 Task: Look for space in Fountainebleau, United States from 6th September, 2023 to 12th September, 2023 for 4 adults in price range Rs.10000 to Rs.14000. Place can be private room with 4 bedrooms having 4 beds and 4 bathrooms. Property type can be house, flat, guest house. Amenities needed are: wifi, TV, free parkinig on premises, gym, breakfast. Booking option can be shelf check-in. Required host language is English.
Action: Mouse moved to (618, 130)
Screenshot: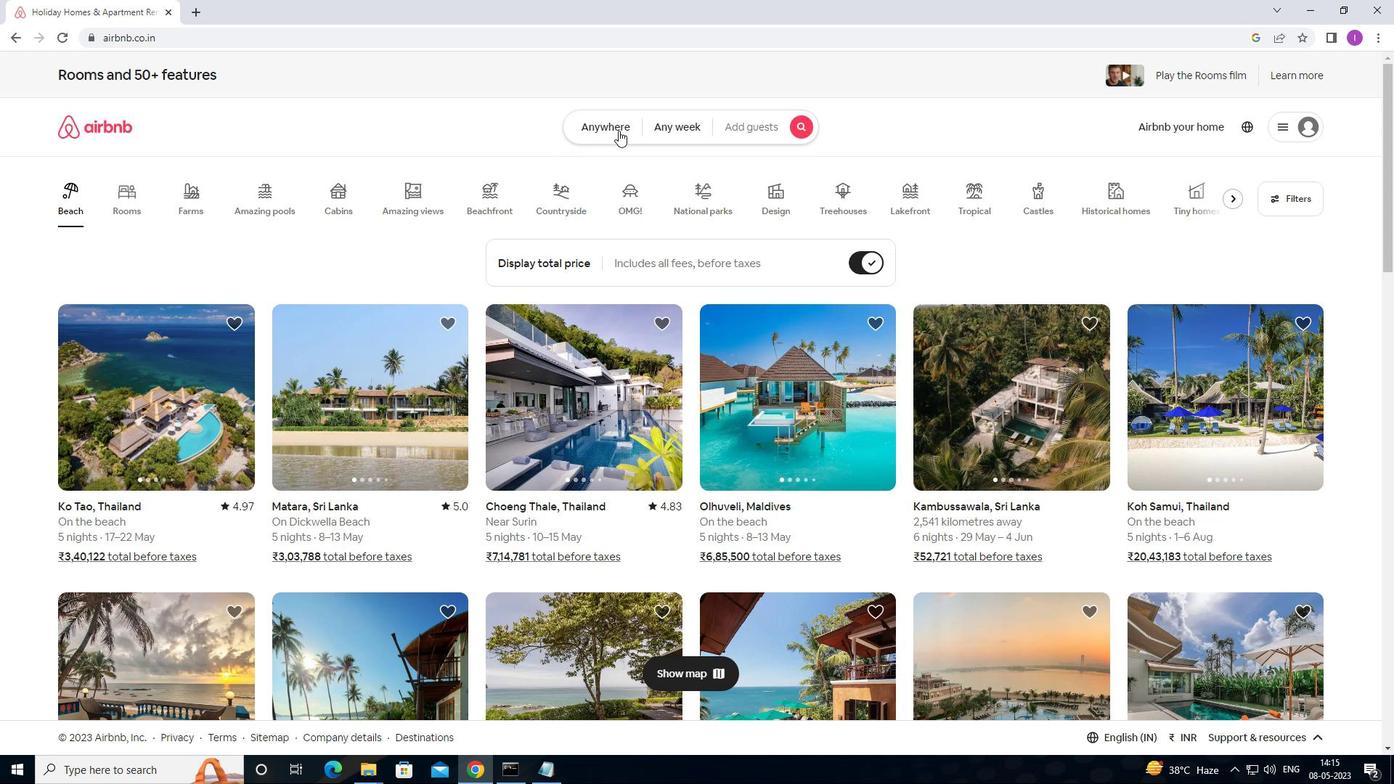 
Action: Mouse pressed left at (618, 130)
Screenshot: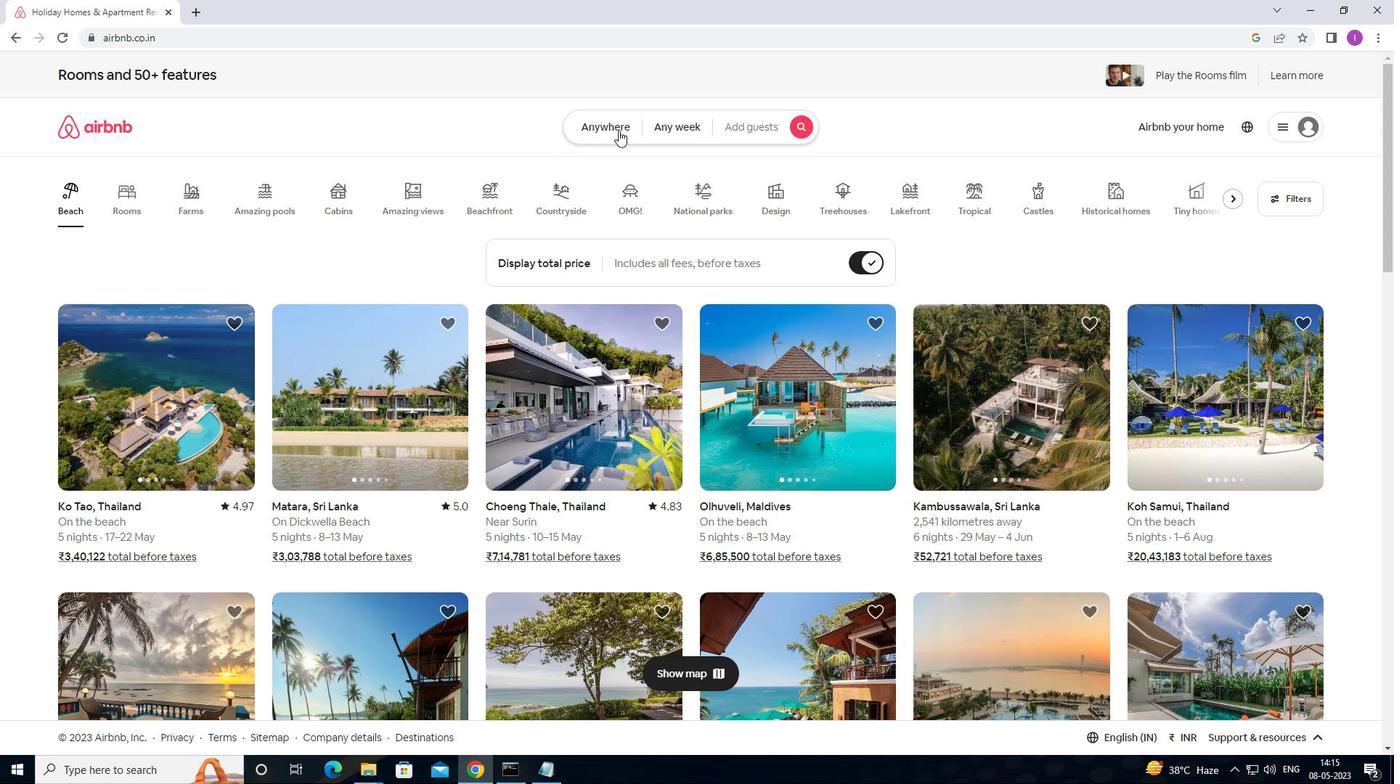 
Action: Mouse moved to (480, 191)
Screenshot: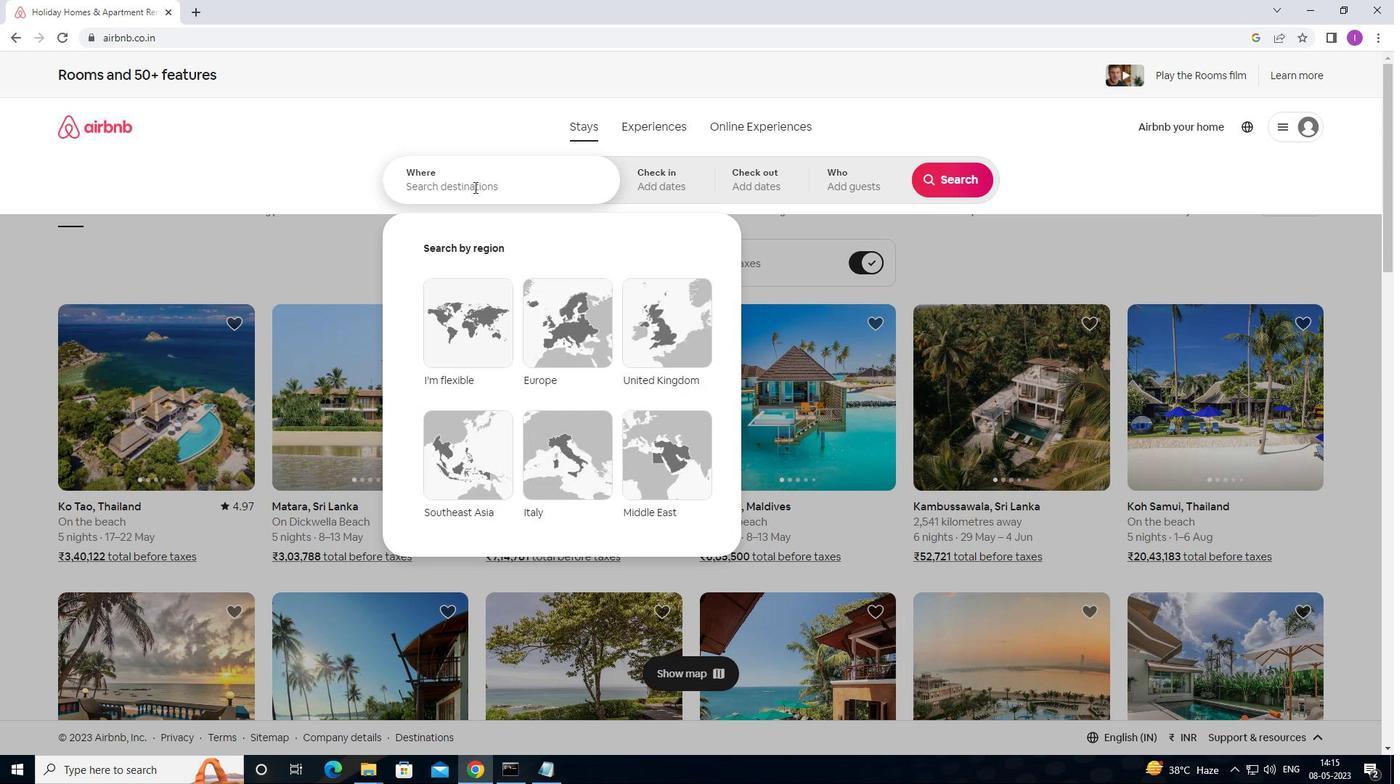 
Action: Mouse pressed left at (480, 191)
Screenshot: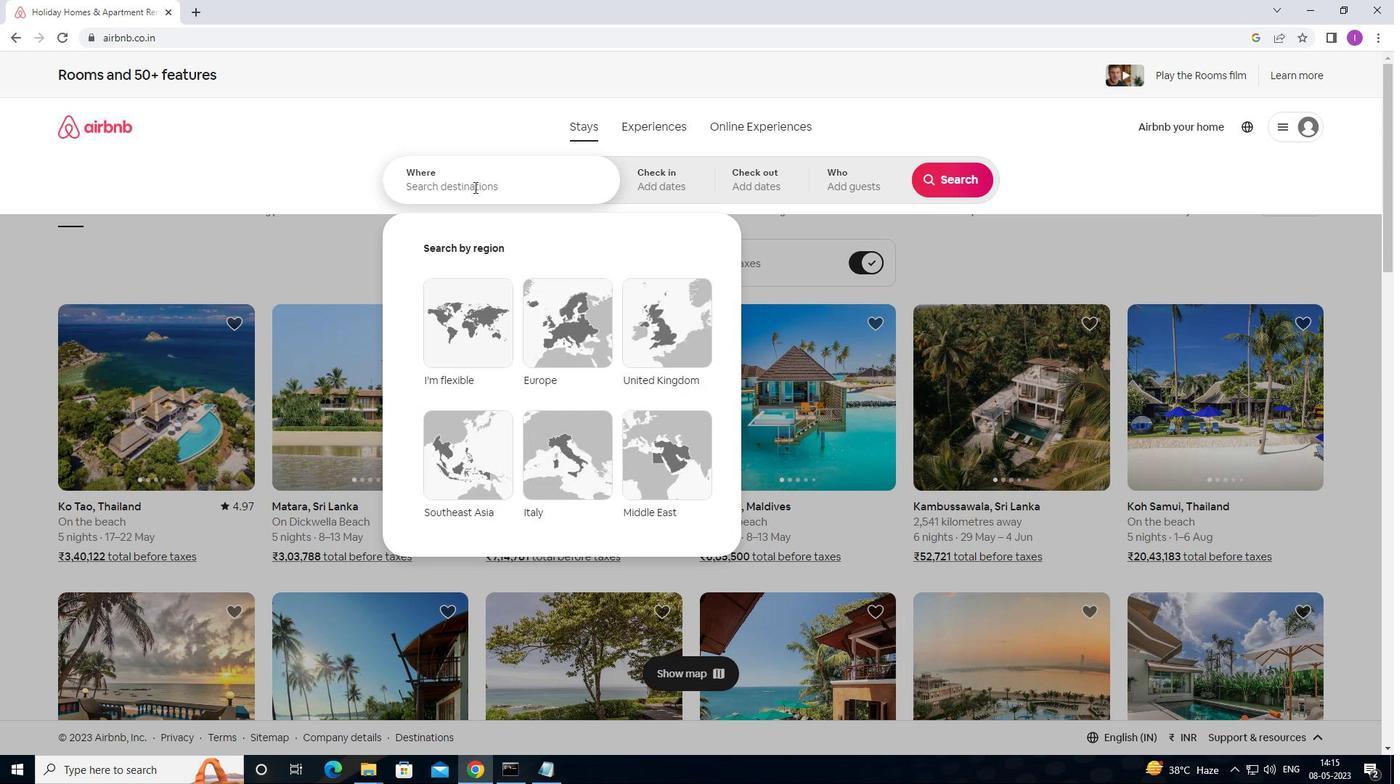 
Action: Mouse moved to (801, 51)
Screenshot: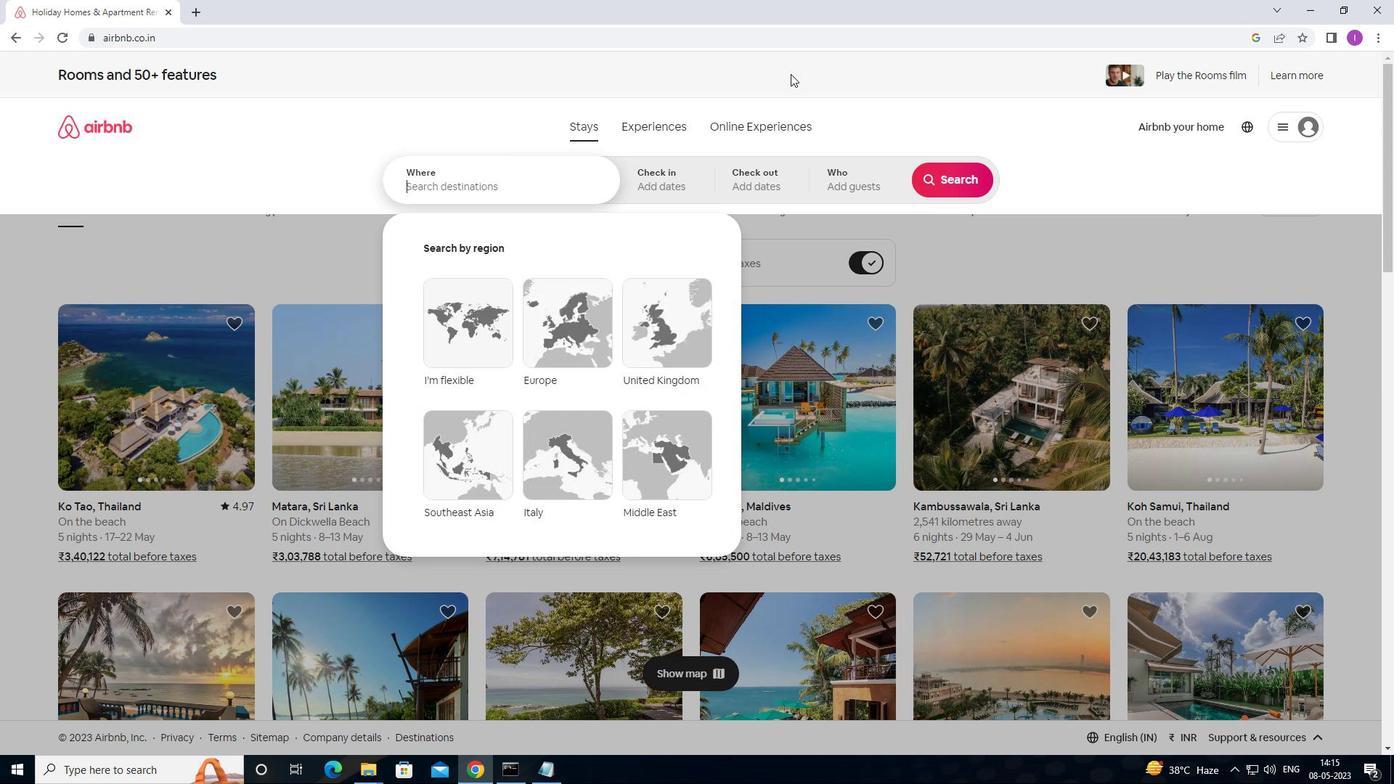 
Action: Key pressed <Key.shift><Key.shift><Key.shift>FOUNTAINEBLEAU,<Key.shift>UNITED<Key.space>STATES
Screenshot: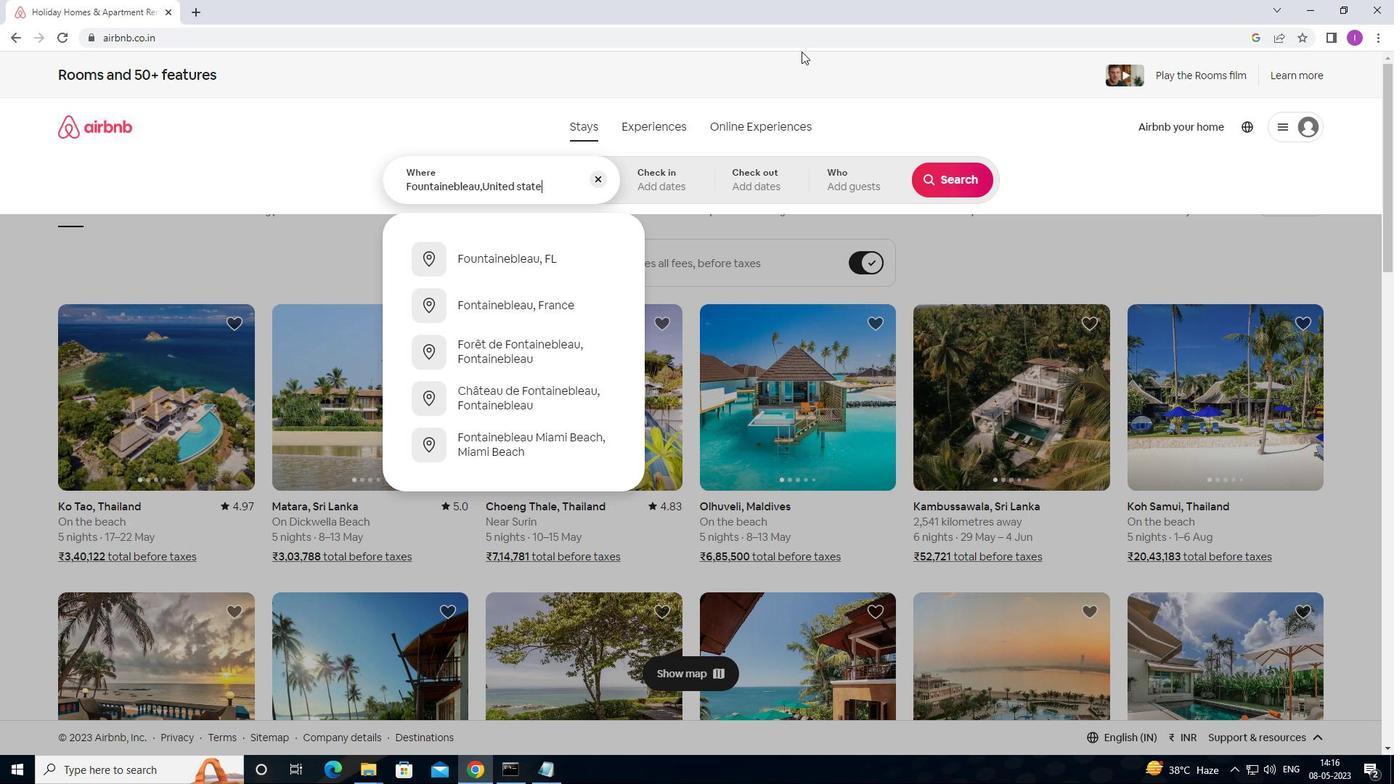 
Action: Mouse moved to (661, 179)
Screenshot: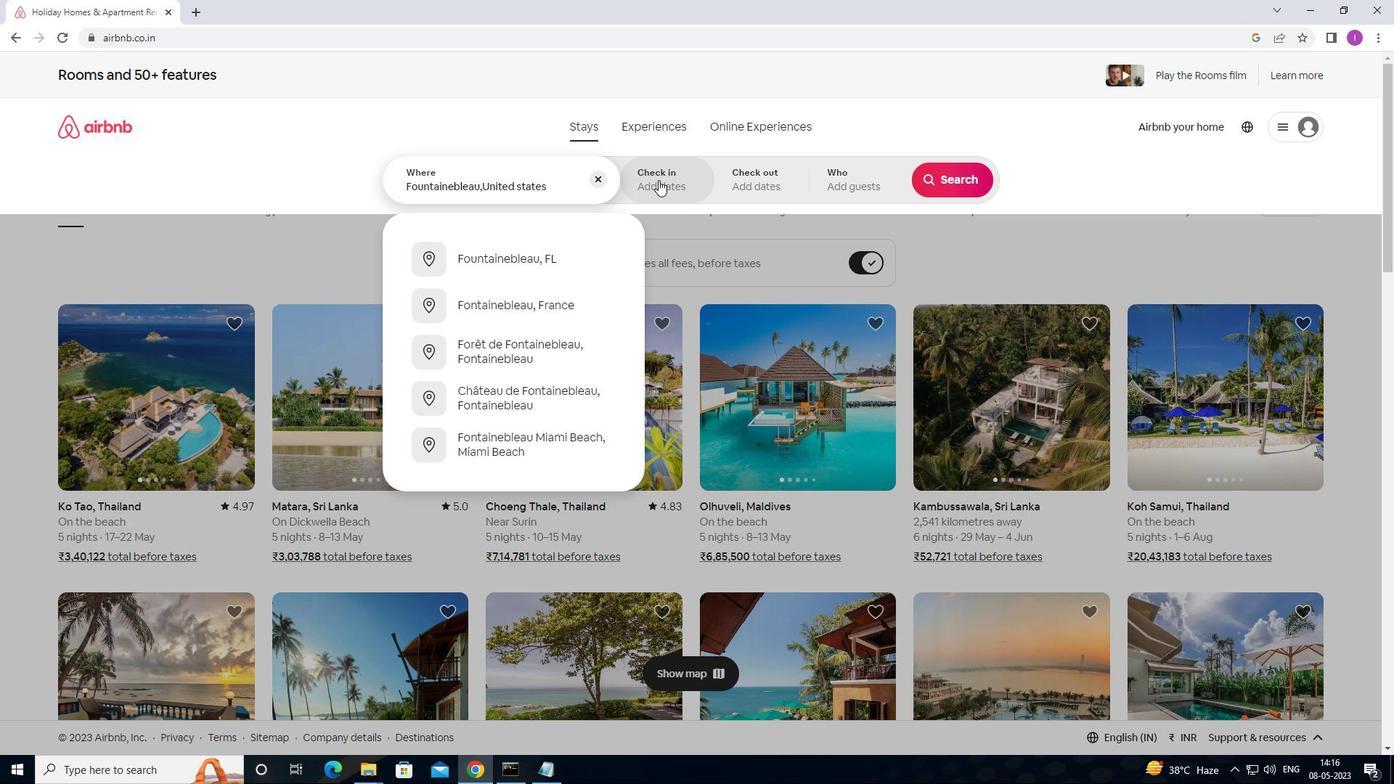 
Action: Mouse pressed left at (661, 179)
Screenshot: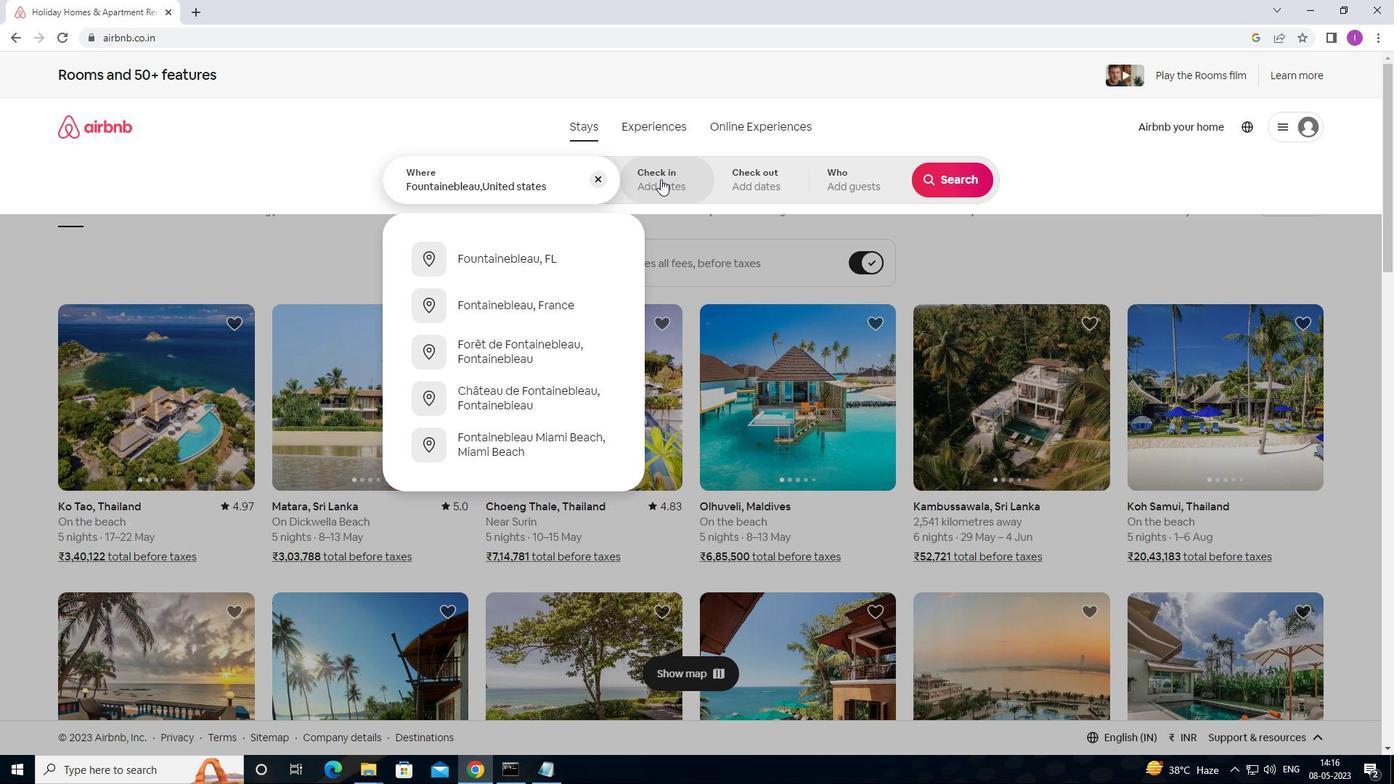 
Action: Mouse moved to (949, 294)
Screenshot: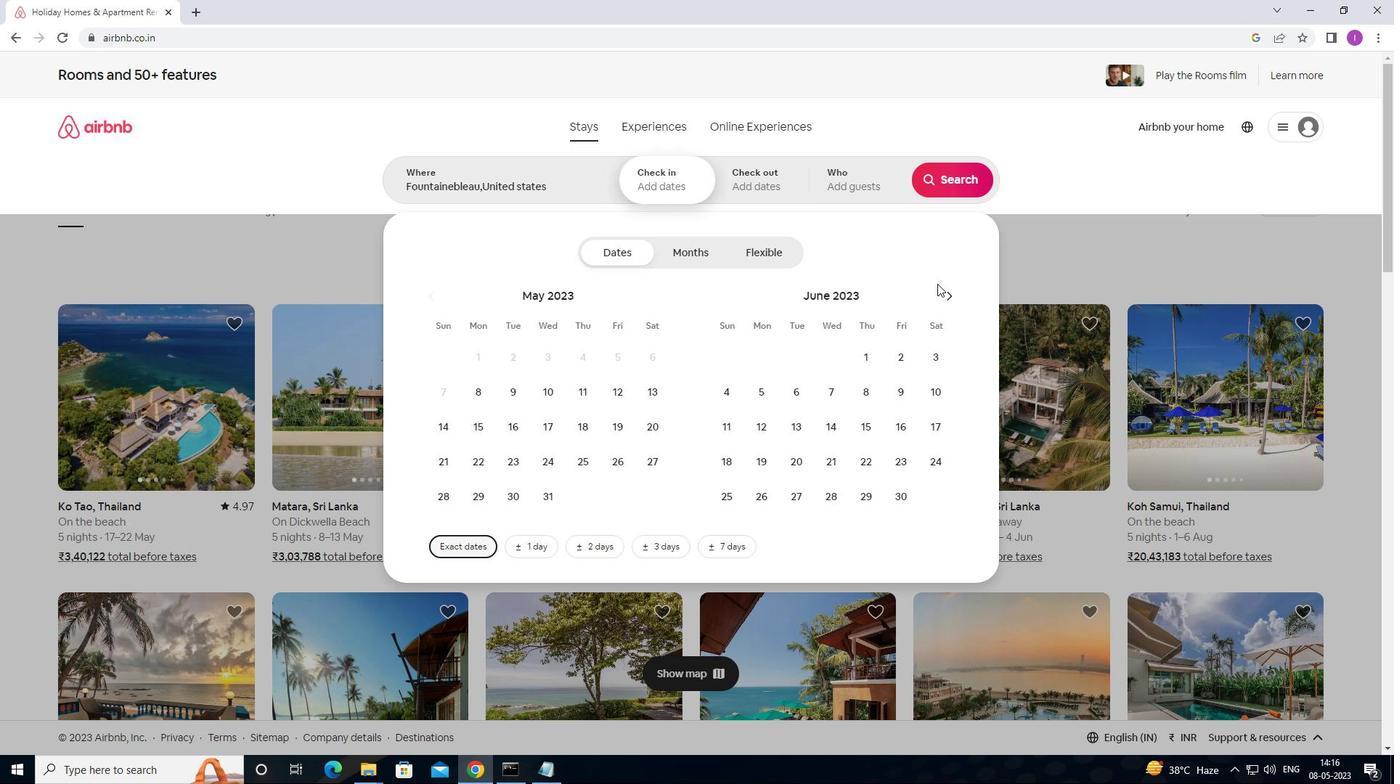 
Action: Mouse pressed left at (949, 294)
Screenshot: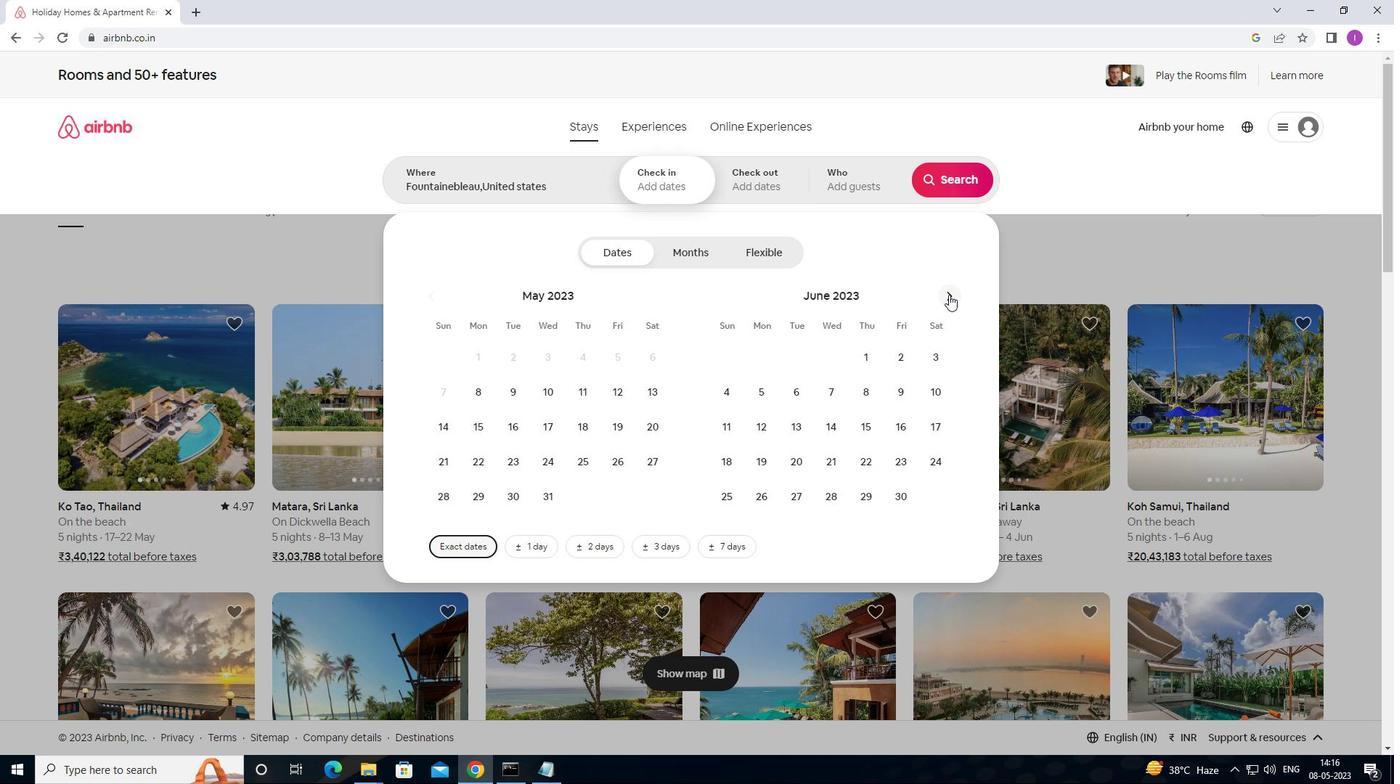 
Action: Mouse moved to (950, 292)
Screenshot: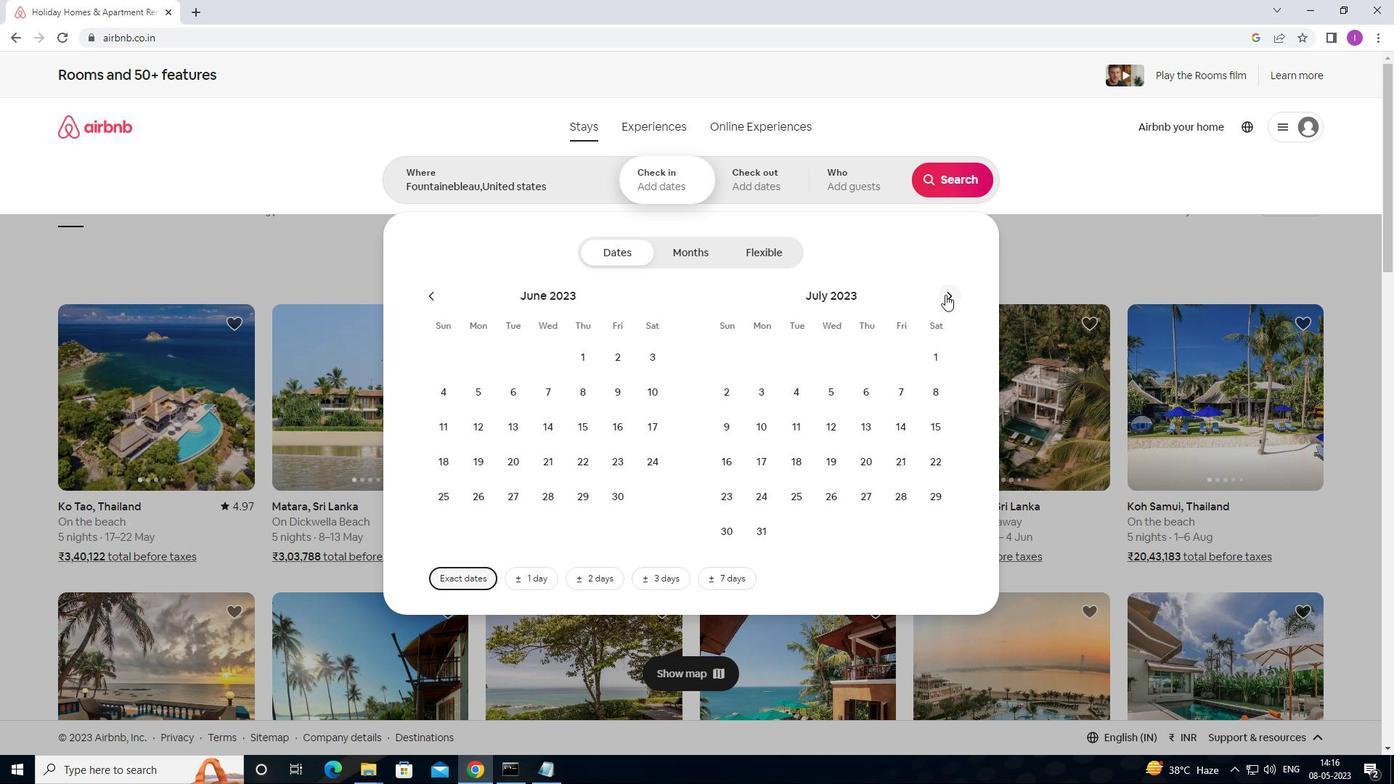 
Action: Mouse pressed left at (950, 292)
Screenshot: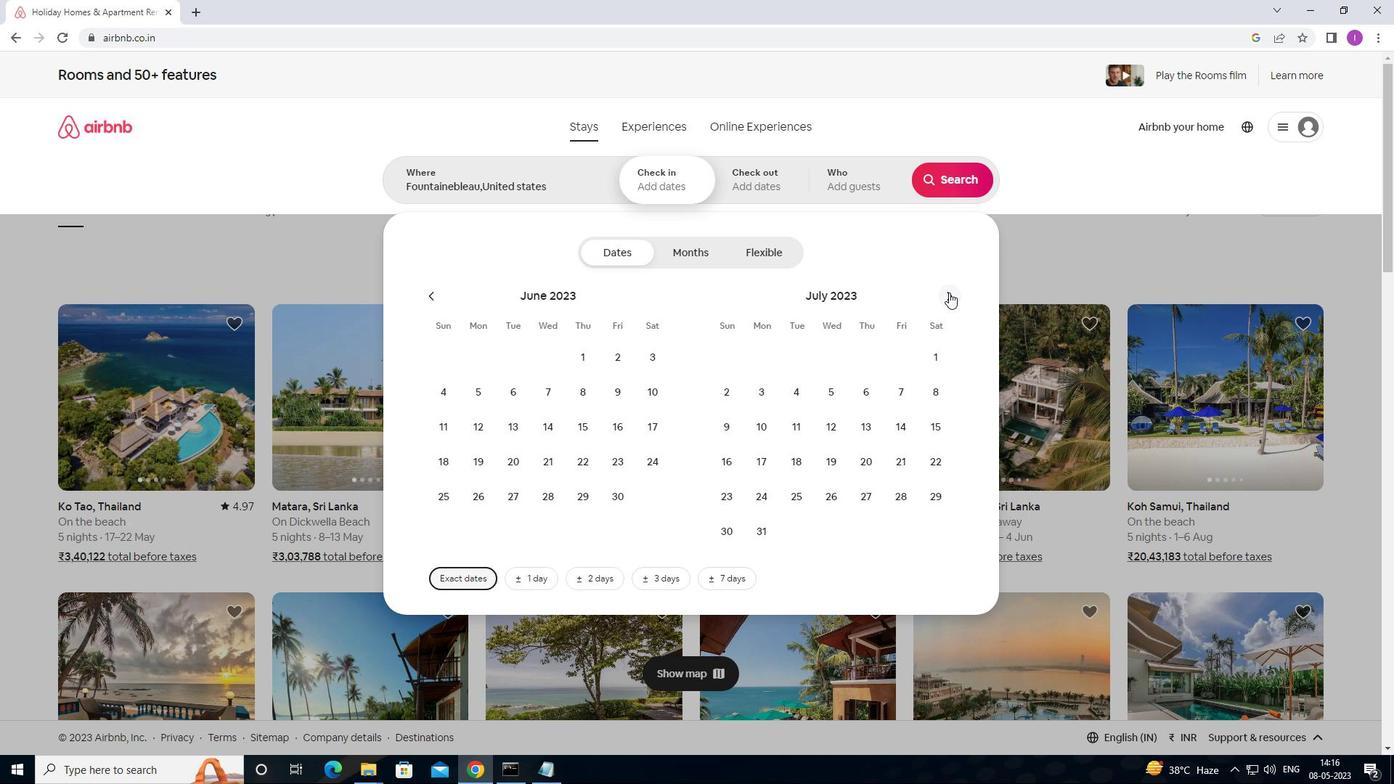 
Action: Mouse pressed left at (950, 292)
Screenshot: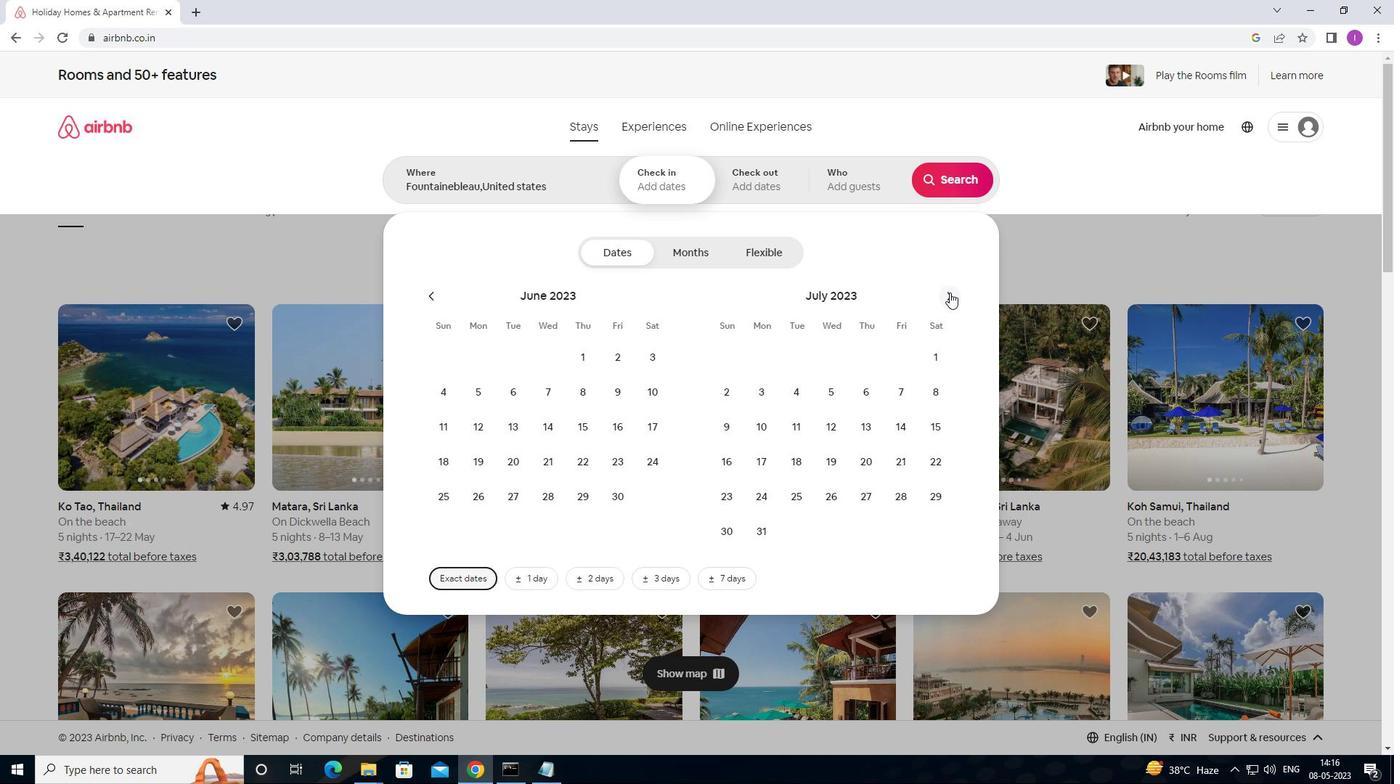 
Action: Mouse moved to (832, 394)
Screenshot: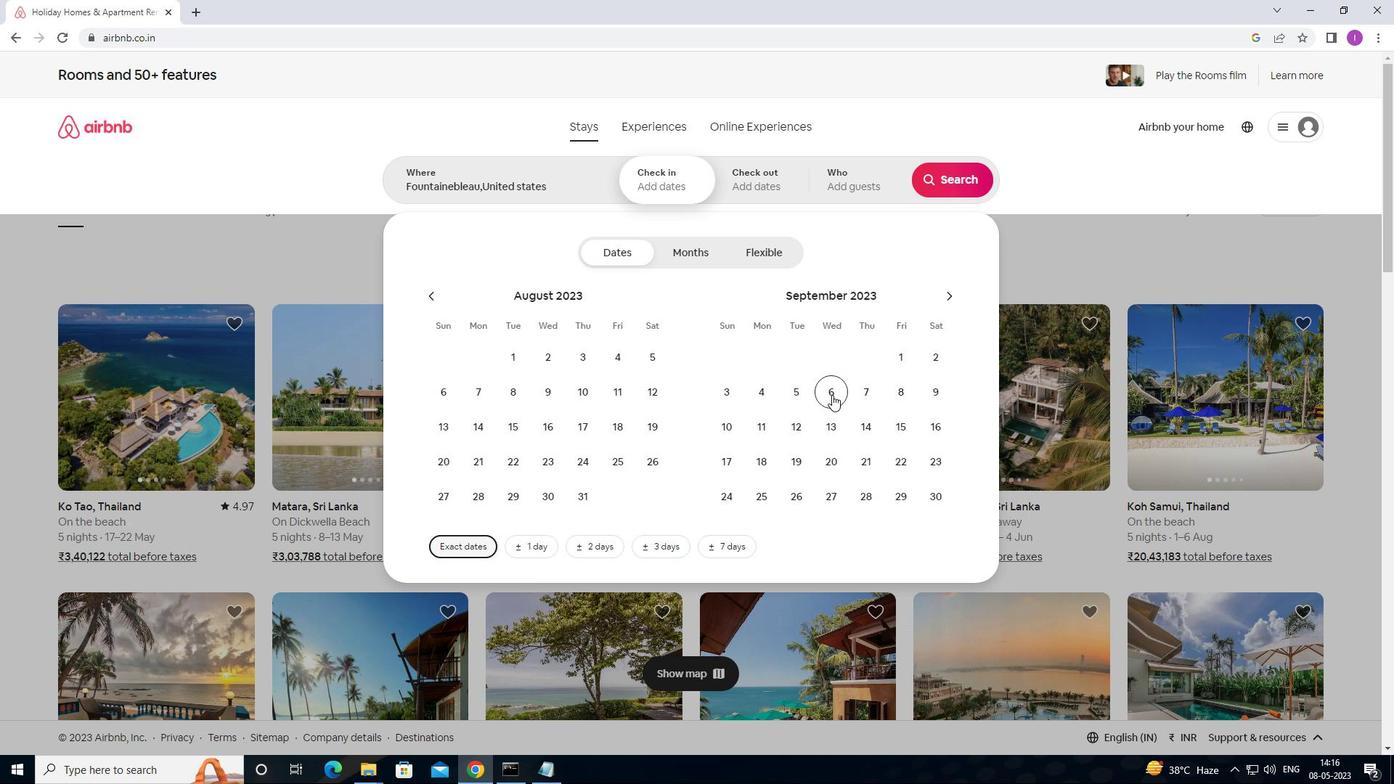 
Action: Mouse pressed left at (832, 394)
Screenshot: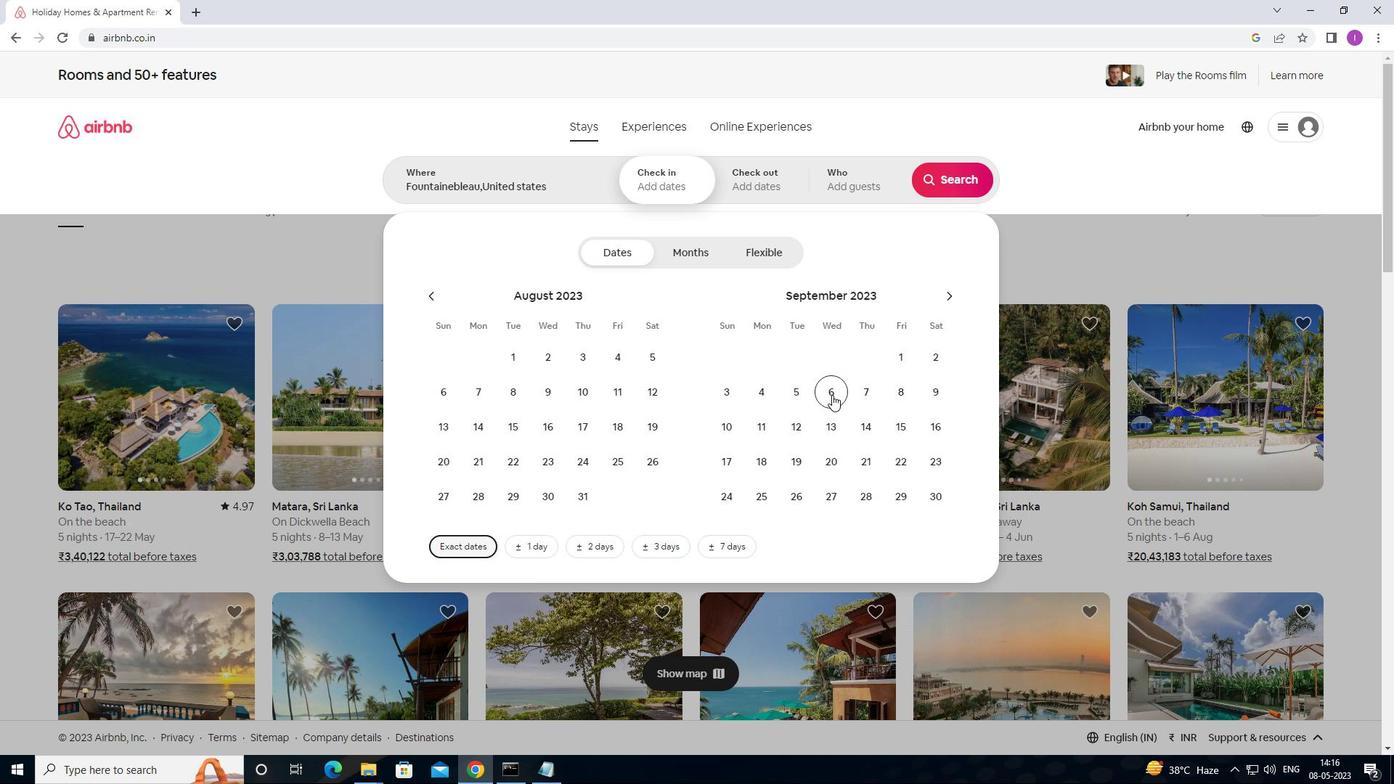 
Action: Mouse moved to (801, 427)
Screenshot: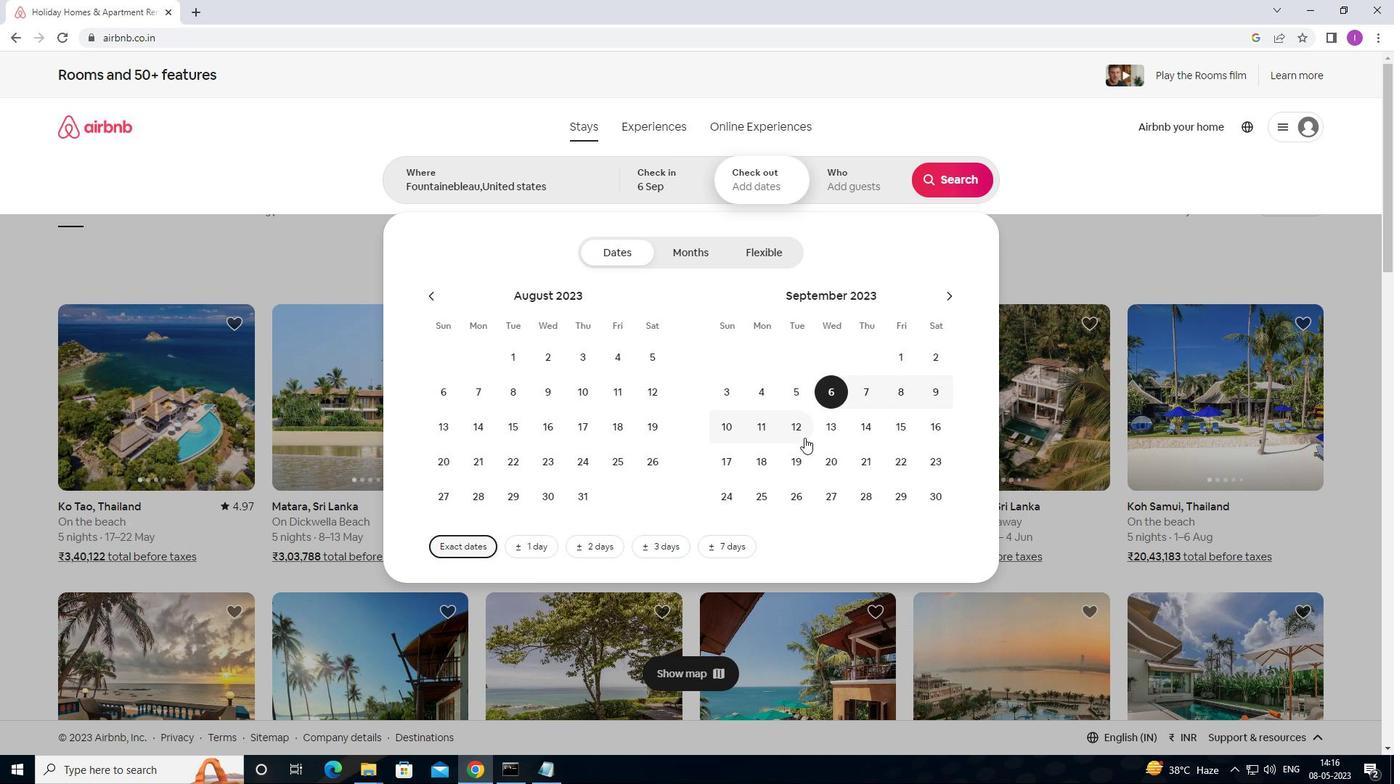 
Action: Mouse pressed left at (801, 427)
Screenshot: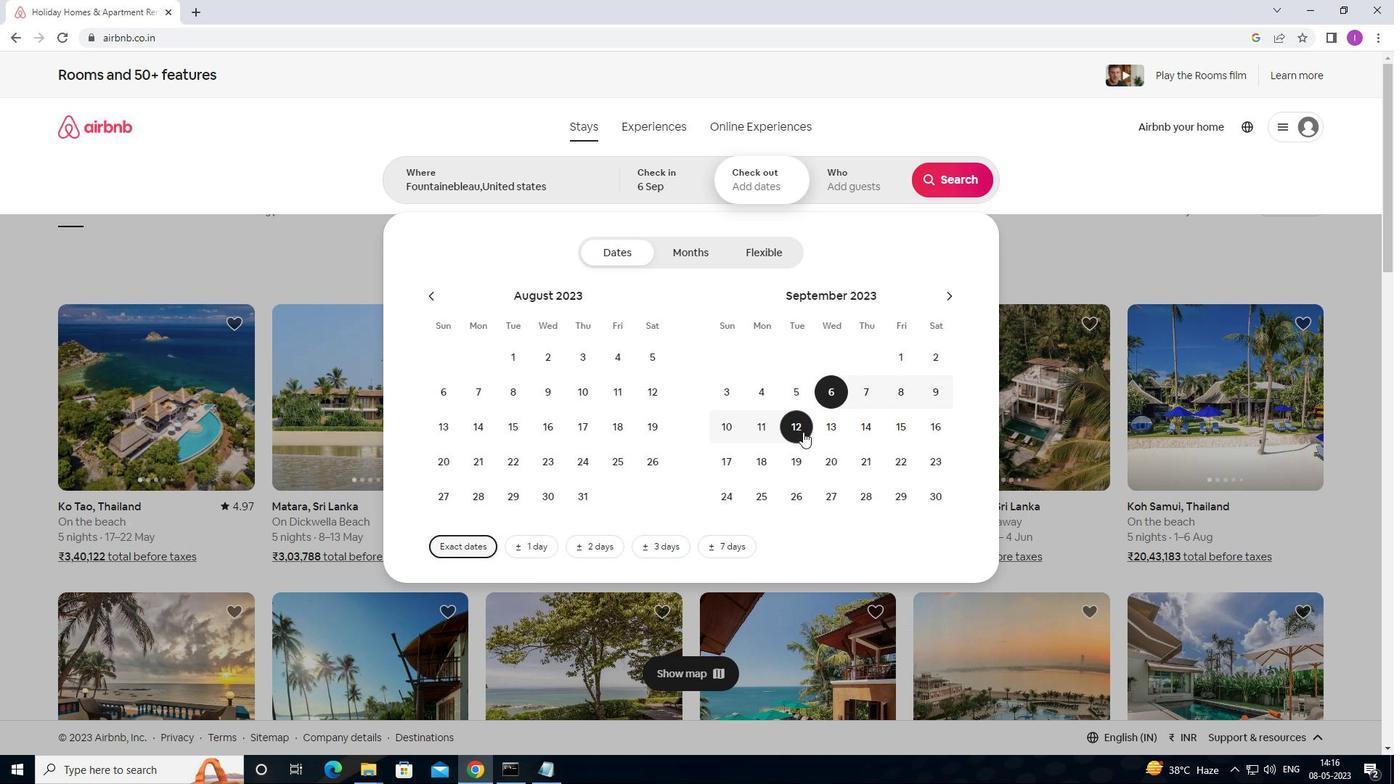 
Action: Mouse moved to (834, 180)
Screenshot: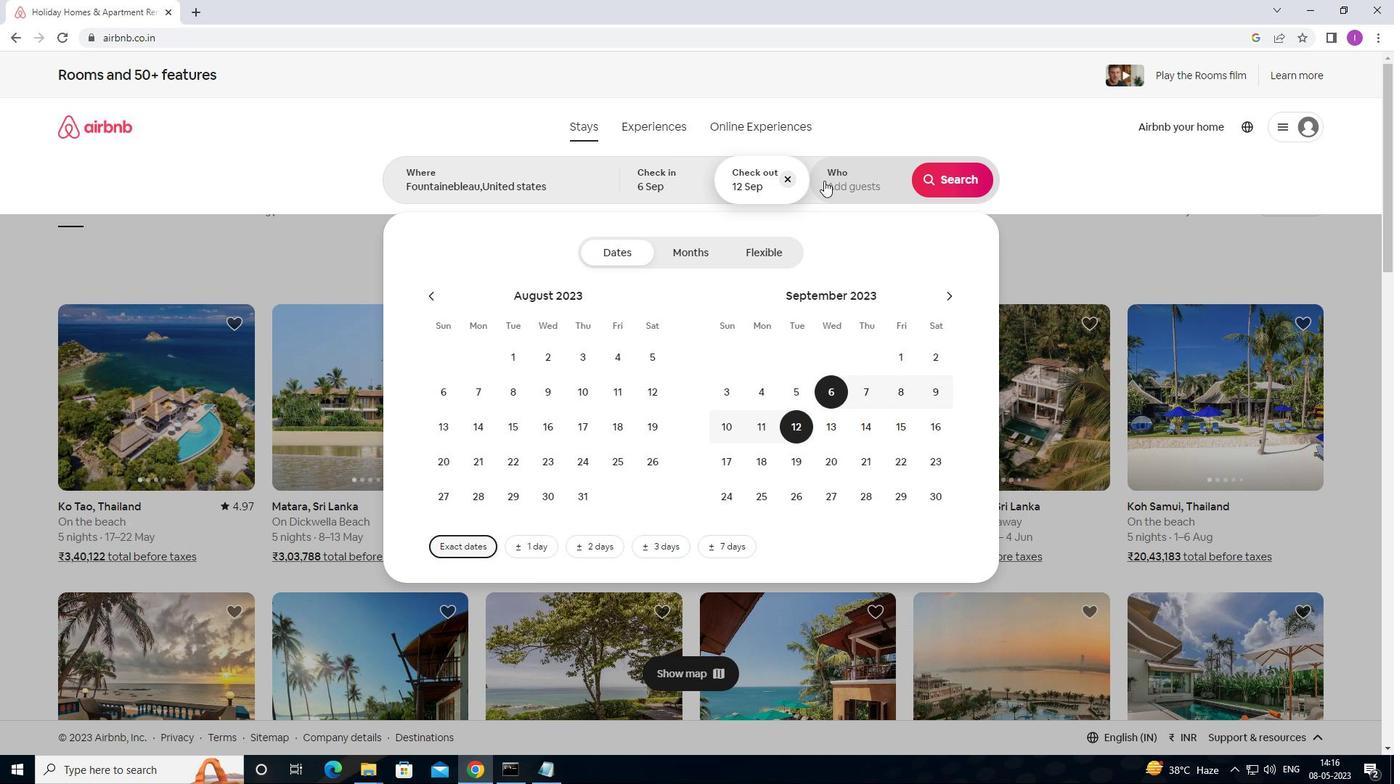 
Action: Mouse pressed left at (834, 180)
Screenshot: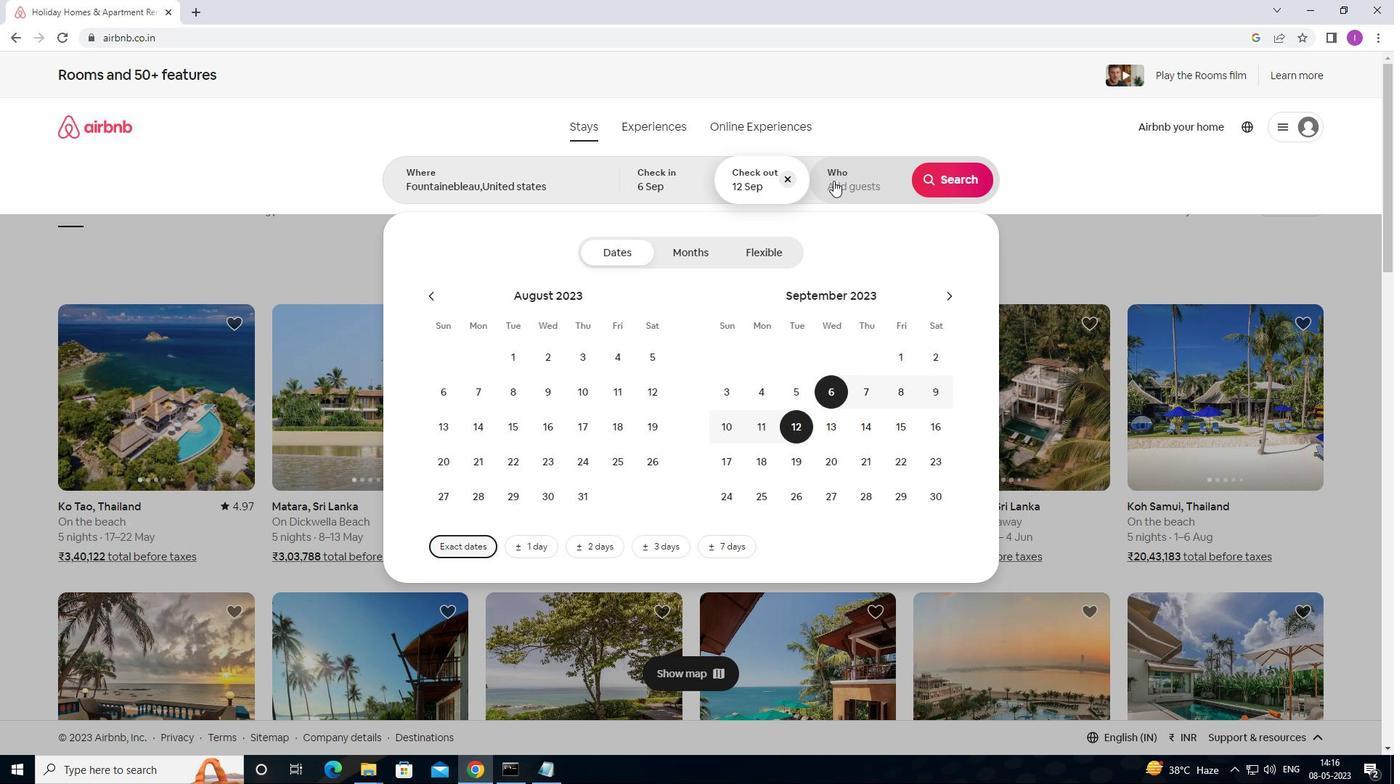 
Action: Mouse moved to (953, 253)
Screenshot: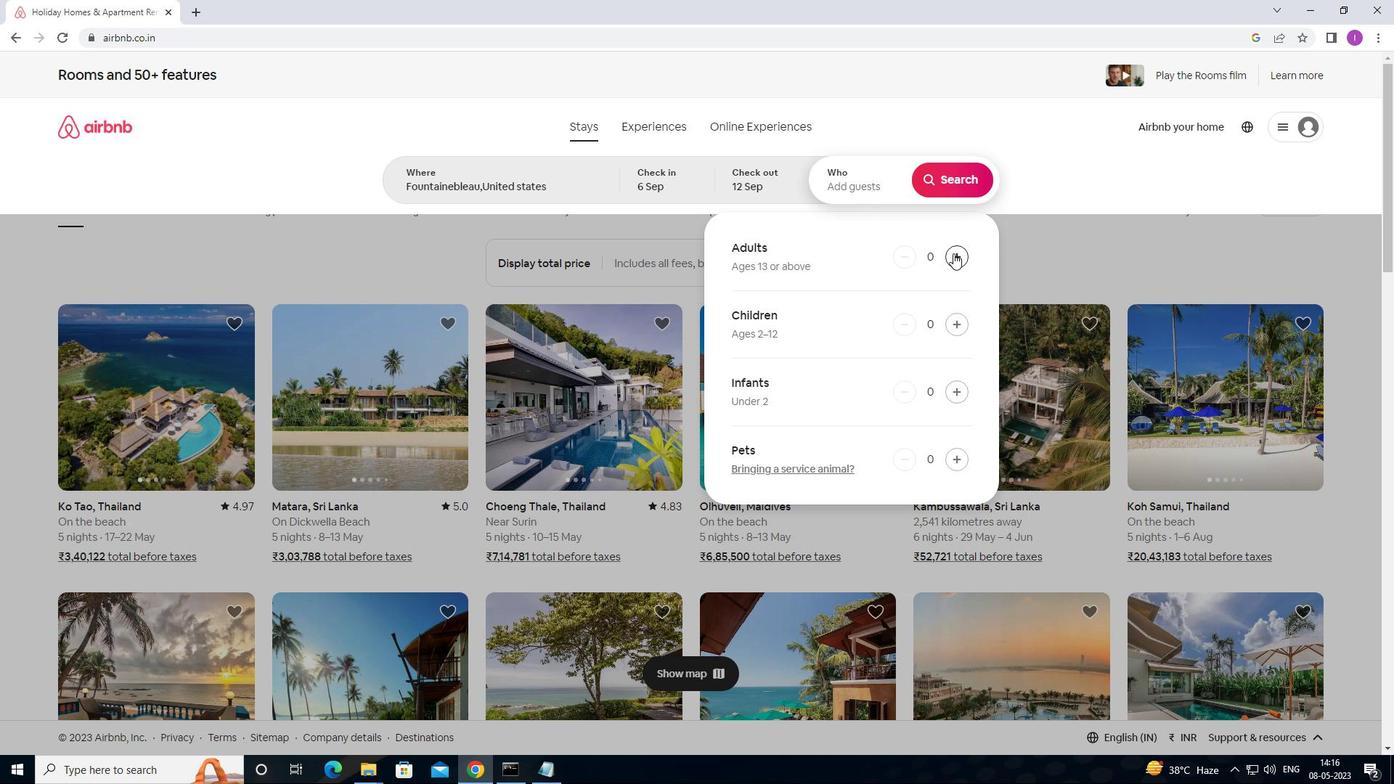 
Action: Mouse pressed left at (953, 253)
Screenshot: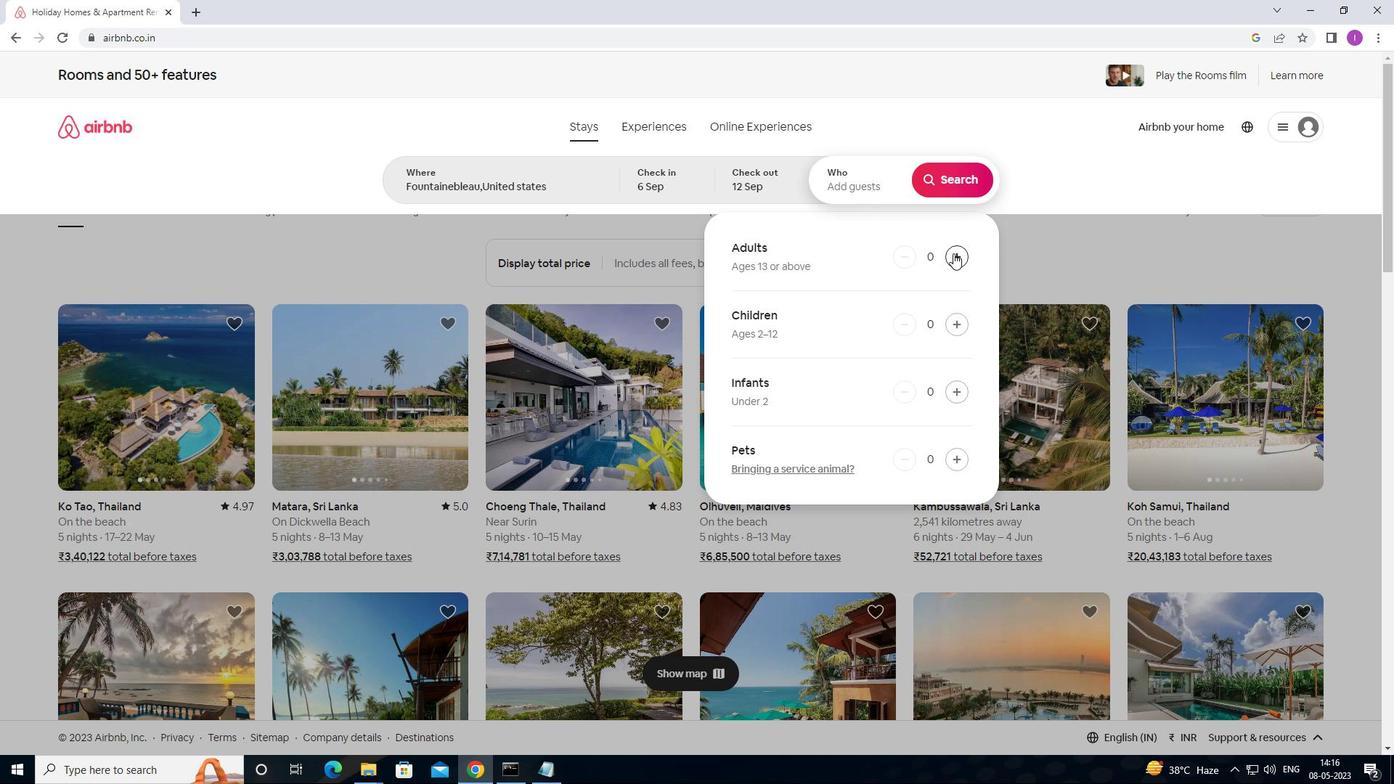 
Action: Mouse moved to (954, 253)
Screenshot: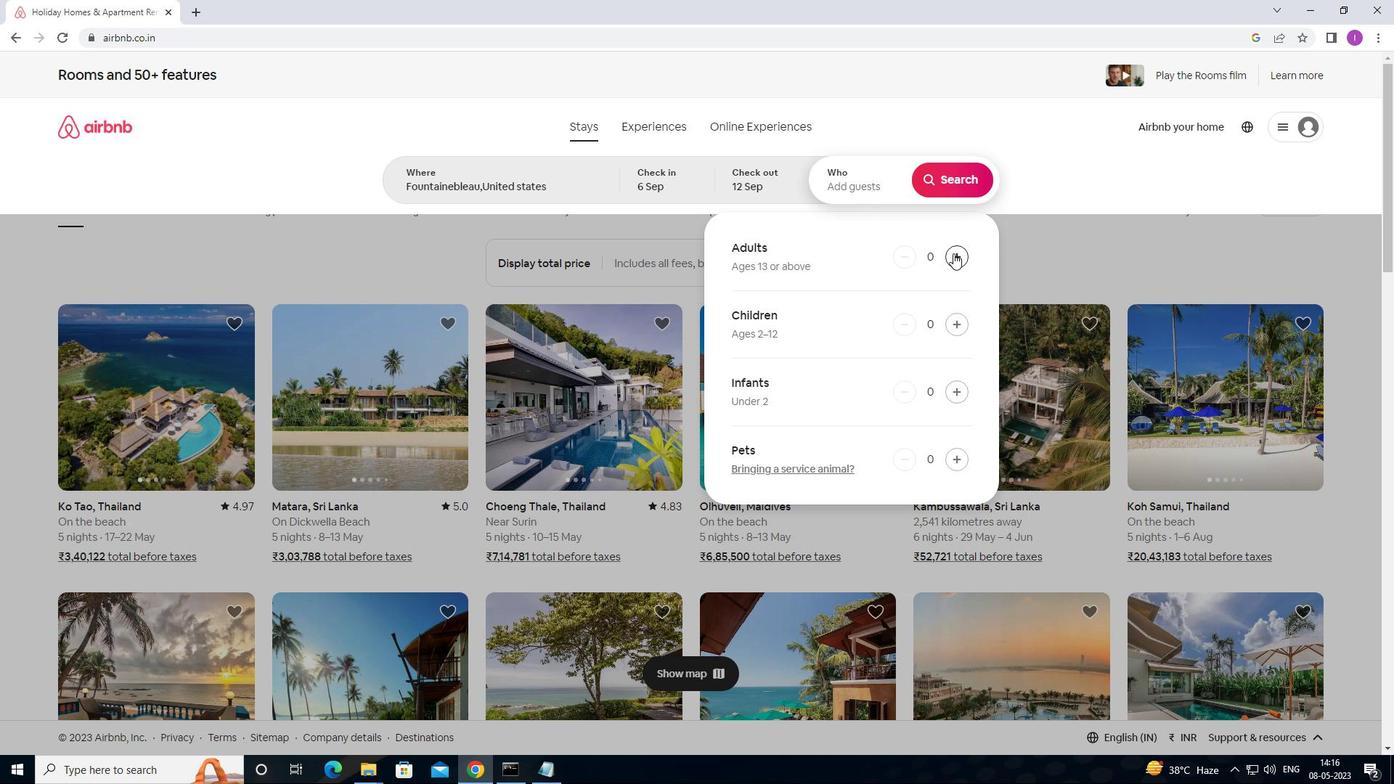 
Action: Mouse pressed left at (954, 253)
Screenshot: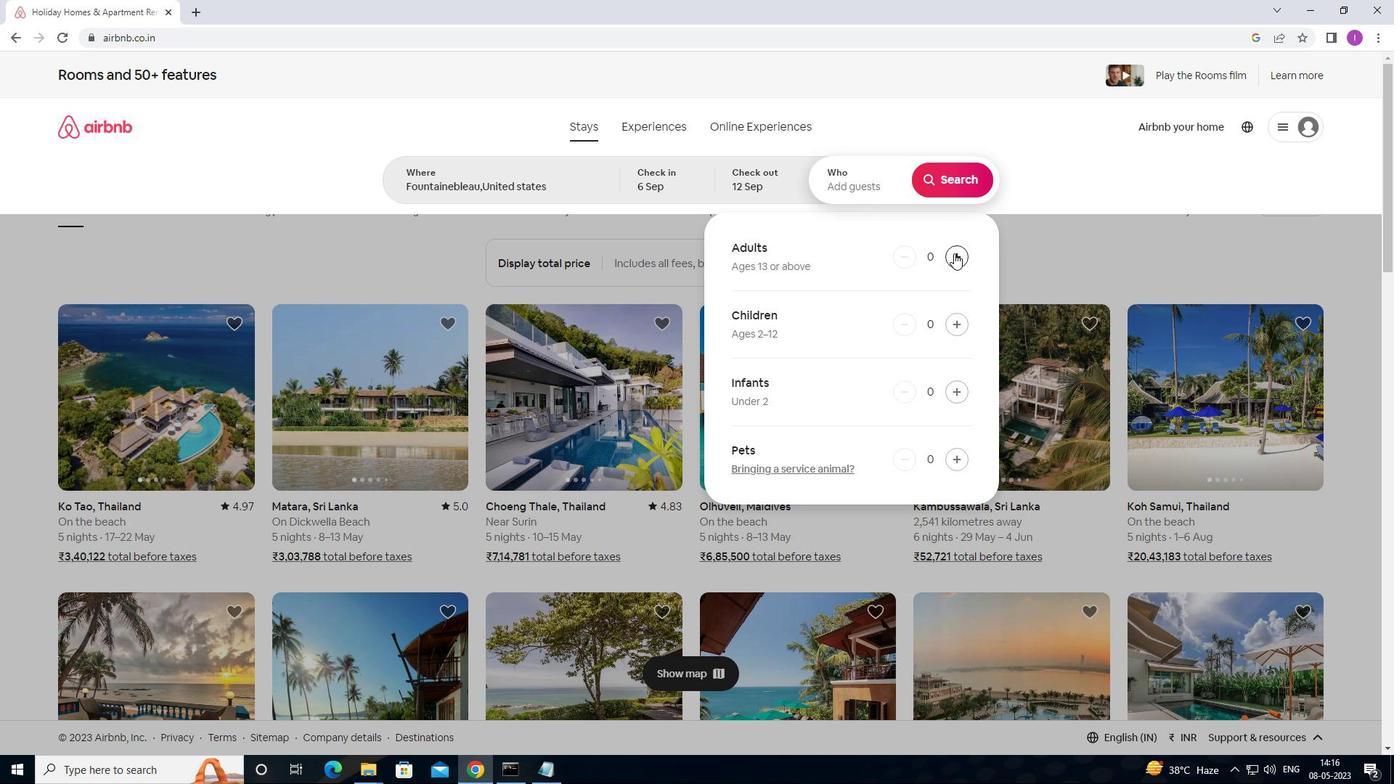 
Action: Mouse pressed left at (954, 253)
Screenshot: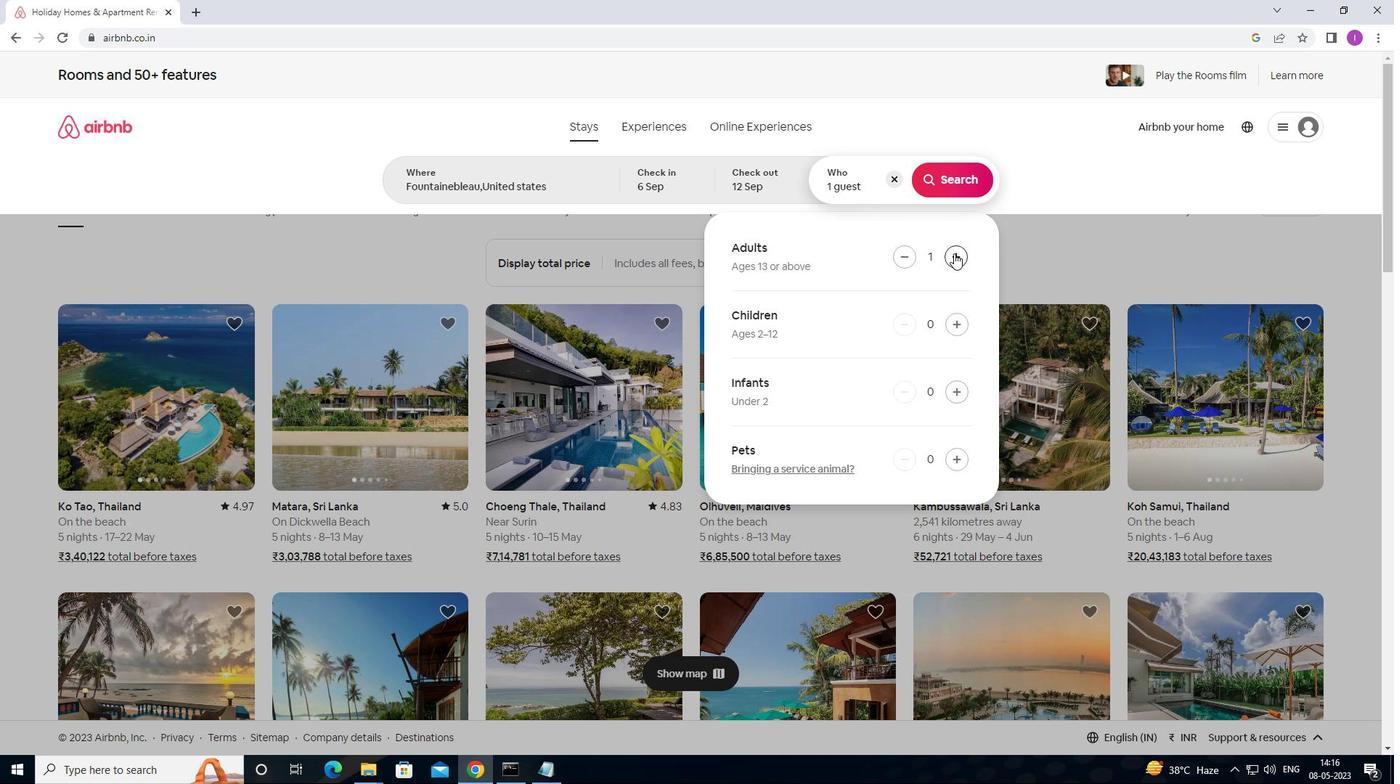 
Action: Mouse moved to (959, 256)
Screenshot: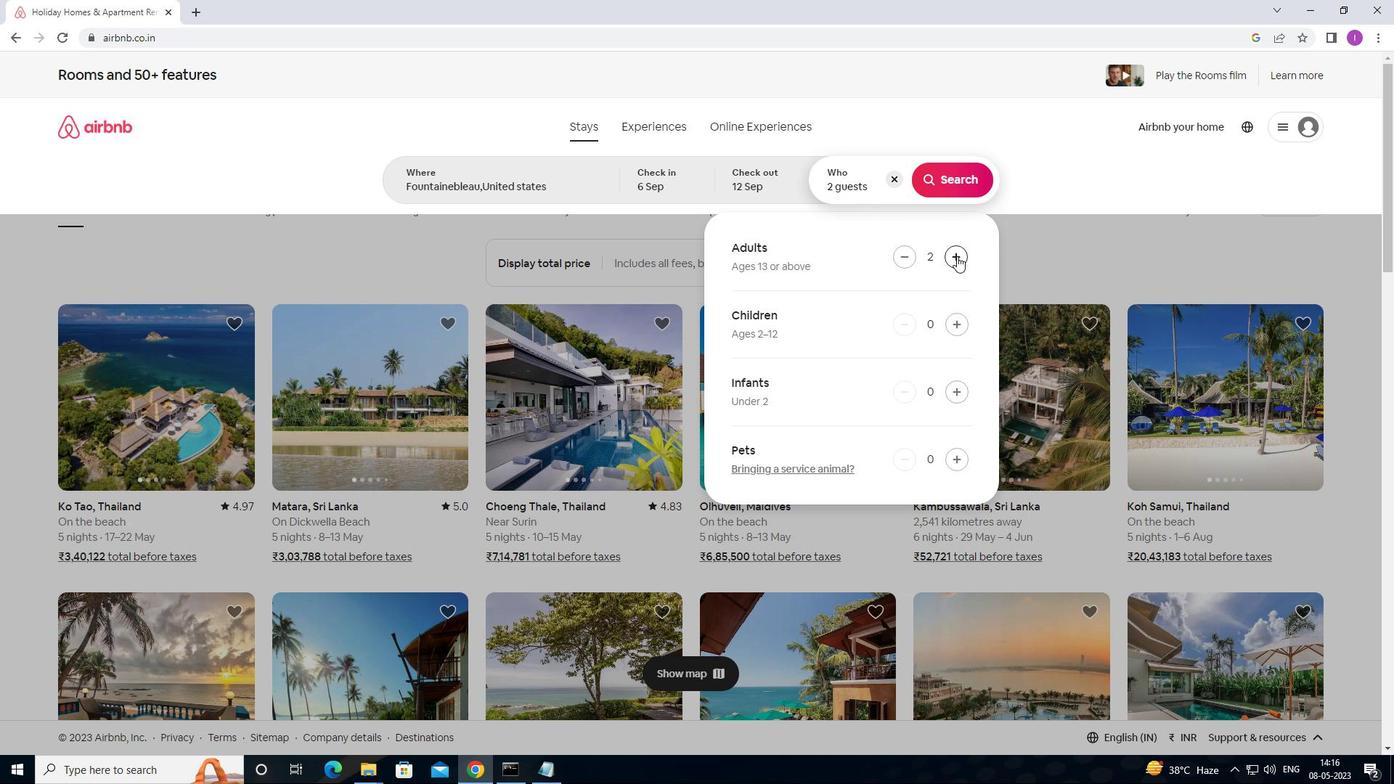 
Action: Mouse pressed left at (959, 256)
Screenshot: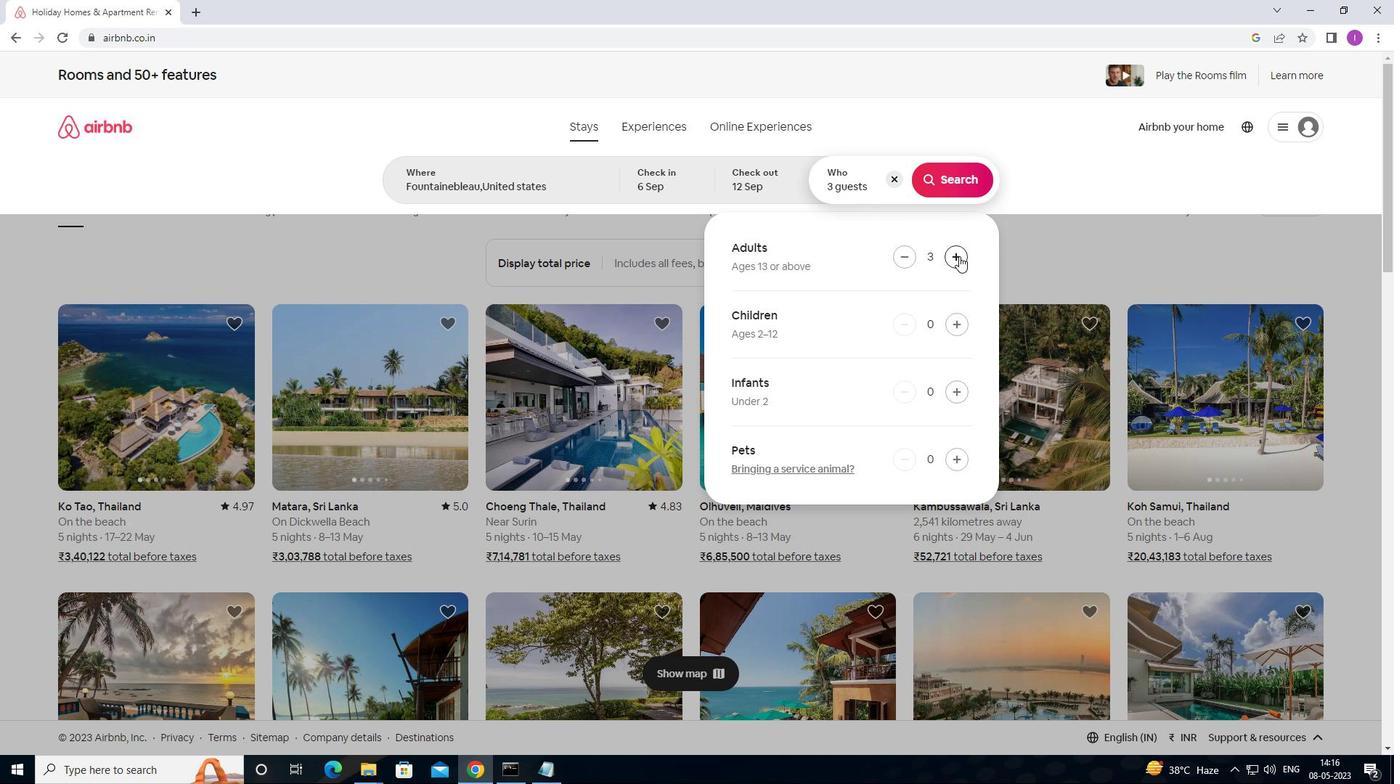 
Action: Mouse pressed left at (959, 256)
Screenshot: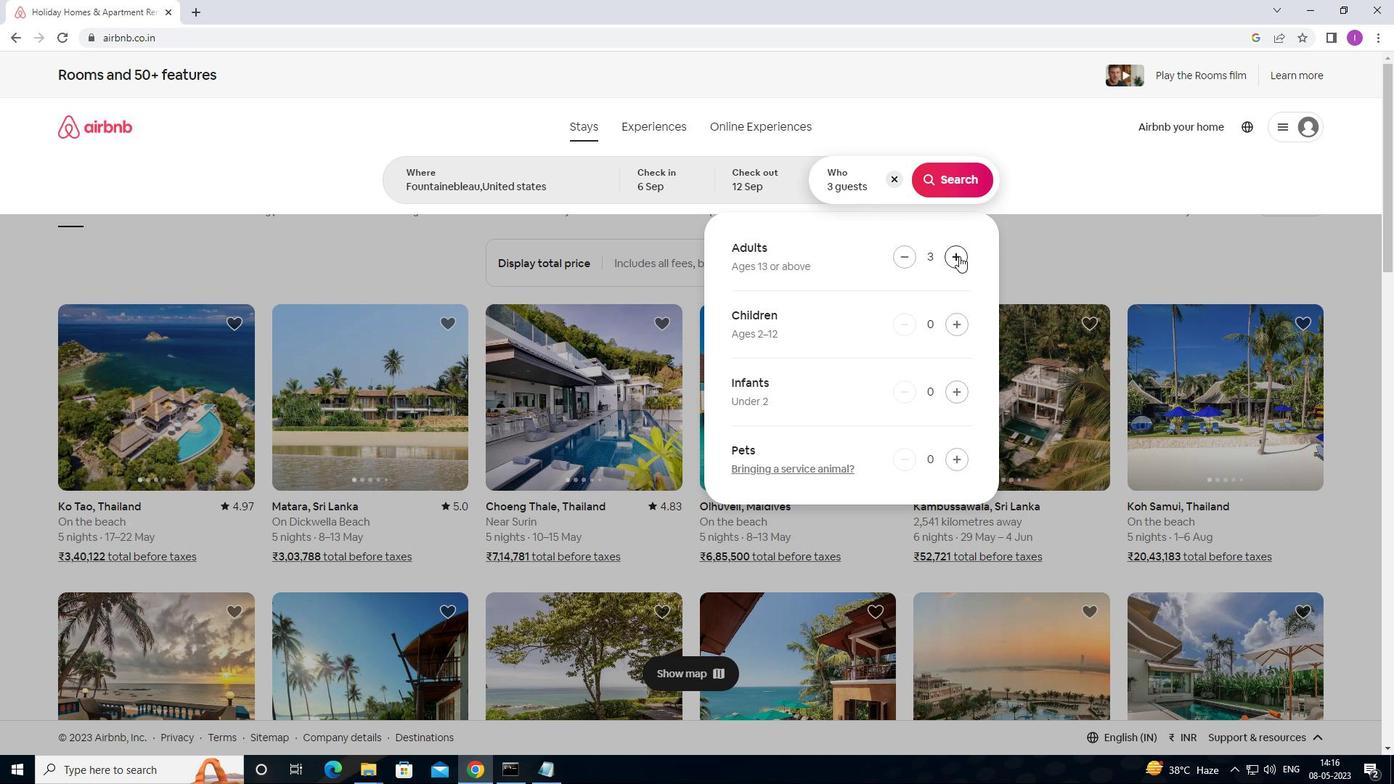 
Action: Mouse moved to (900, 257)
Screenshot: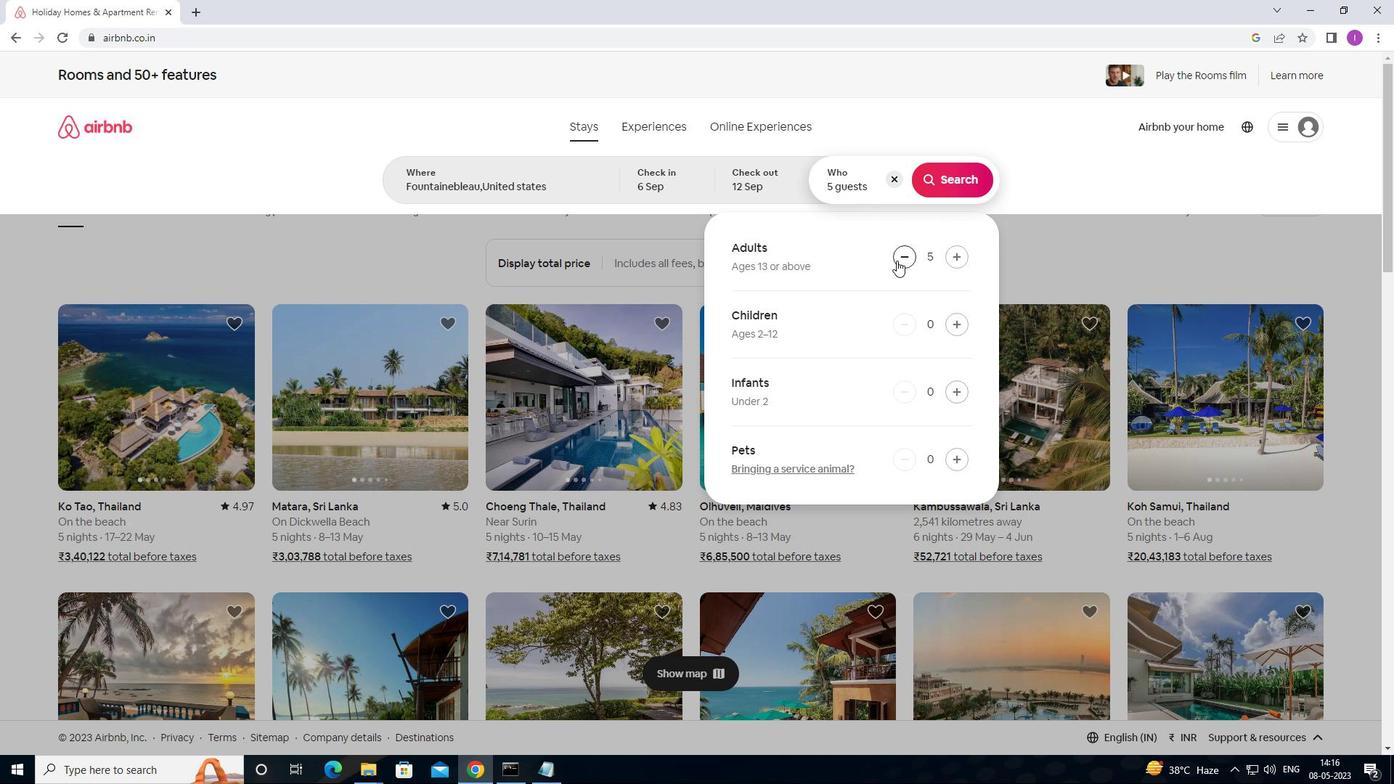 
Action: Mouse pressed left at (900, 257)
Screenshot: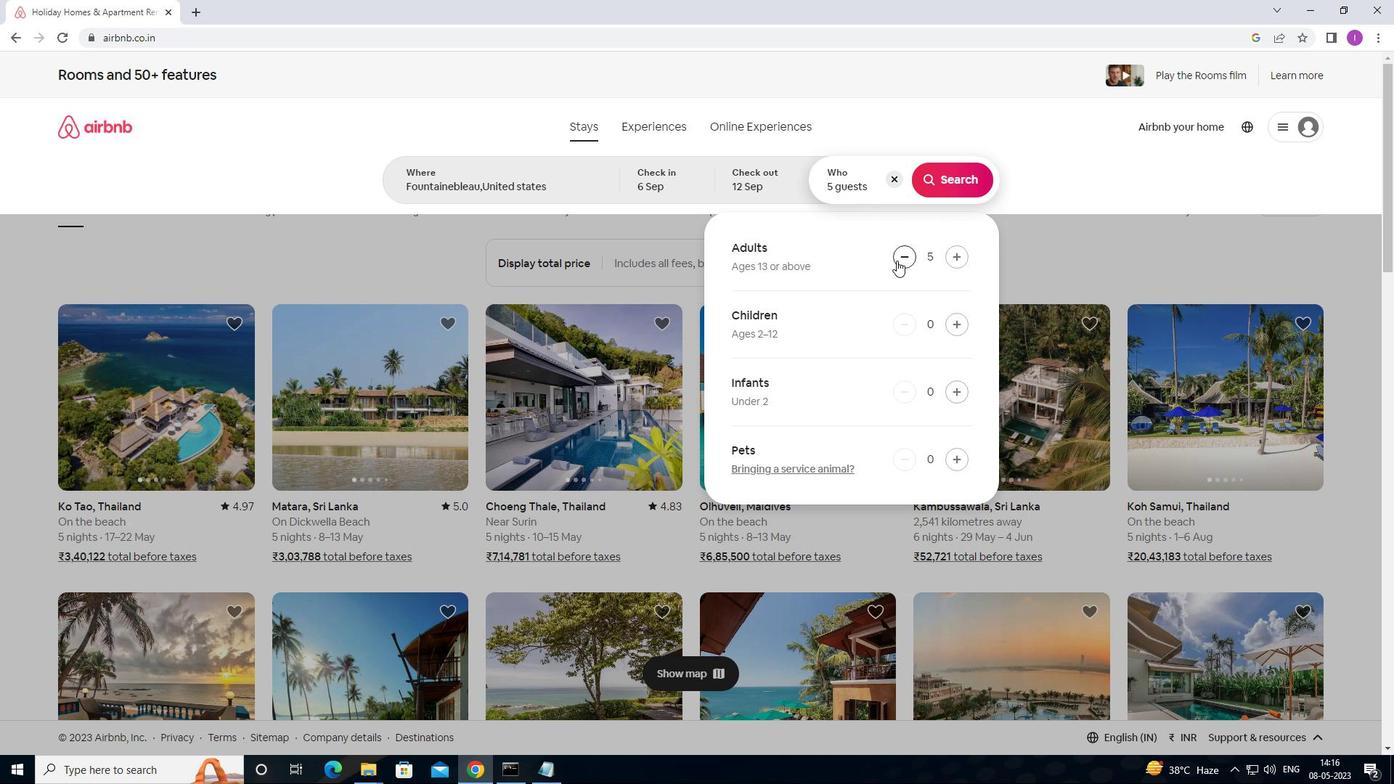 
Action: Mouse moved to (963, 191)
Screenshot: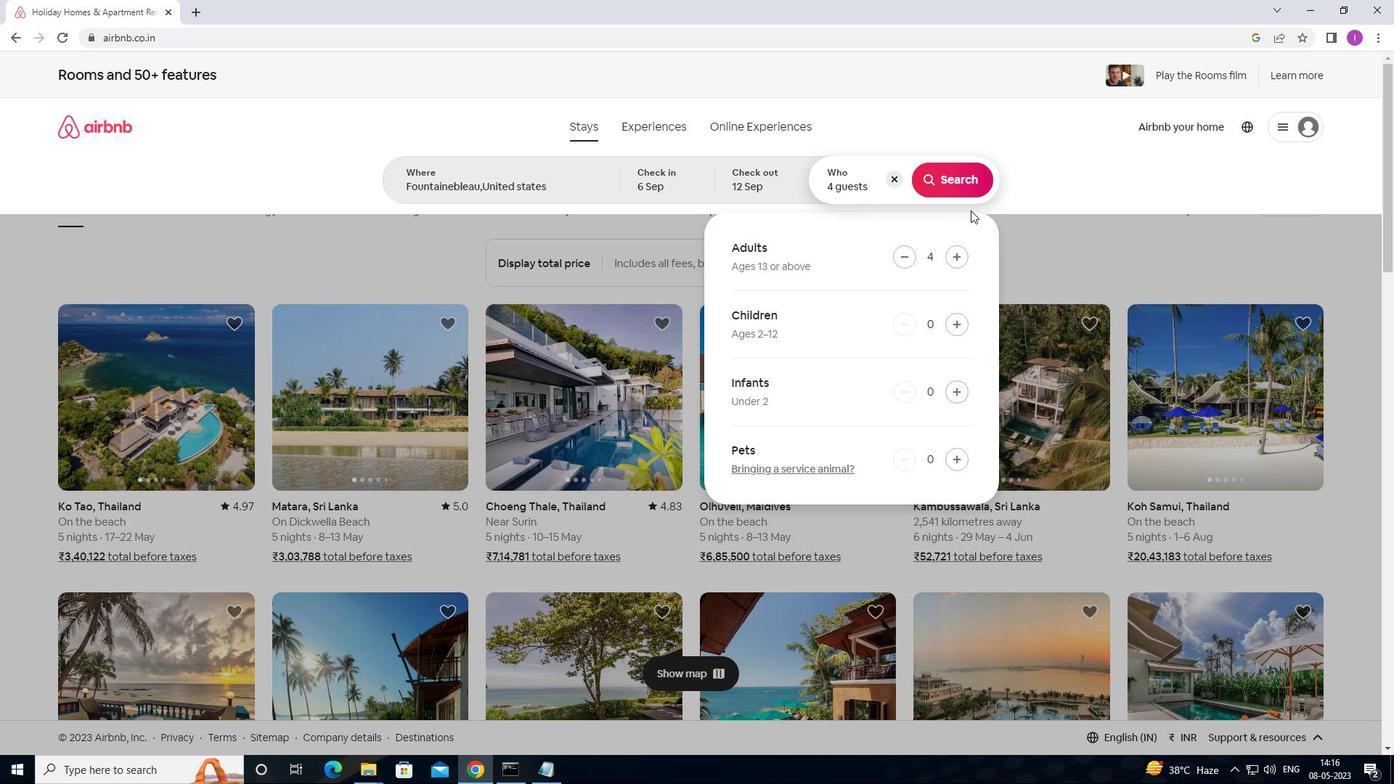 
Action: Mouse pressed left at (963, 191)
Screenshot: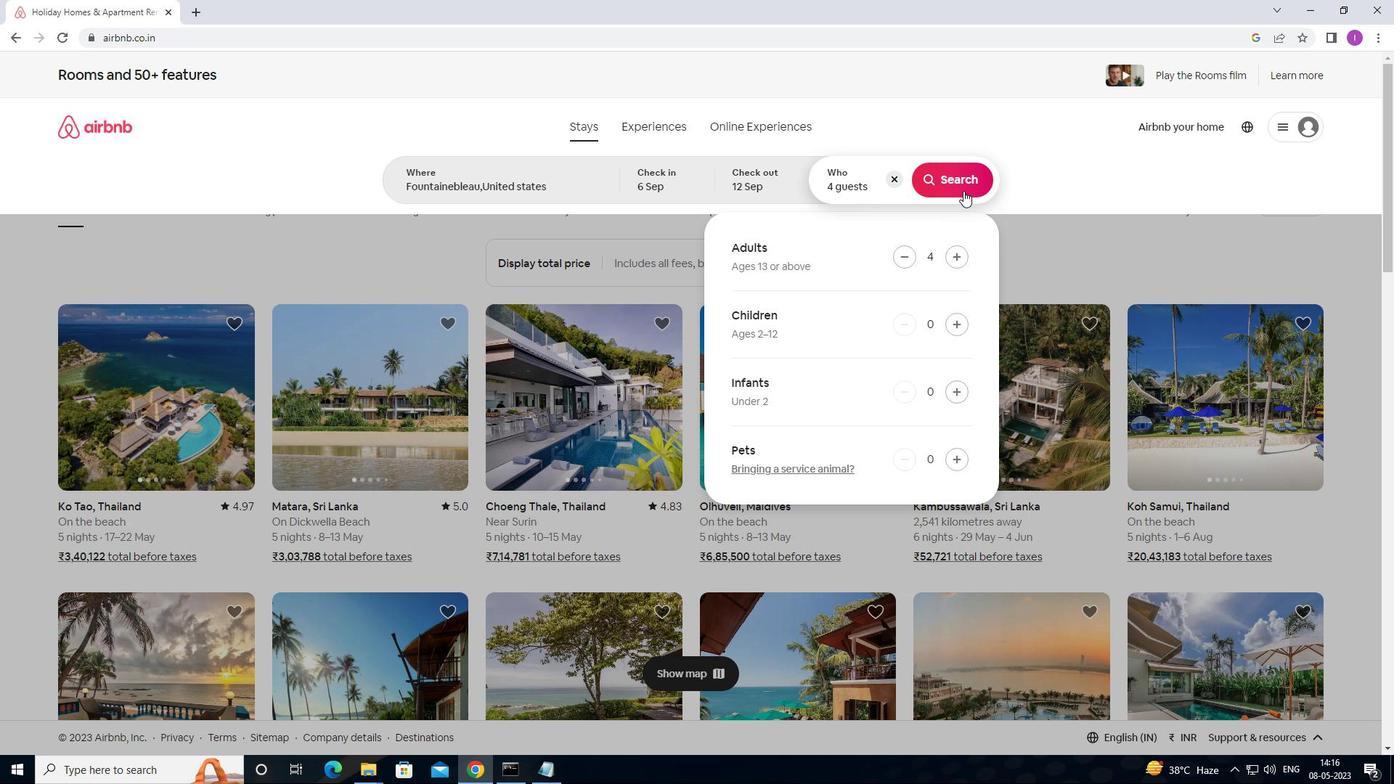 
Action: Mouse moved to (1314, 140)
Screenshot: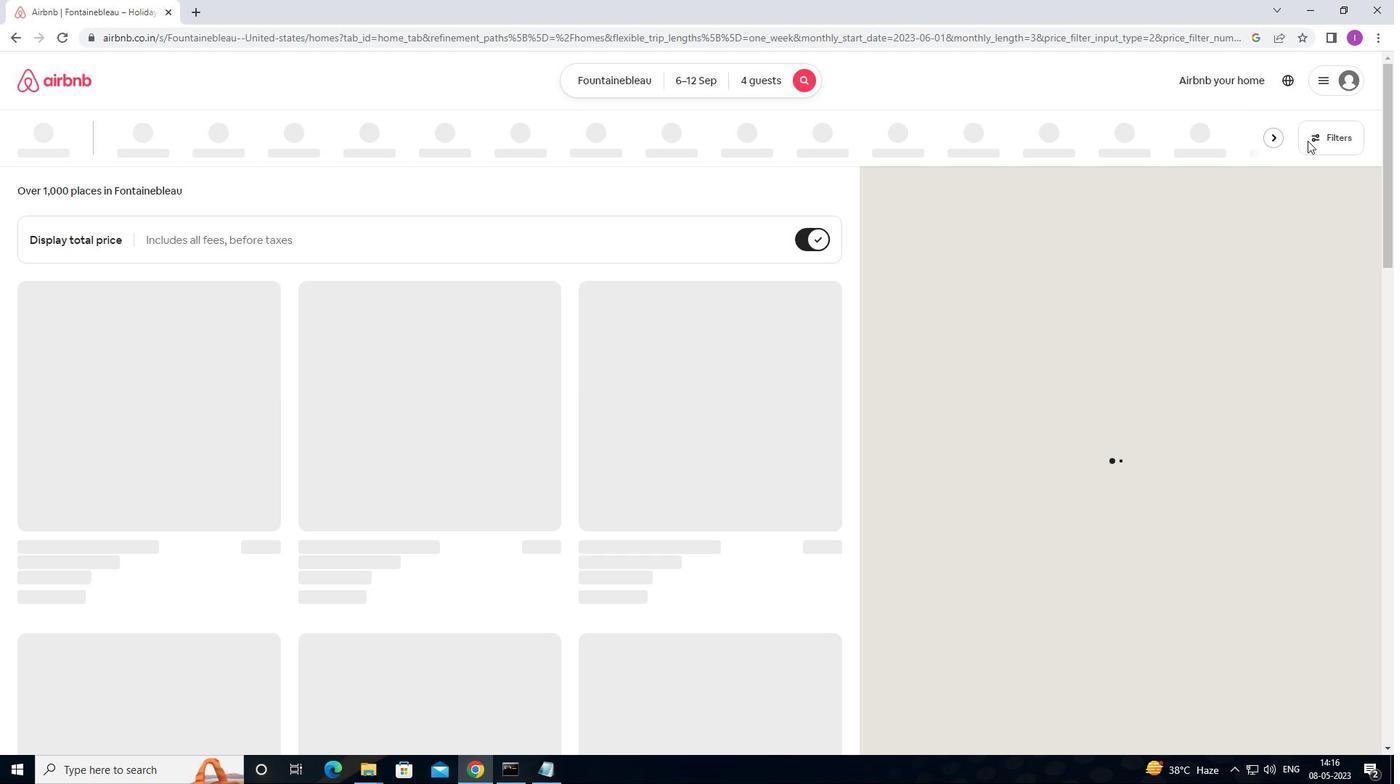 
Action: Mouse pressed left at (1314, 140)
Screenshot: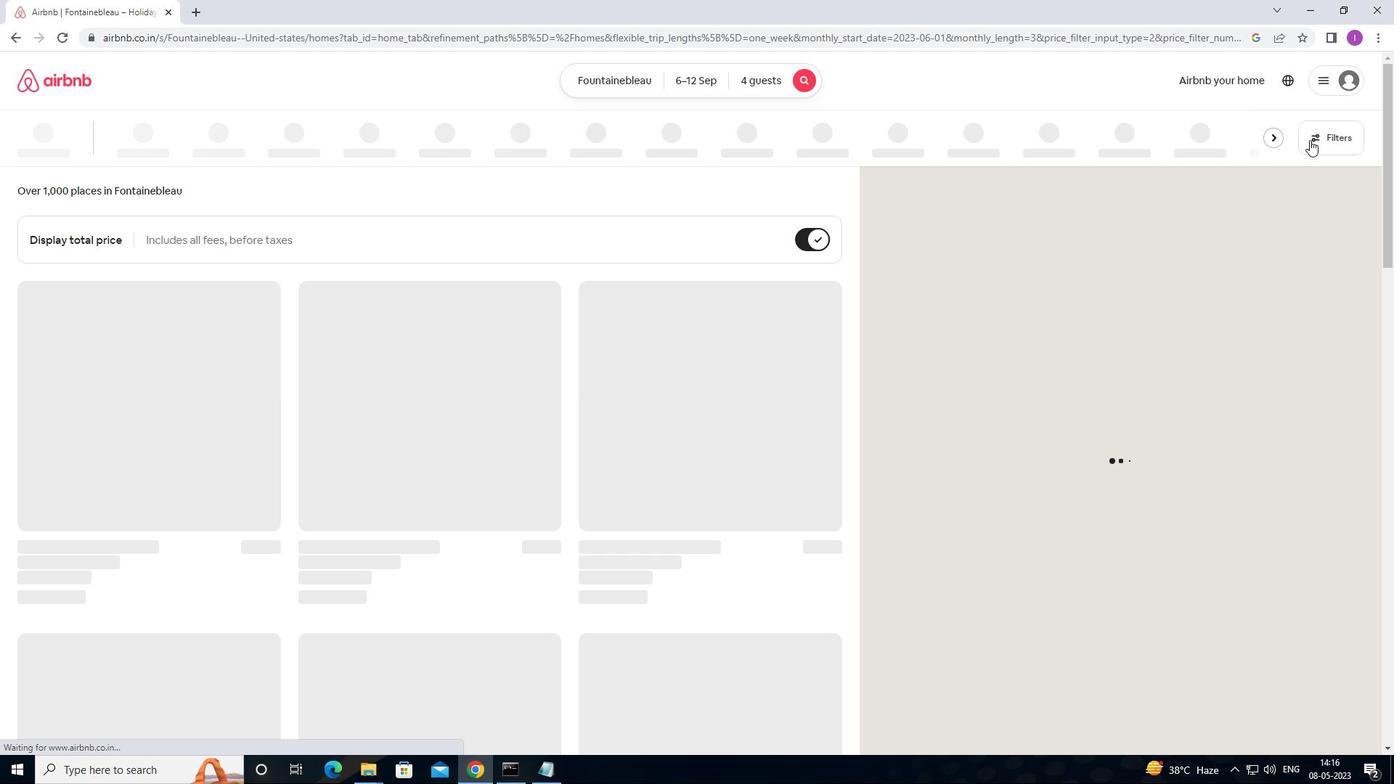 
Action: Mouse moved to (524, 490)
Screenshot: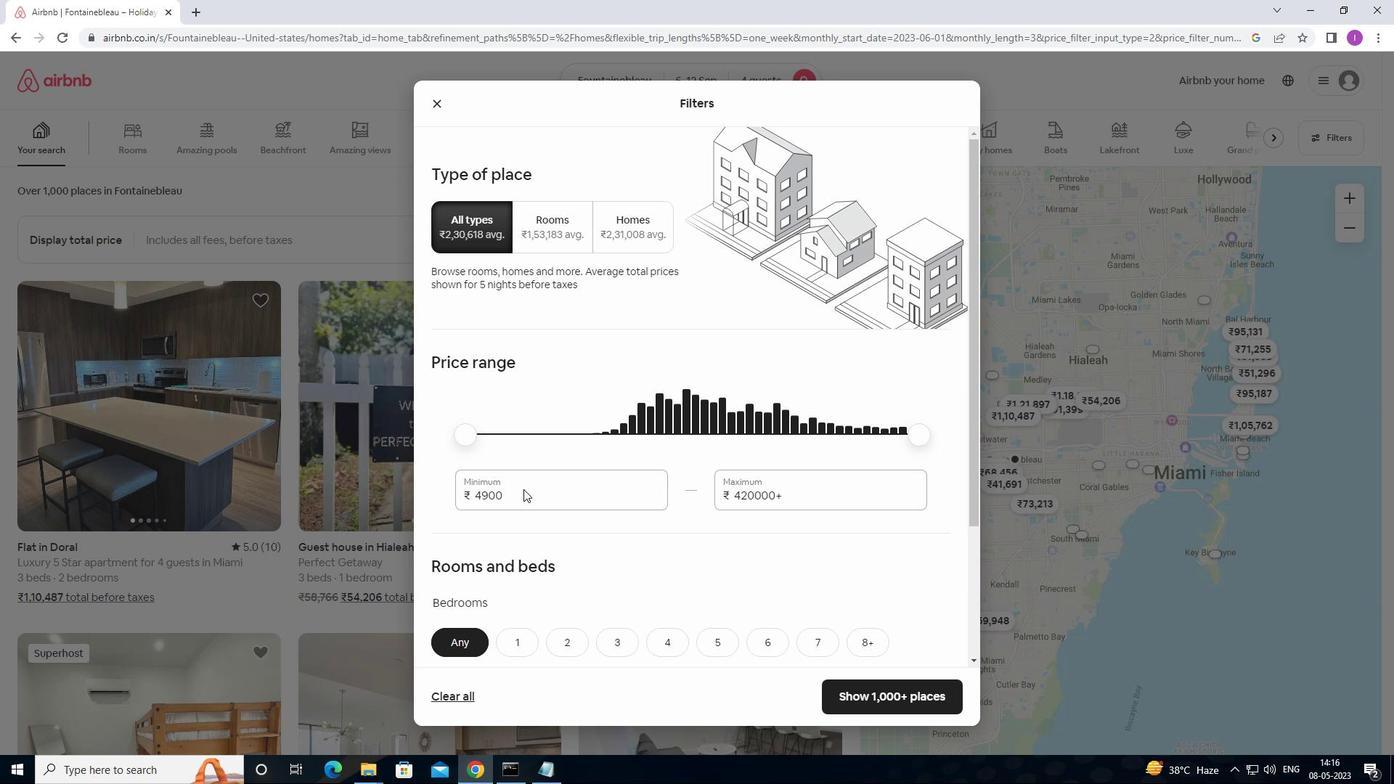 
Action: Mouse pressed left at (524, 490)
Screenshot: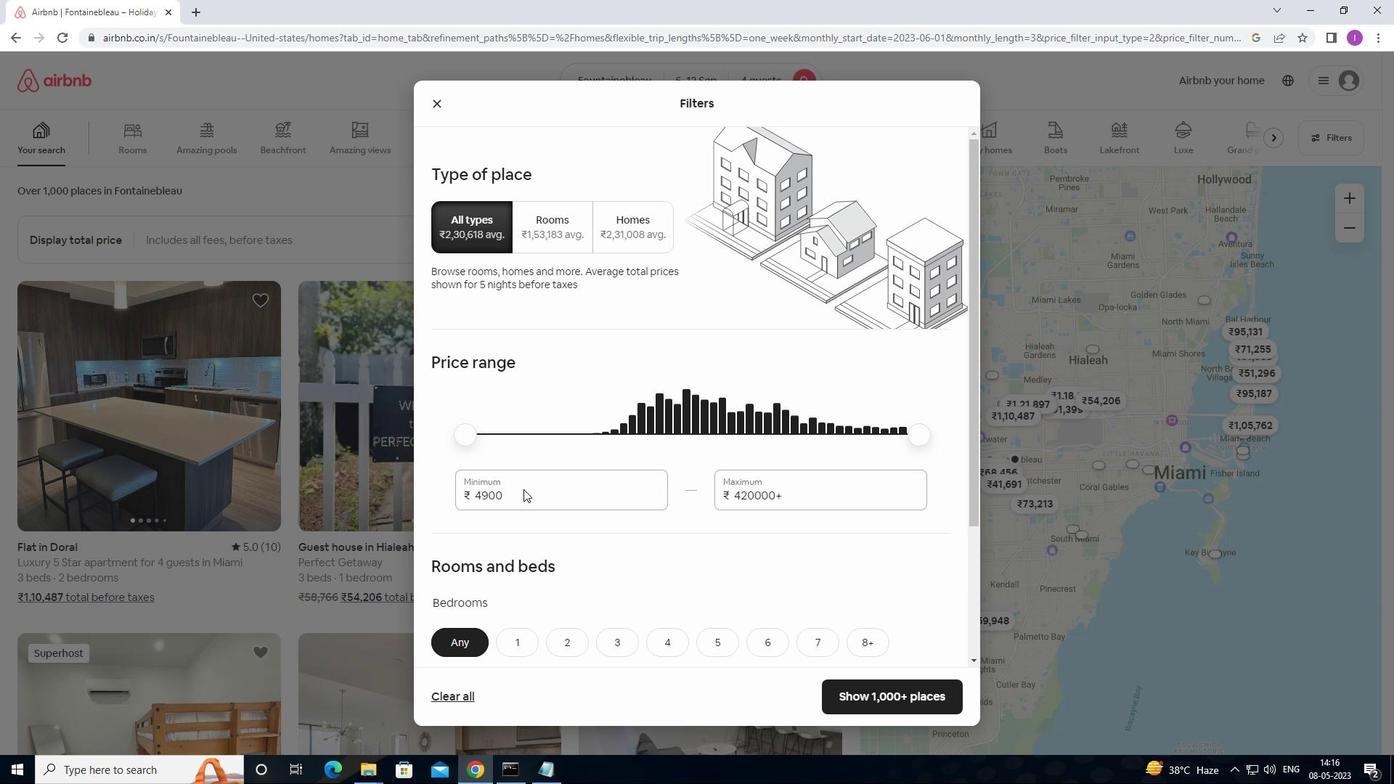 
Action: Mouse moved to (984, 323)
Screenshot: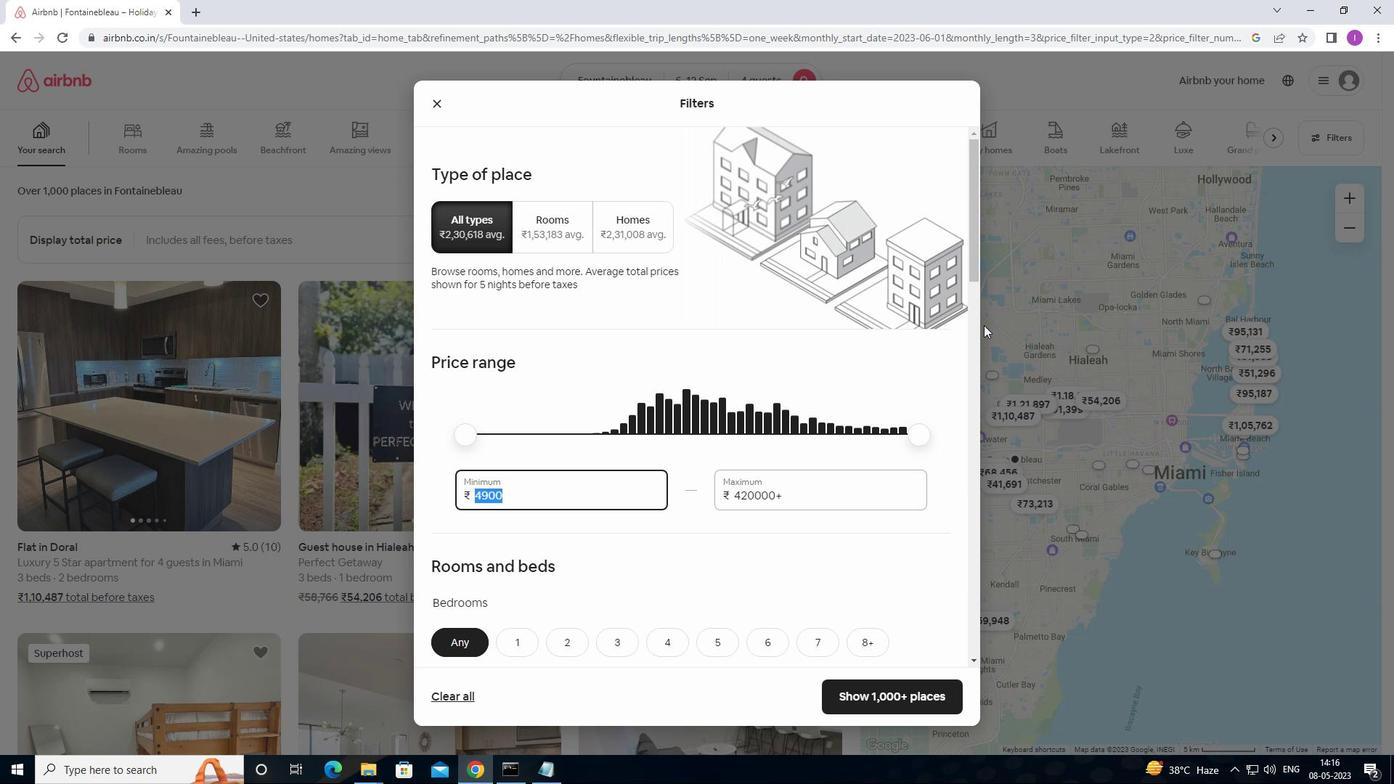 
Action: Key pressed 1
Screenshot: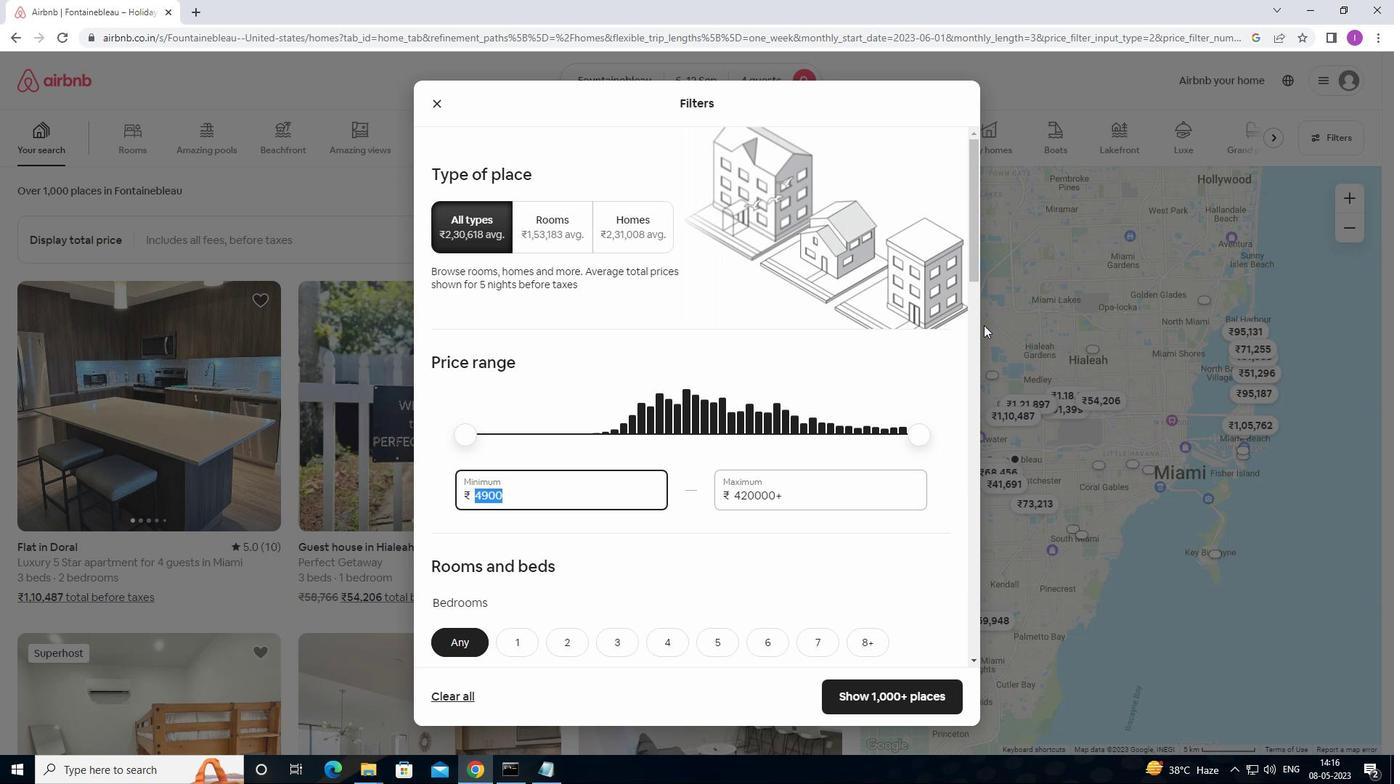 
Action: Mouse moved to (992, 310)
Screenshot: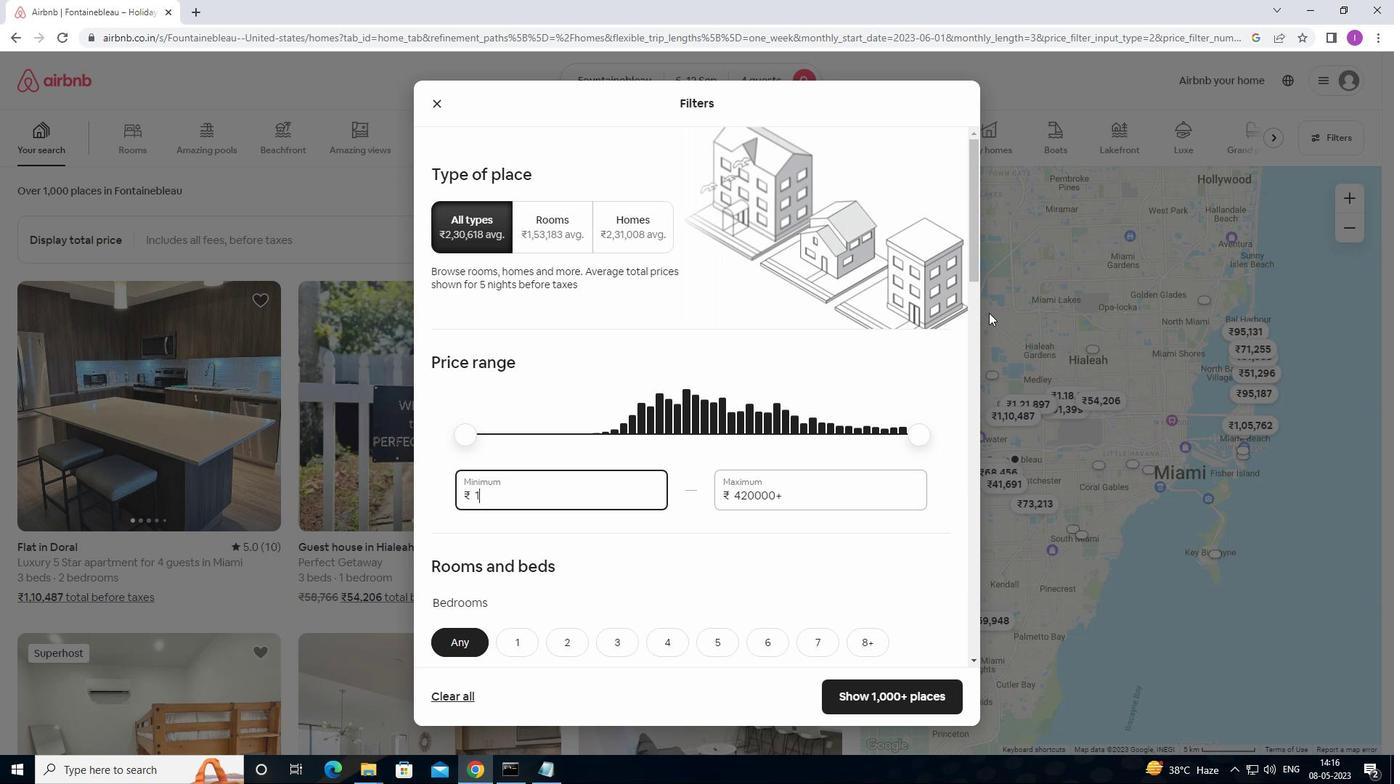 
Action: Key pressed 0
Screenshot: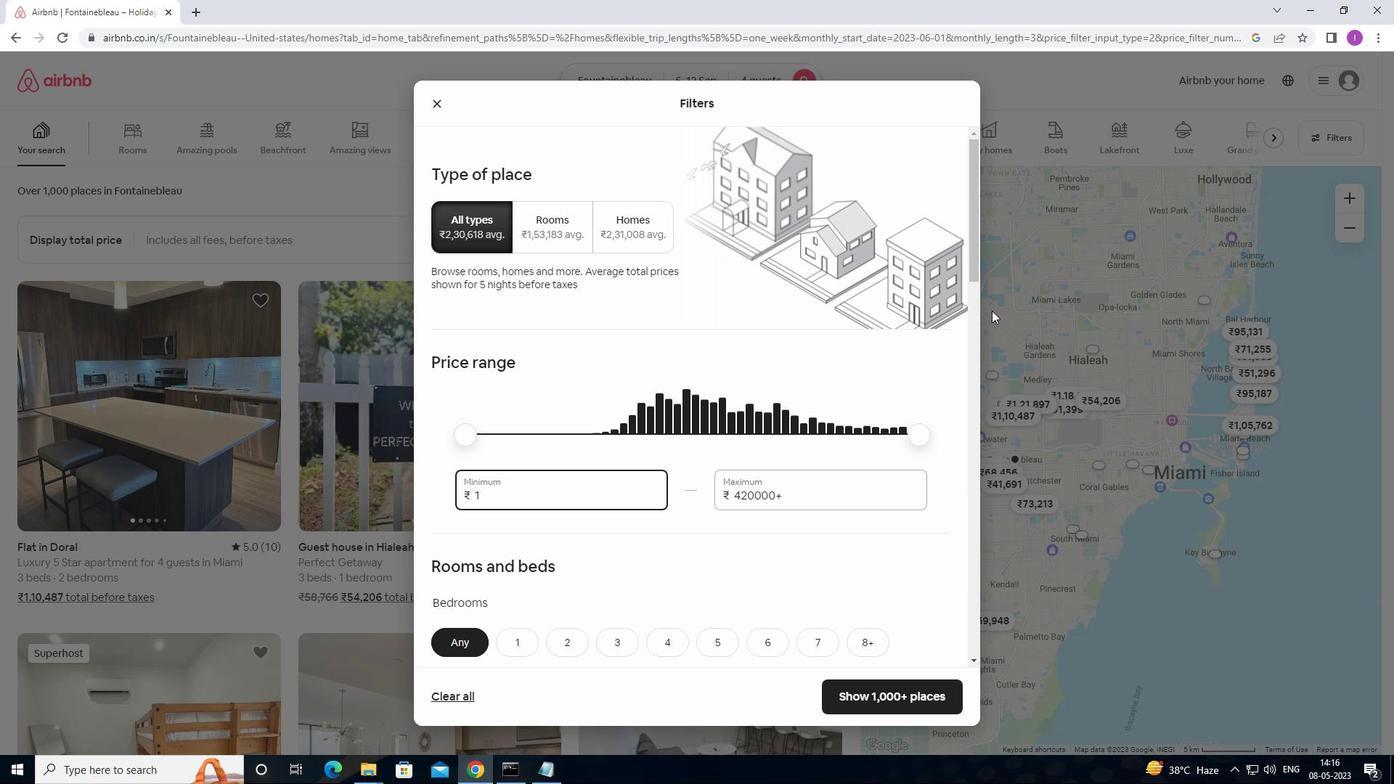 
Action: Mouse moved to (995, 305)
Screenshot: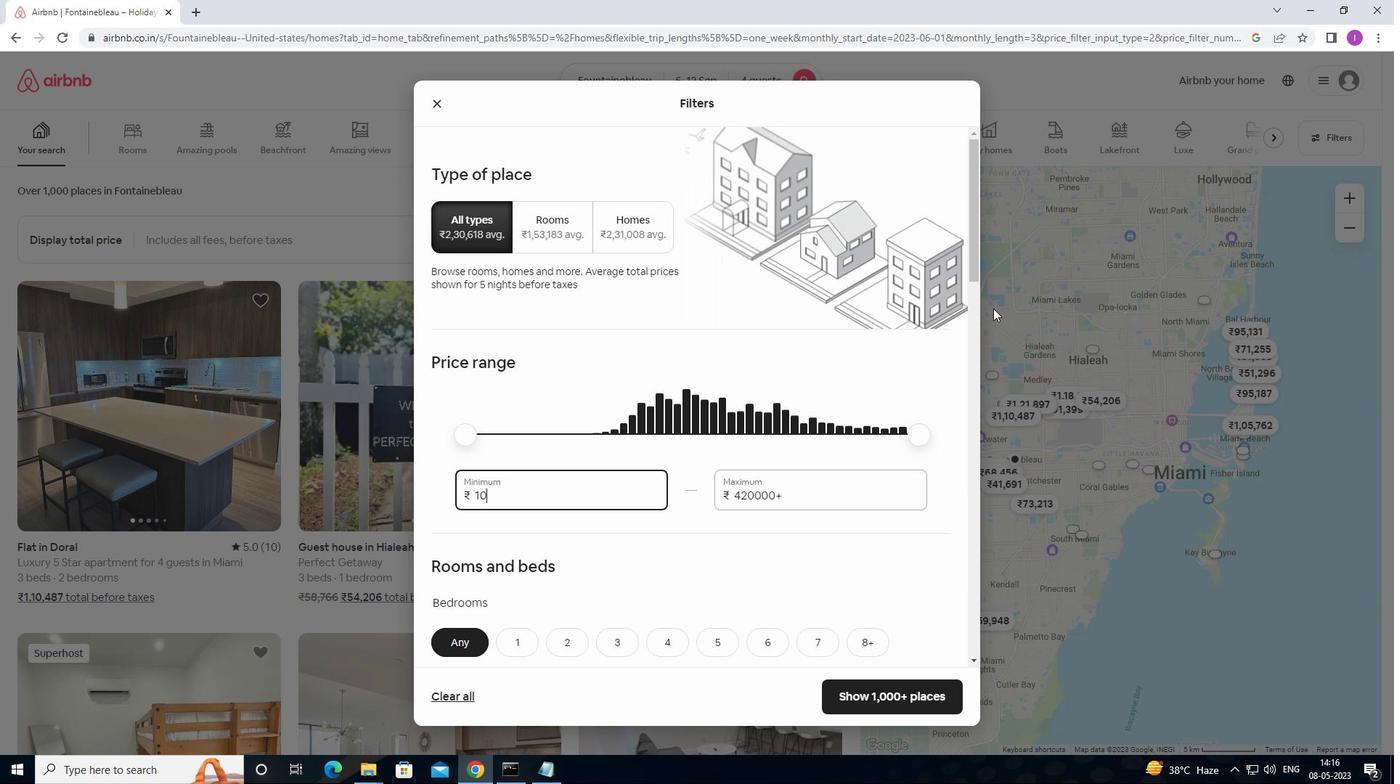 
Action: Key pressed 0
Screenshot: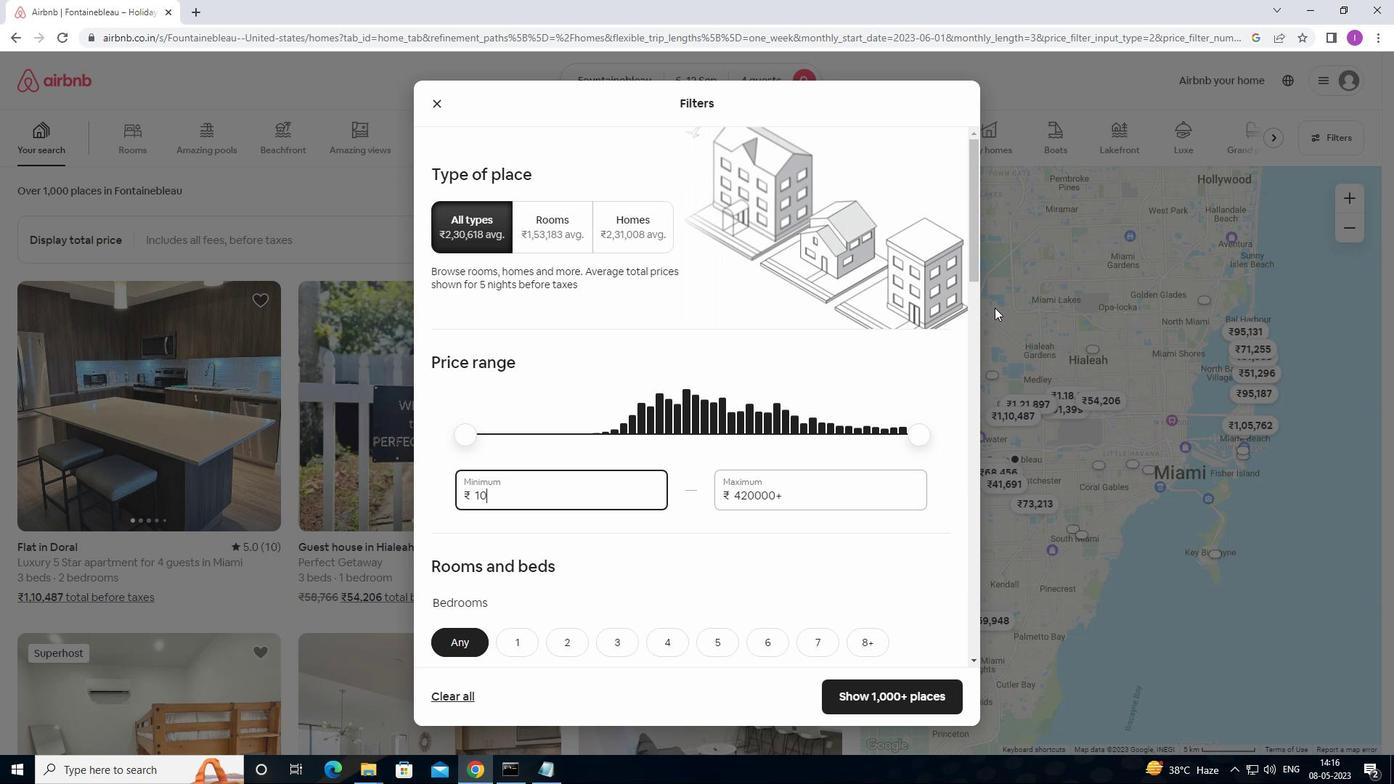 
Action: Mouse moved to (996, 305)
Screenshot: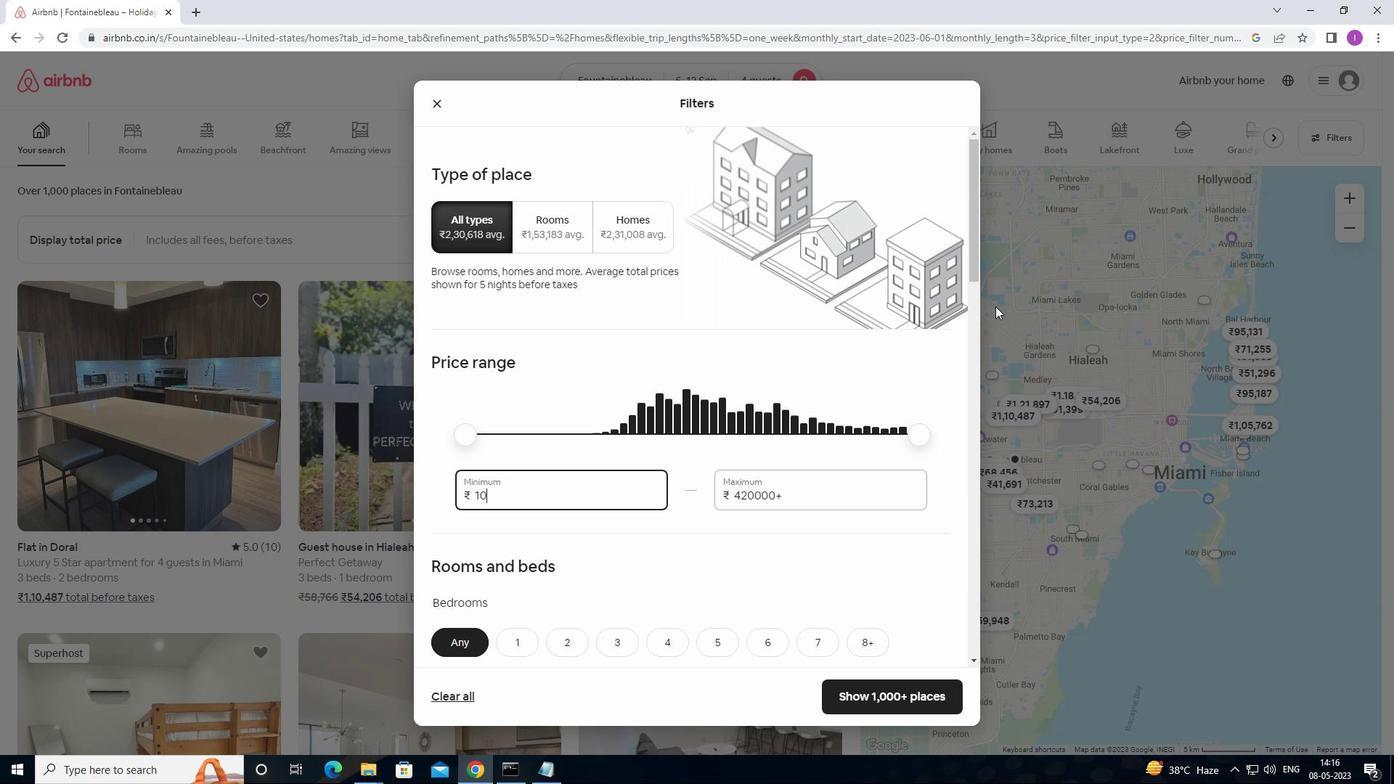 
Action: Key pressed 0
Screenshot: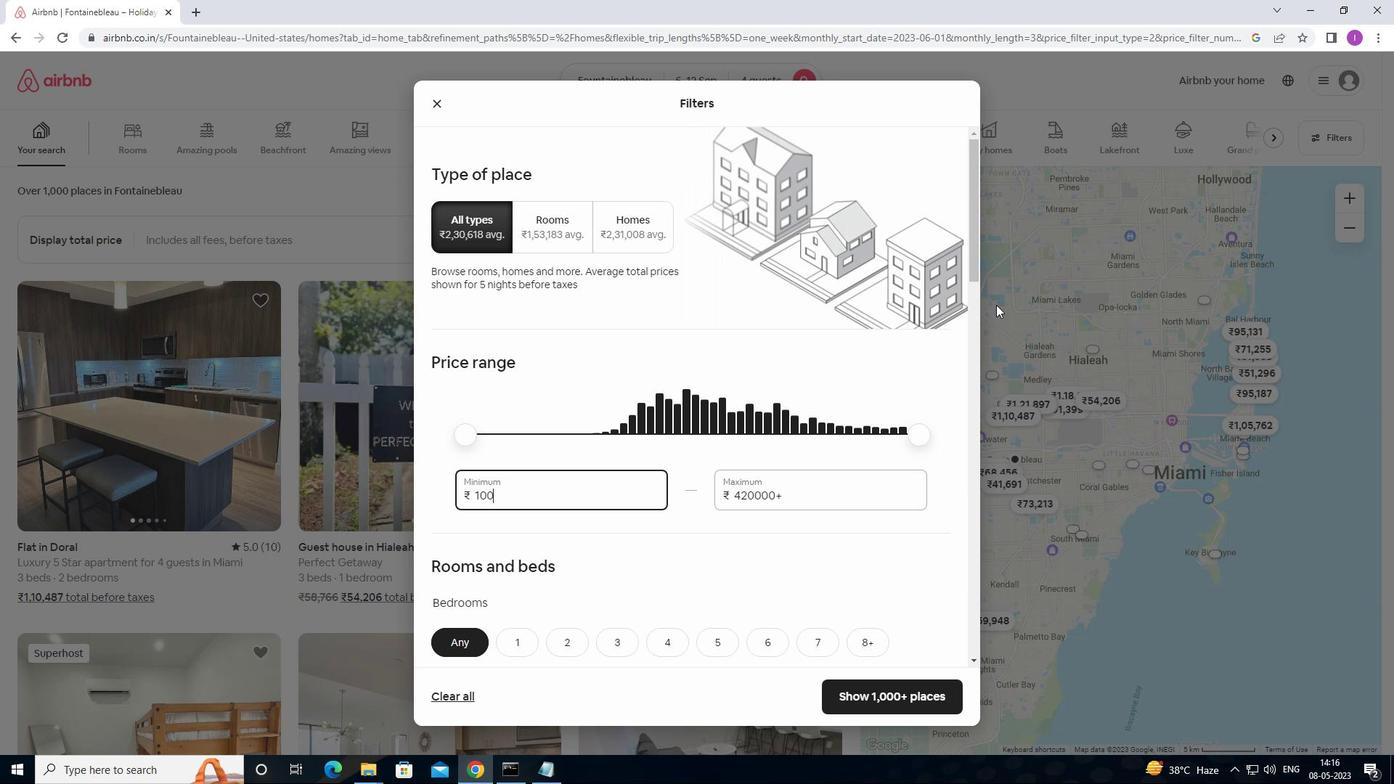 
Action: Mouse moved to (997, 304)
Screenshot: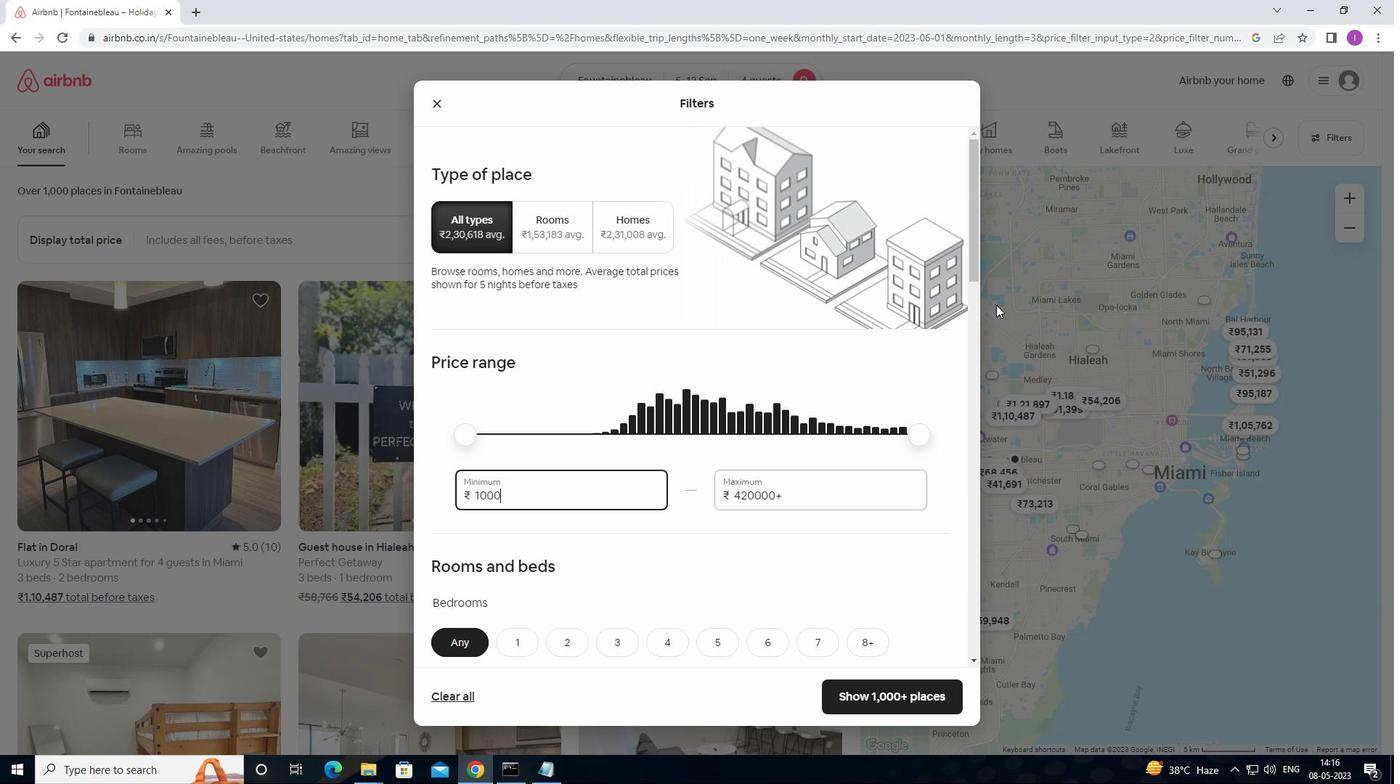 
Action: Key pressed 0
Screenshot: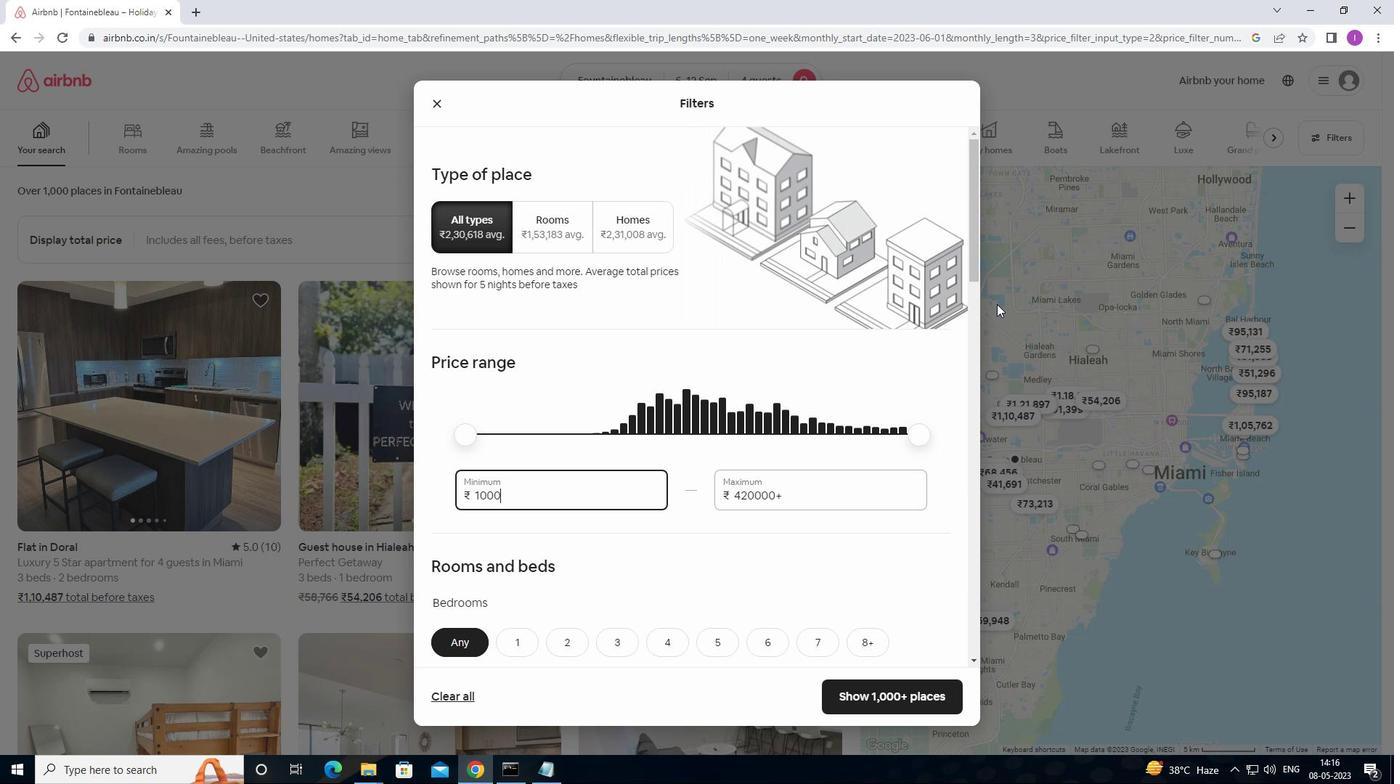 
Action: Mouse moved to (828, 485)
Screenshot: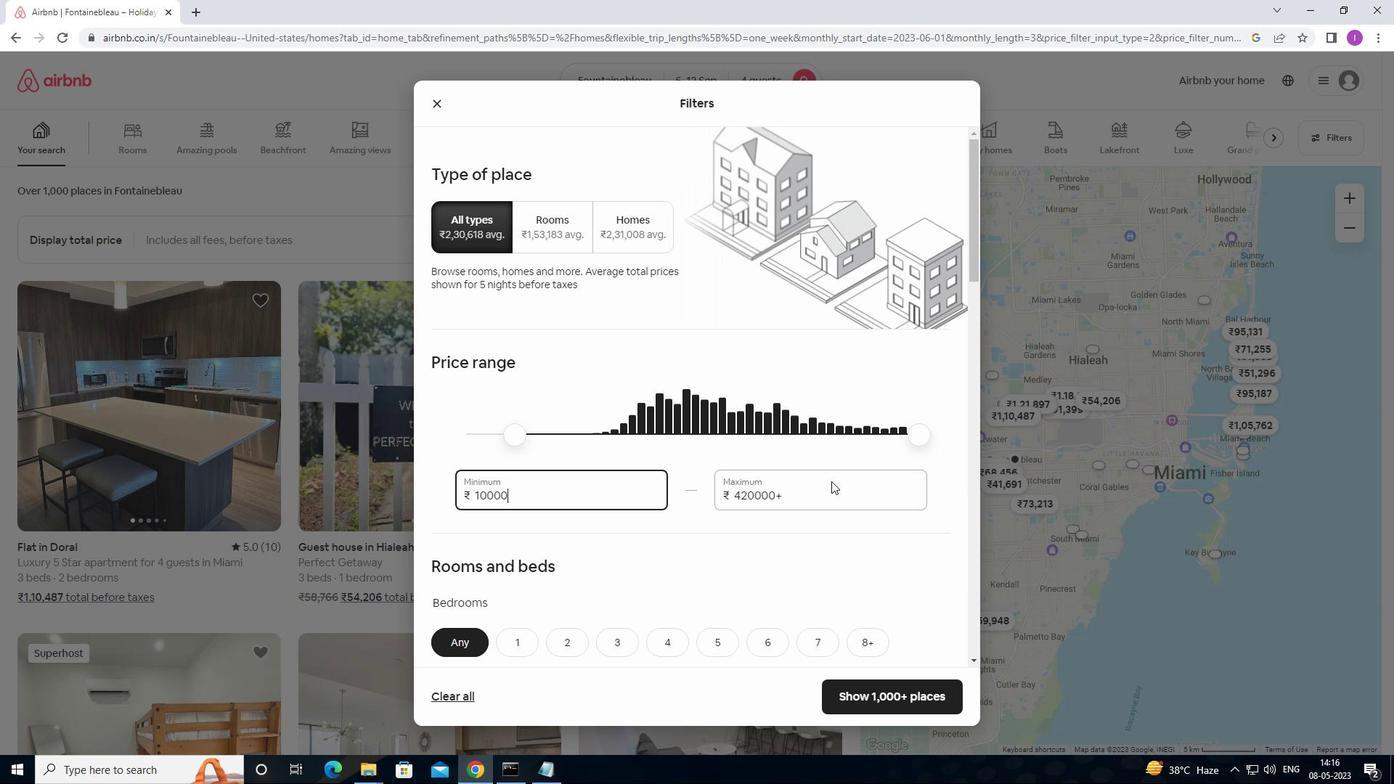 
Action: Mouse pressed left at (828, 485)
Screenshot: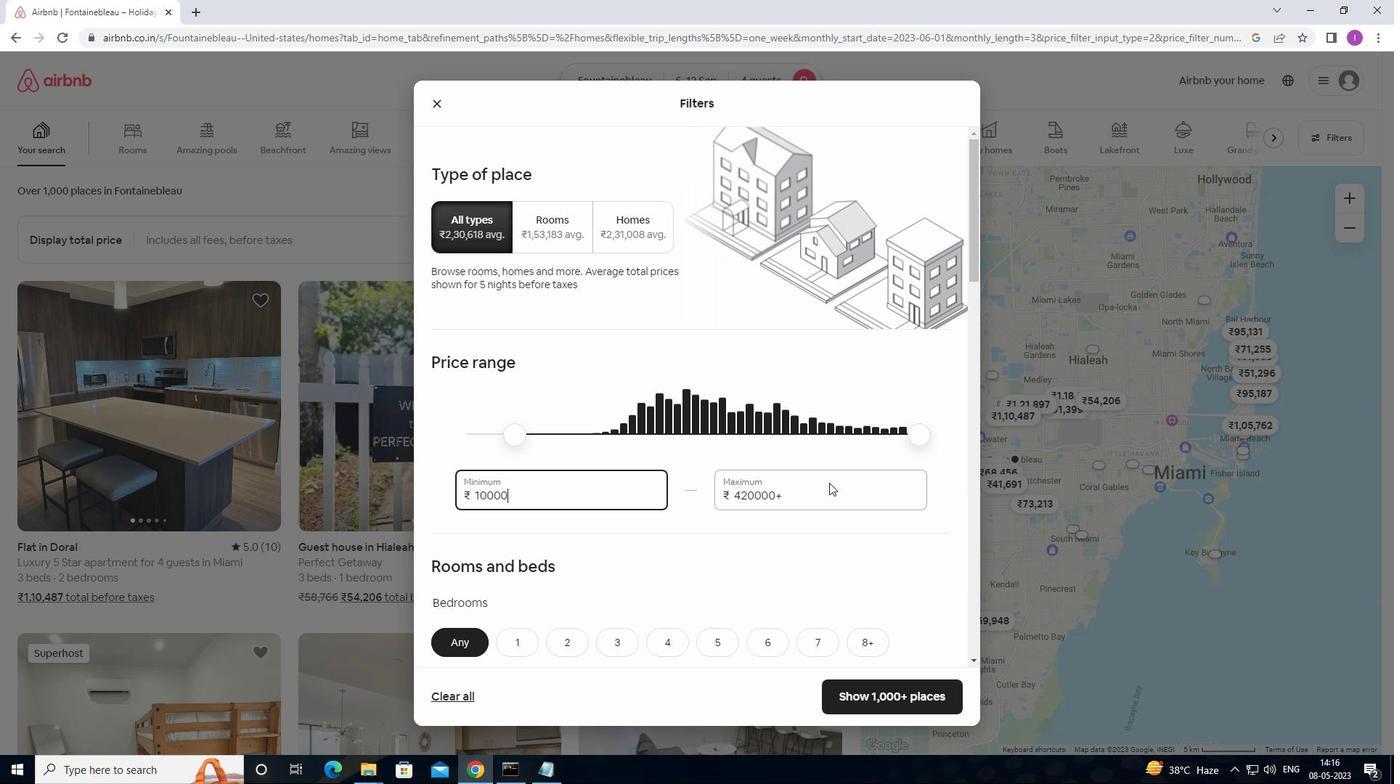 
Action: Mouse moved to (794, 472)
Screenshot: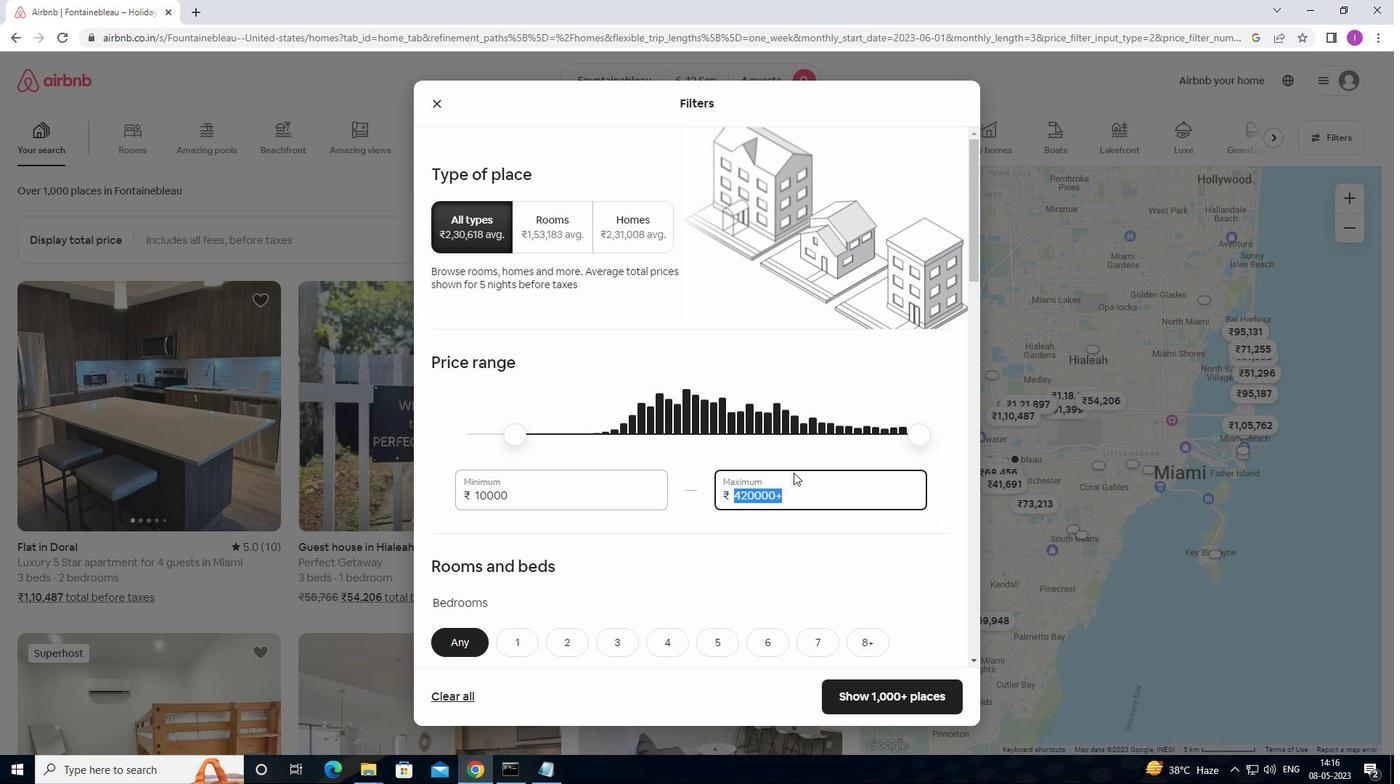 
Action: Key pressed 1
Screenshot: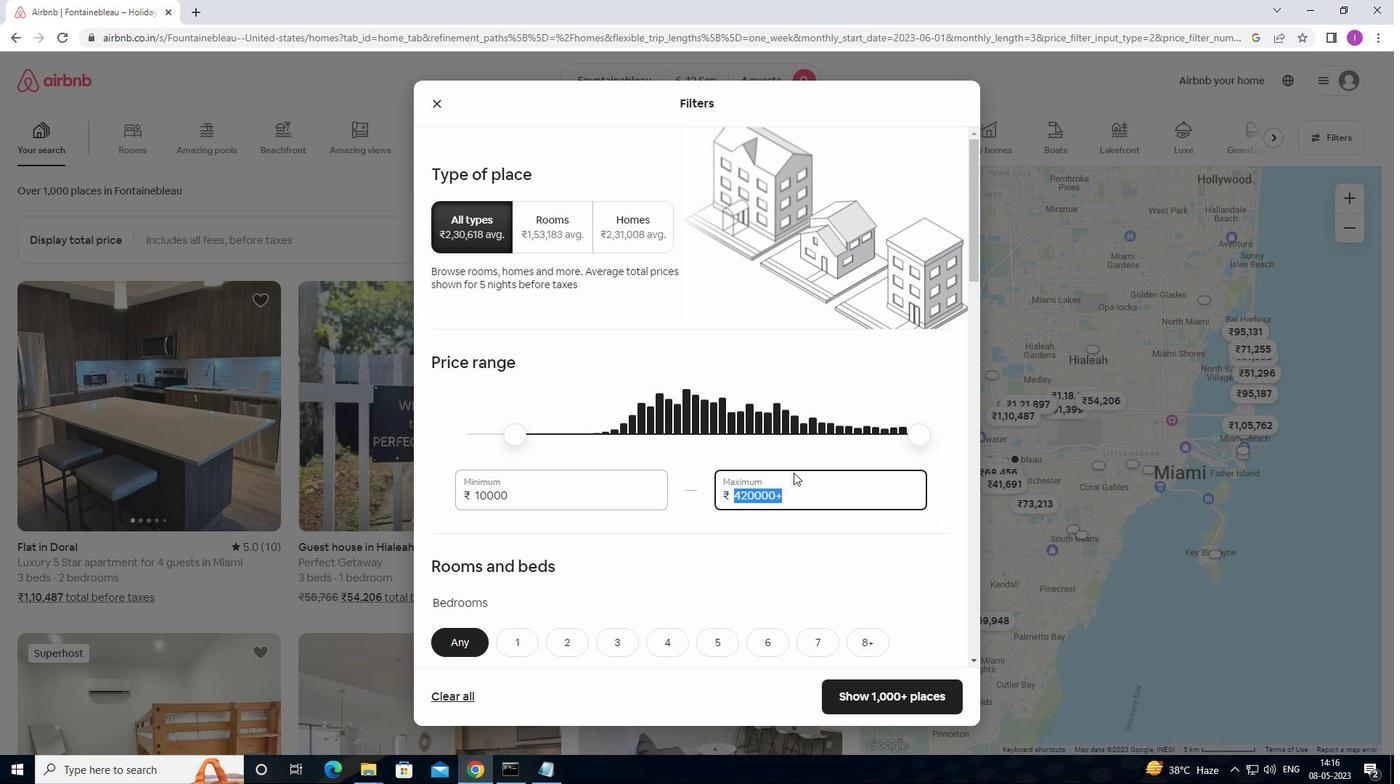 
Action: Mouse moved to (800, 465)
Screenshot: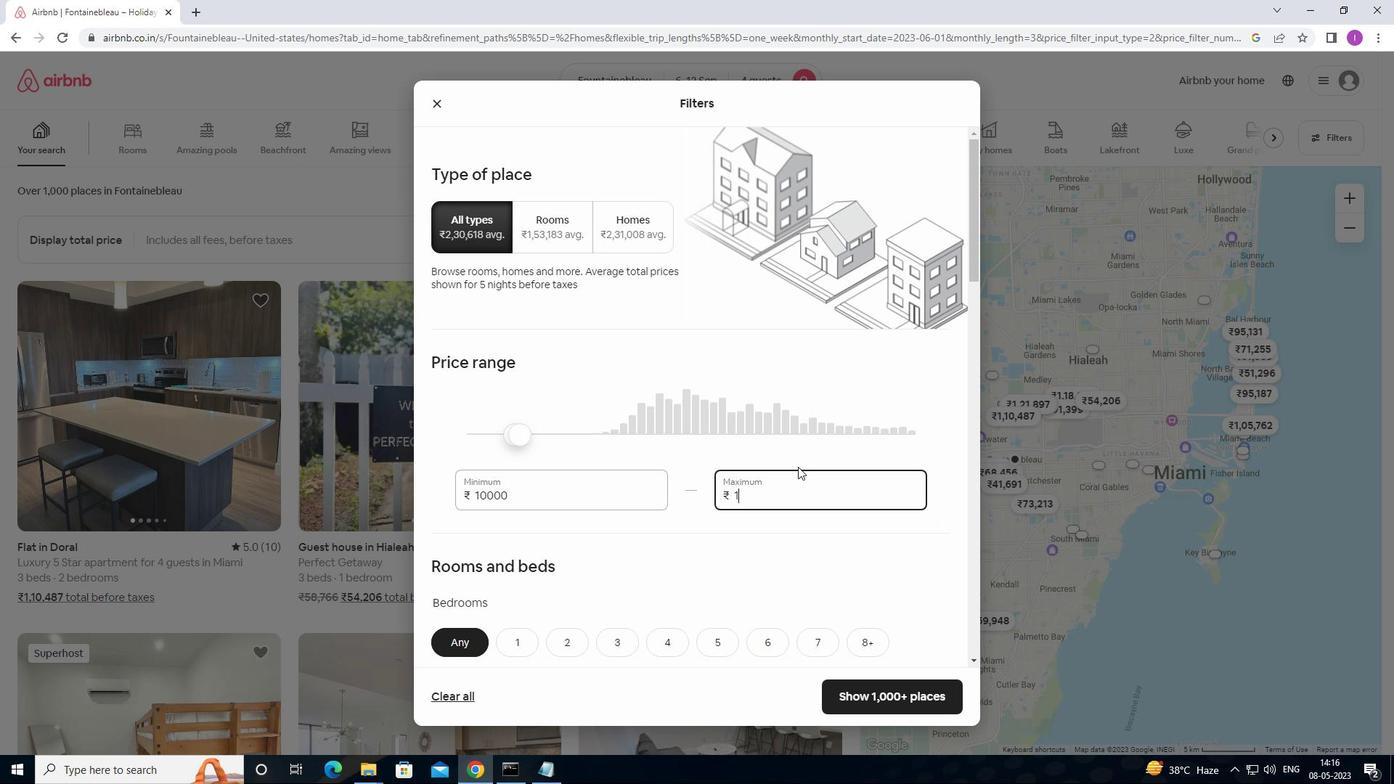 
Action: Key pressed 4
Screenshot: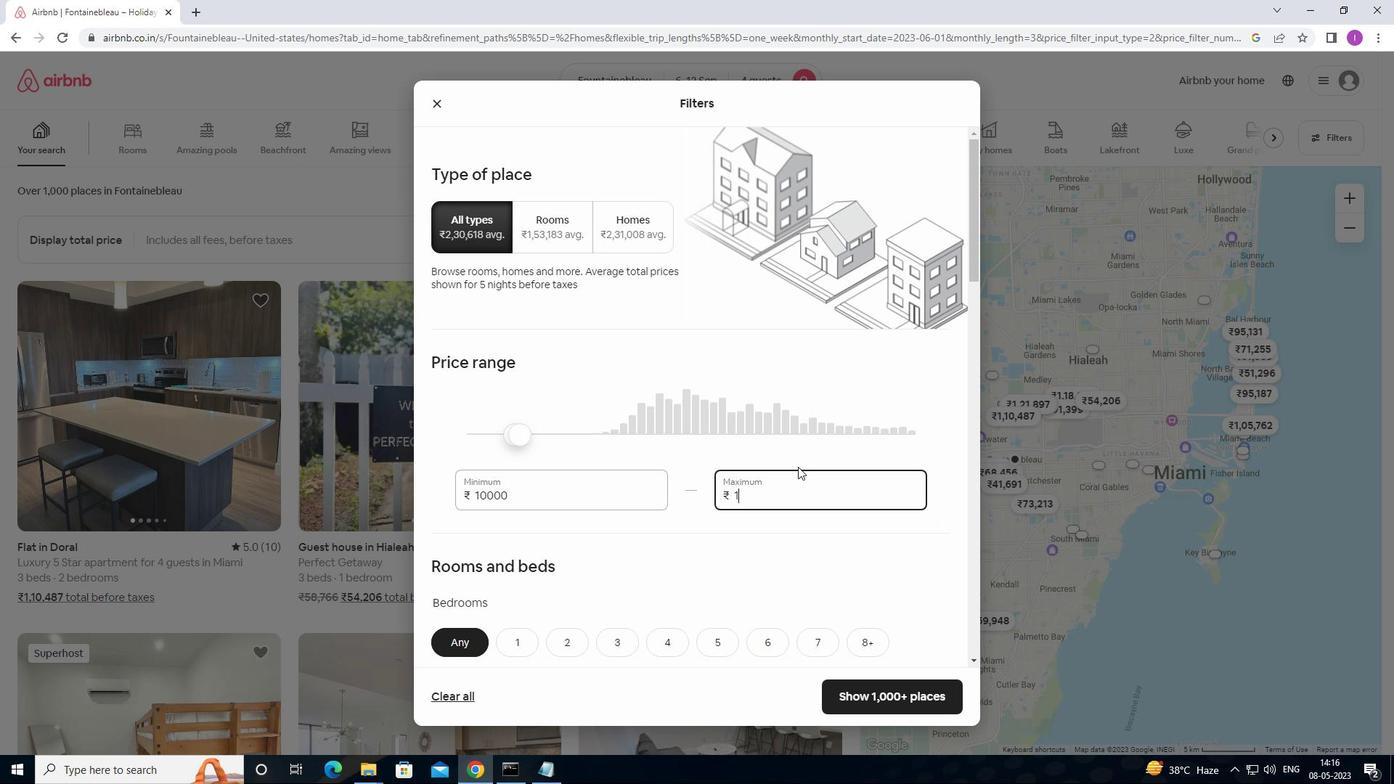 
Action: Mouse moved to (803, 459)
Screenshot: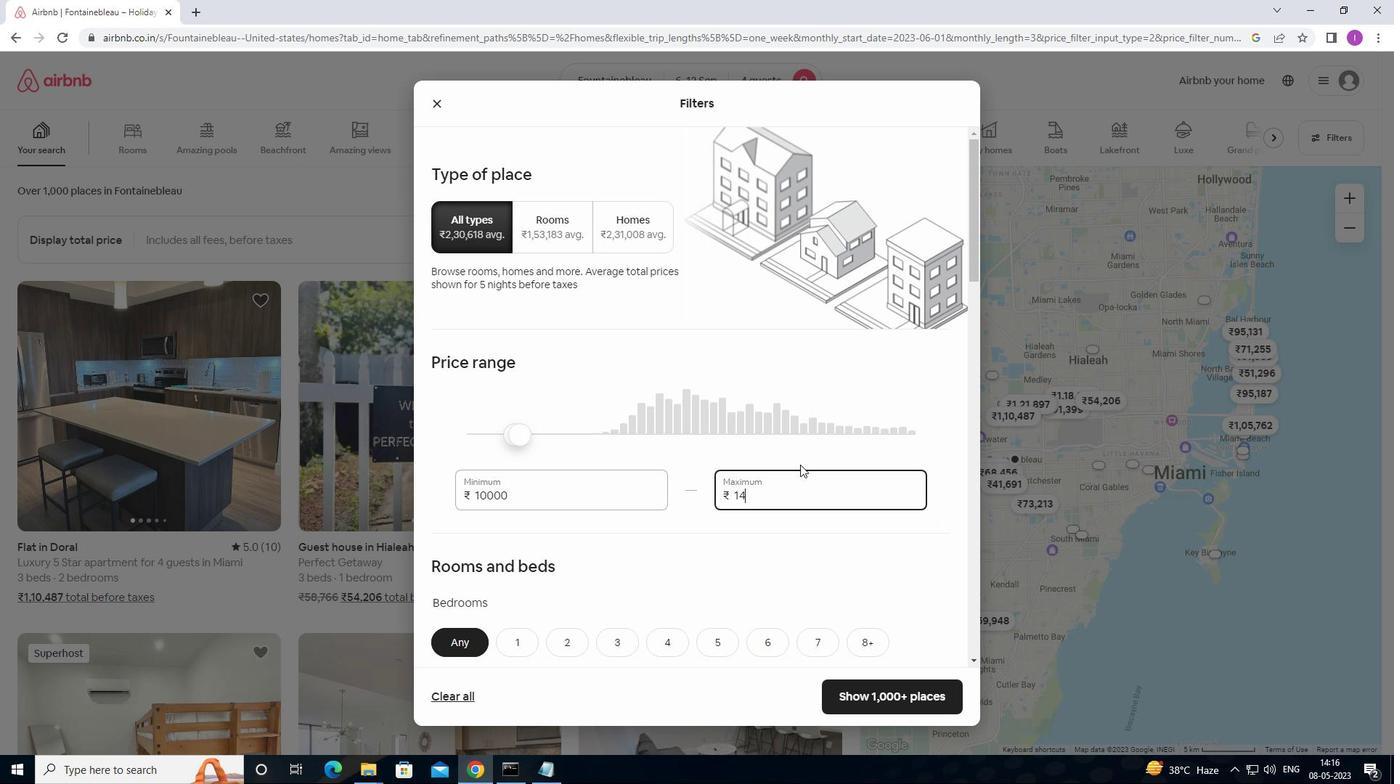 
Action: Key pressed 0
Screenshot: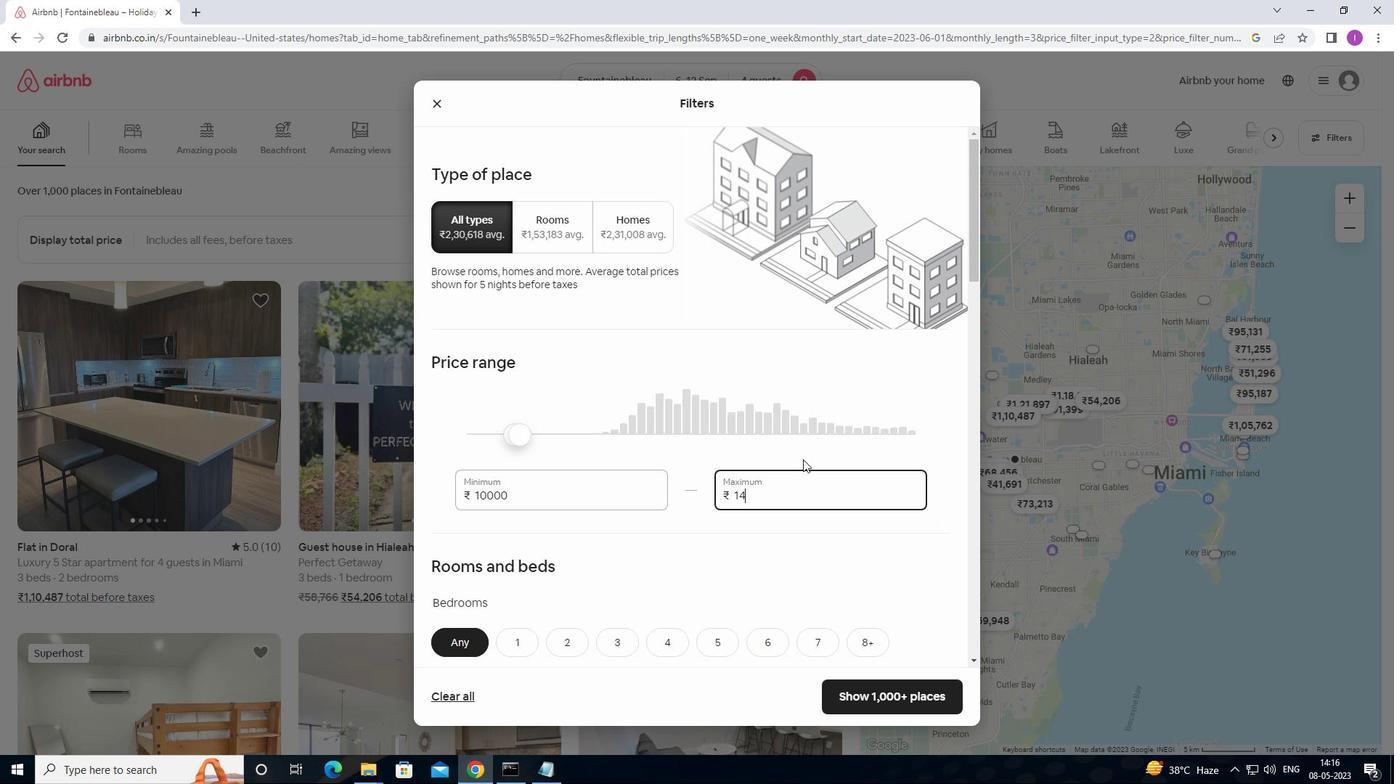 
Action: Mouse moved to (804, 459)
Screenshot: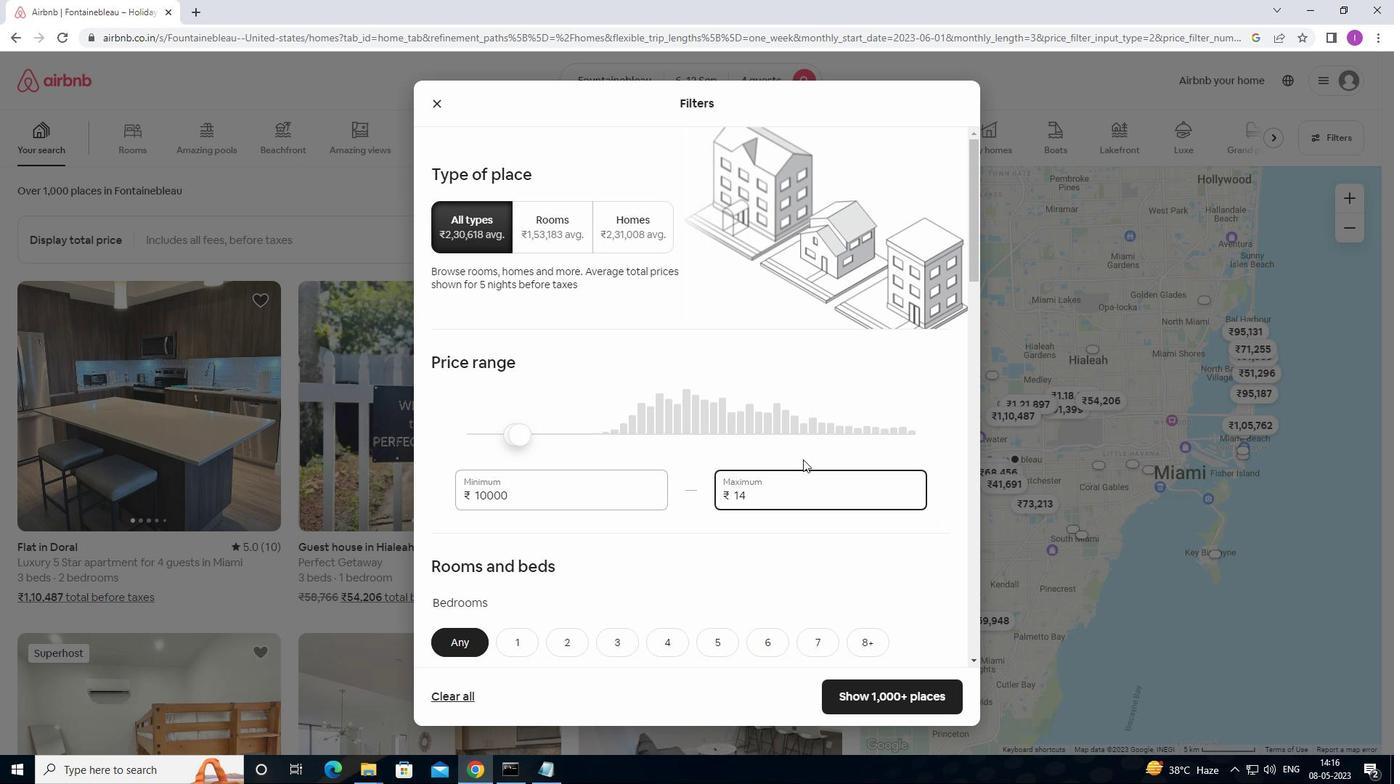 
Action: Key pressed 0
Screenshot: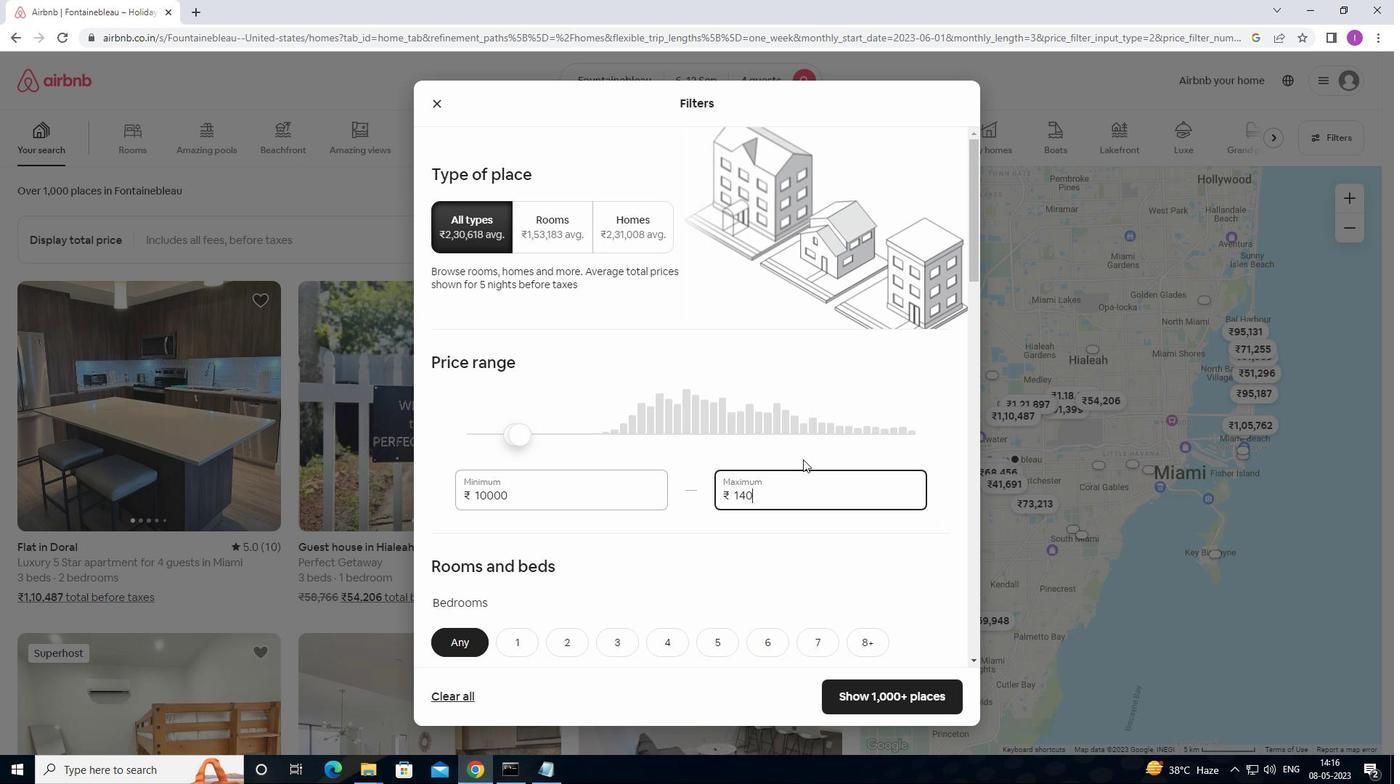 
Action: Mouse moved to (806, 457)
Screenshot: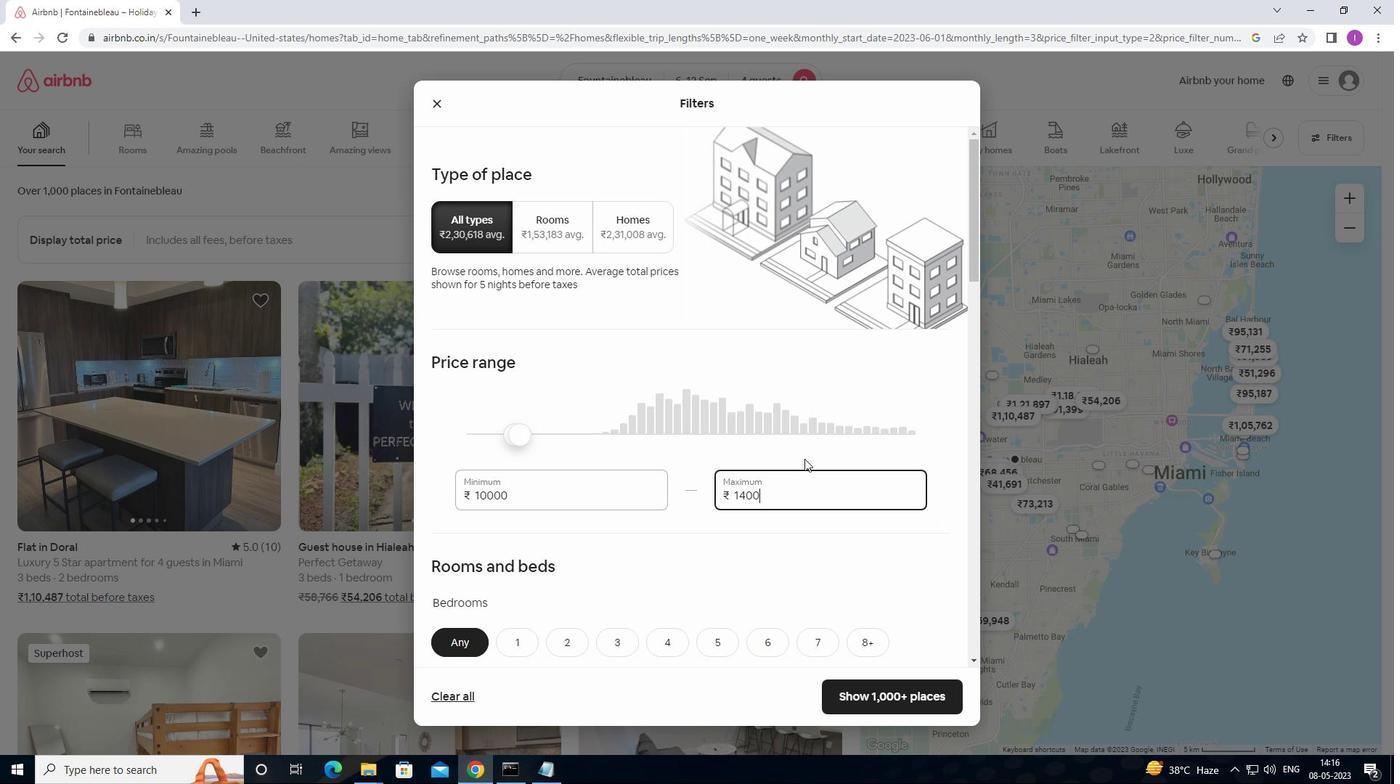 
Action: Key pressed 0
Screenshot: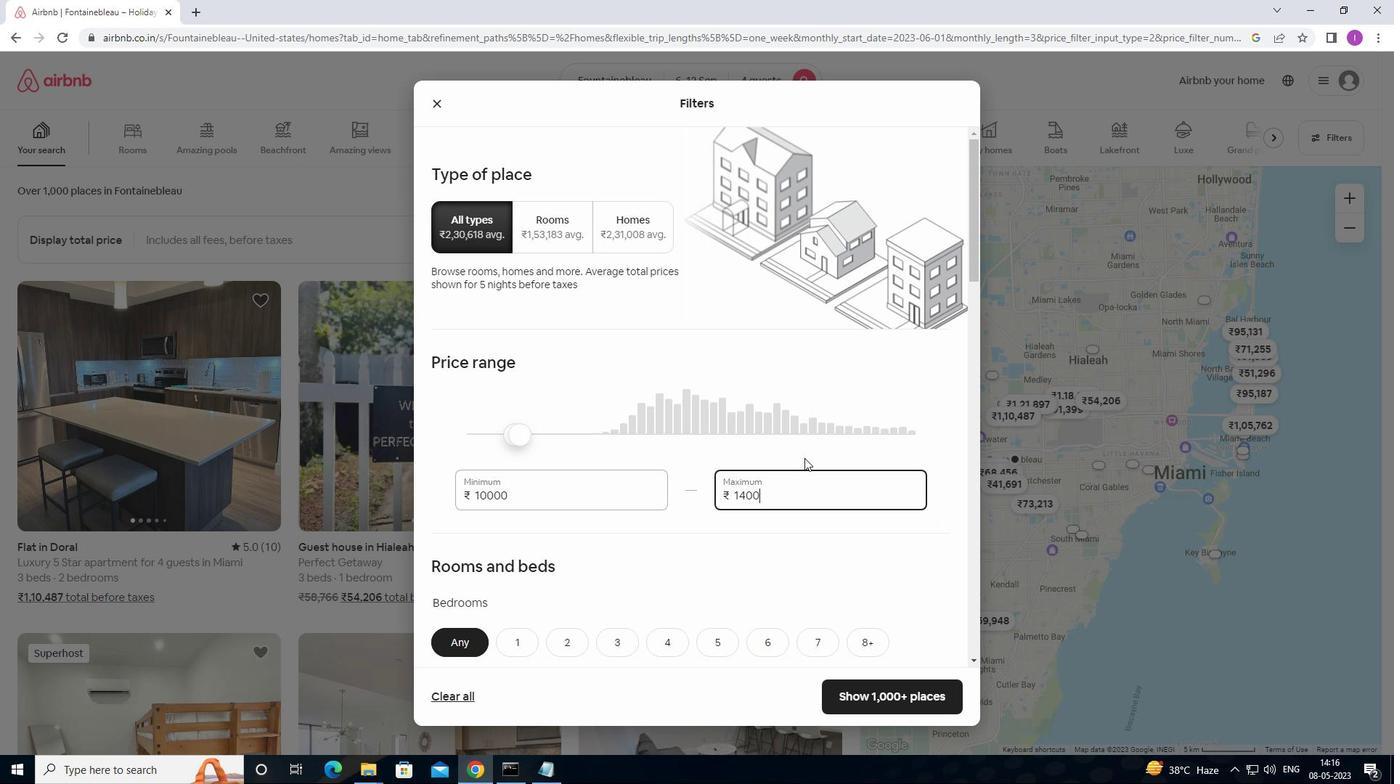 
Action: Mouse moved to (762, 477)
Screenshot: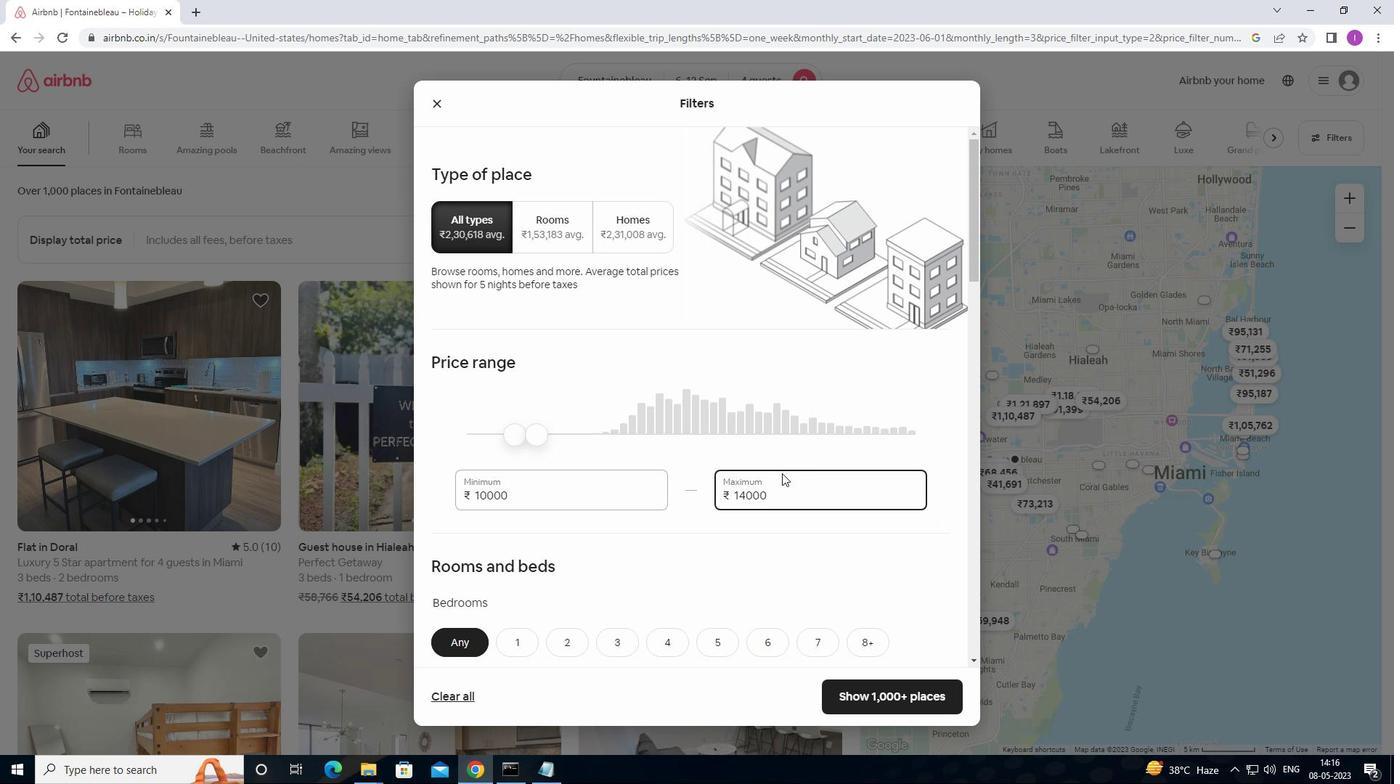 
Action: Mouse scrolled (762, 476) with delta (0, 0)
Screenshot: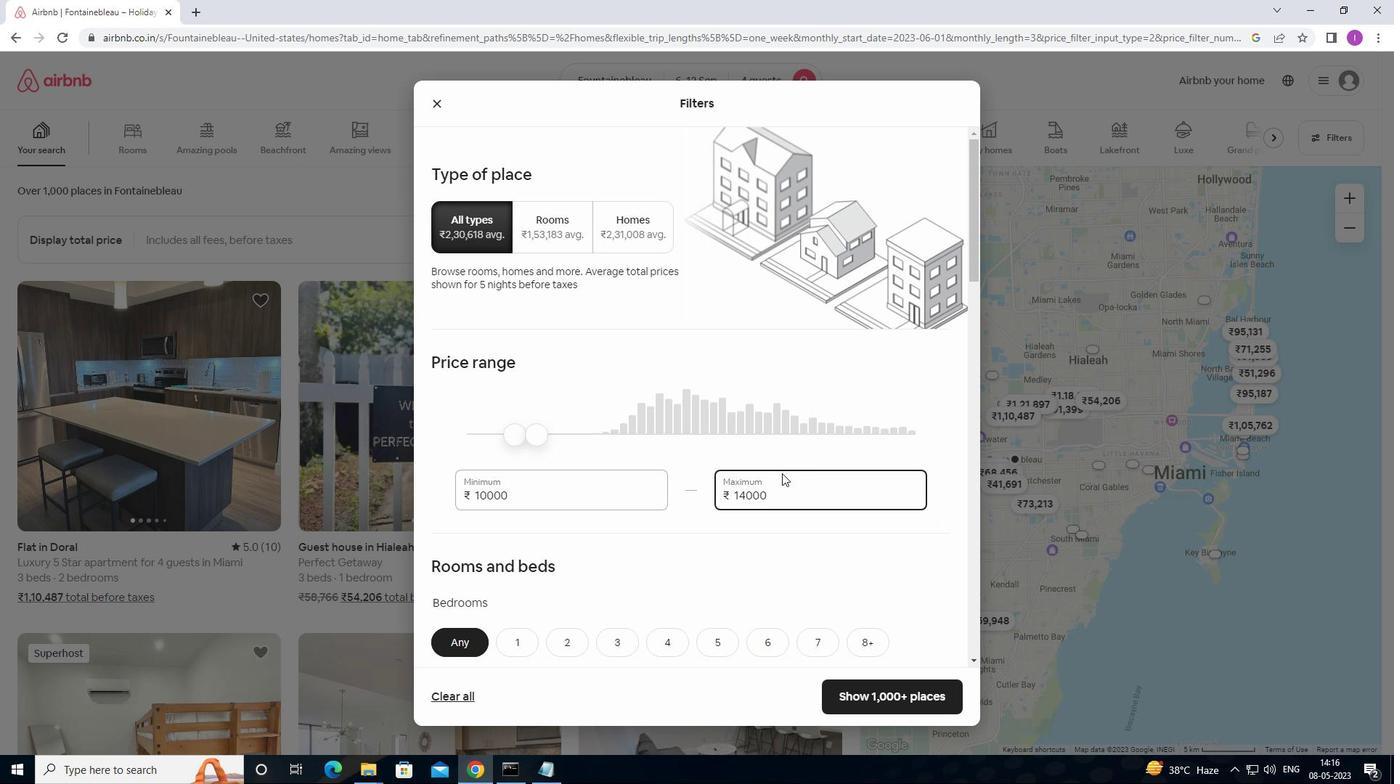 
Action: Mouse moved to (762, 477)
Screenshot: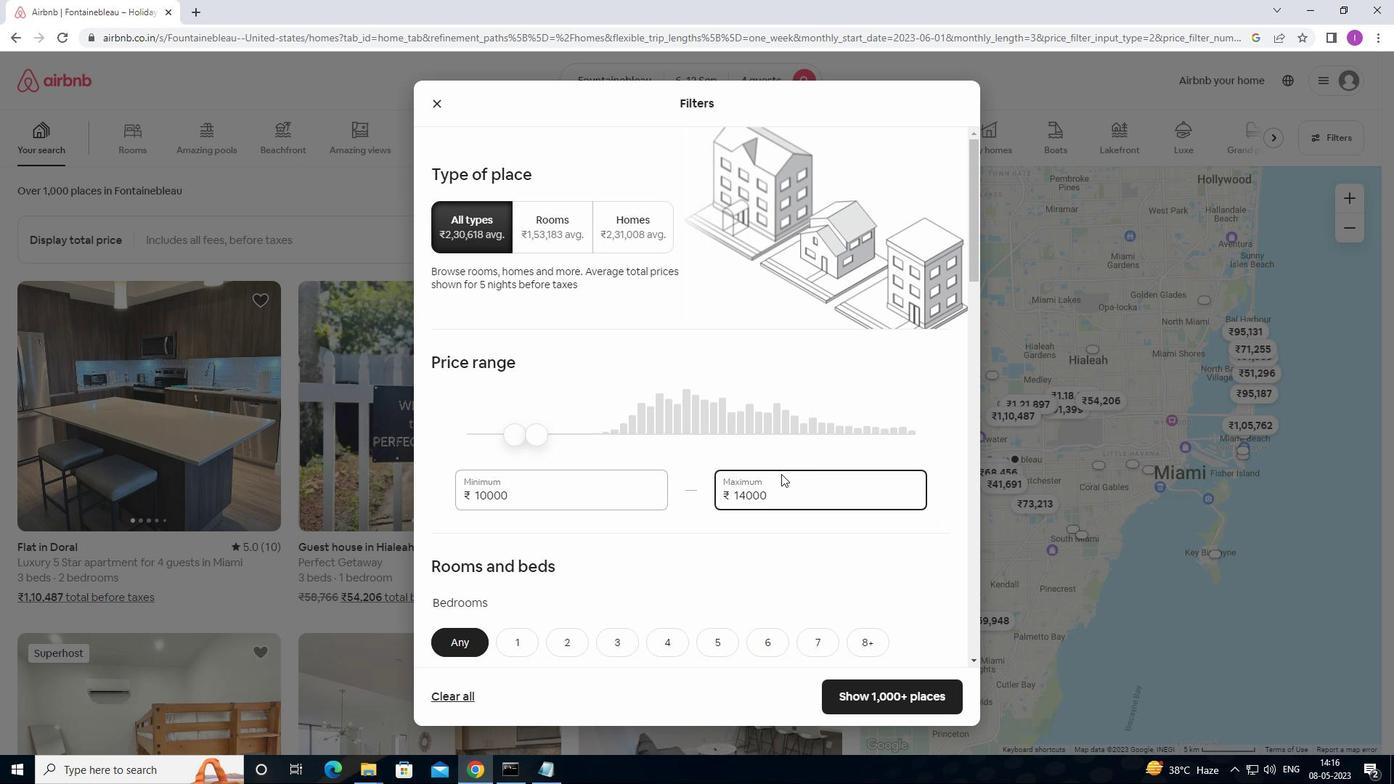 
Action: Mouse scrolled (762, 477) with delta (0, 0)
Screenshot: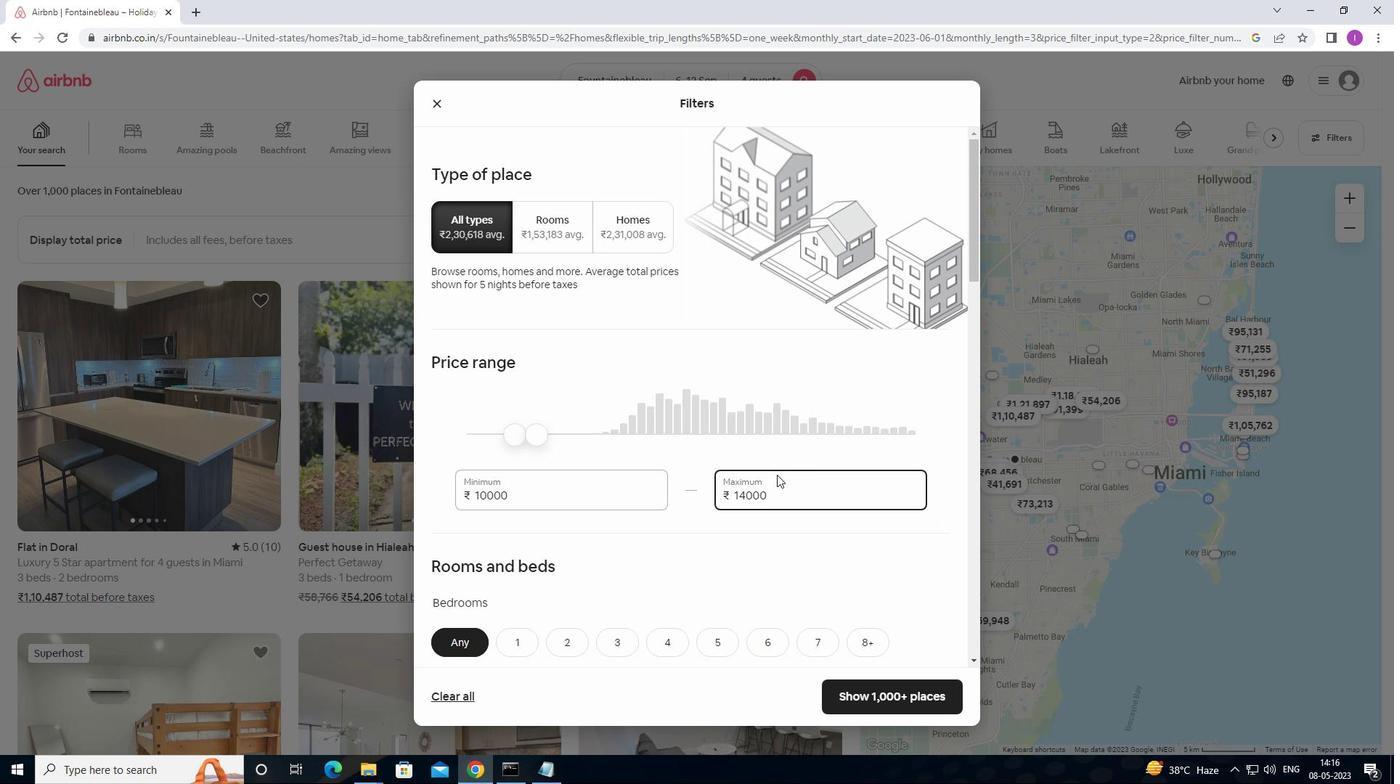 
Action: Mouse moved to (769, 458)
Screenshot: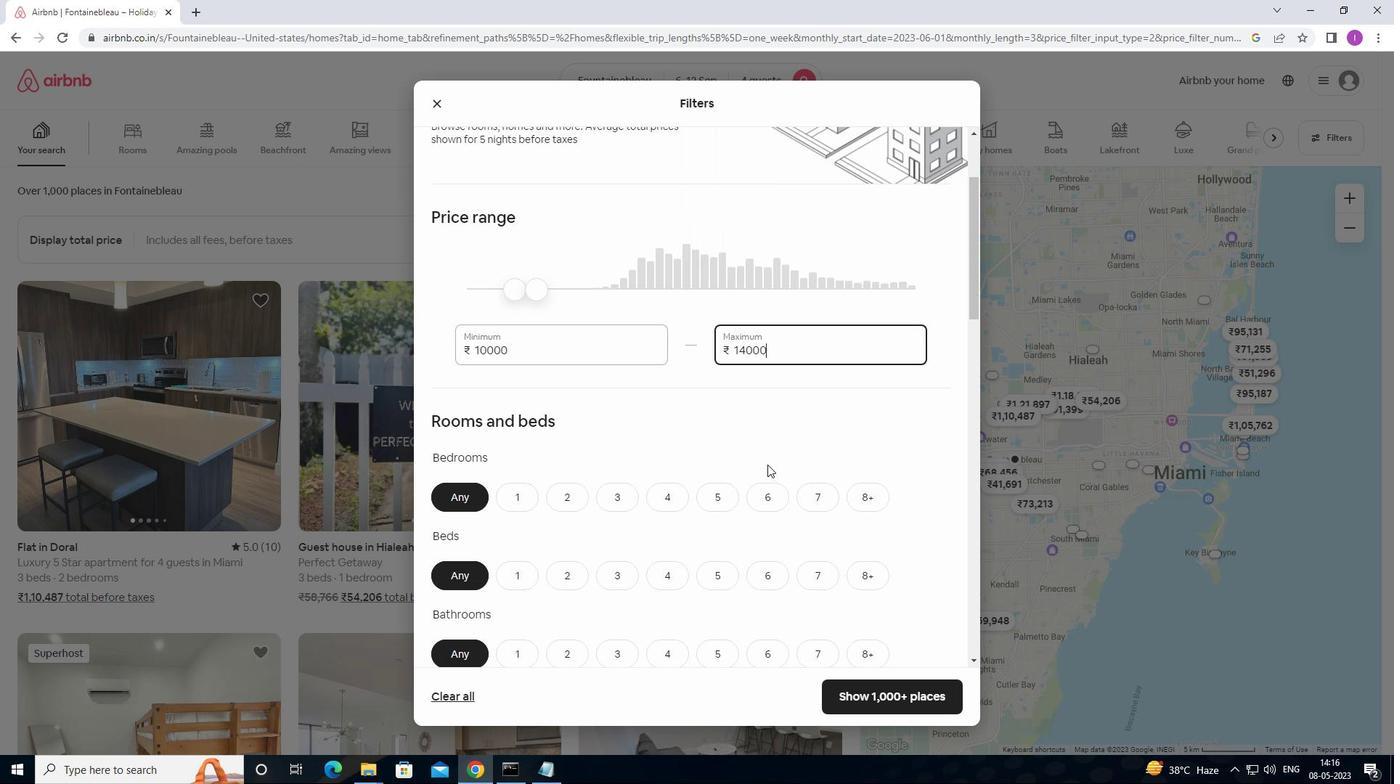 
Action: Mouse scrolled (769, 457) with delta (0, 0)
Screenshot: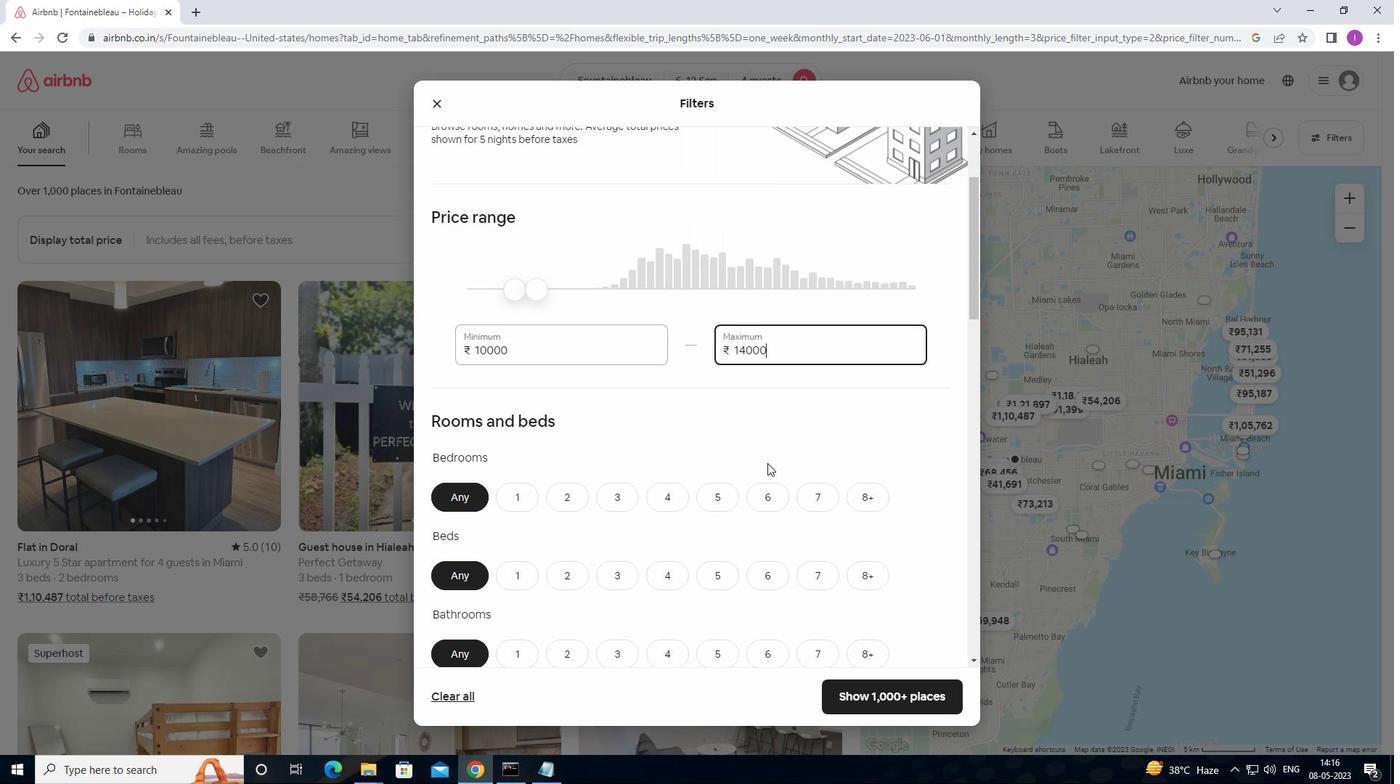 
Action: Mouse moved to (769, 454)
Screenshot: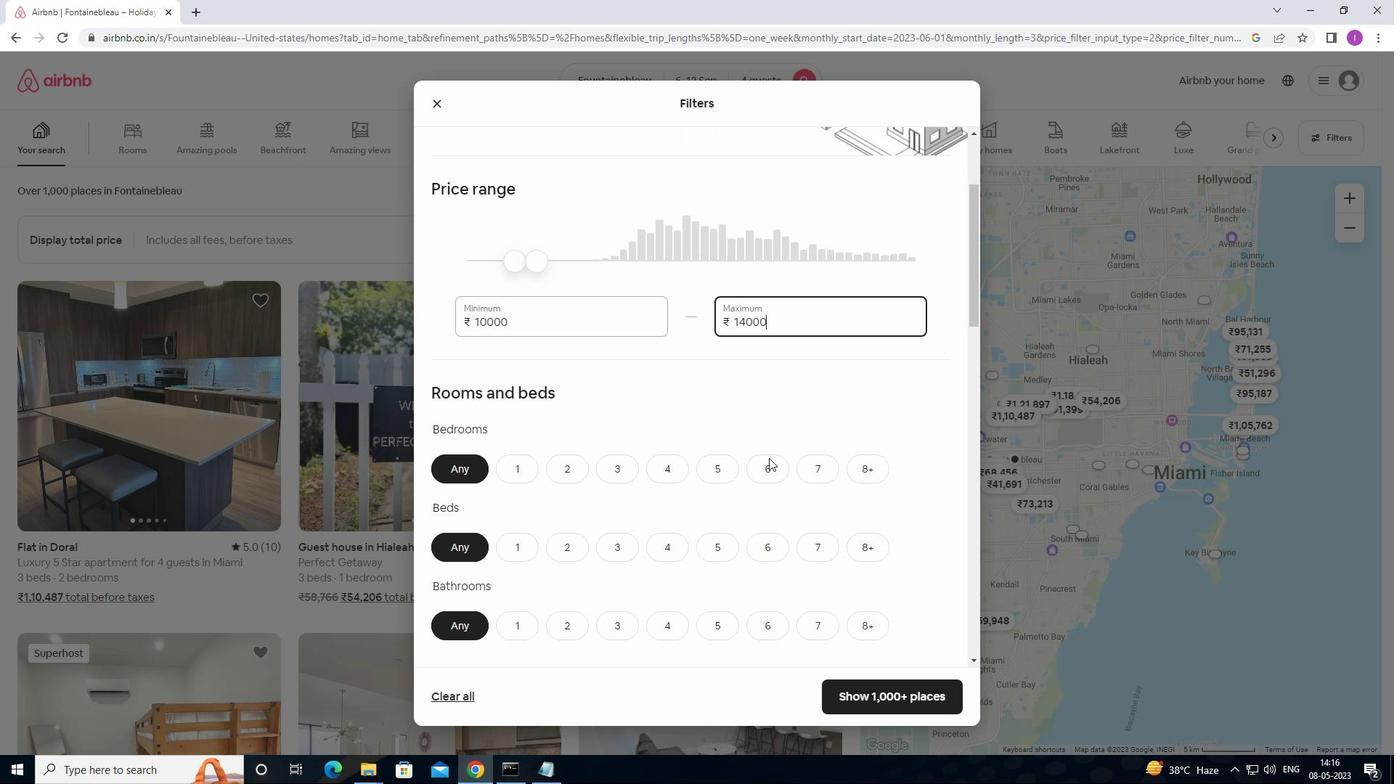 
Action: Mouse scrolled (769, 453) with delta (0, 0)
Screenshot: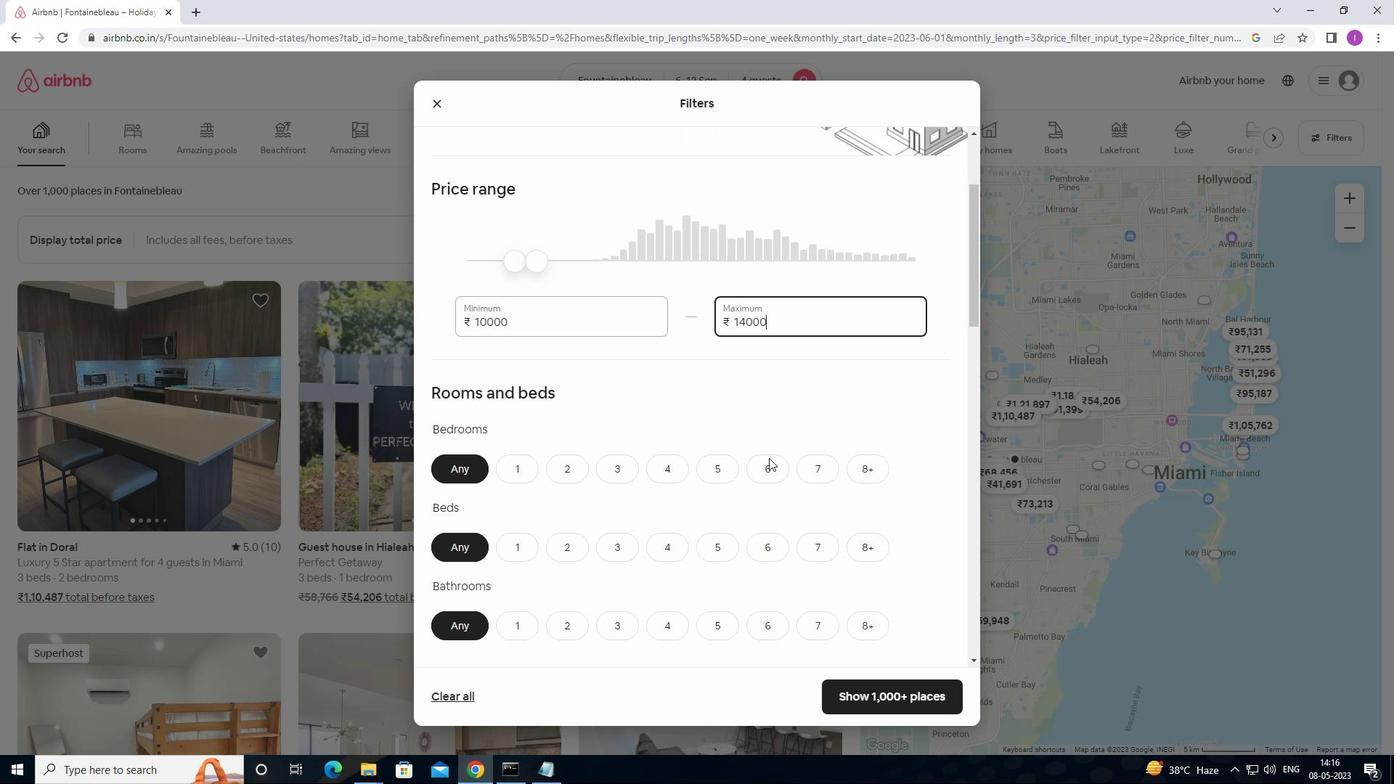 
Action: Mouse moved to (677, 345)
Screenshot: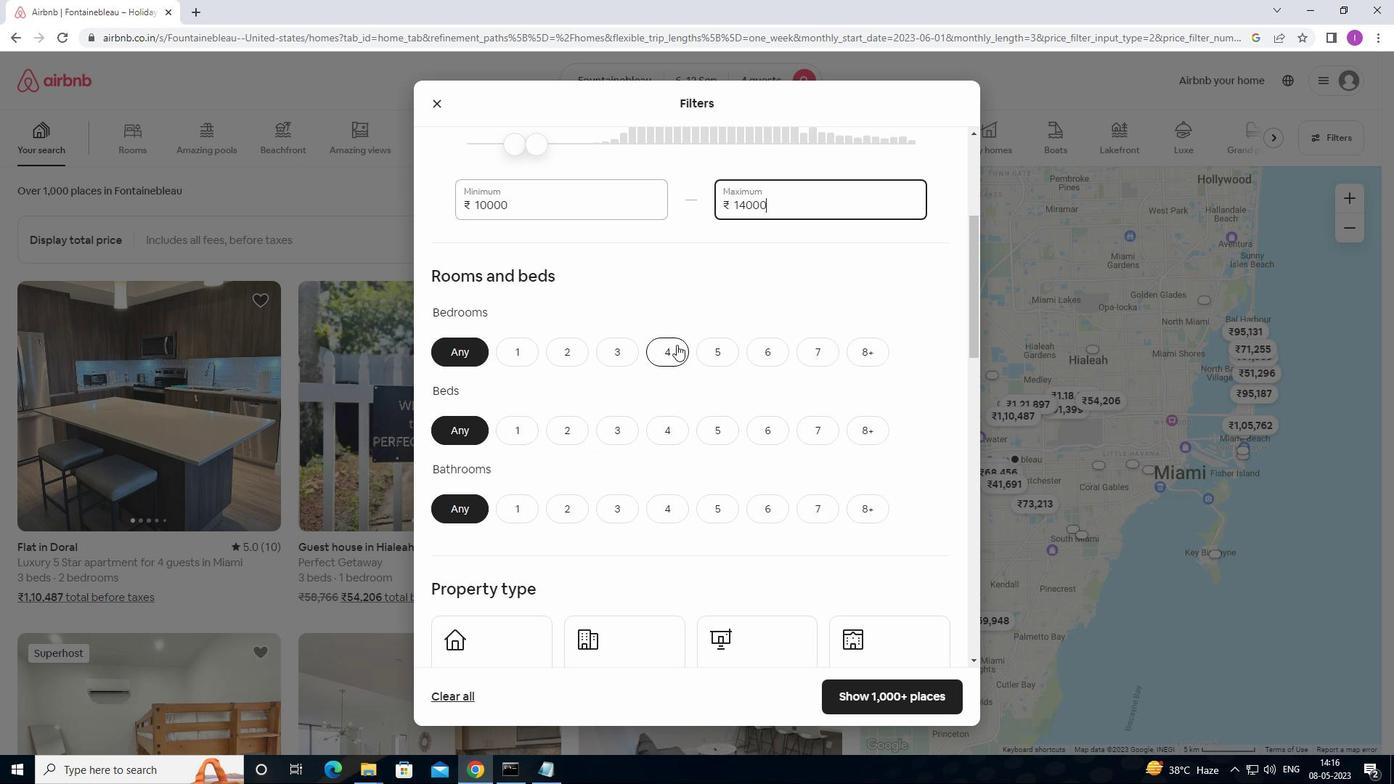 
Action: Mouse pressed left at (677, 345)
Screenshot: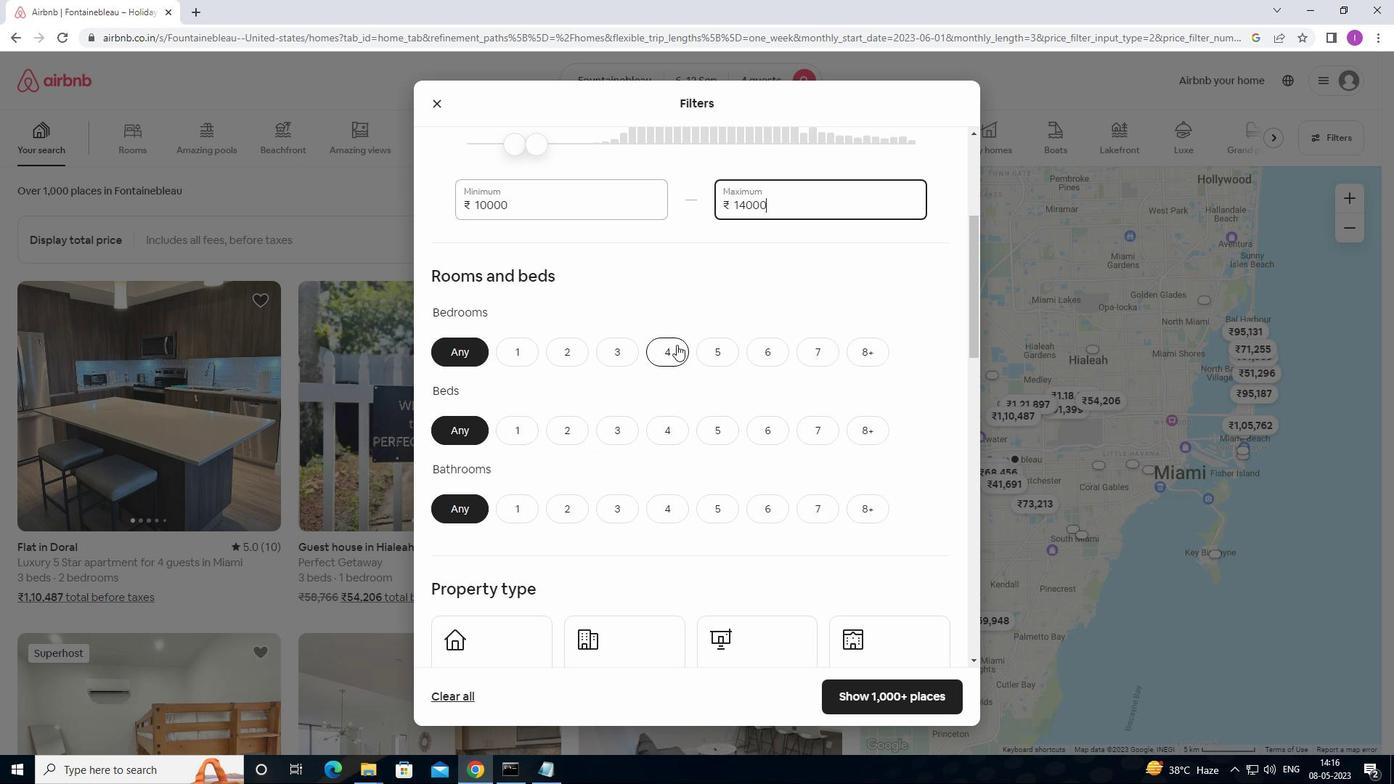 
Action: Mouse moved to (668, 422)
Screenshot: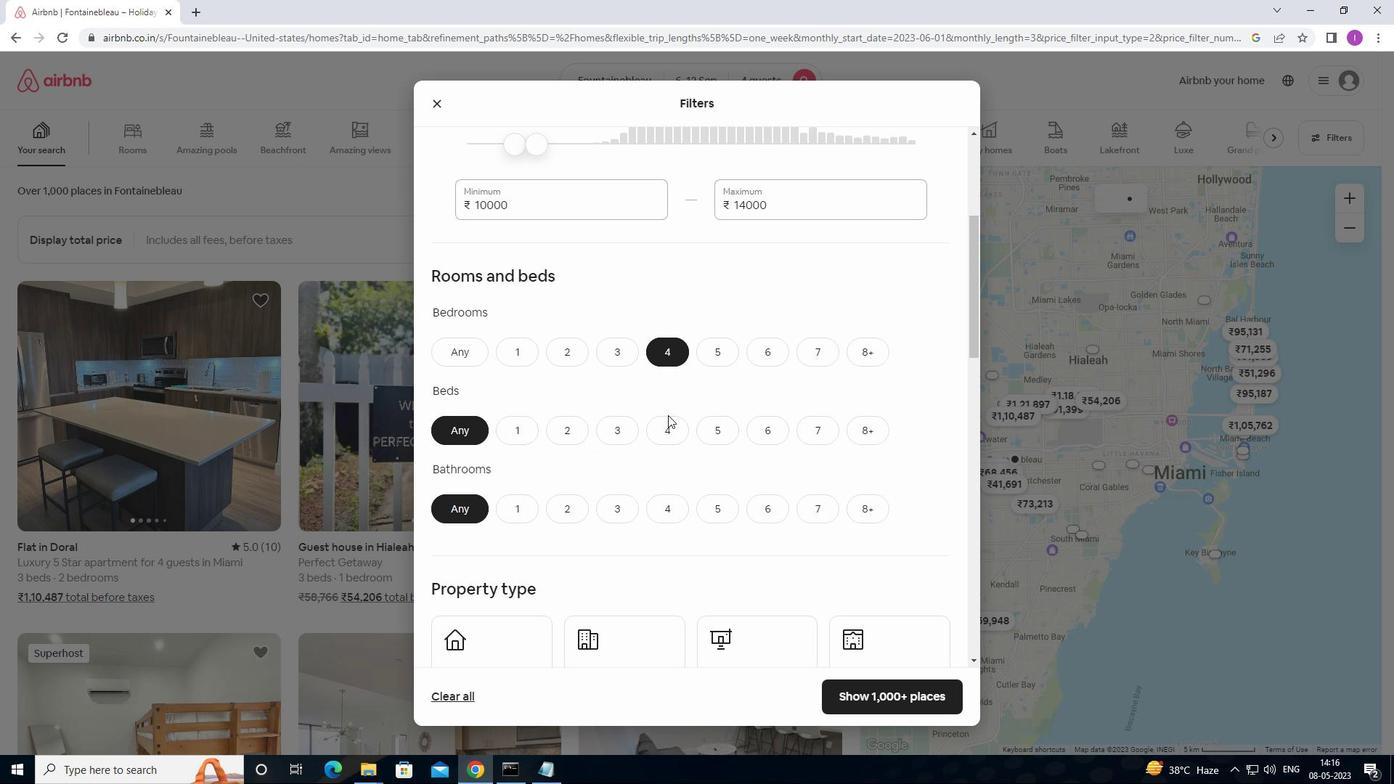 
Action: Mouse pressed left at (668, 422)
Screenshot: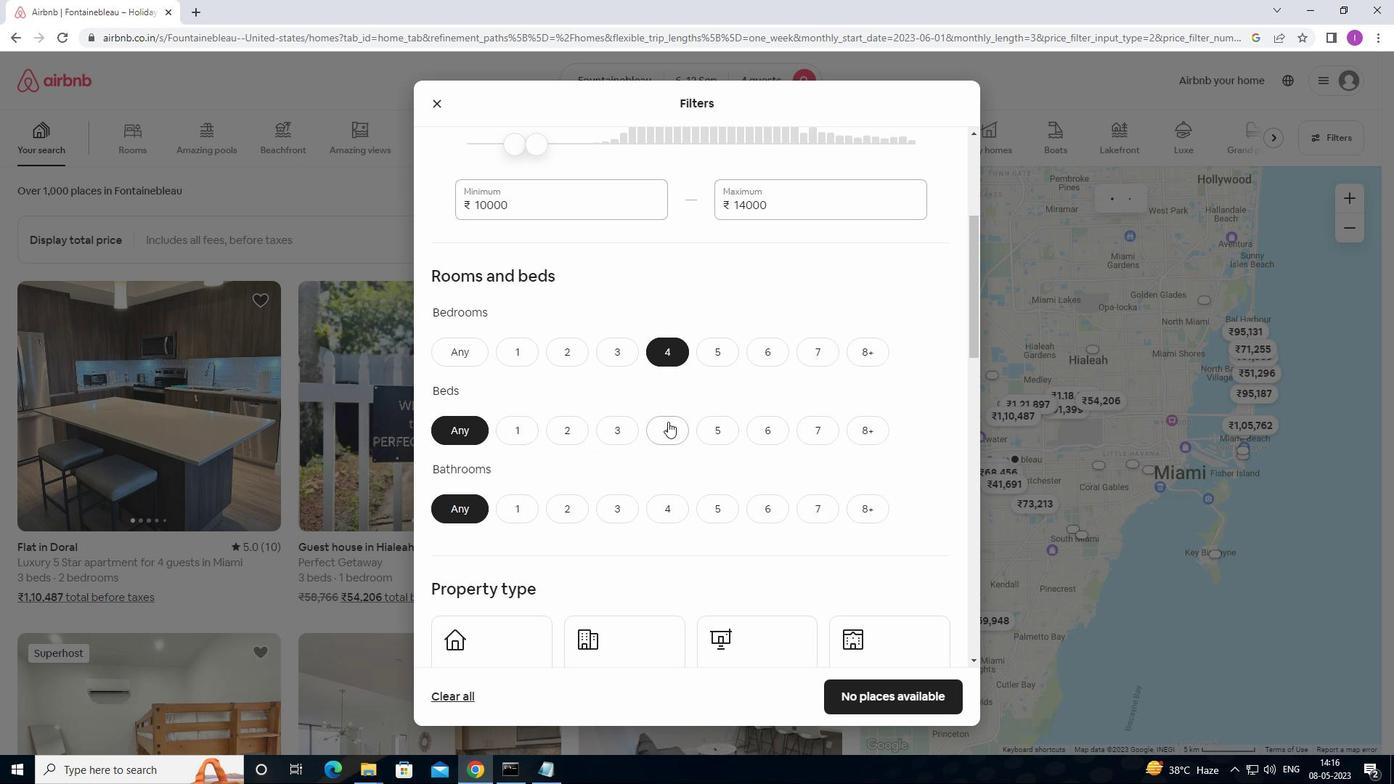 
Action: Mouse moved to (679, 504)
Screenshot: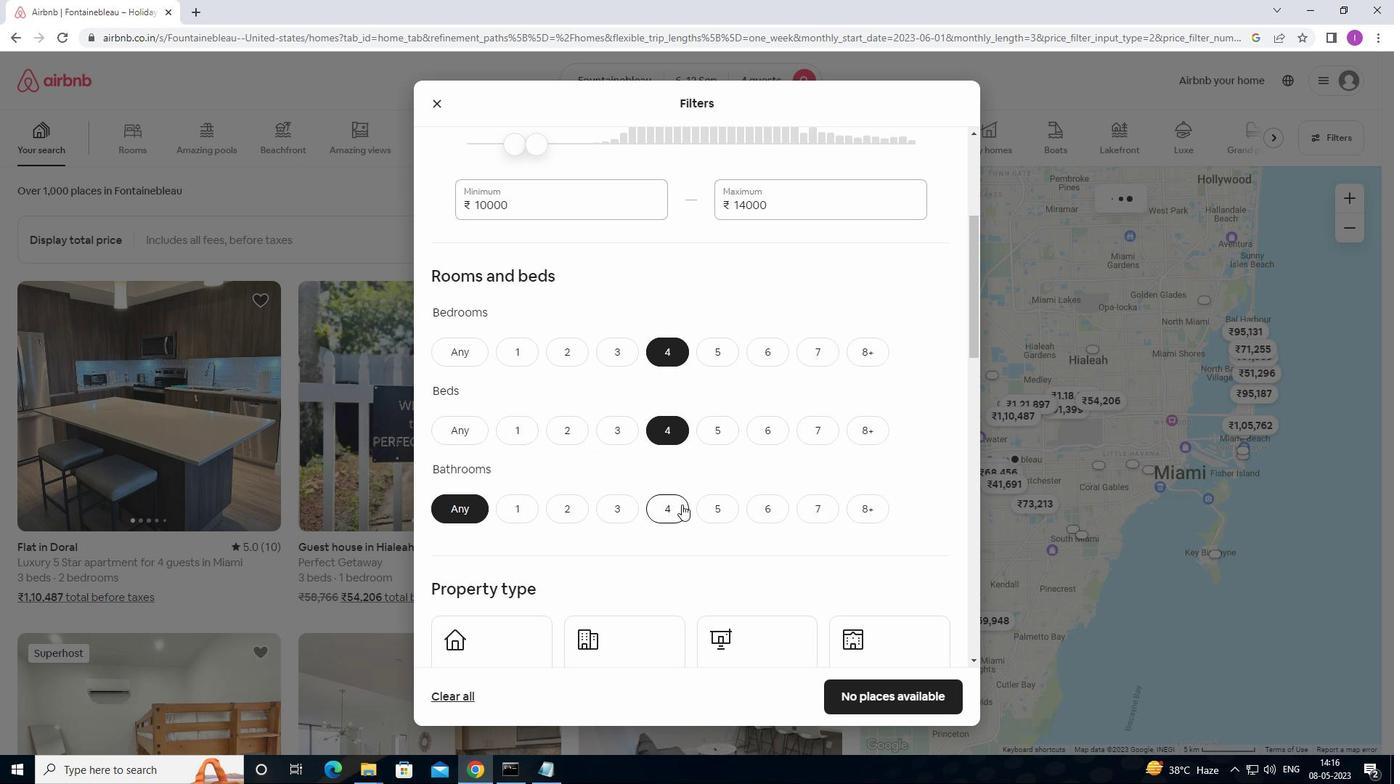 
Action: Mouse pressed left at (679, 504)
Screenshot: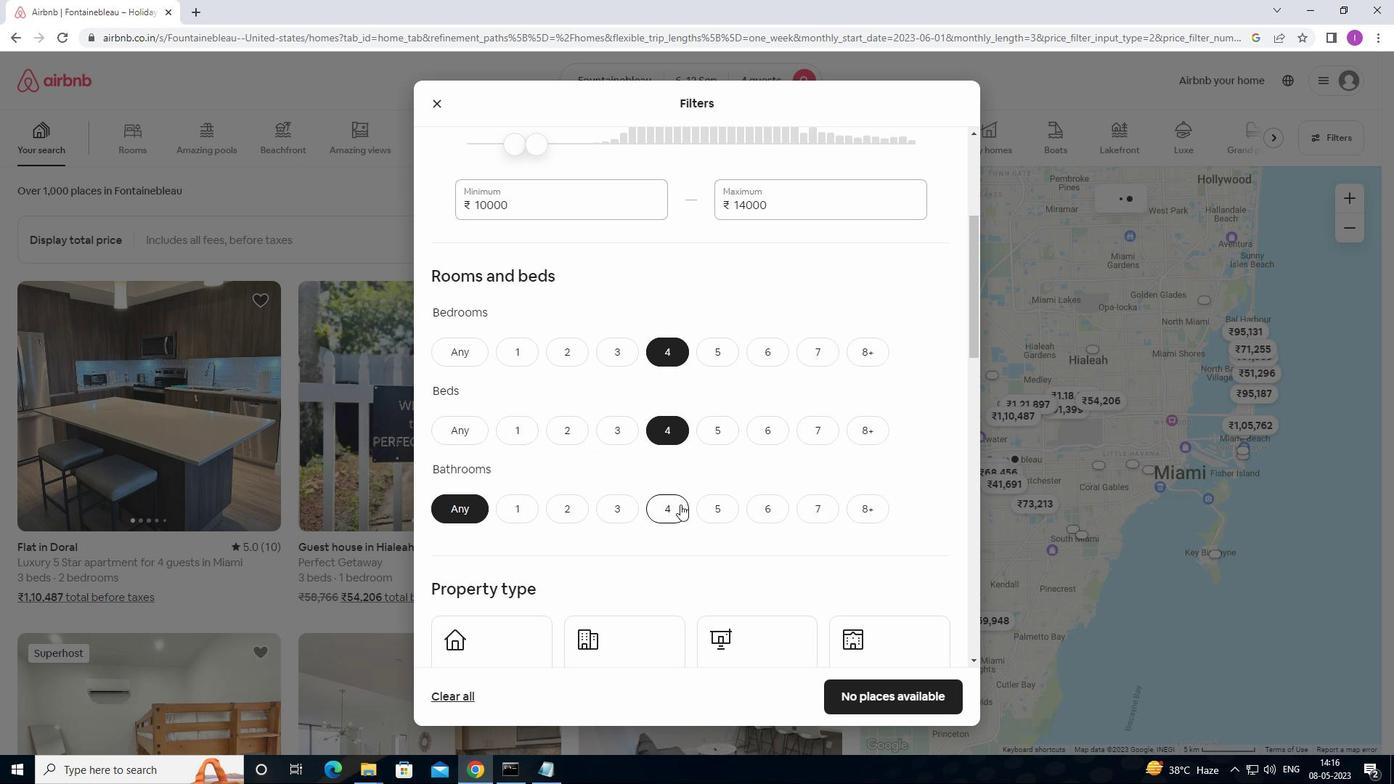 
Action: Mouse moved to (860, 384)
Screenshot: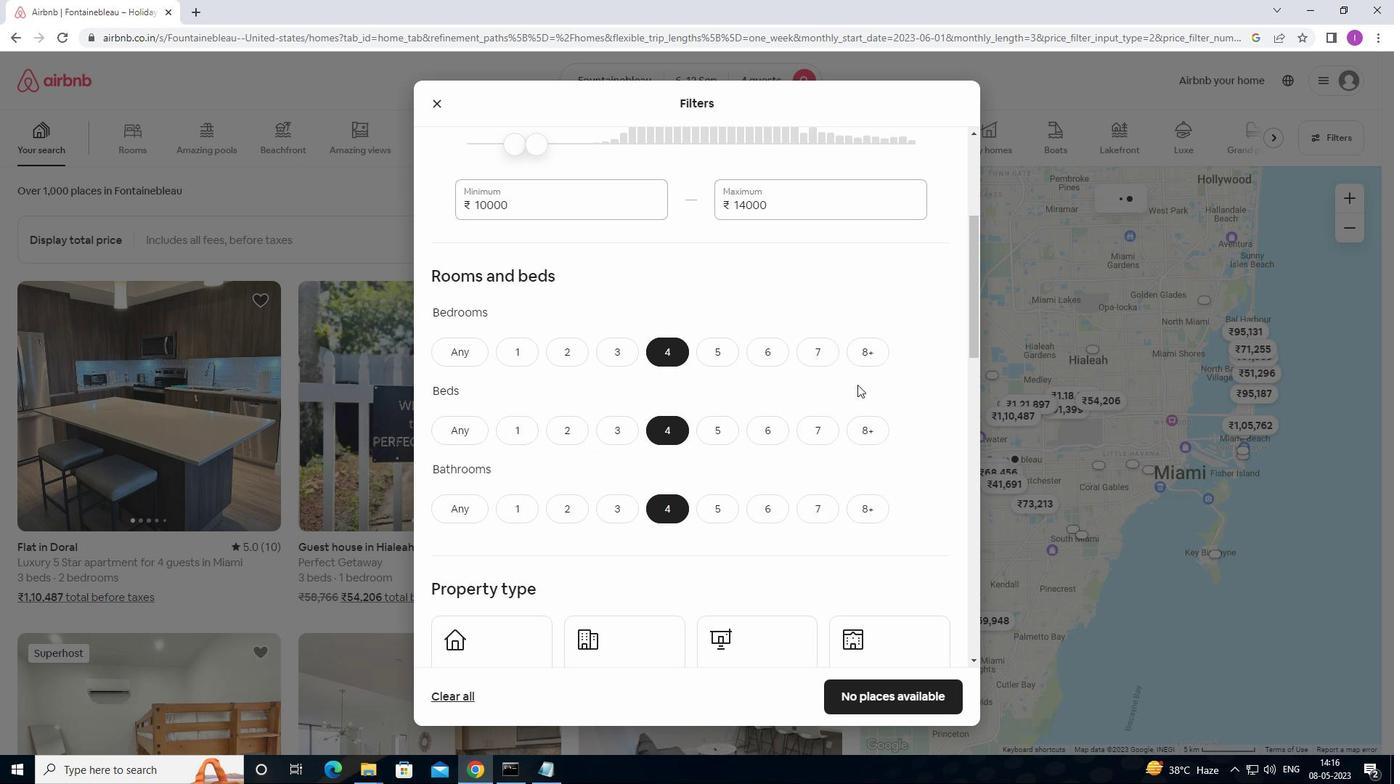 
Action: Mouse scrolled (860, 384) with delta (0, 0)
Screenshot: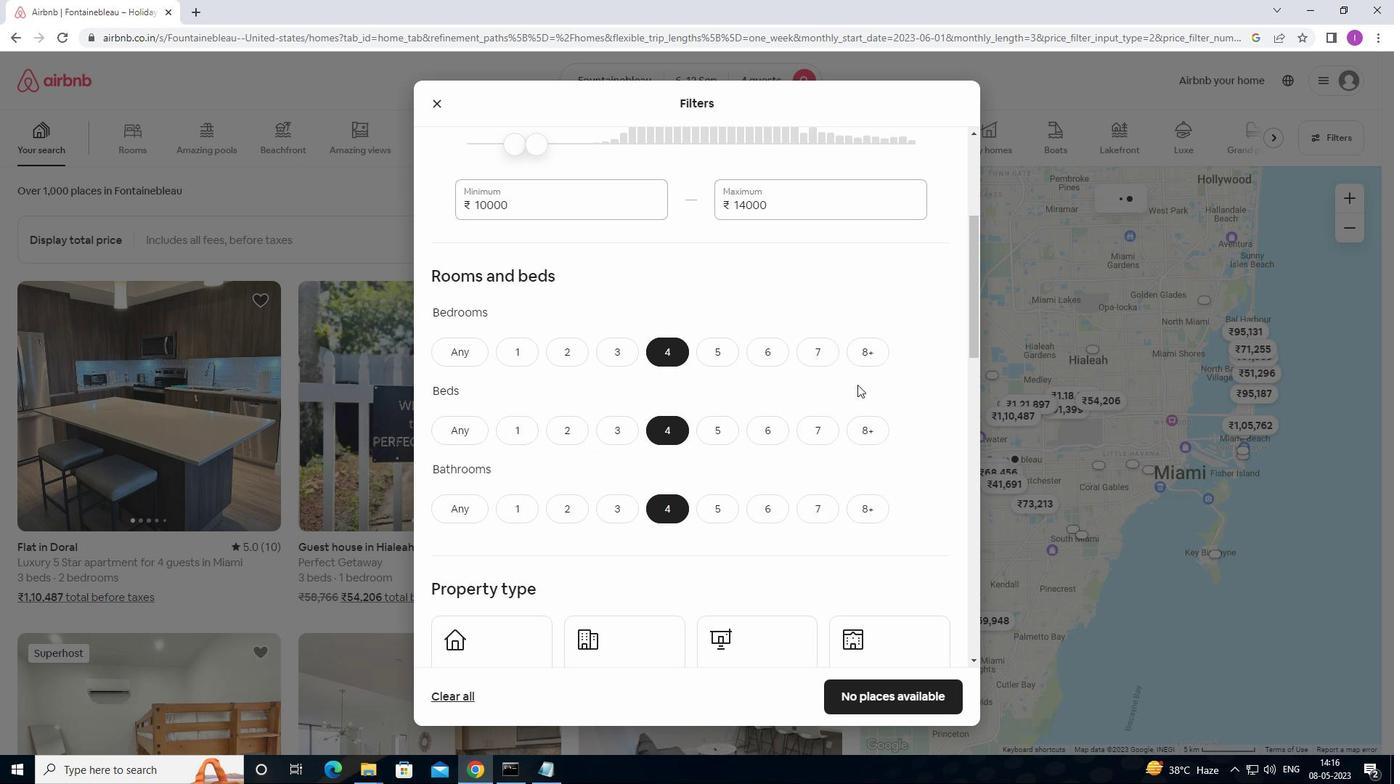 
Action: Mouse moved to (860, 384)
Screenshot: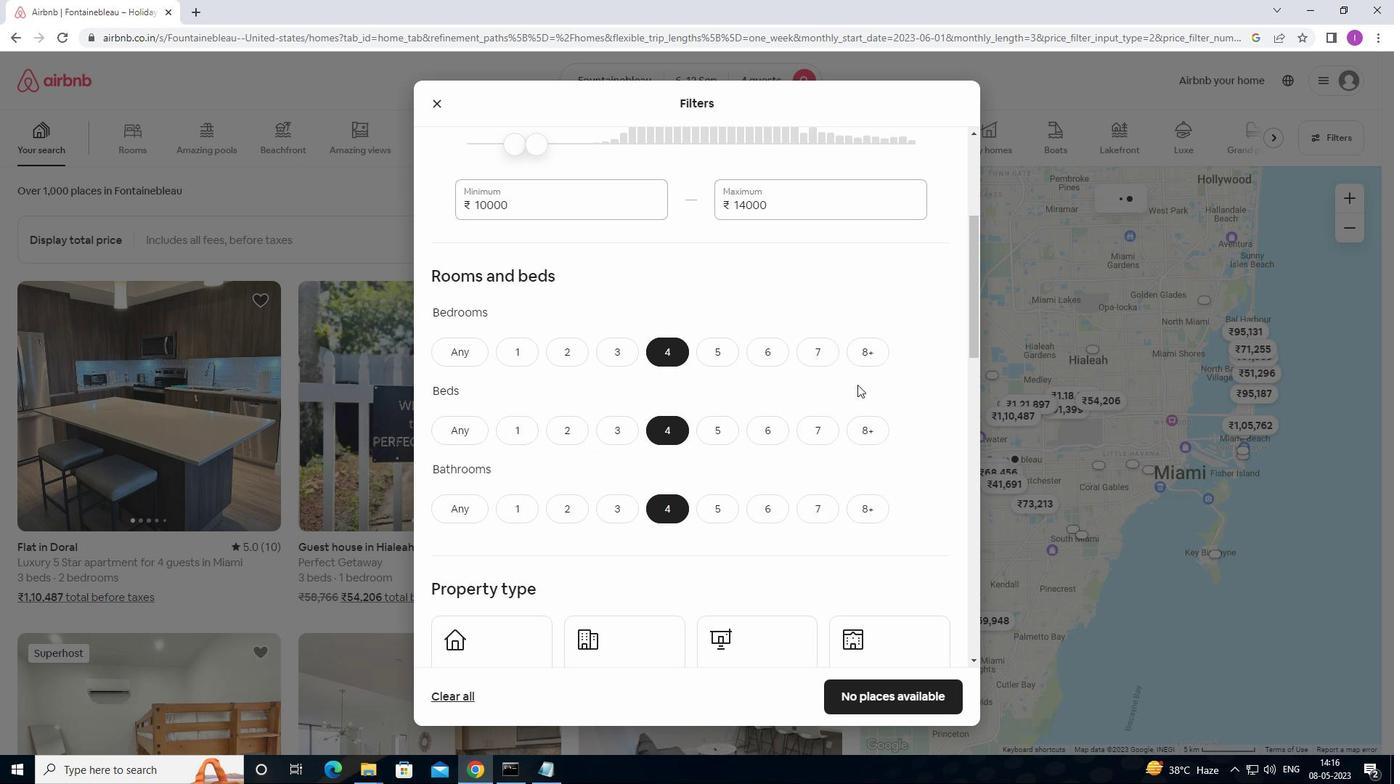 
Action: Mouse scrolled (860, 384) with delta (0, 0)
Screenshot: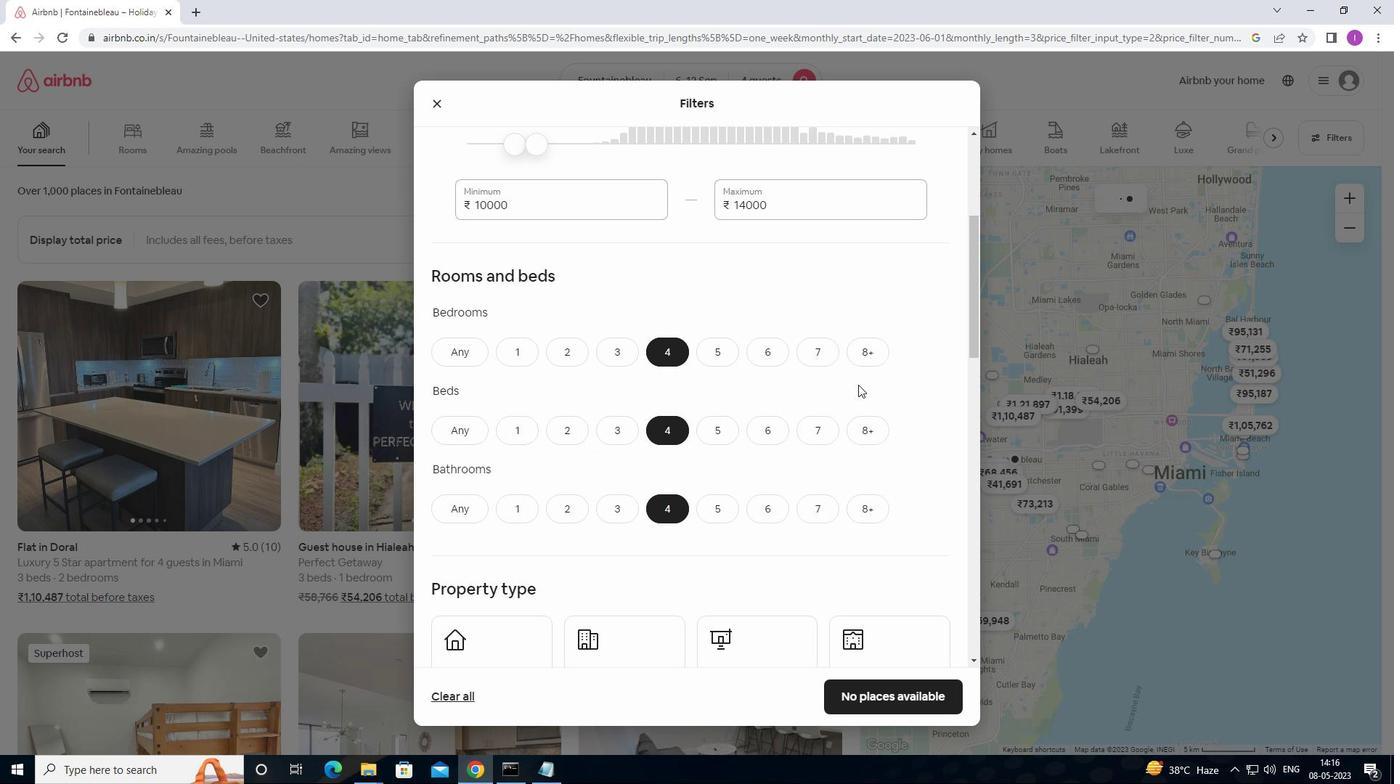 
Action: Mouse moved to (865, 398)
Screenshot: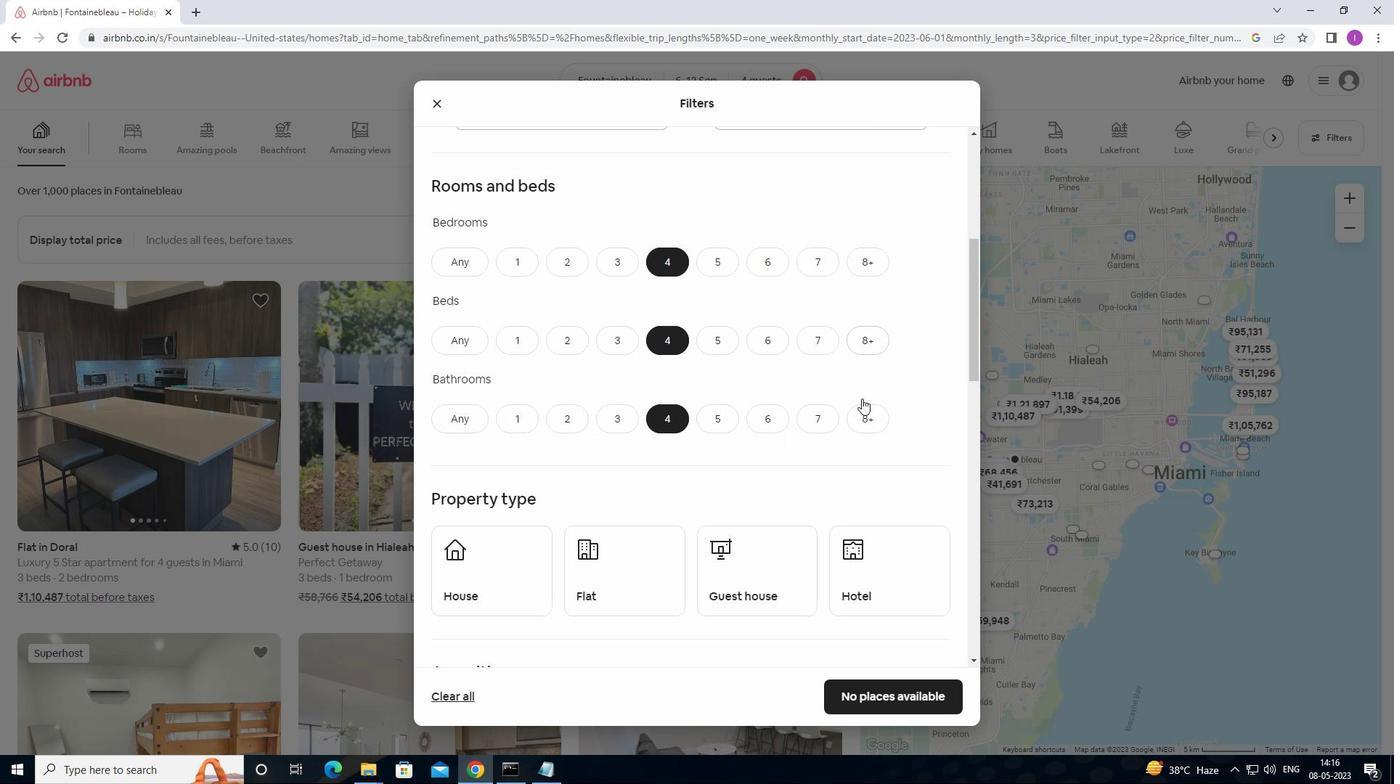 
Action: Mouse scrolled (865, 398) with delta (0, 0)
Screenshot: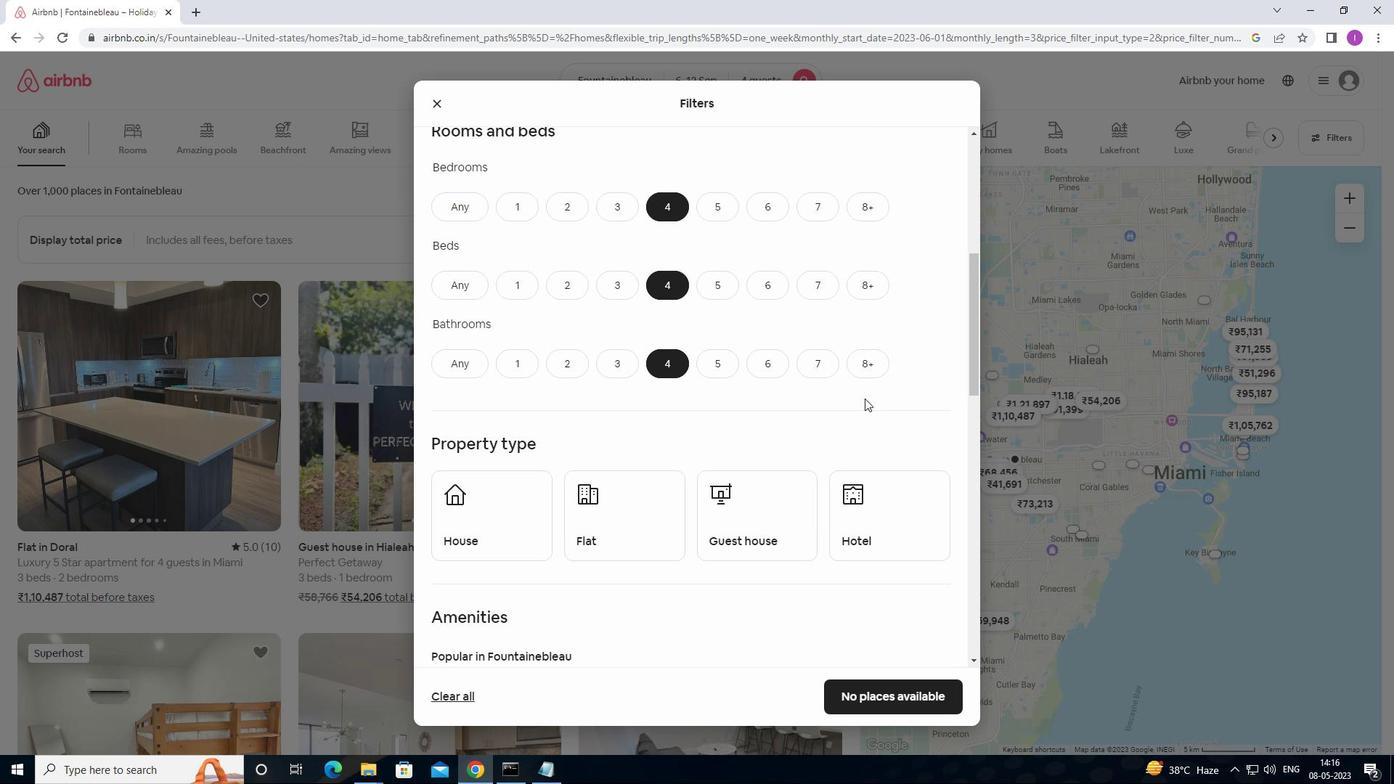 
Action: Mouse scrolled (865, 398) with delta (0, 0)
Screenshot: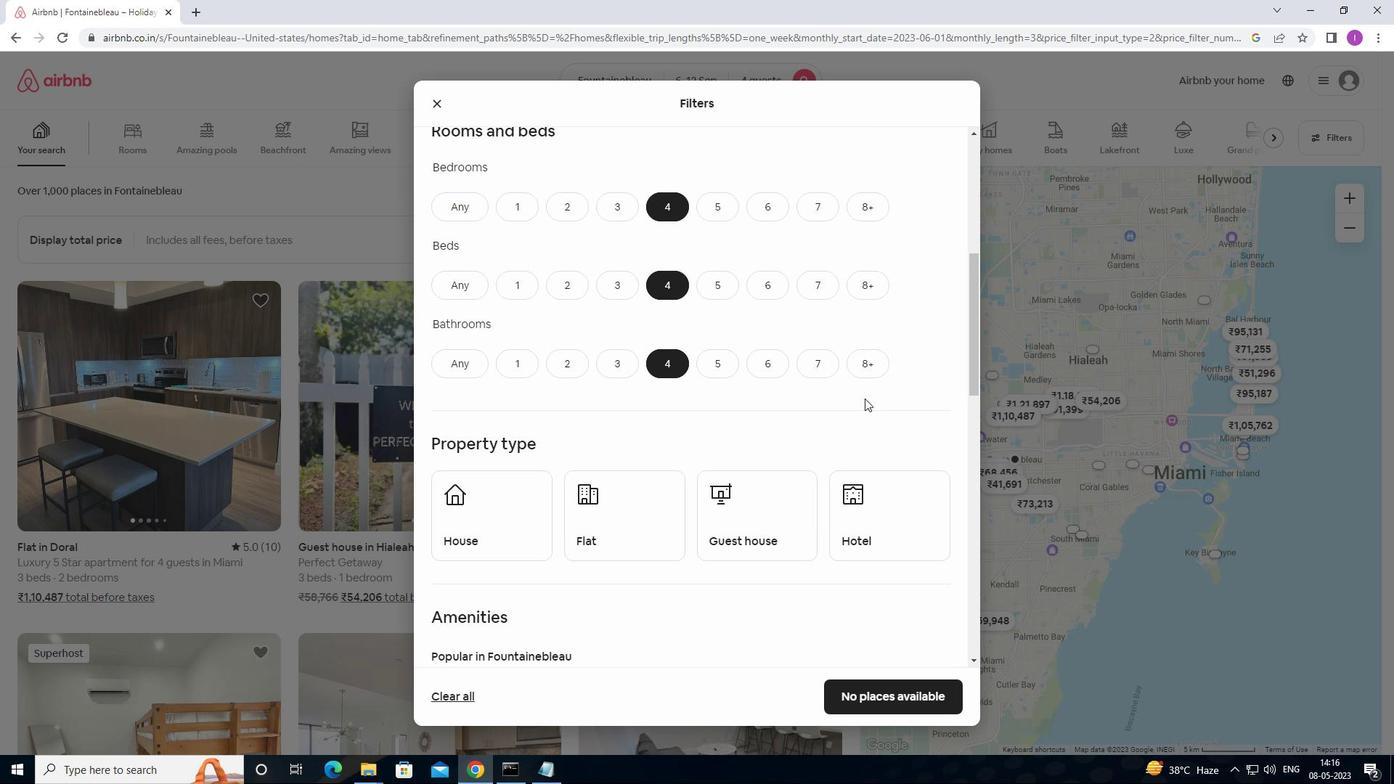 
Action: Mouse moved to (464, 390)
Screenshot: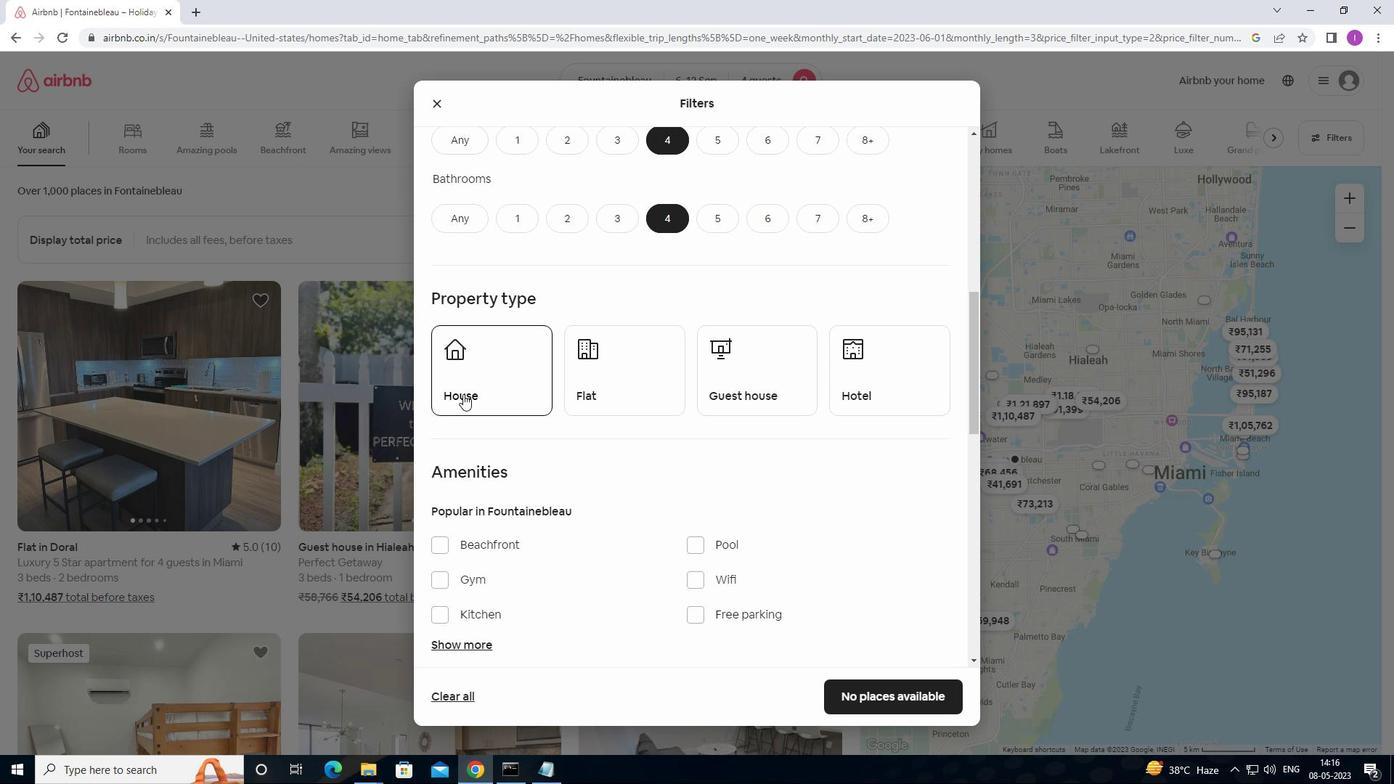 
Action: Mouse pressed left at (464, 390)
Screenshot: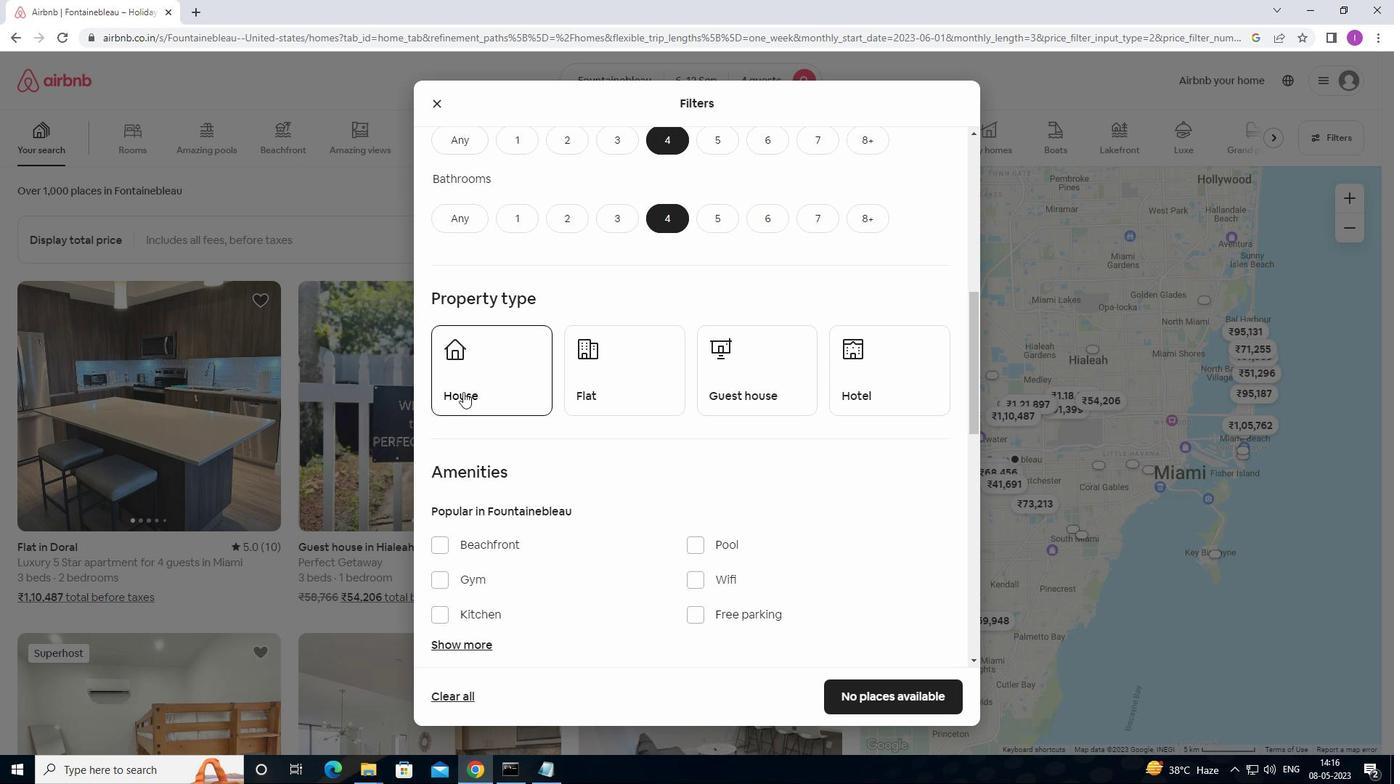 
Action: Mouse moved to (597, 386)
Screenshot: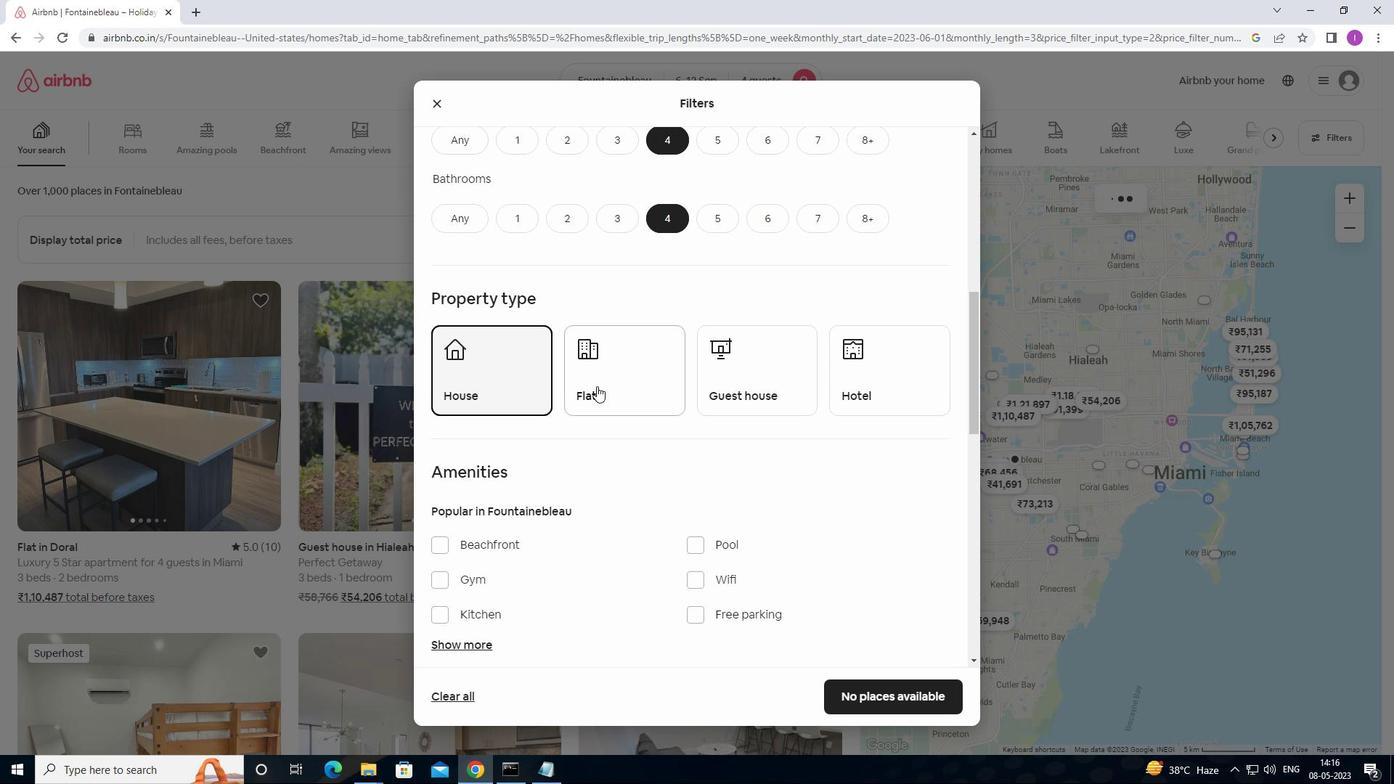 
Action: Mouse pressed left at (597, 386)
Screenshot: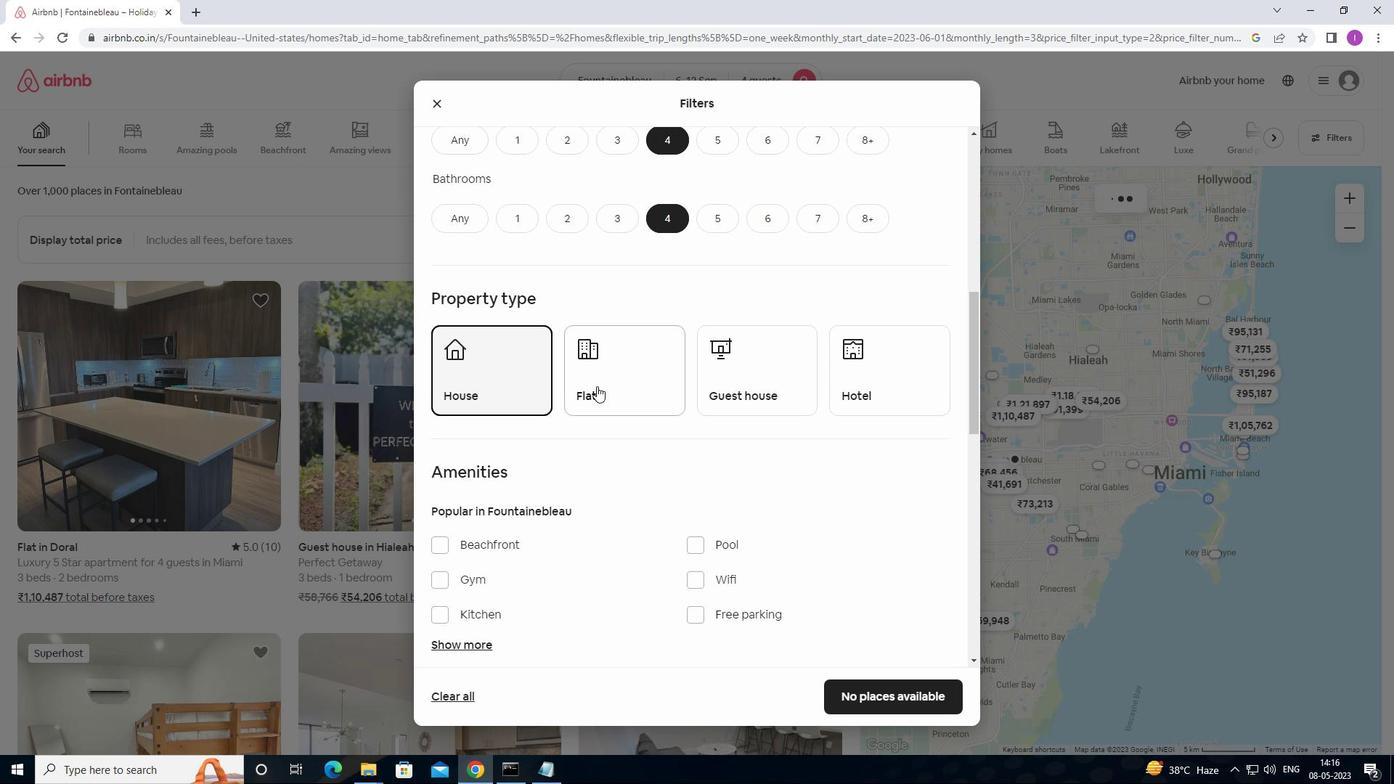 
Action: Mouse moved to (780, 400)
Screenshot: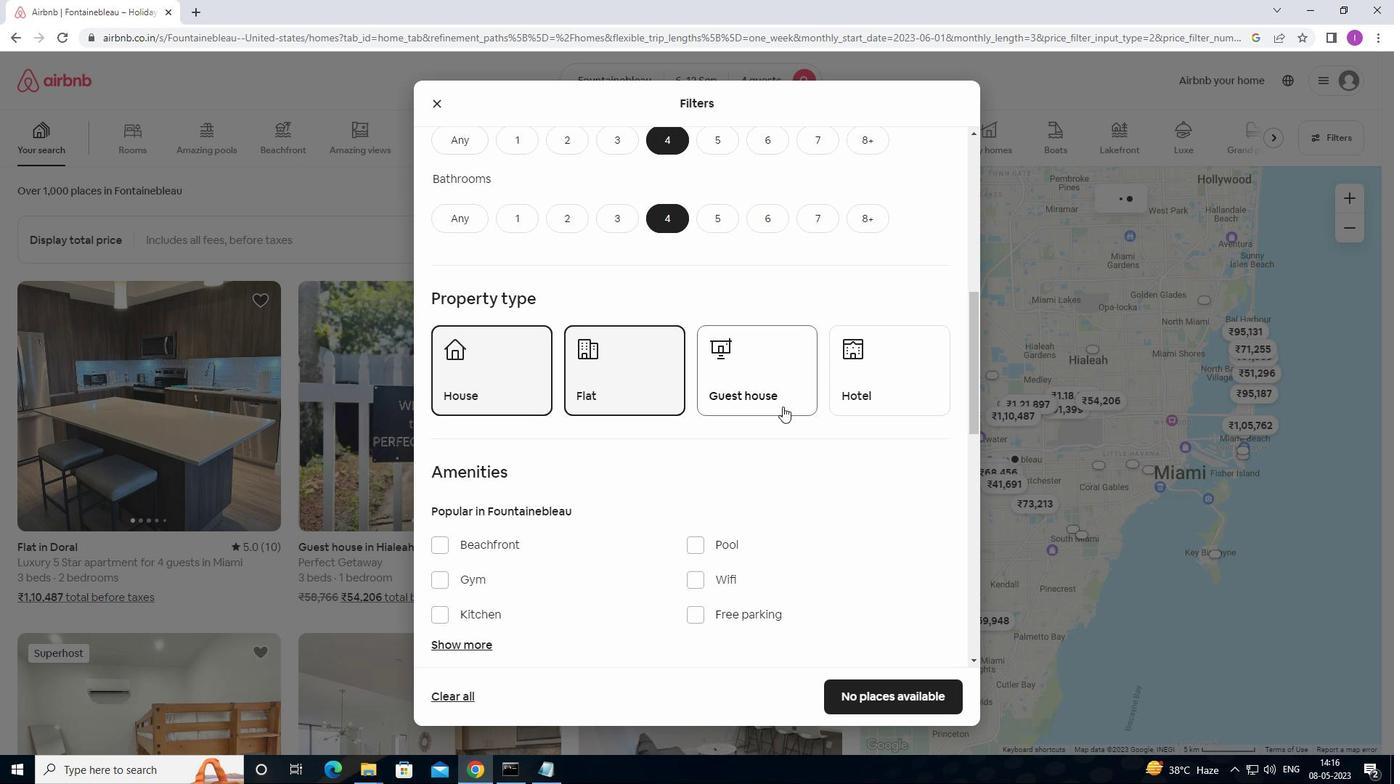 
Action: Mouse pressed left at (780, 400)
Screenshot: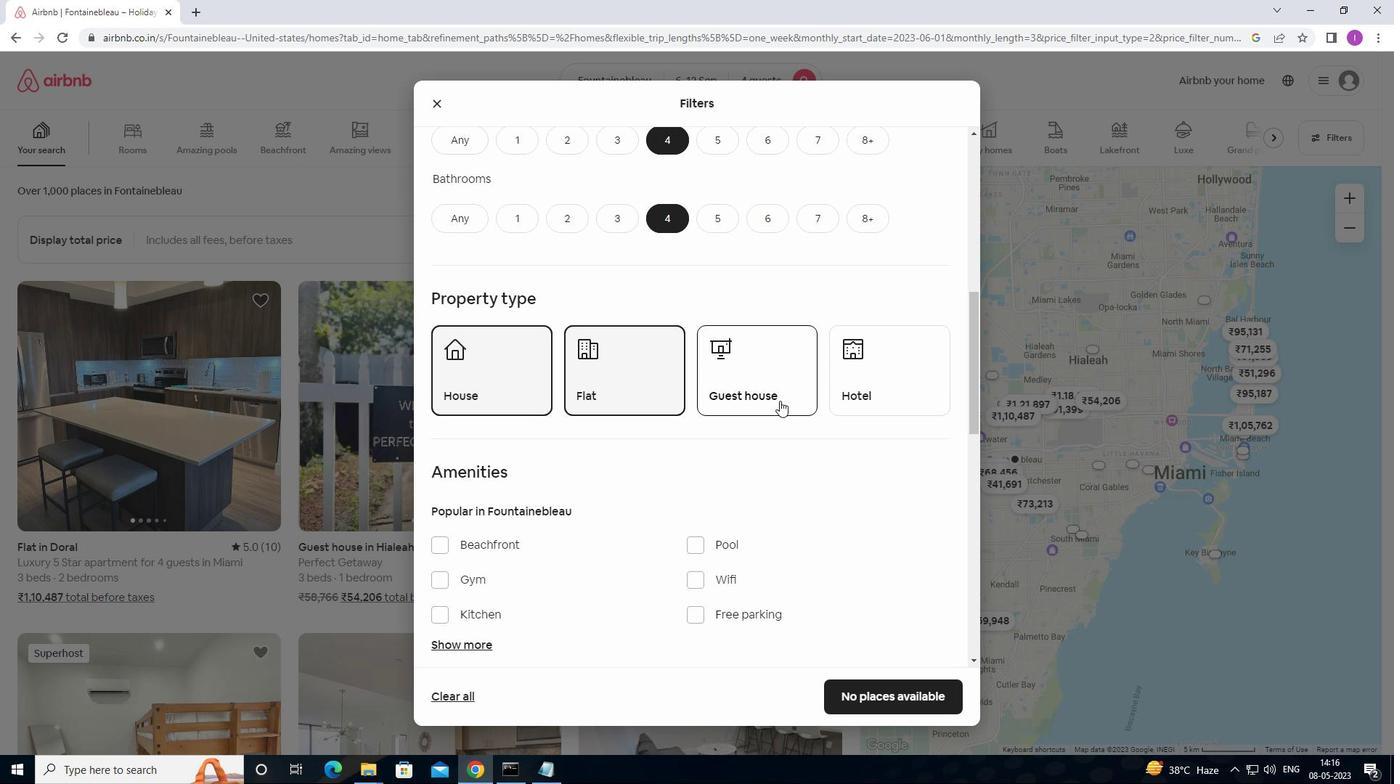 
Action: Mouse moved to (998, 375)
Screenshot: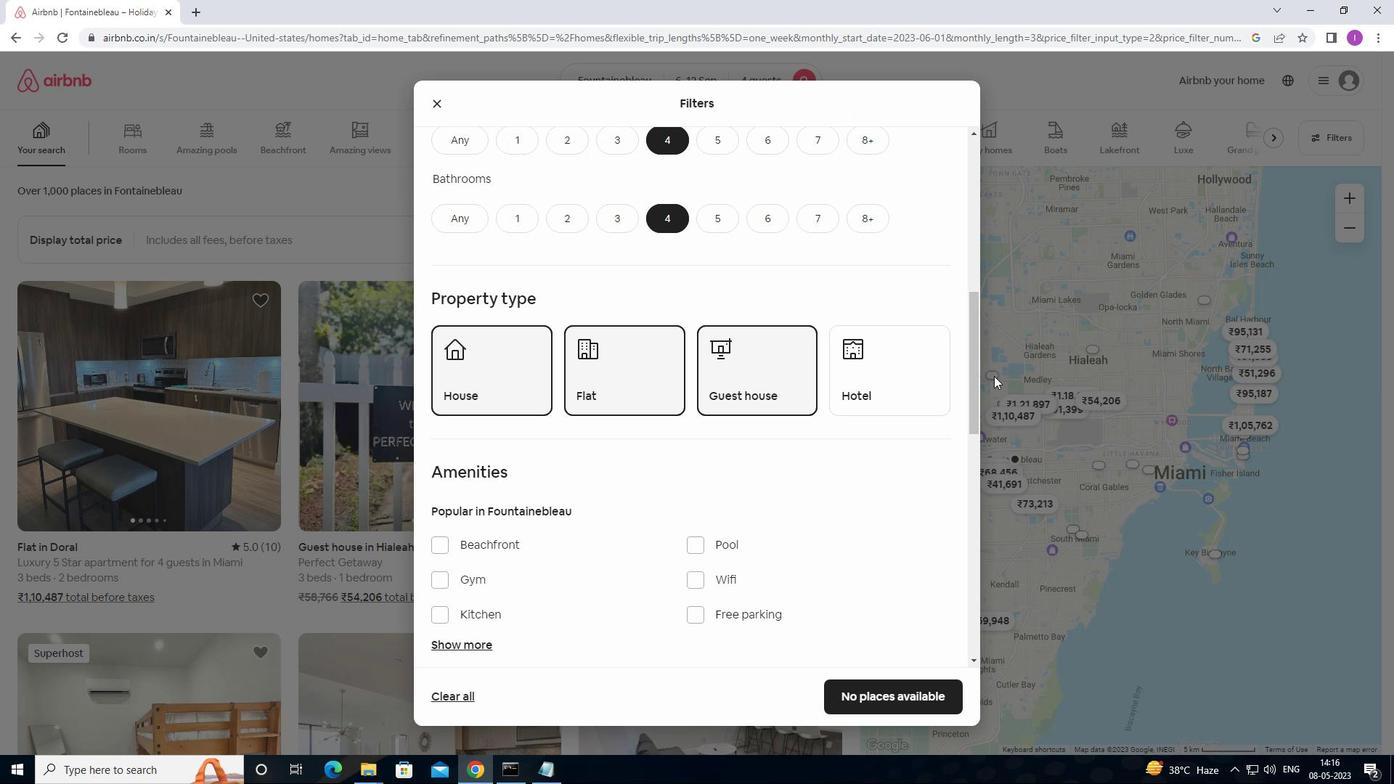 
Action: Mouse scrolled (998, 374) with delta (0, 0)
Screenshot: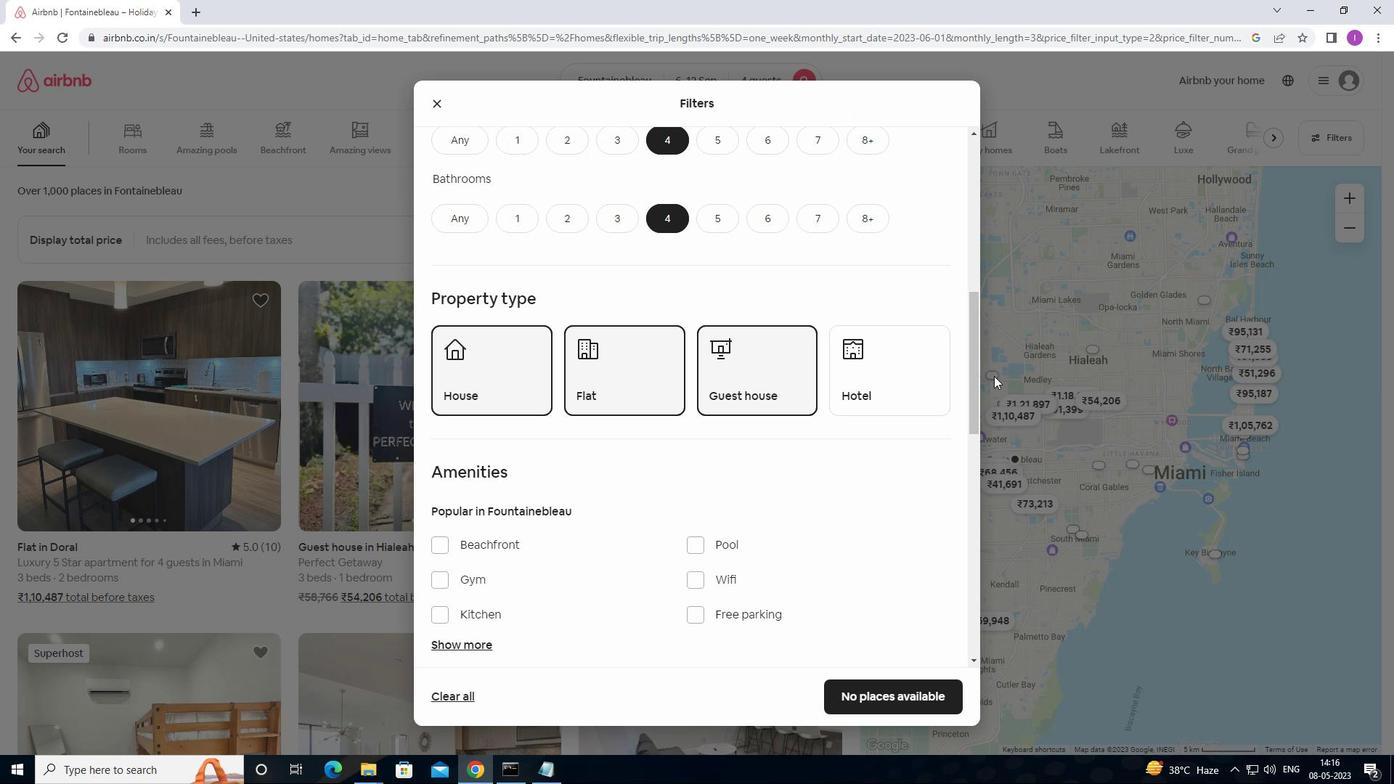 
Action: Mouse moved to (1012, 372)
Screenshot: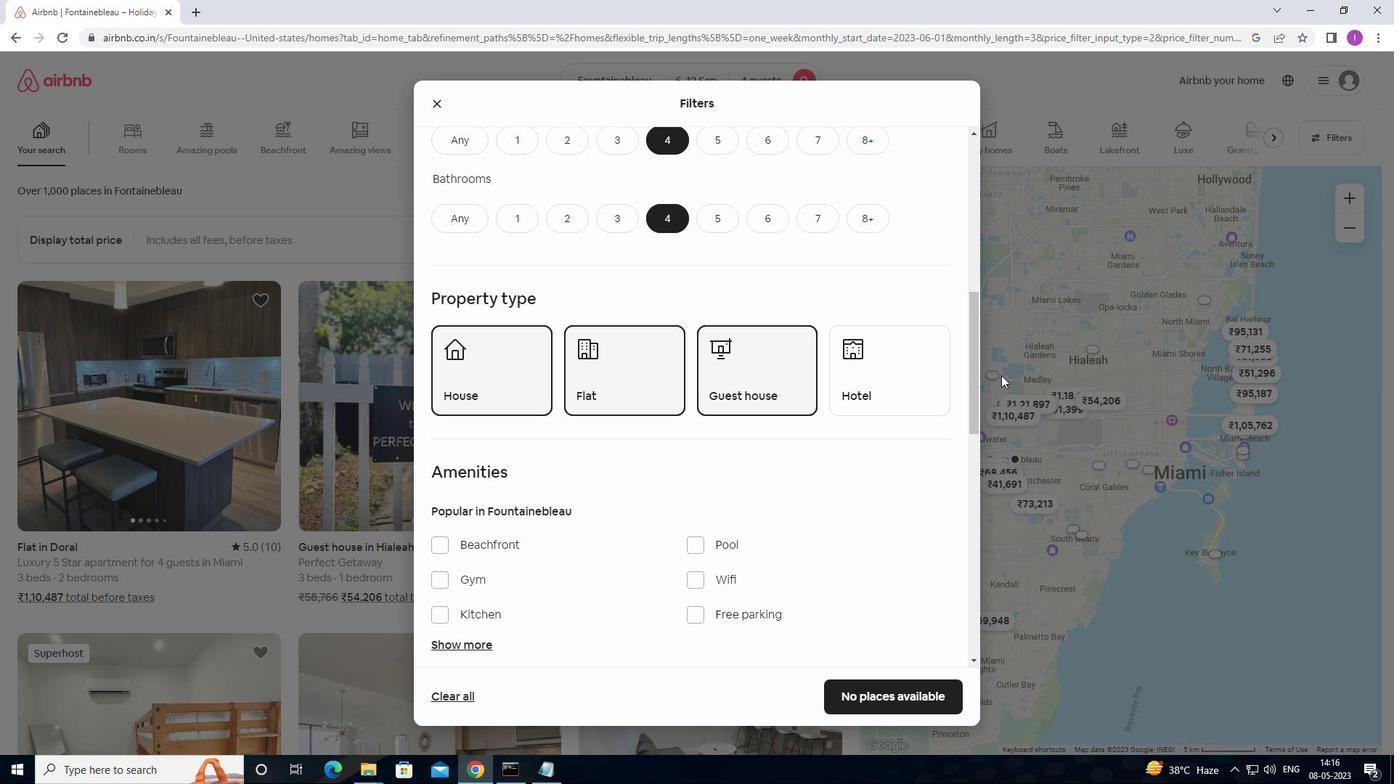 
Action: Mouse scrolled (1012, 371) with delta (0, 0)
Screenshot: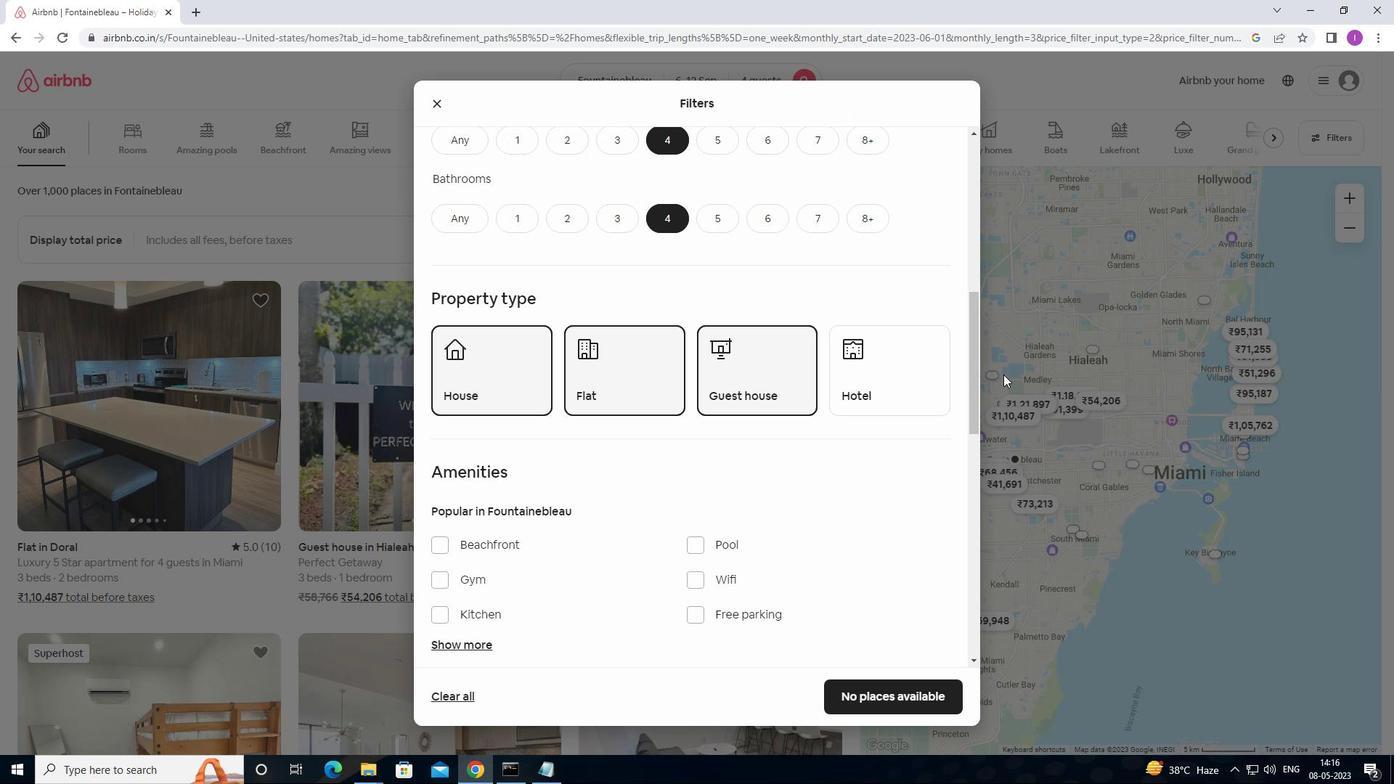 
Action: Mouse moved to (1013, 372)
Screenshot: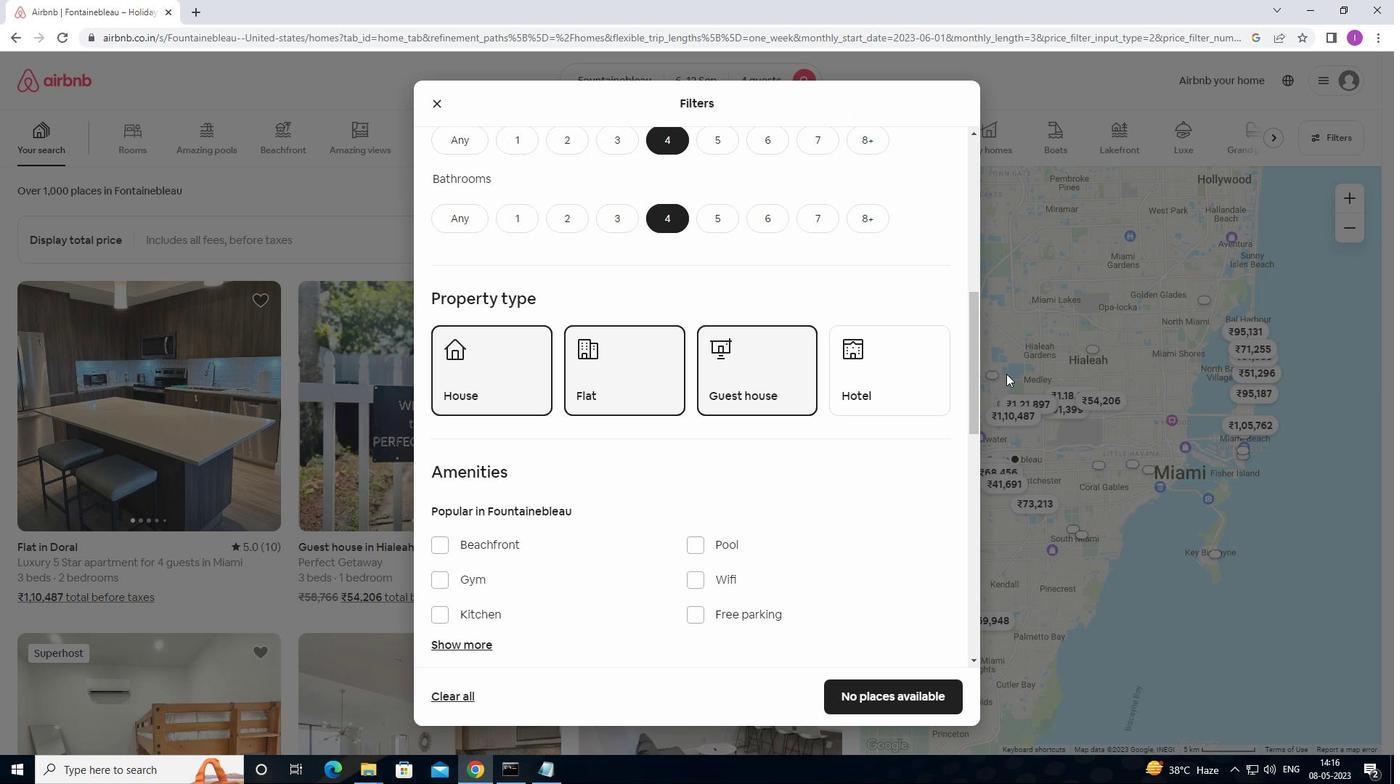 
Action: Mouse scrolled (1013, 371) with delta (0, 0)
Screenshot: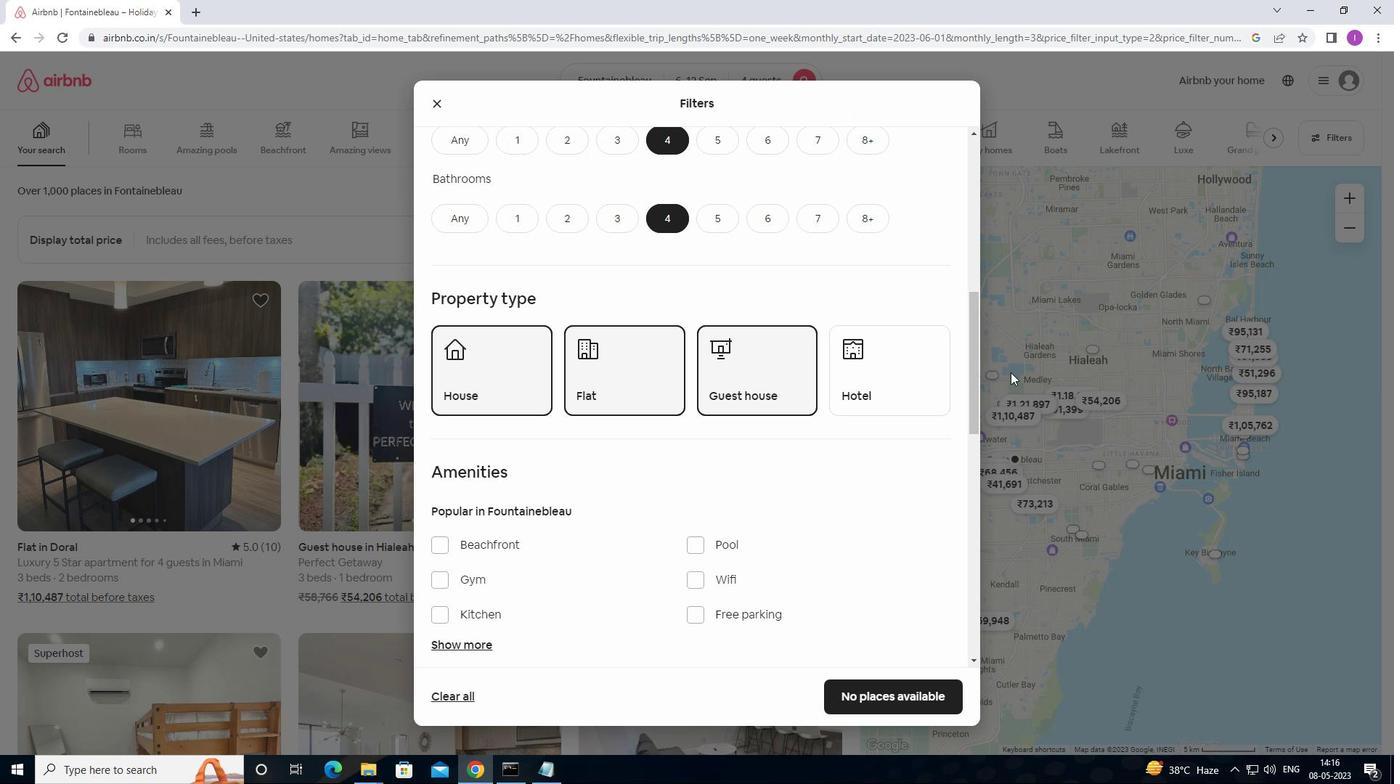 
Action: Mouse scrolled (1013, 371) with delta (0, 0)
Screenshot: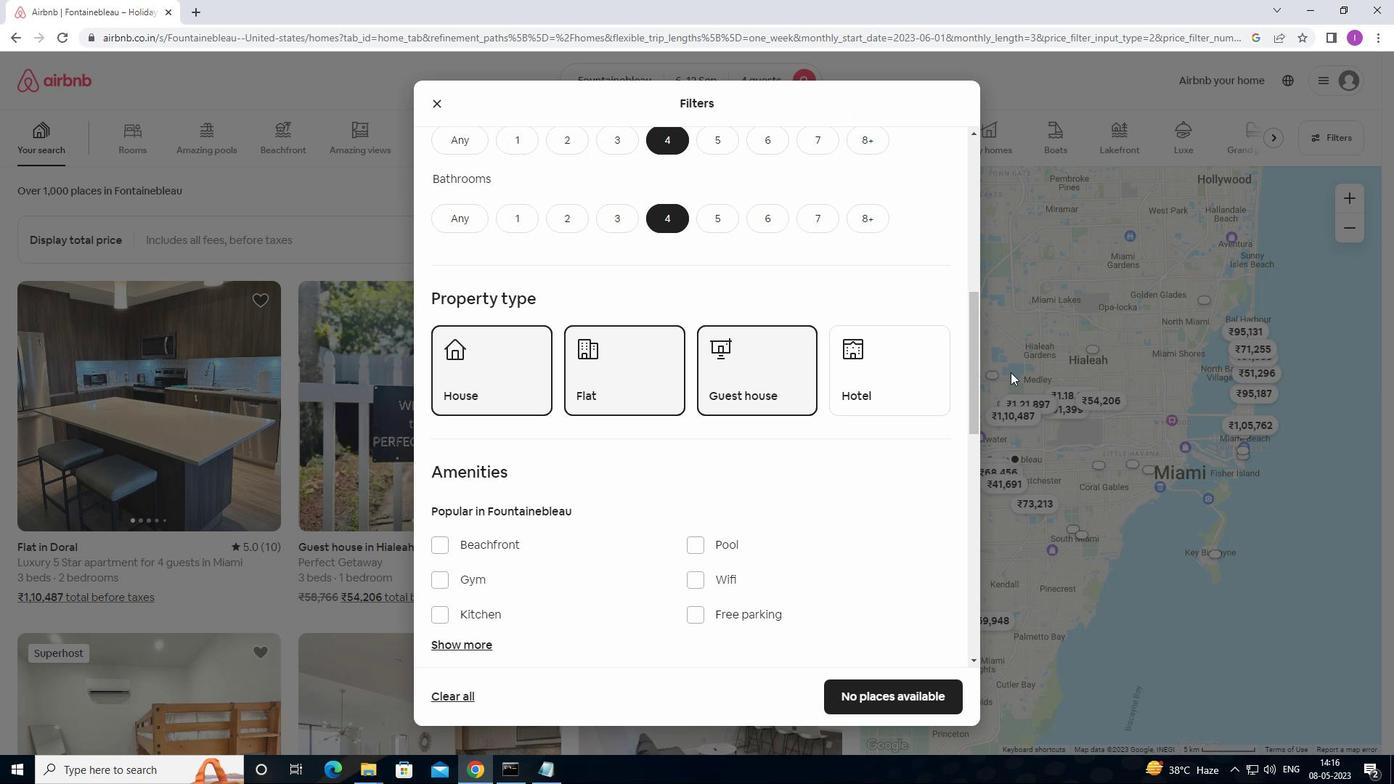 
Action: Mouse moved to (822, 402)
Screenshot: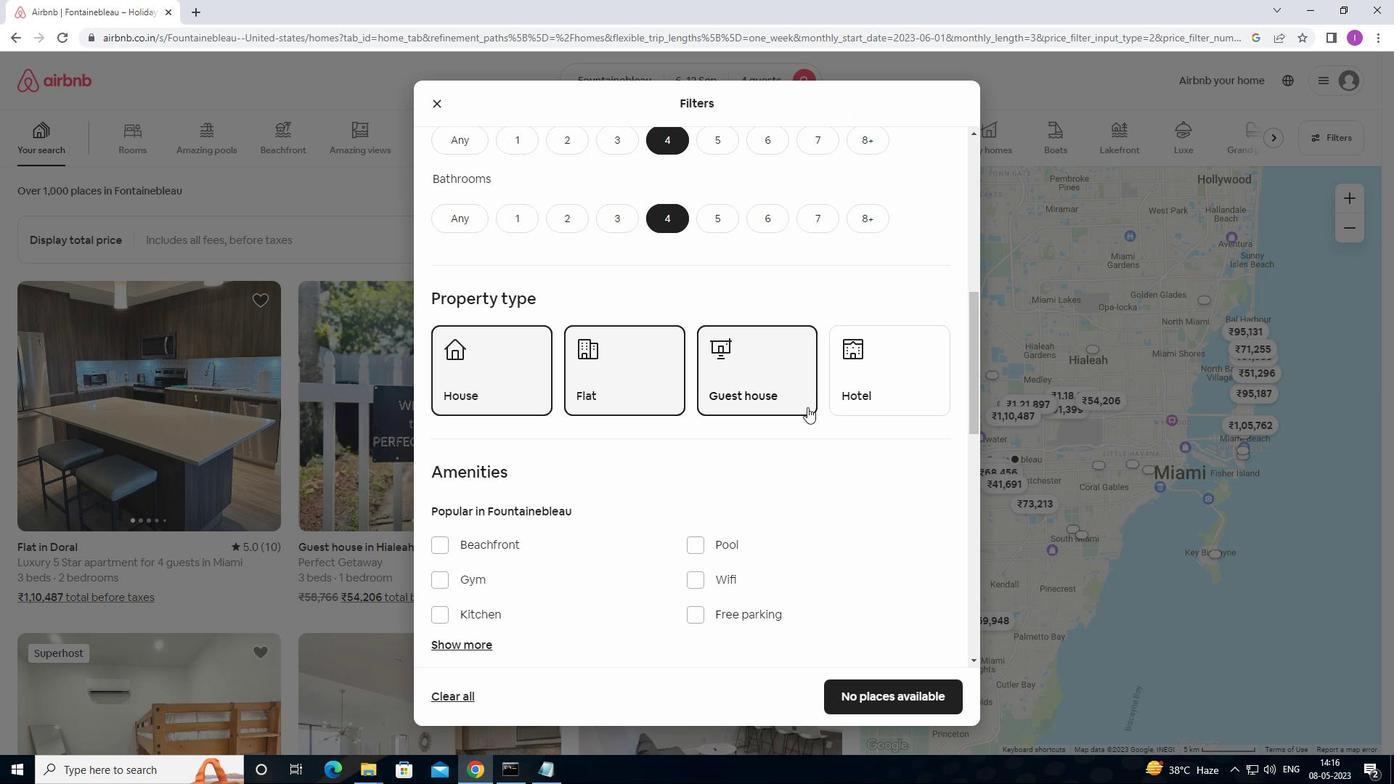
Action: Mouse scrolled (822, 401) with delta (0, 0)
Screenshot: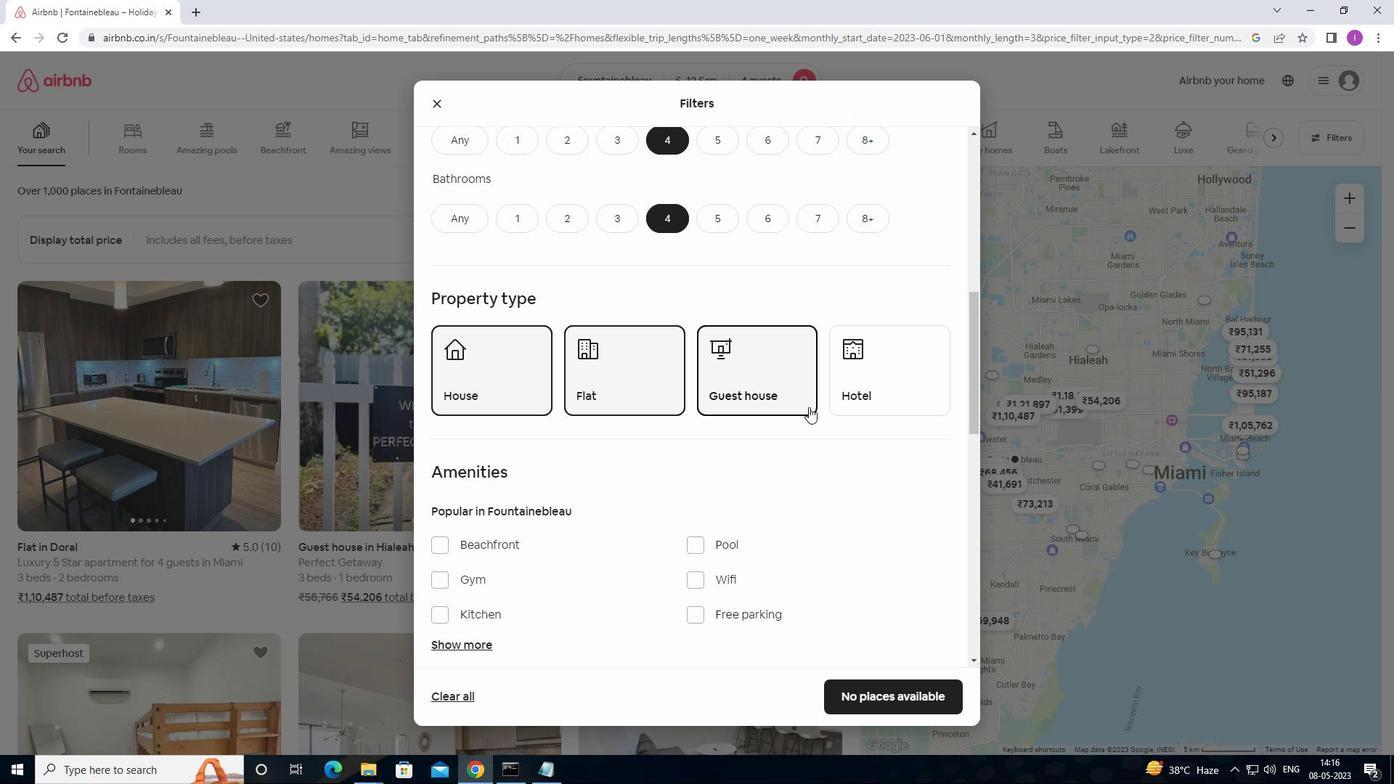 
Action: Mouse moved to (825, 404)
Screenshot: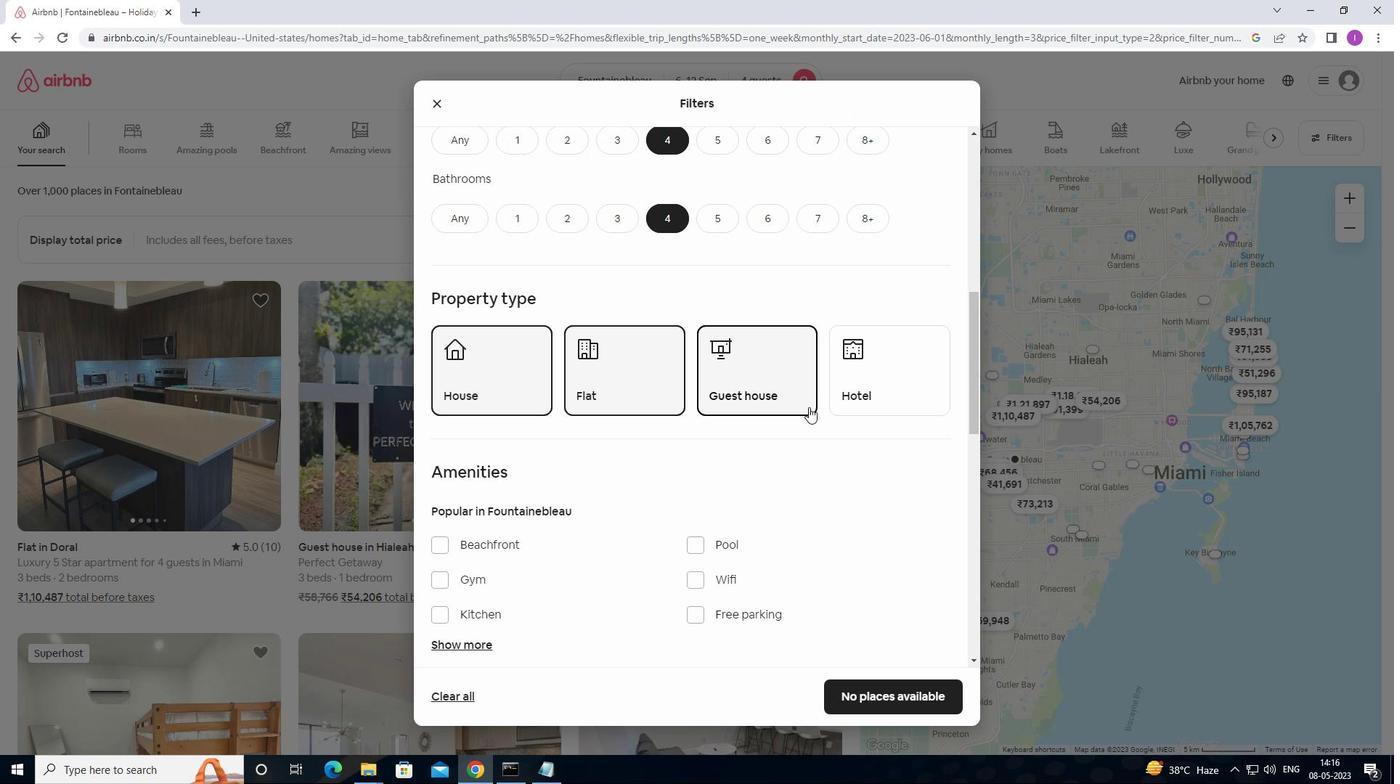 
Action: Mouse scrolled (825, 403) with delta (0, 0)
Screenshot: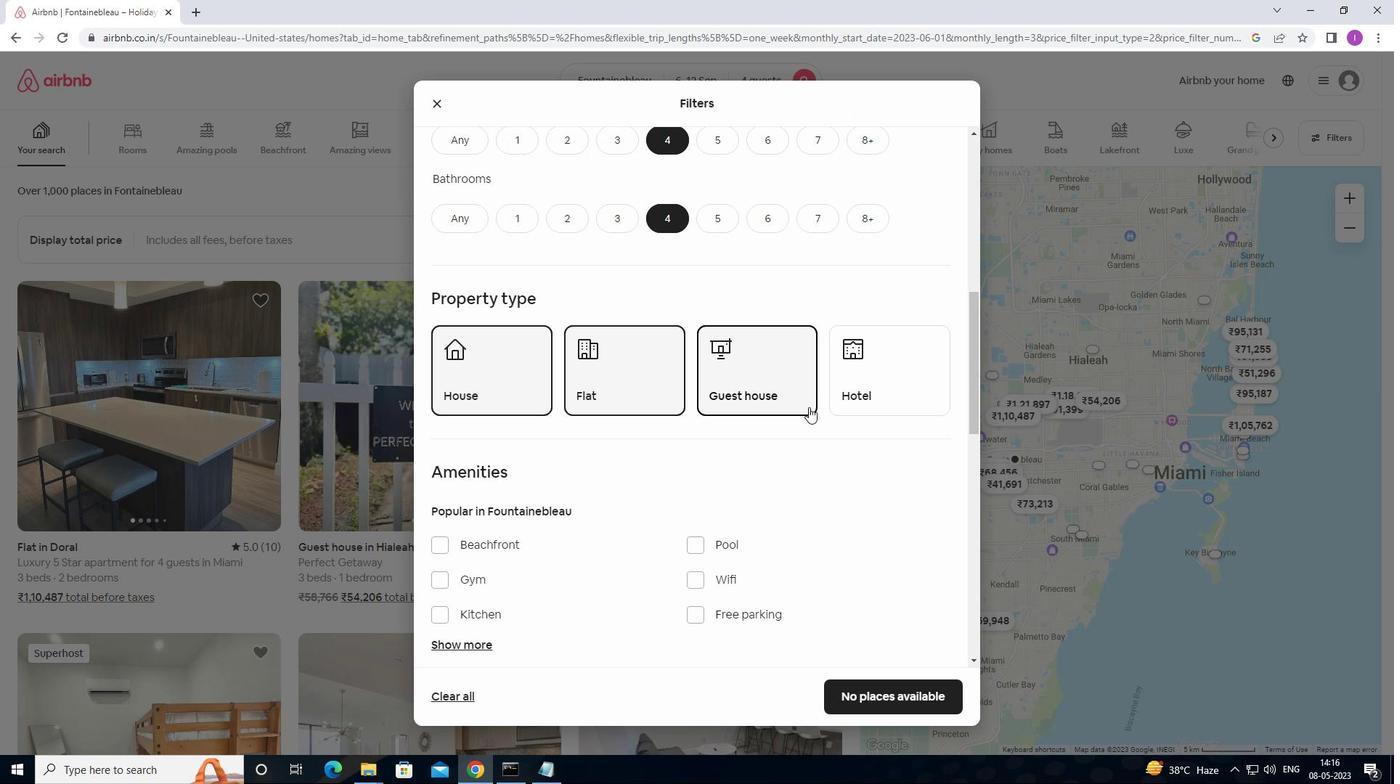 
Action: Mouse moved to (825, 405)
Screenshot: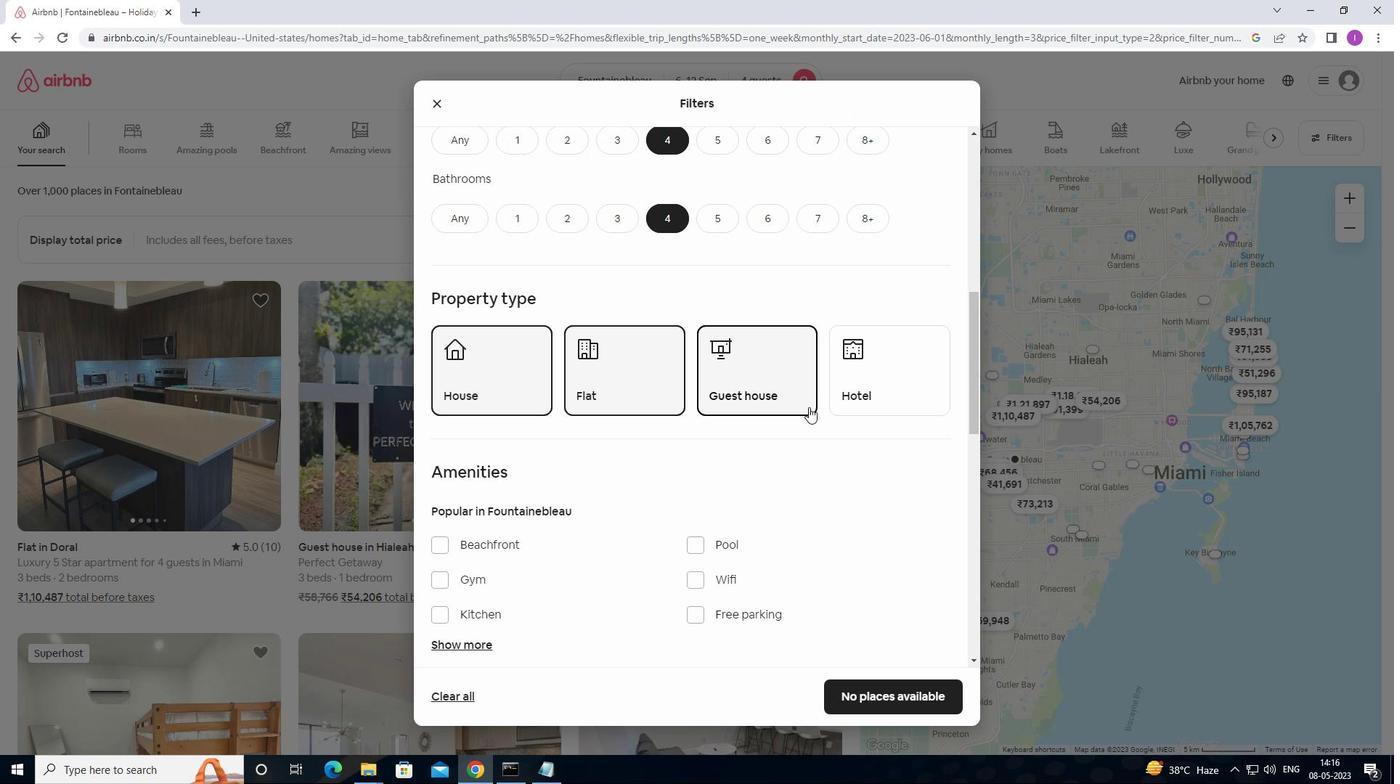 
Action: Mouse scrolled (825, 404) with delta (0, 0)
Screenshot: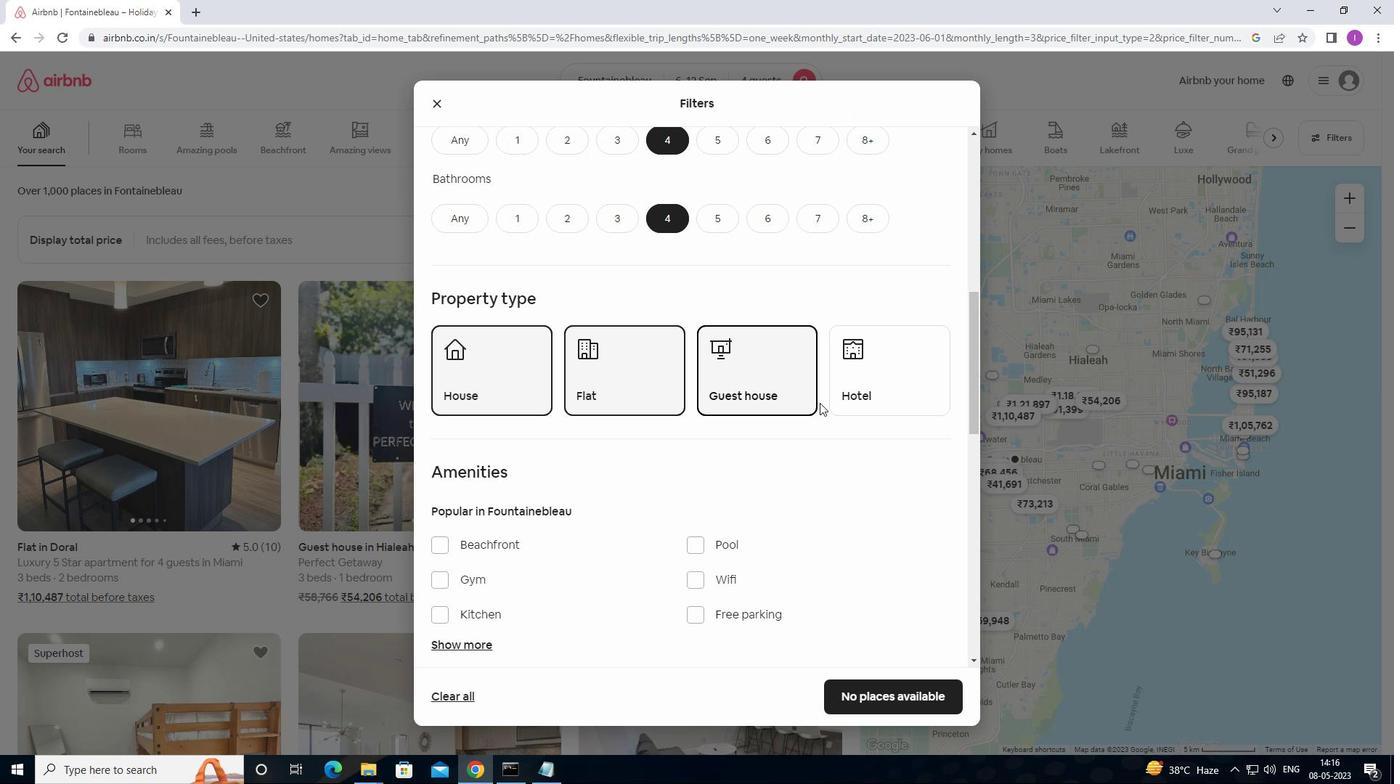 
Action: Mouse moved to (444, 364)
Screenshot: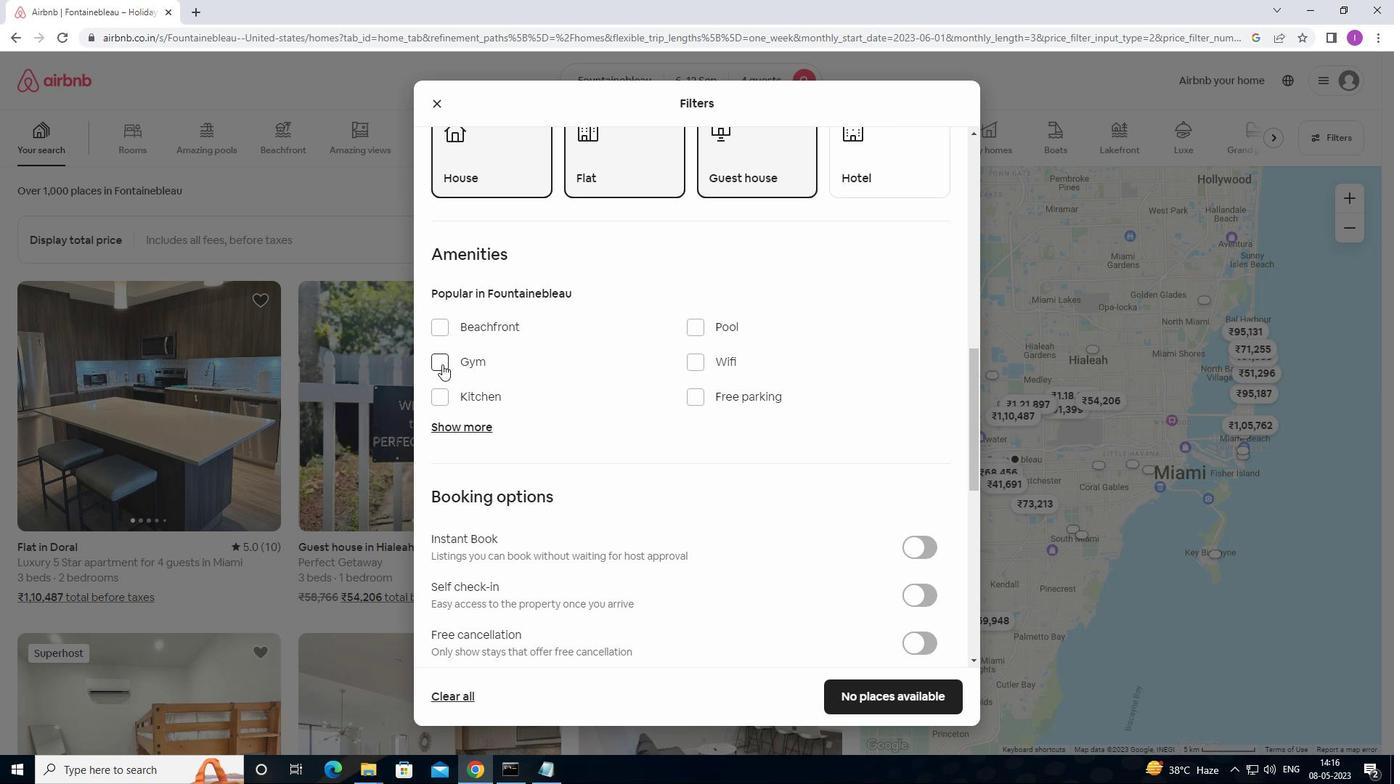 
Action: Mouse pressed left at (444, 364)
Screenshot: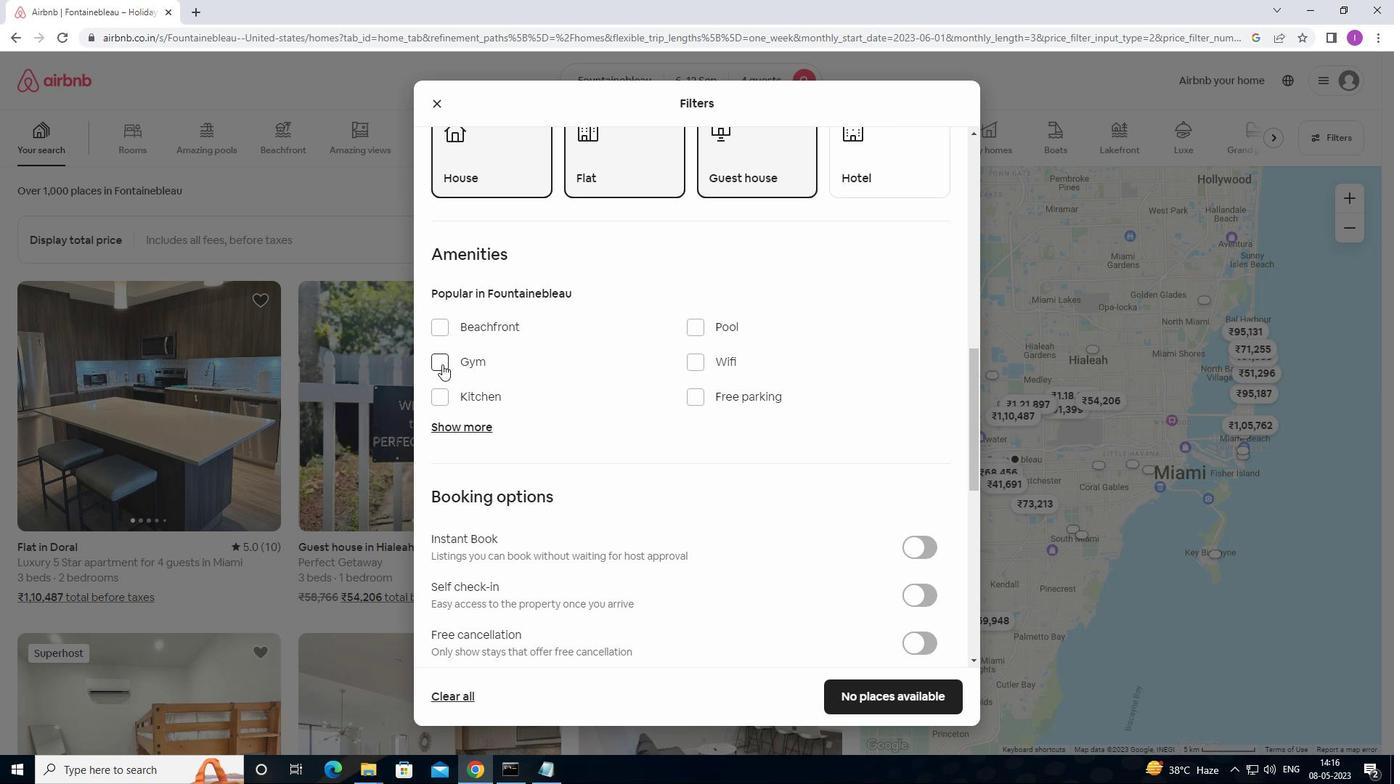 
Action: Mouse moved to (698, 363)
Screenshot: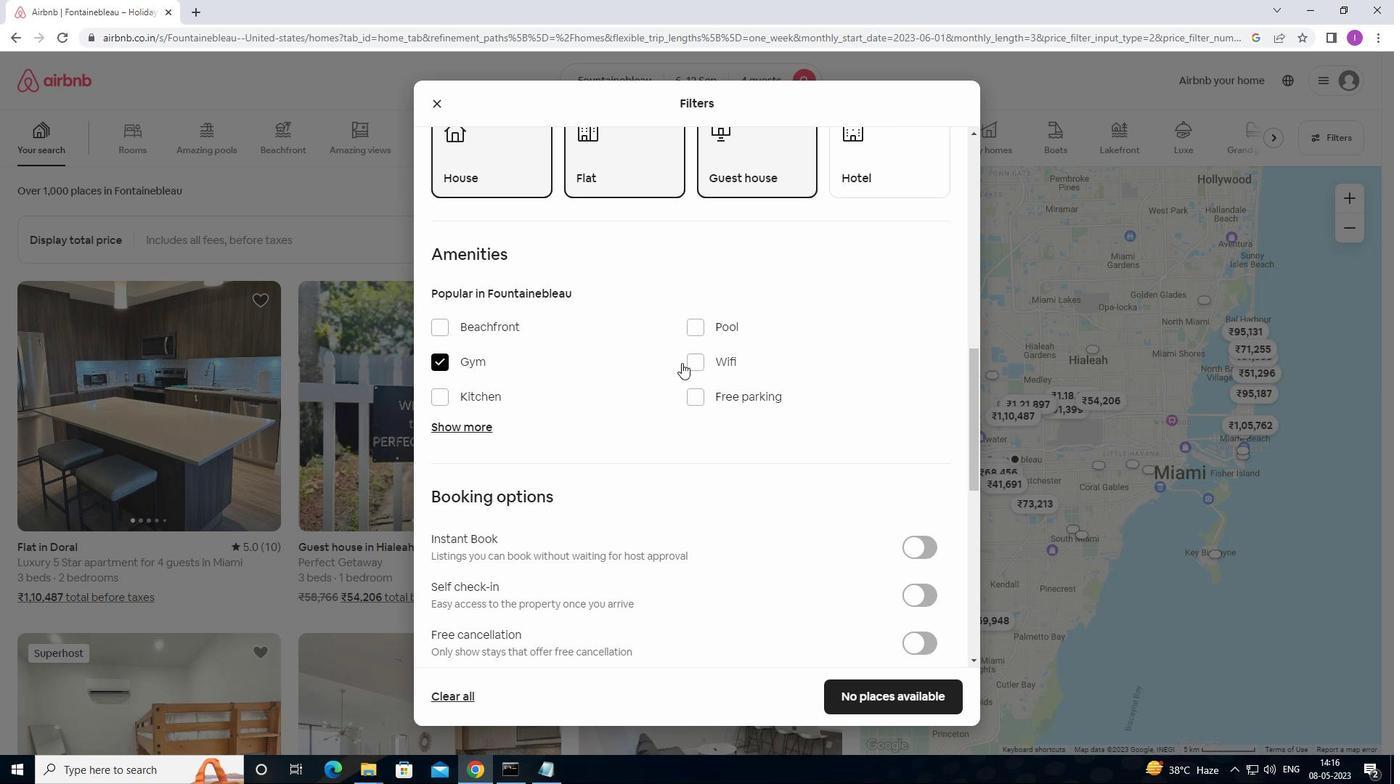 
Action: Mouse pressed left at (698, 363)
Screenshot: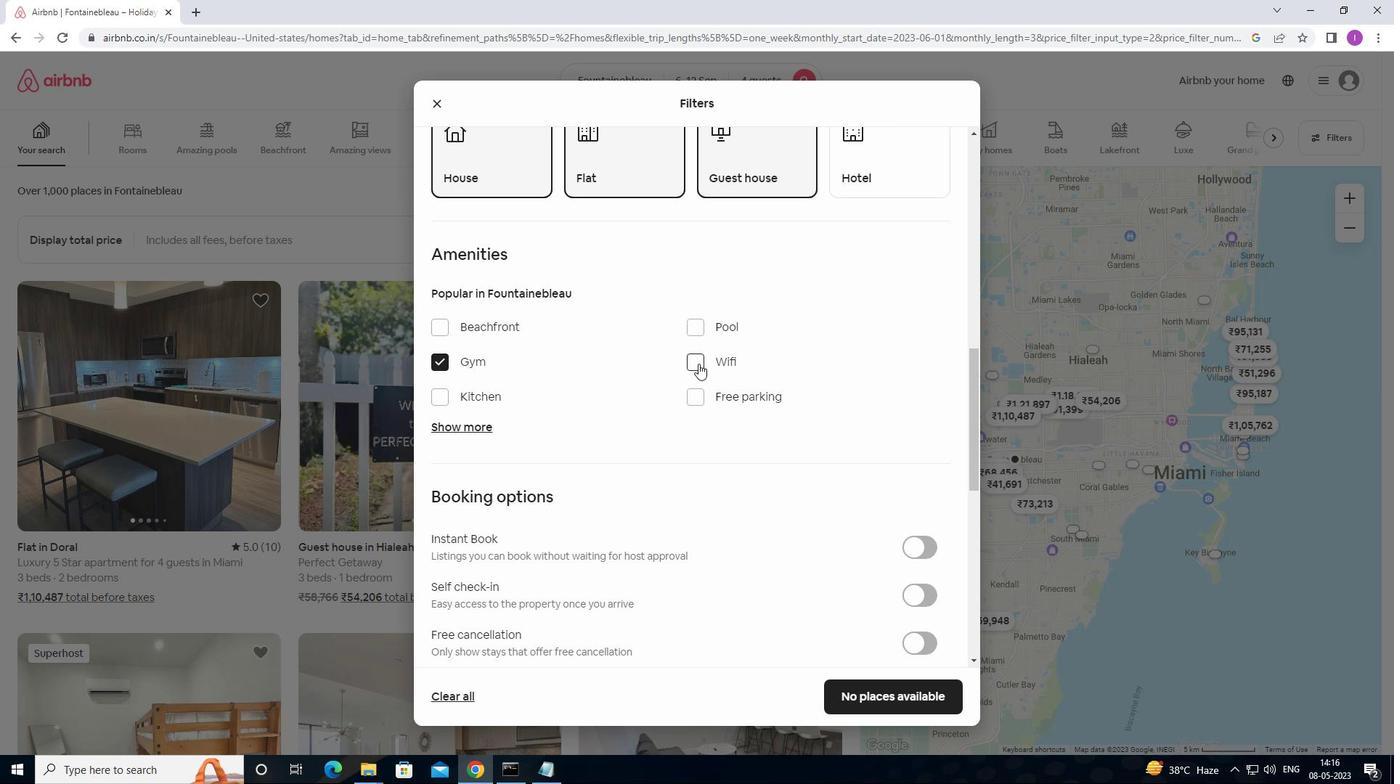 
Action: Mouse moved to (700, 396)
Screenshot: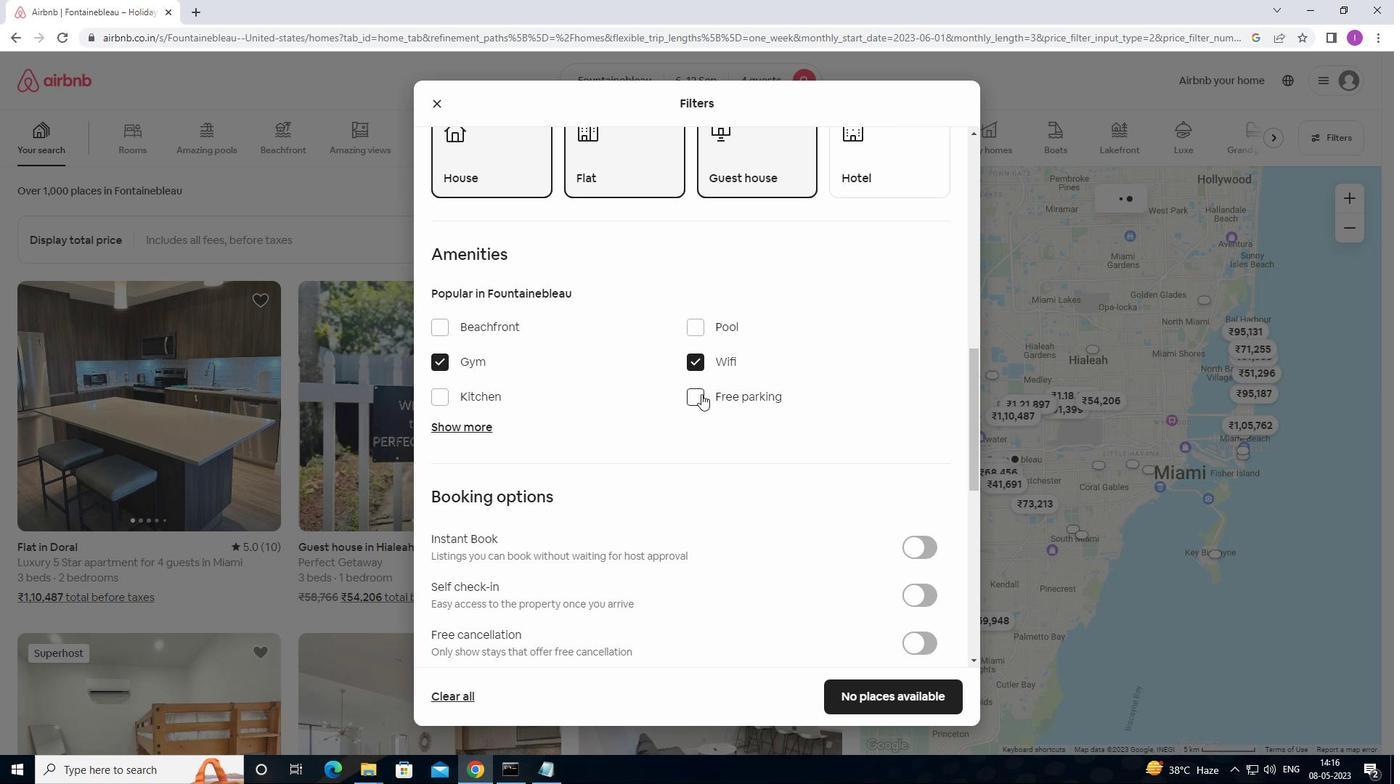 
Action: Mouse pressed left at (700, 396)
Screenshot: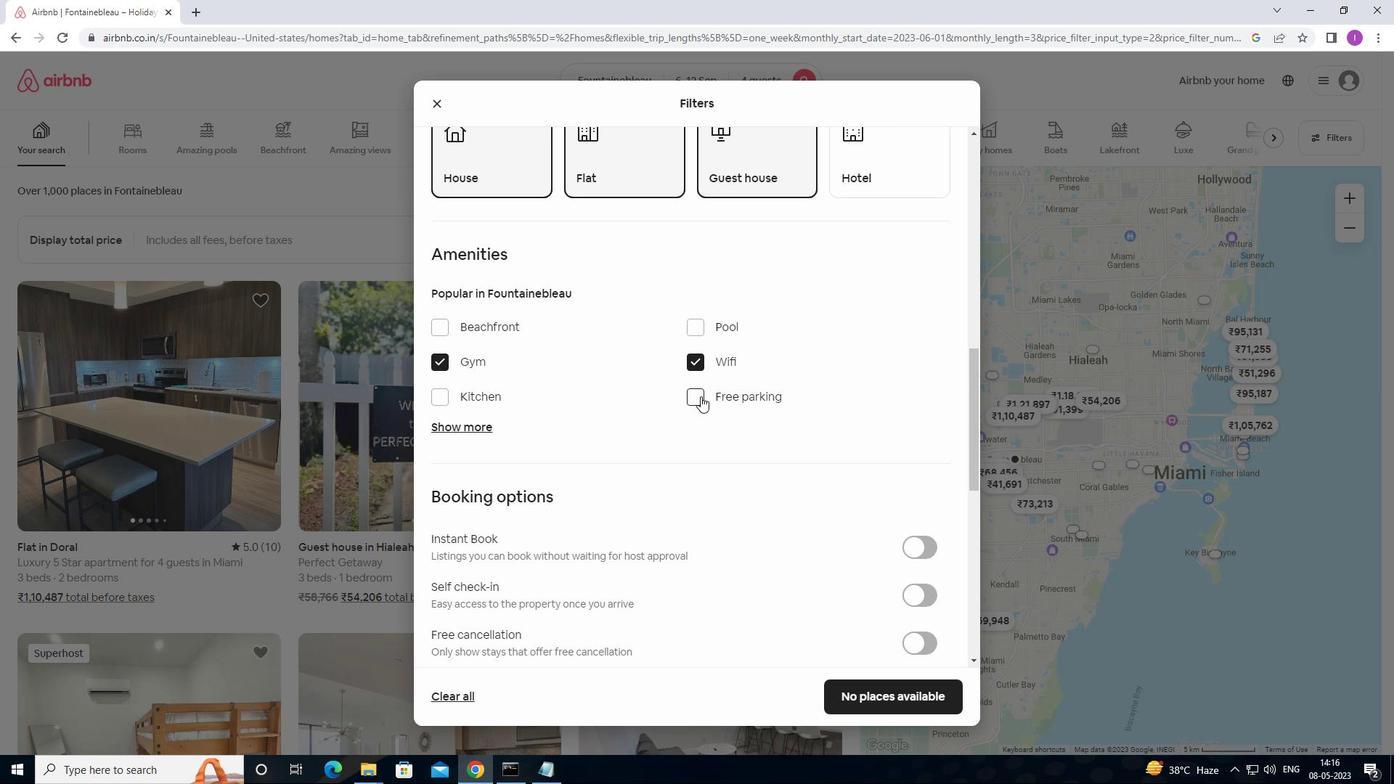 
Action: Mouse moved to (483, 426)
Screenshot: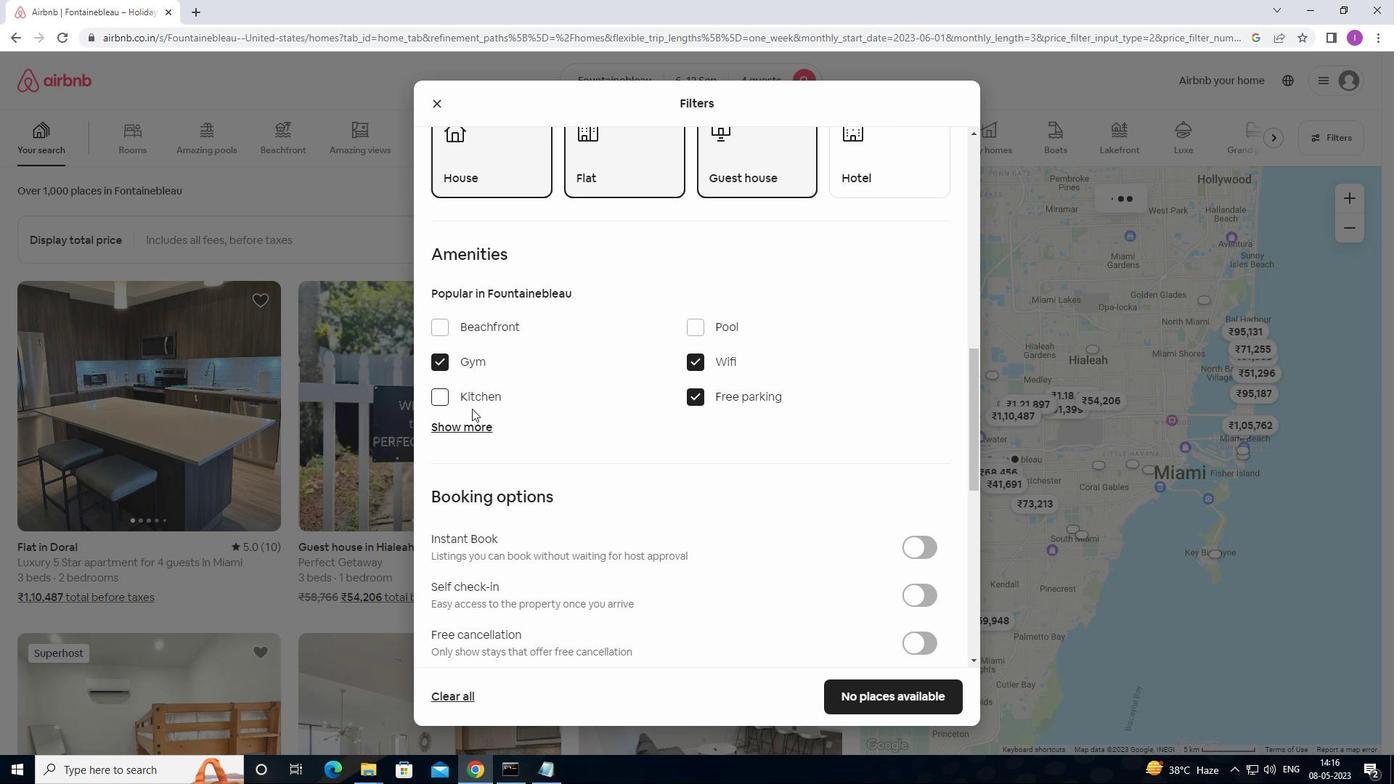 
Action: Mouse pressed left at (483, 426)
Screenshot: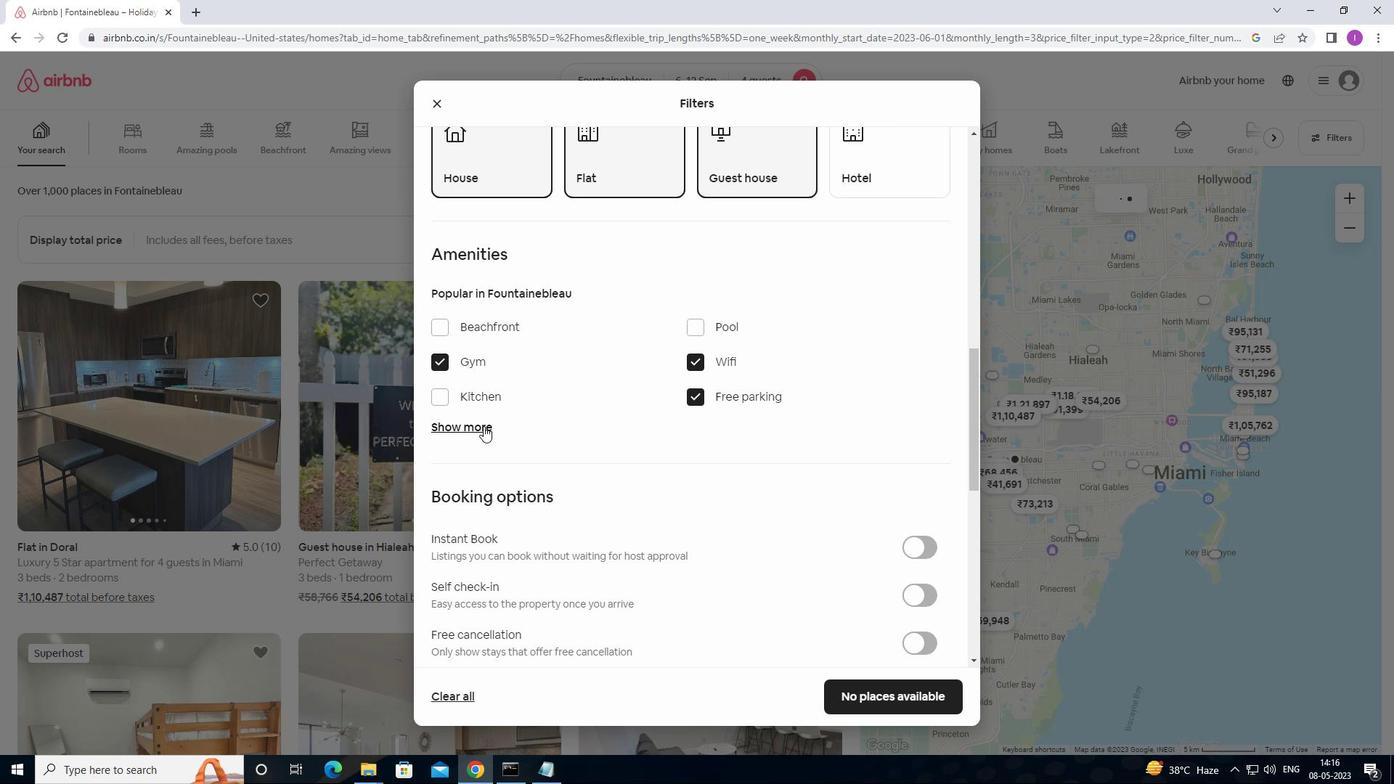 
Action: Mouse moved to (618, 369)
Screenshot: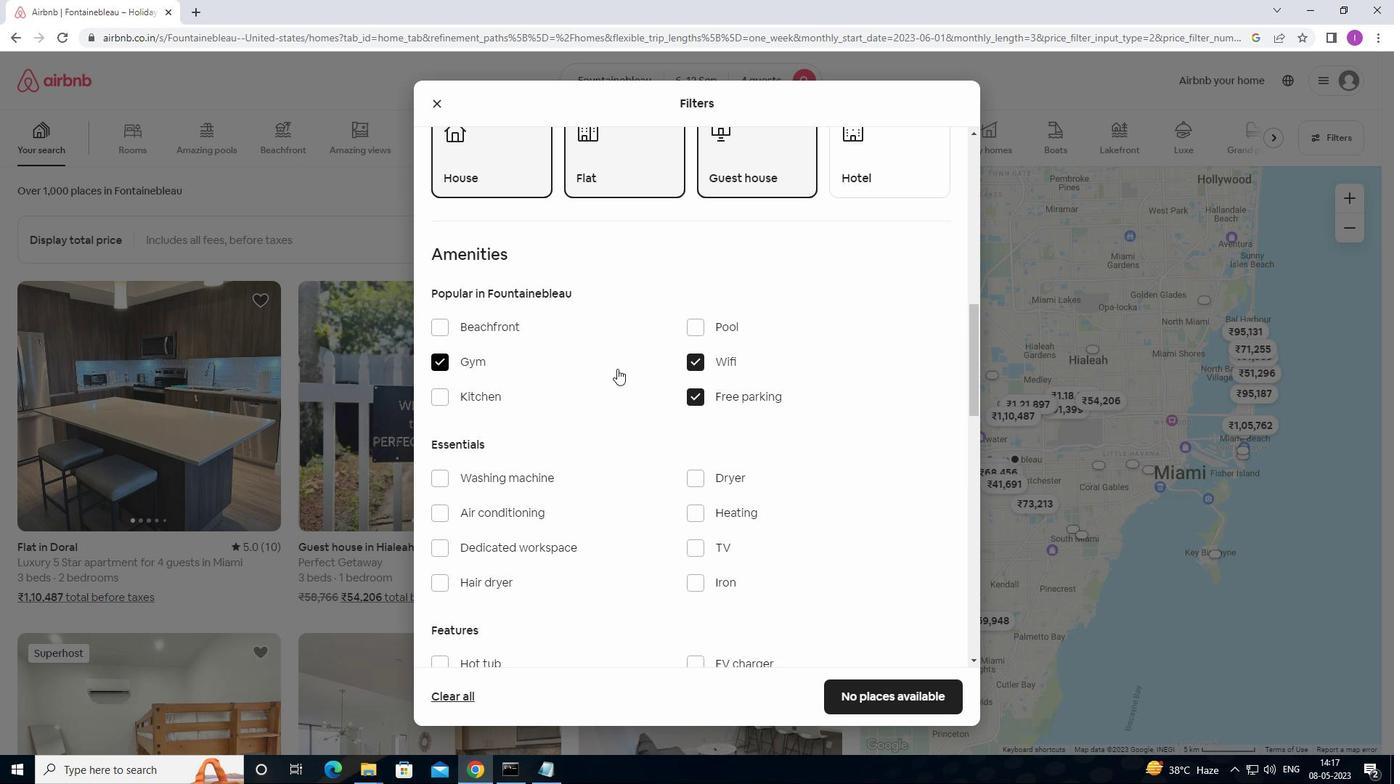 
Action: Mouse scrolled (618, 369) with delta (0, 0)
Screenshot: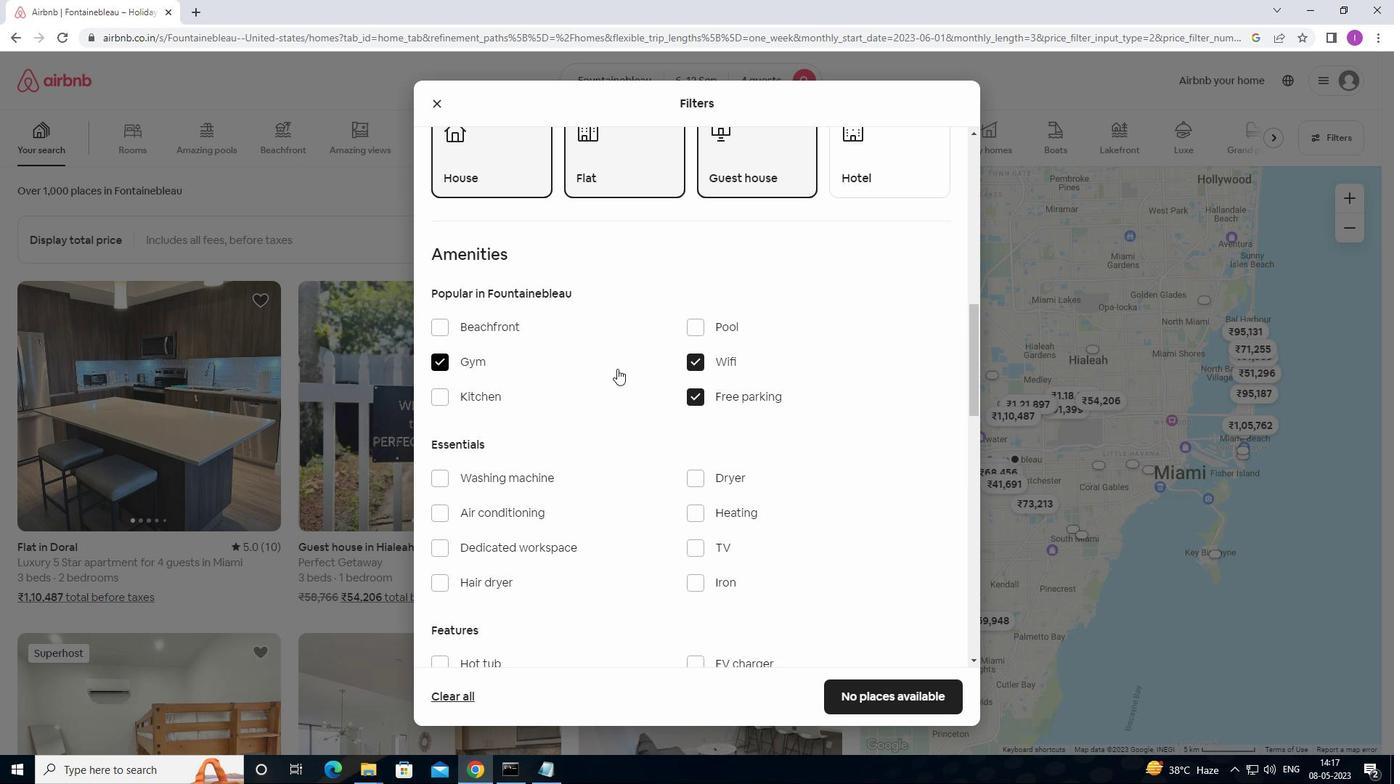 
Action: Mouse moved to (620, 371)
Screenshot: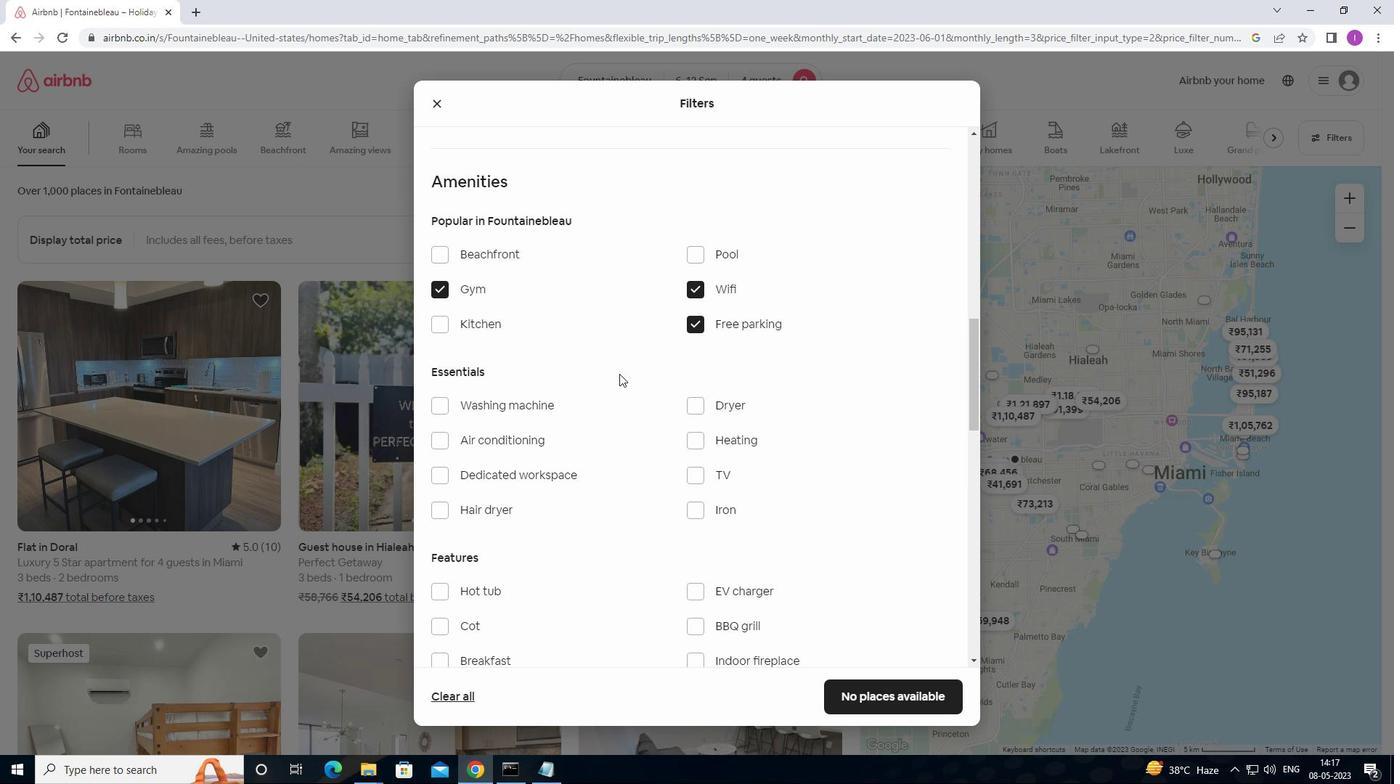 
Action: Mouse scrolled (620, 371) with delta (0, 0)
Screenshot: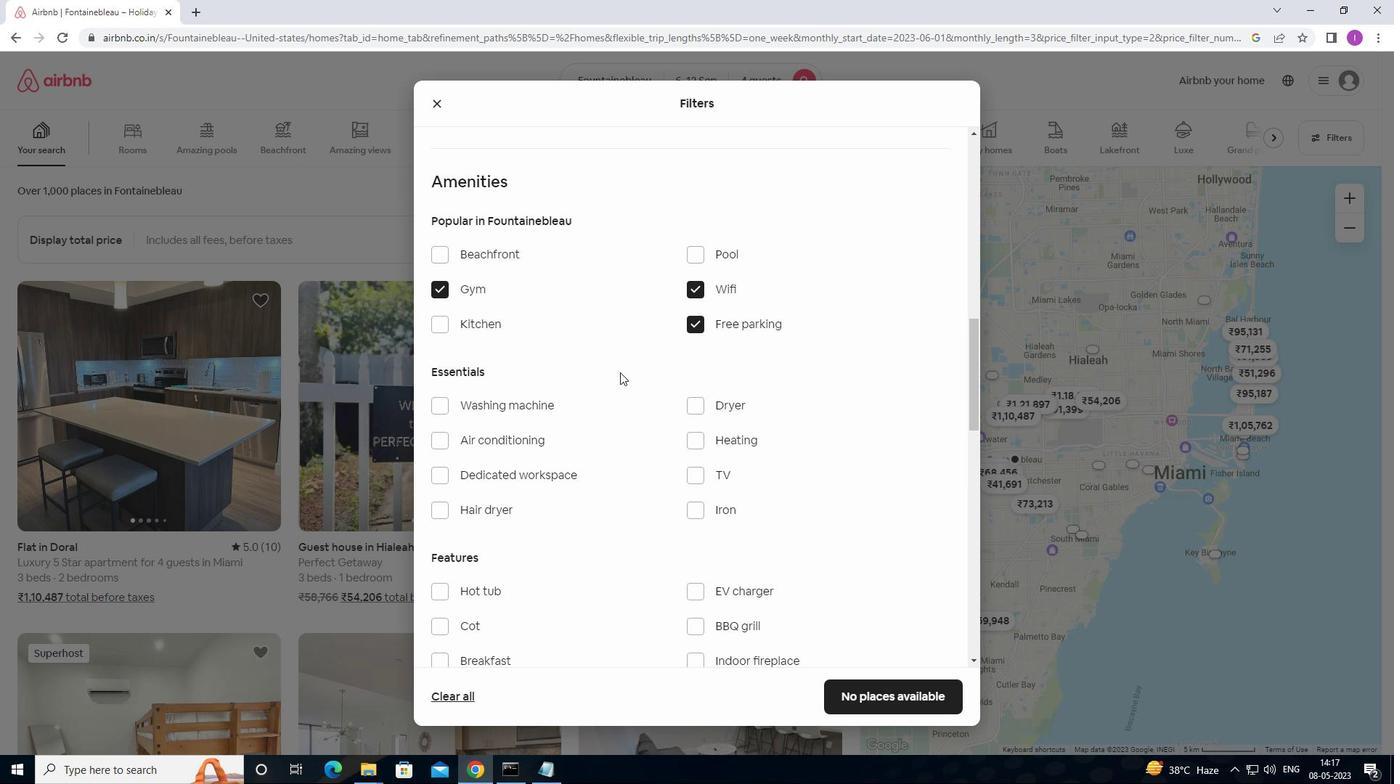 
Action: Mouse moved to (585, 399)
Screenshot: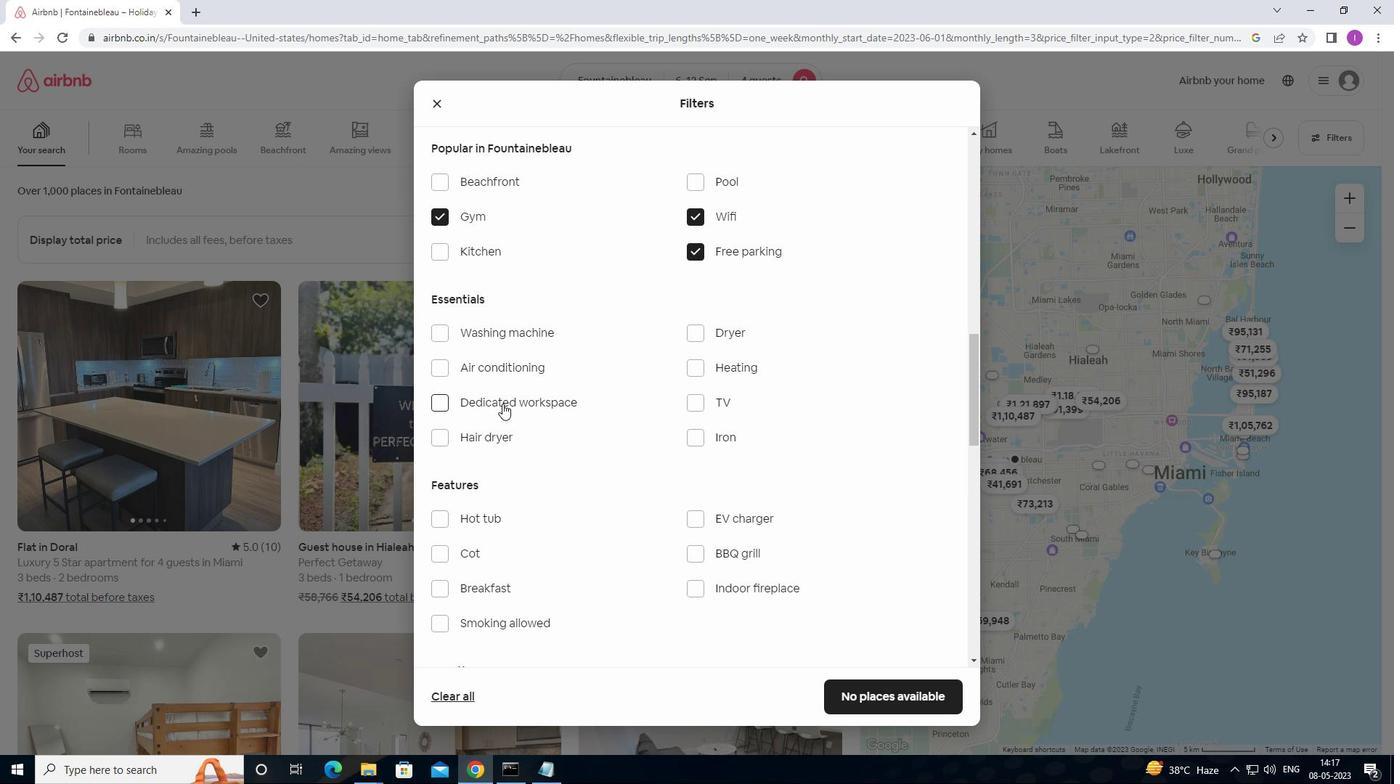 
Action: Mouse scrolled (585, 398) with delta (0, 0)
Screenshot: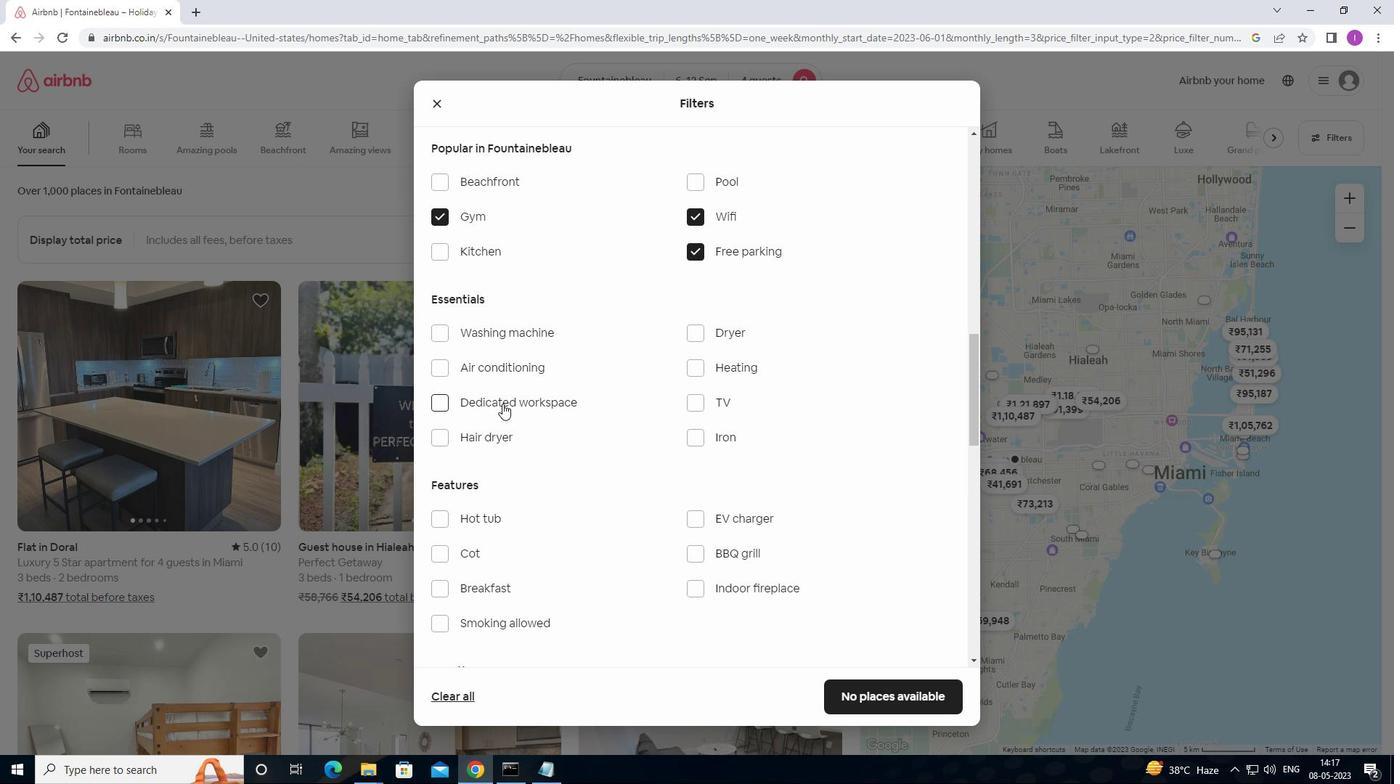 
Action: Mouse moved to (701, 334)
Screenshot: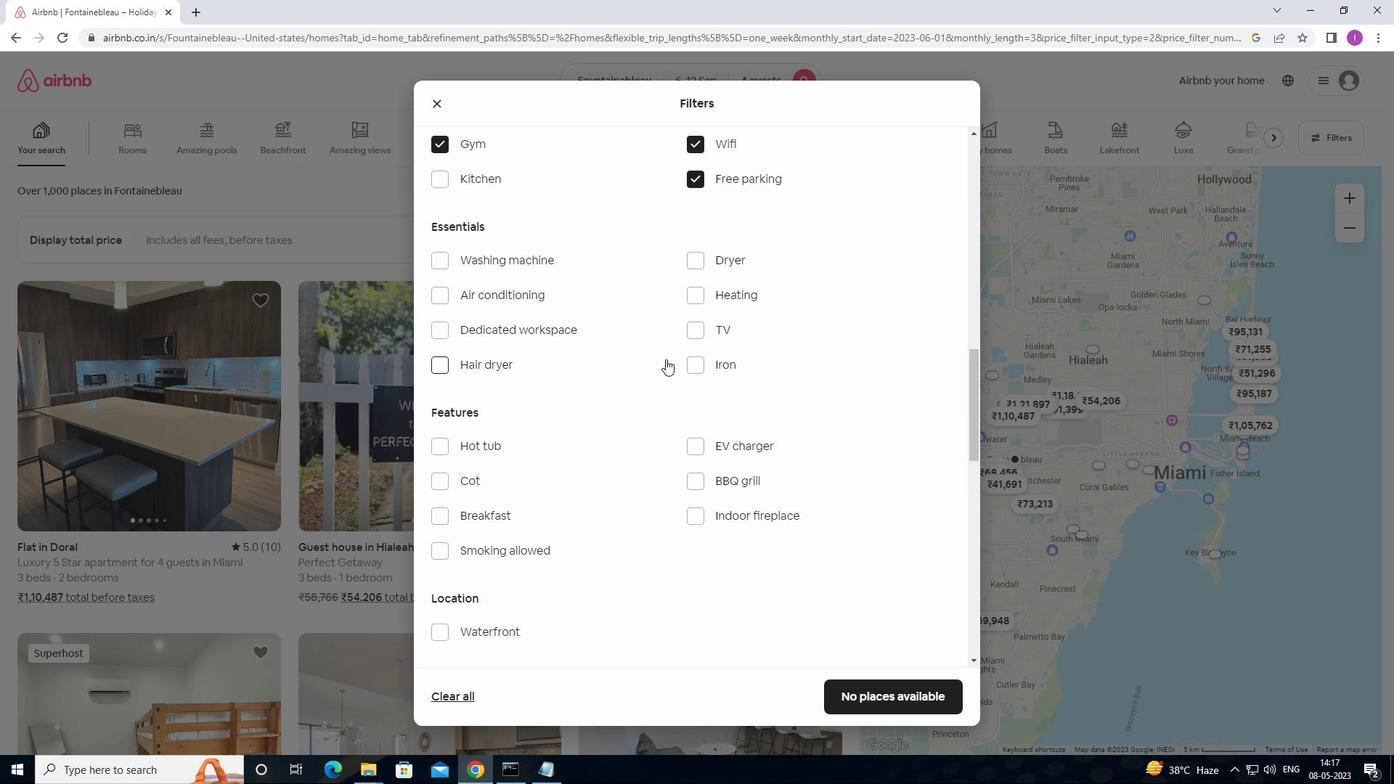 
Action: Mouse pressed left at (701, 334)
Screenshot: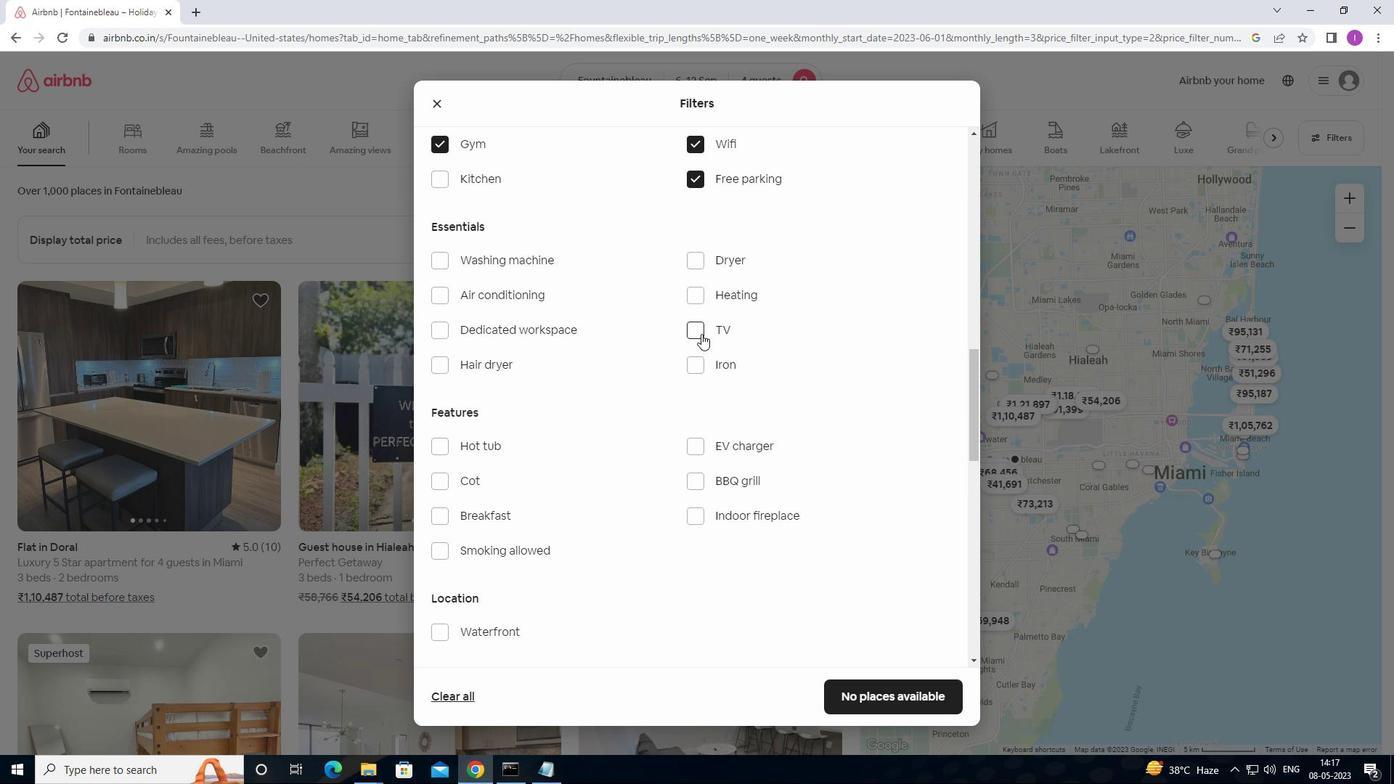 
Action: Mouse moved to (438, 454)
Screenshot: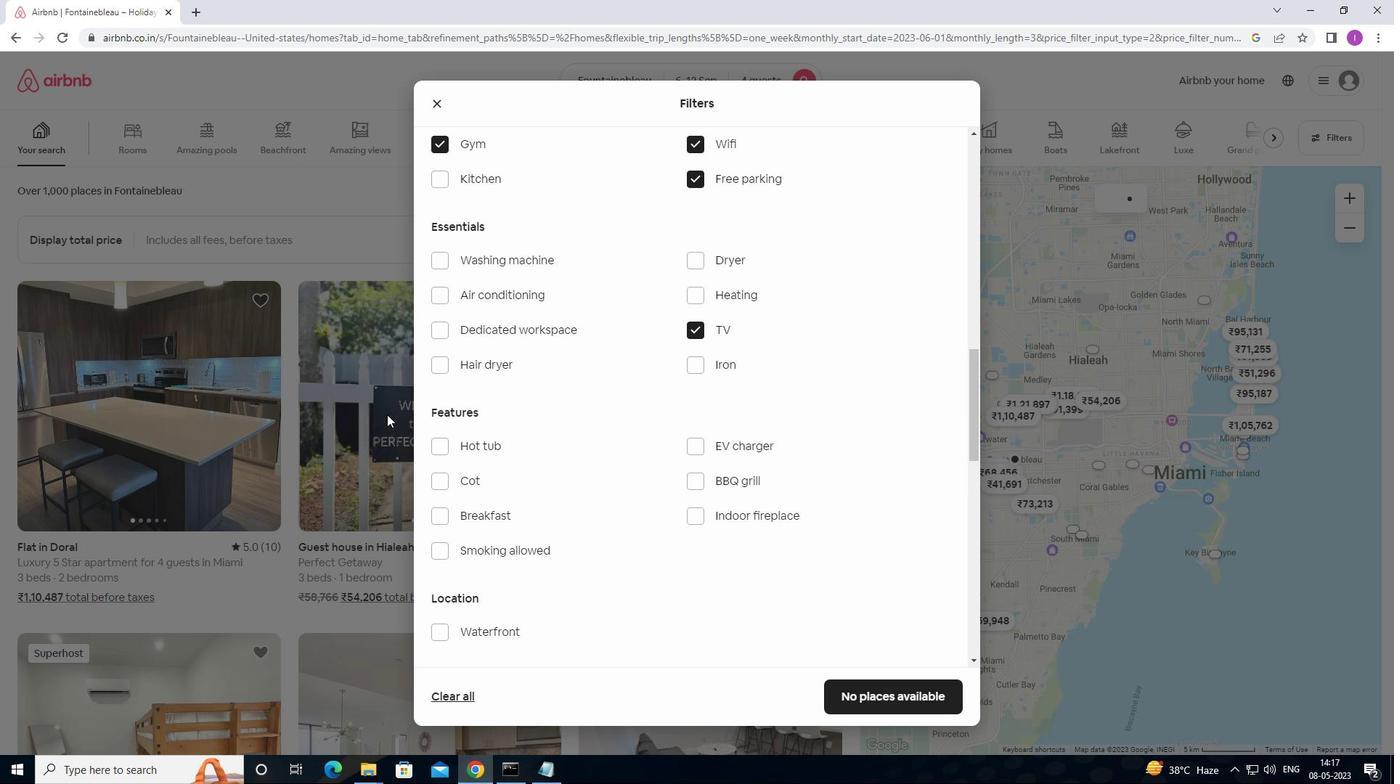 
Action: Mouse scrolled (438, 454) with delta (0, 0)
Screenshot: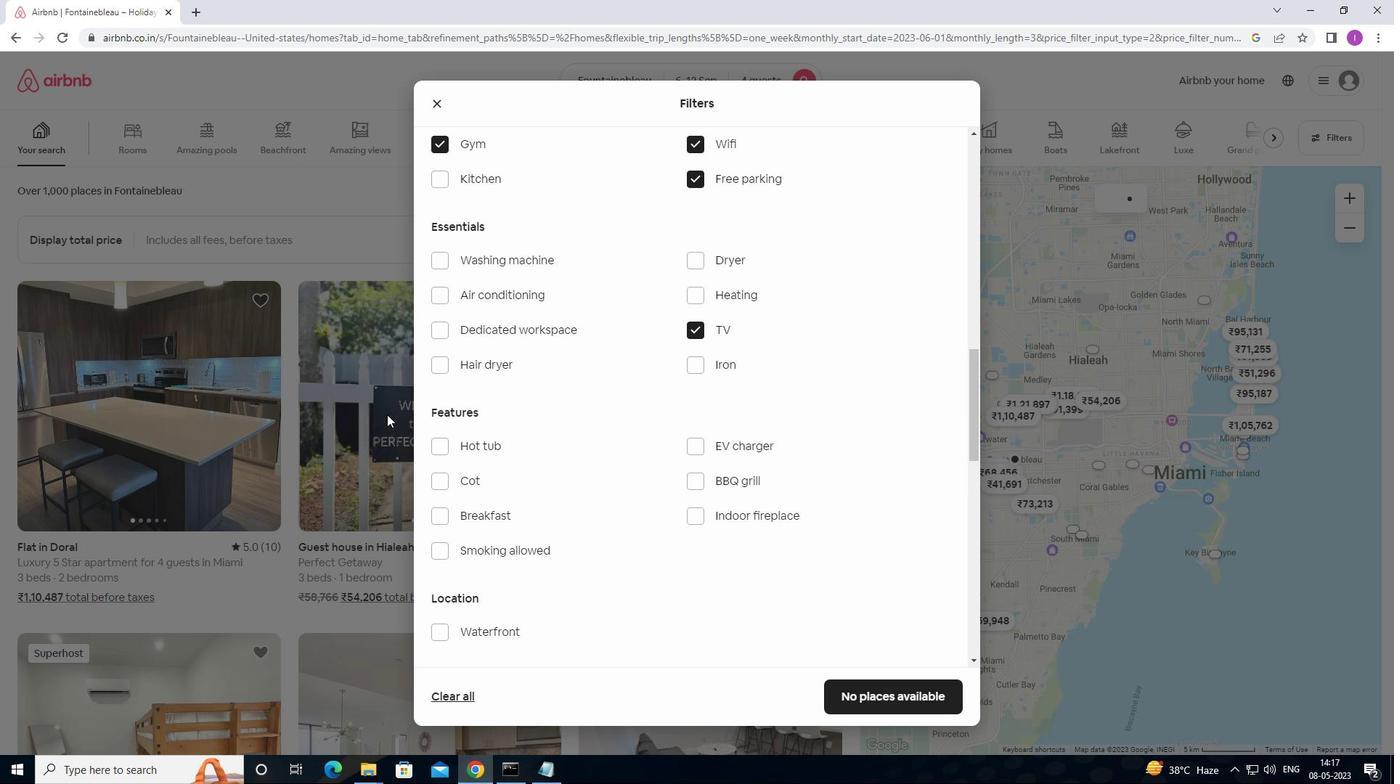 
Action: Mouse moved to (438, 442)
Screenshot: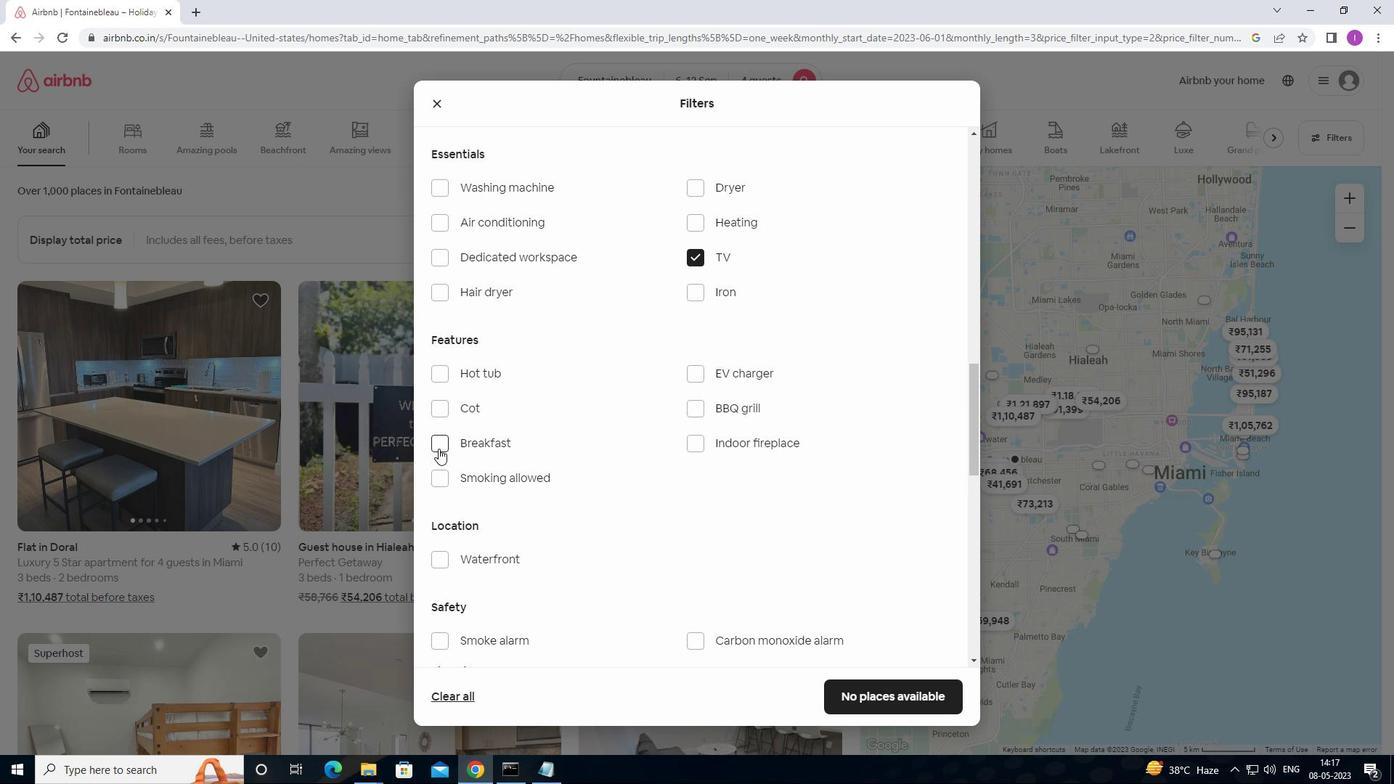 
Action: Mouse pressed left at (438, 442)
Screenshot: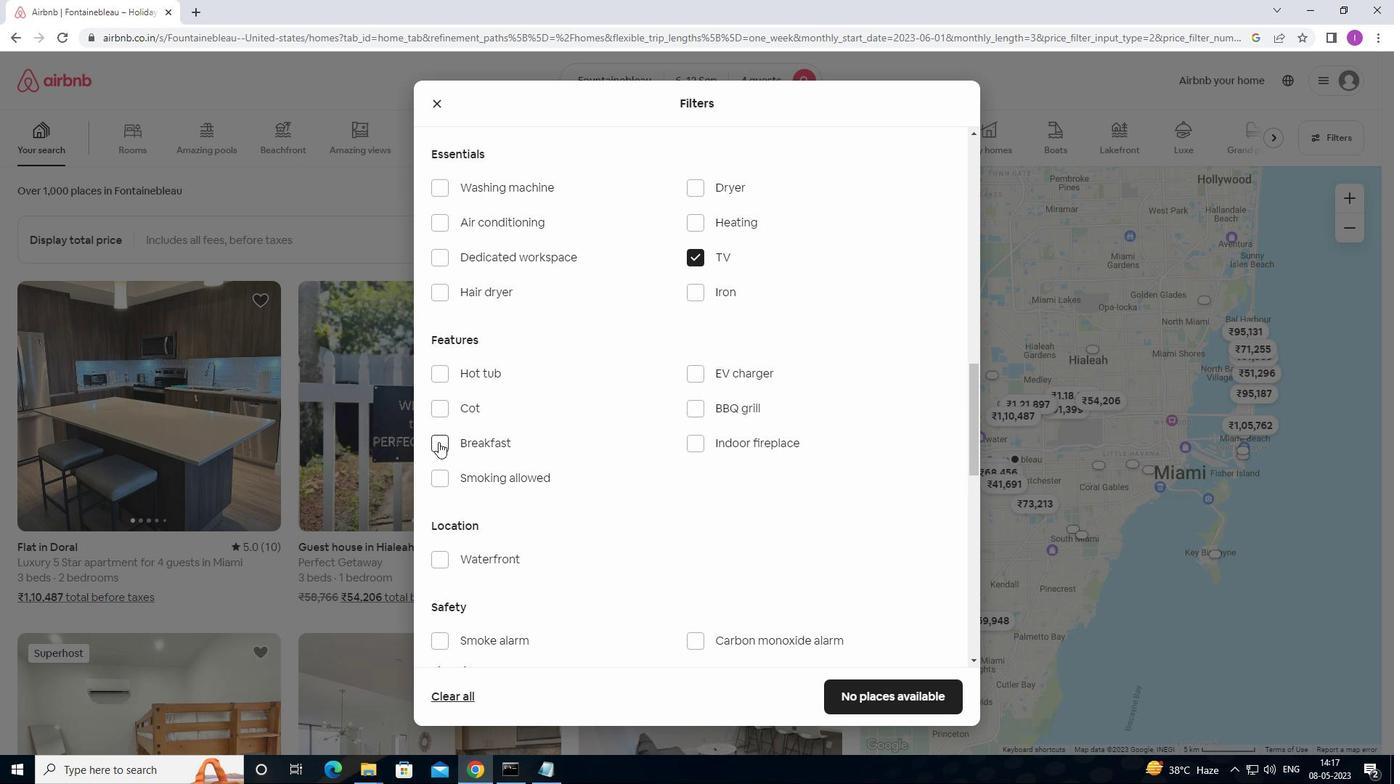 
Action: Mouse moved to (576, 394)
Screenshot: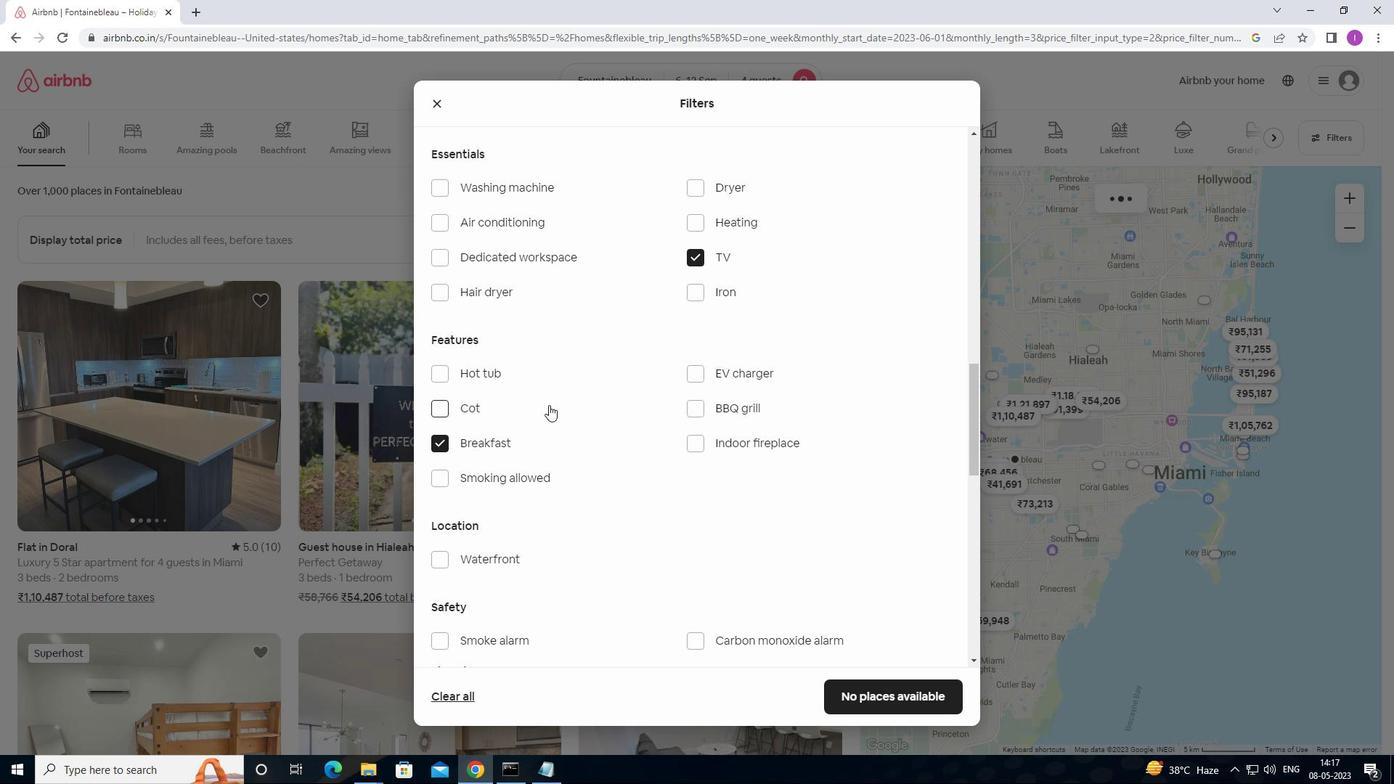 
Action: Mouse scrolled (576, 393) with delta (0, 0)
Screenshot: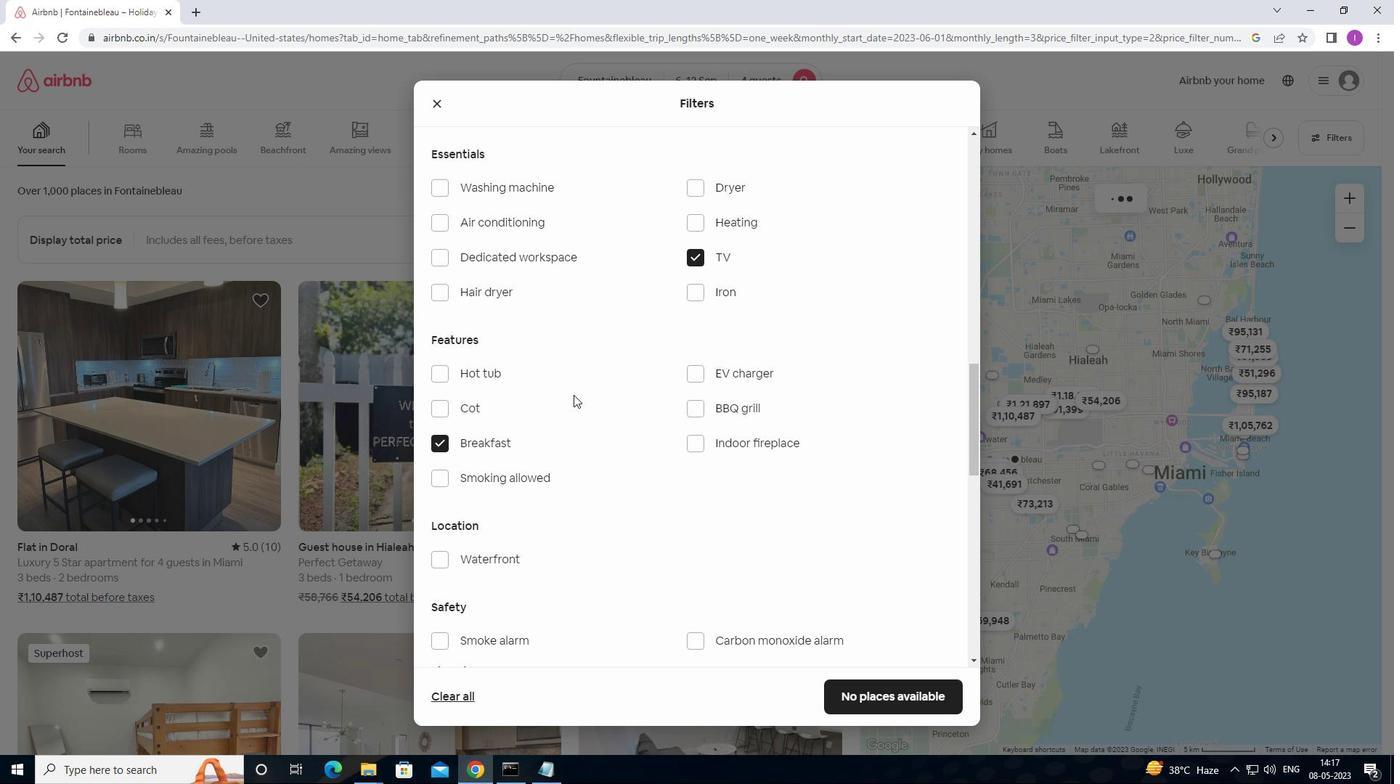 
Action: Mouse moved to (577, 394)
Screenshot: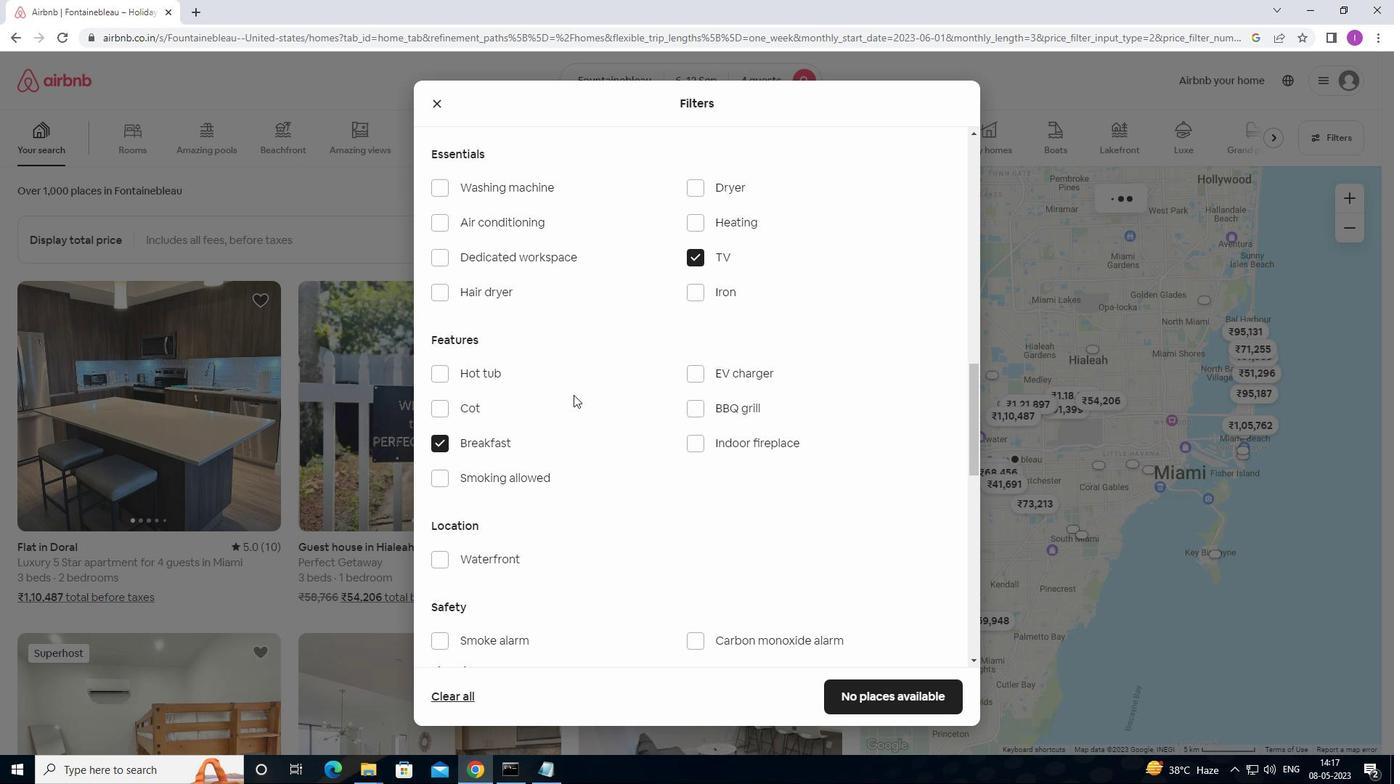 
Action: Mouse scrolled (577, 393) with delta (0, 0)
Screenshot: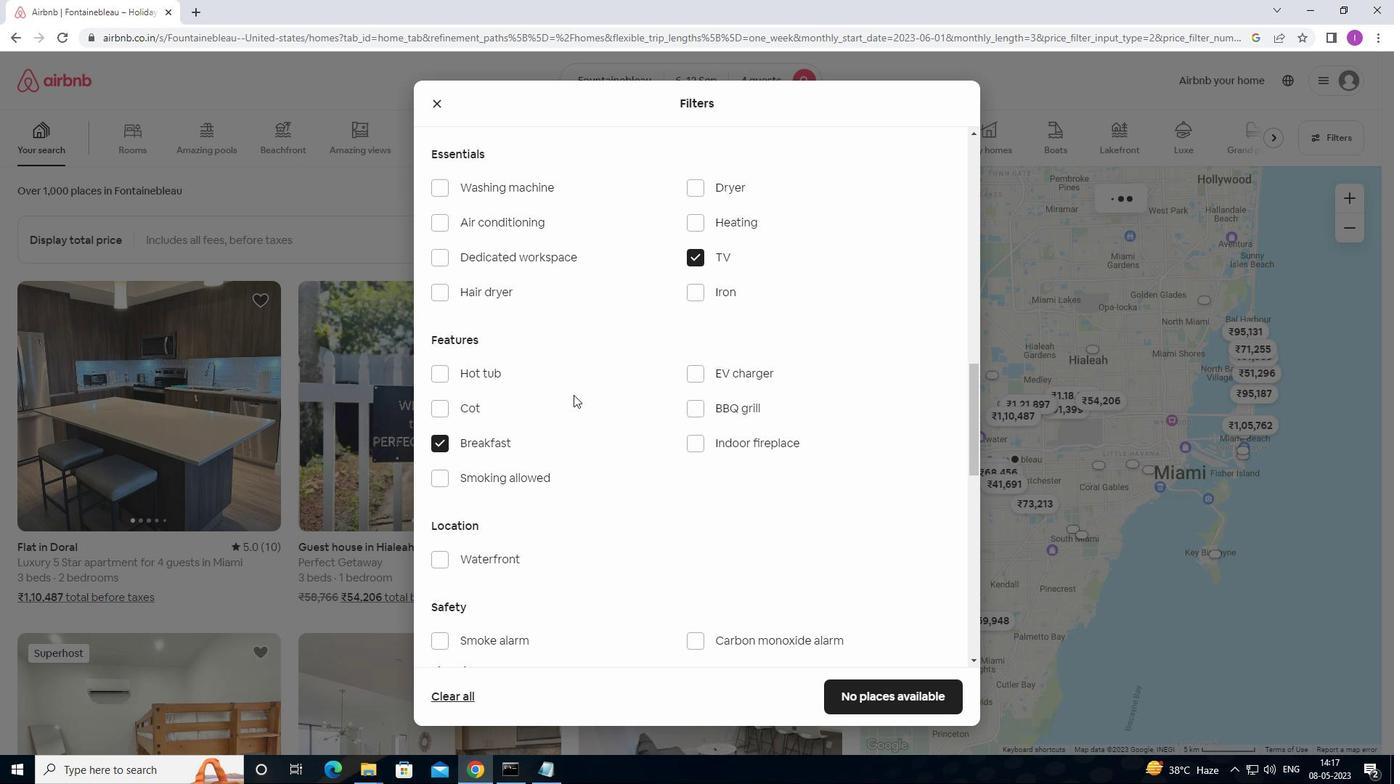 
Action: Mouse moved to (577, 395)
Screenshot: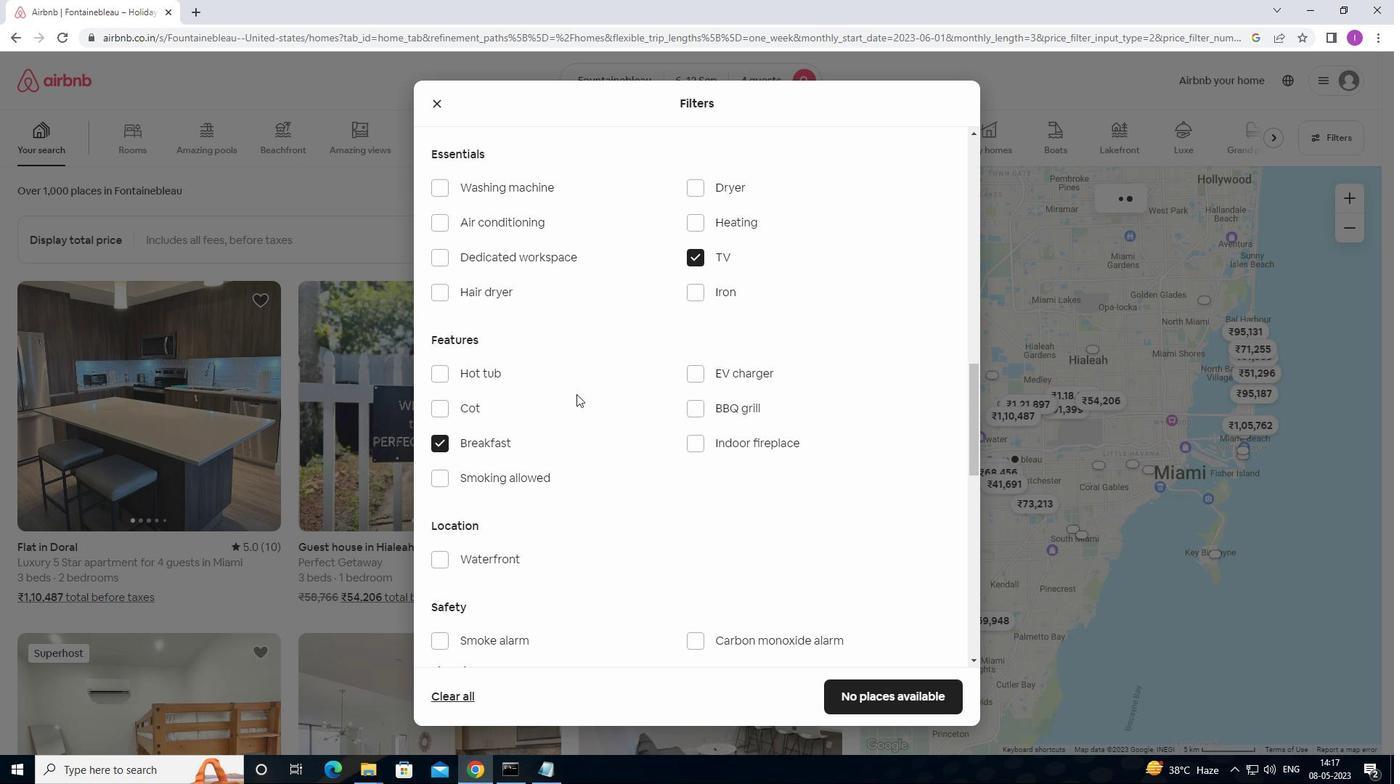 
Action: Mouse scrolled (577, 394) with delta (0, 0)
Screenshot: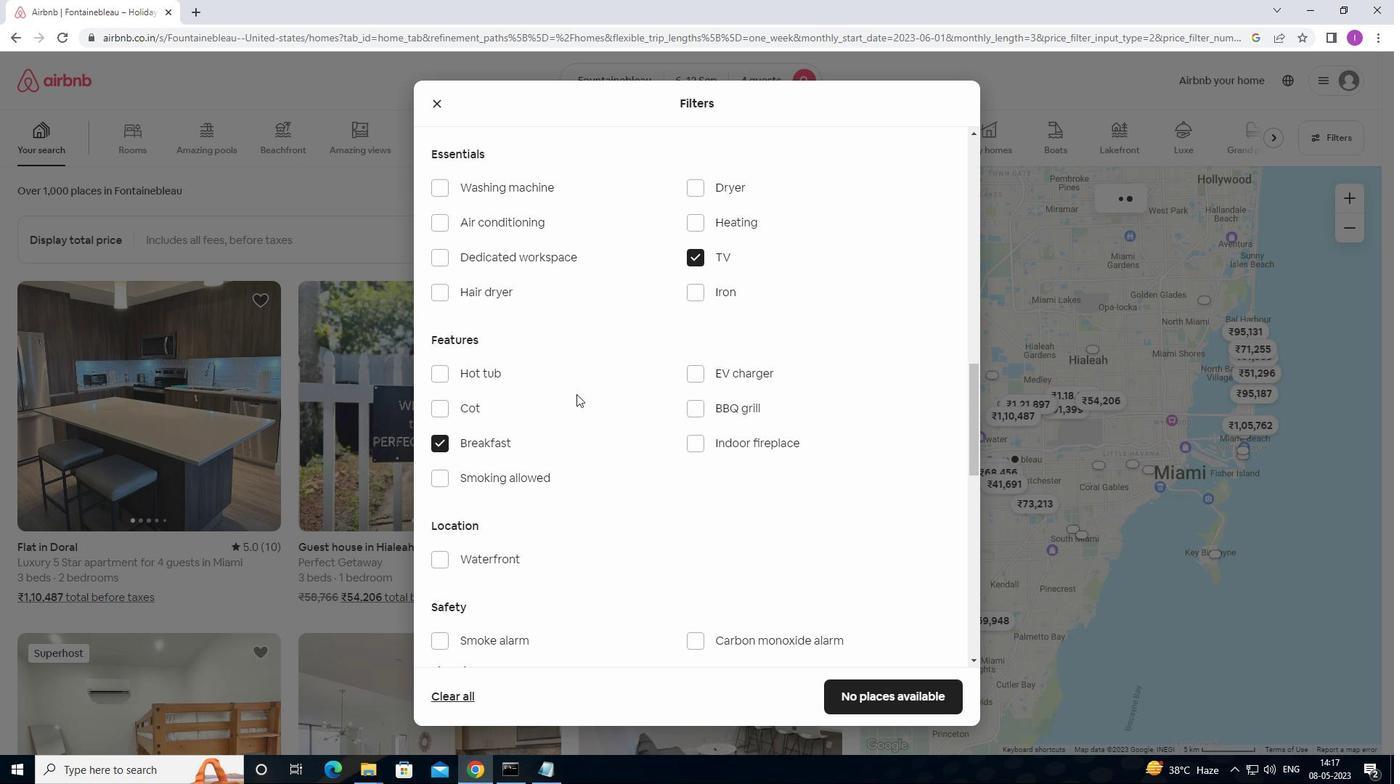 
Action: Mouse moved to (587, 398)
Screenshot: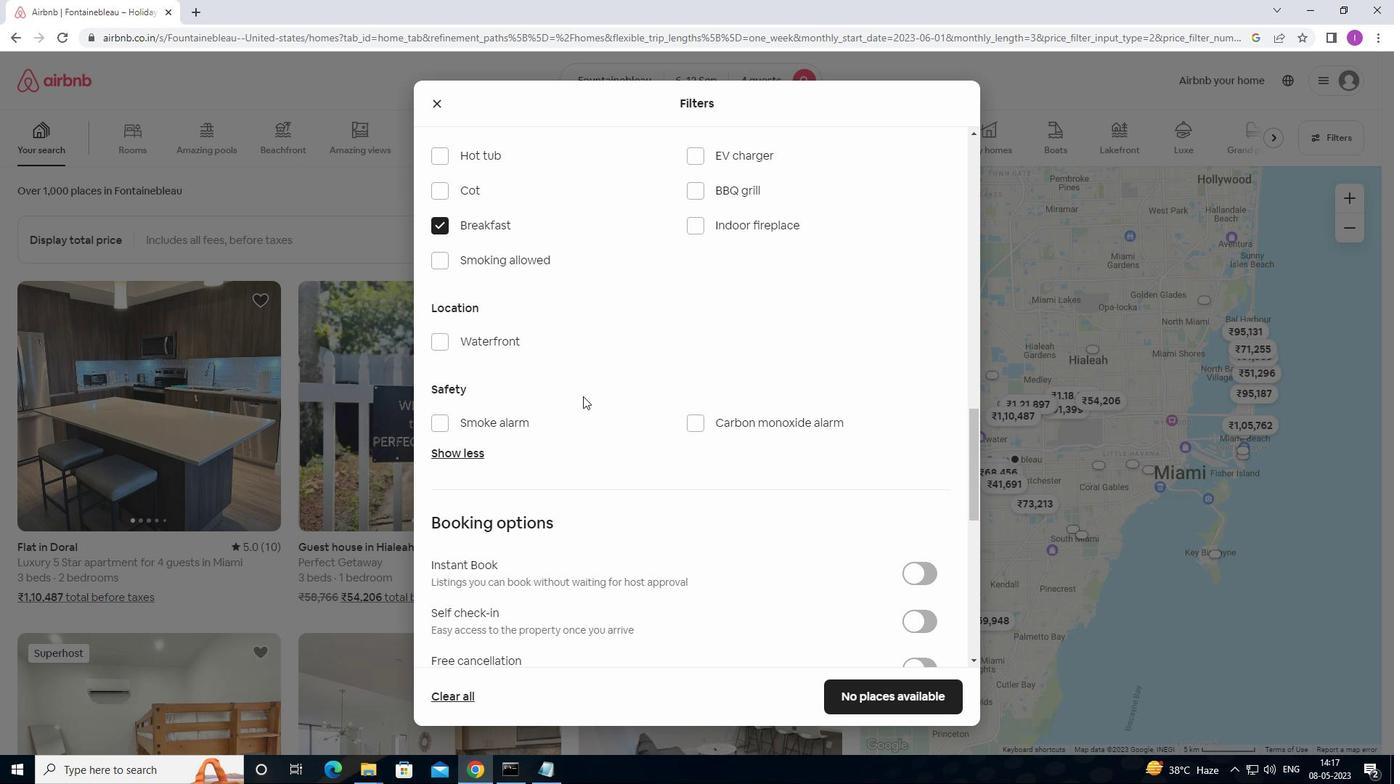 
Action: Mouse scrolled (587, 397) with delta (0, 0)
Screenshot: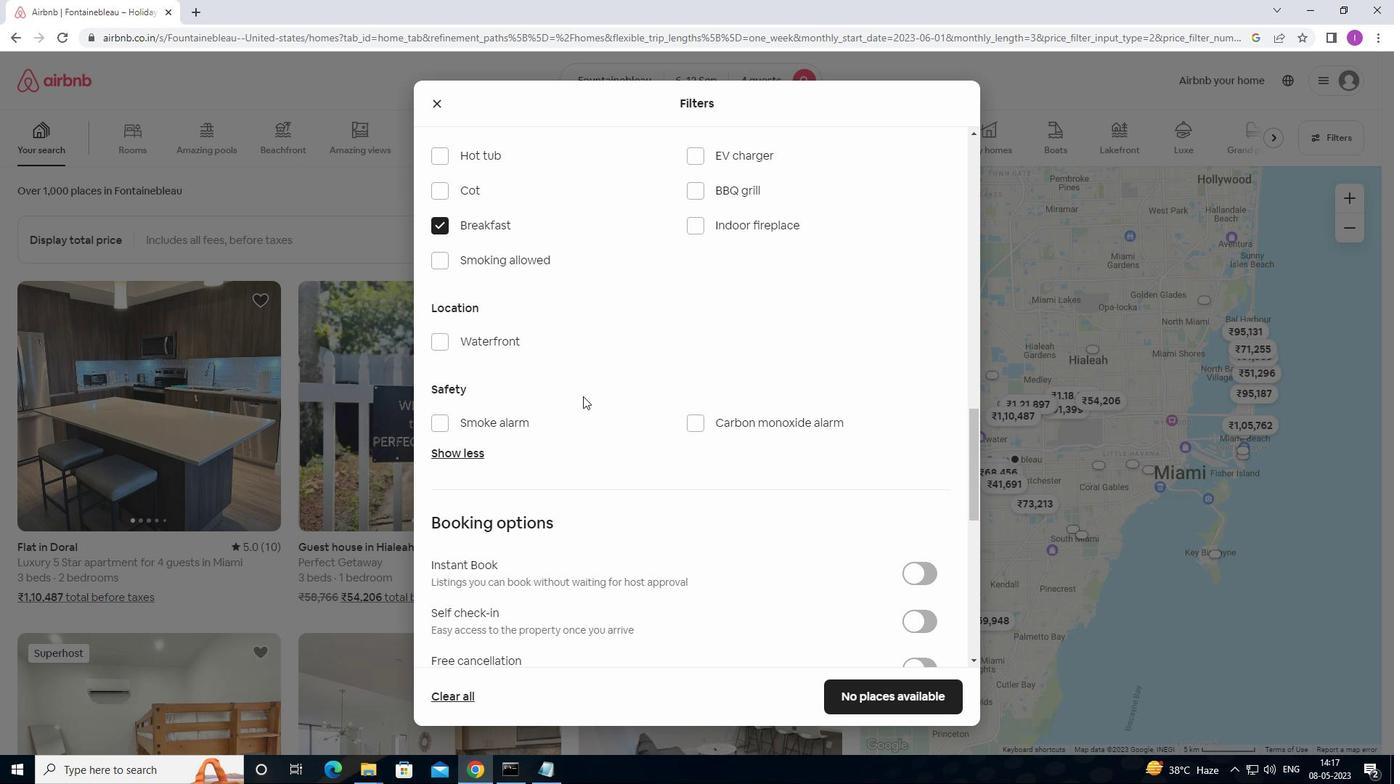 
Action: Mouse moved to (594, 403)
Screenshot: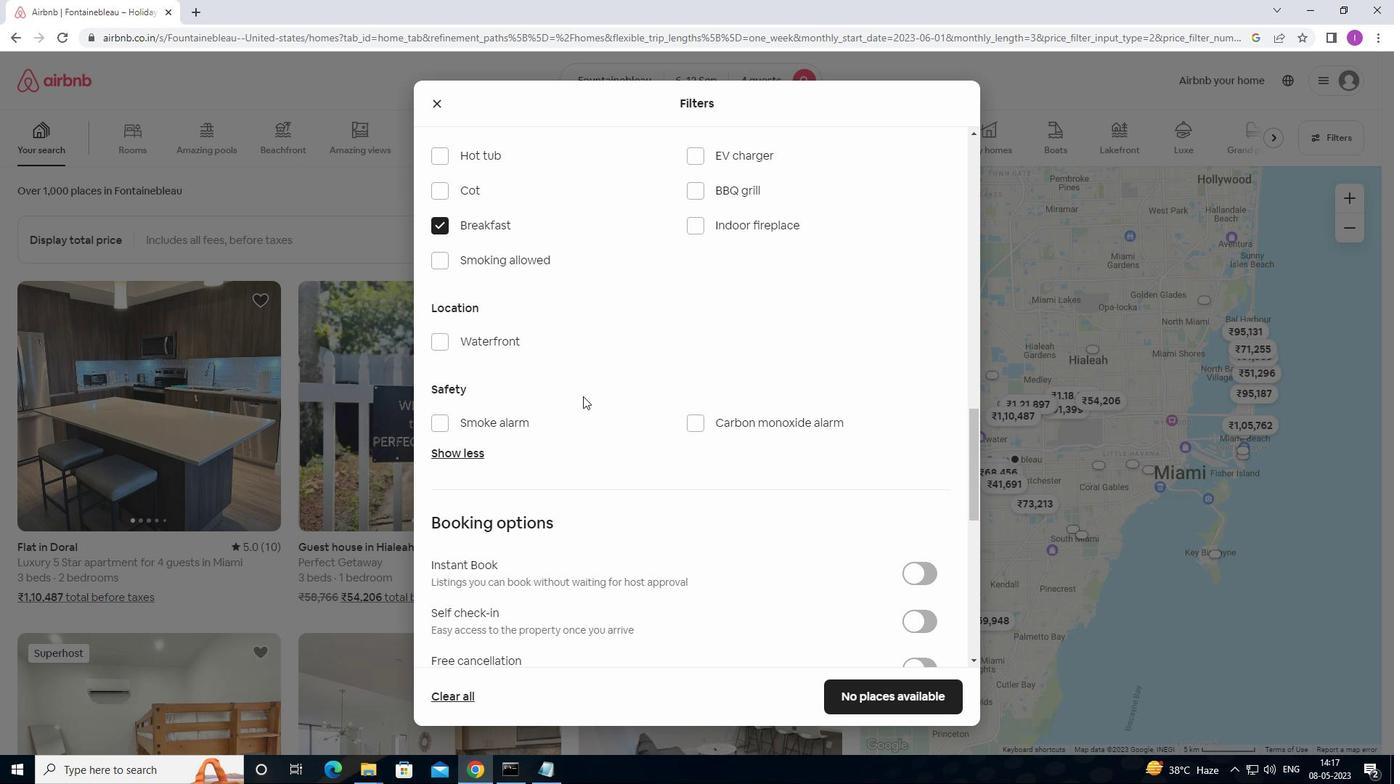 
Action: Mouse scrolled (594, 403) with delta (0, 0)
Screenshot: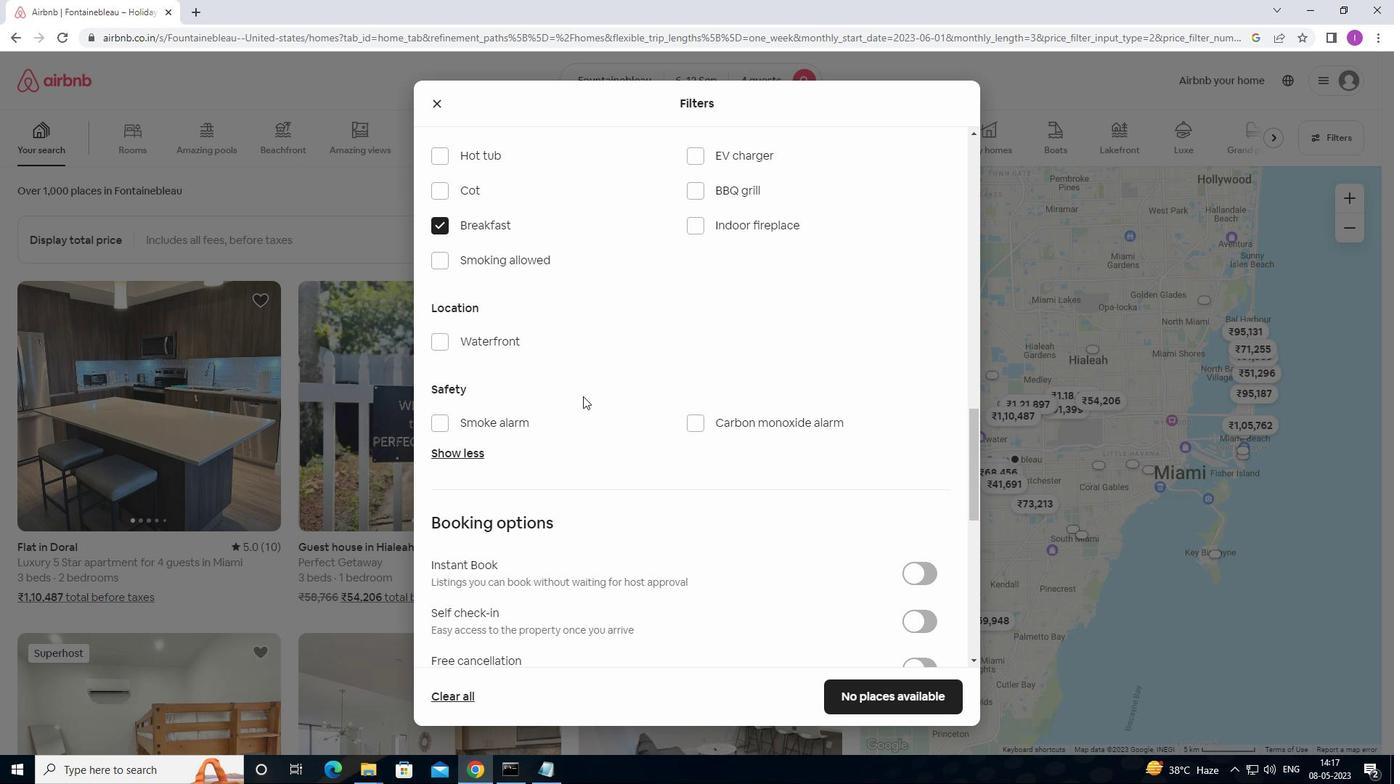 
Action: Mouse moved to (926, 472)
Screenshot: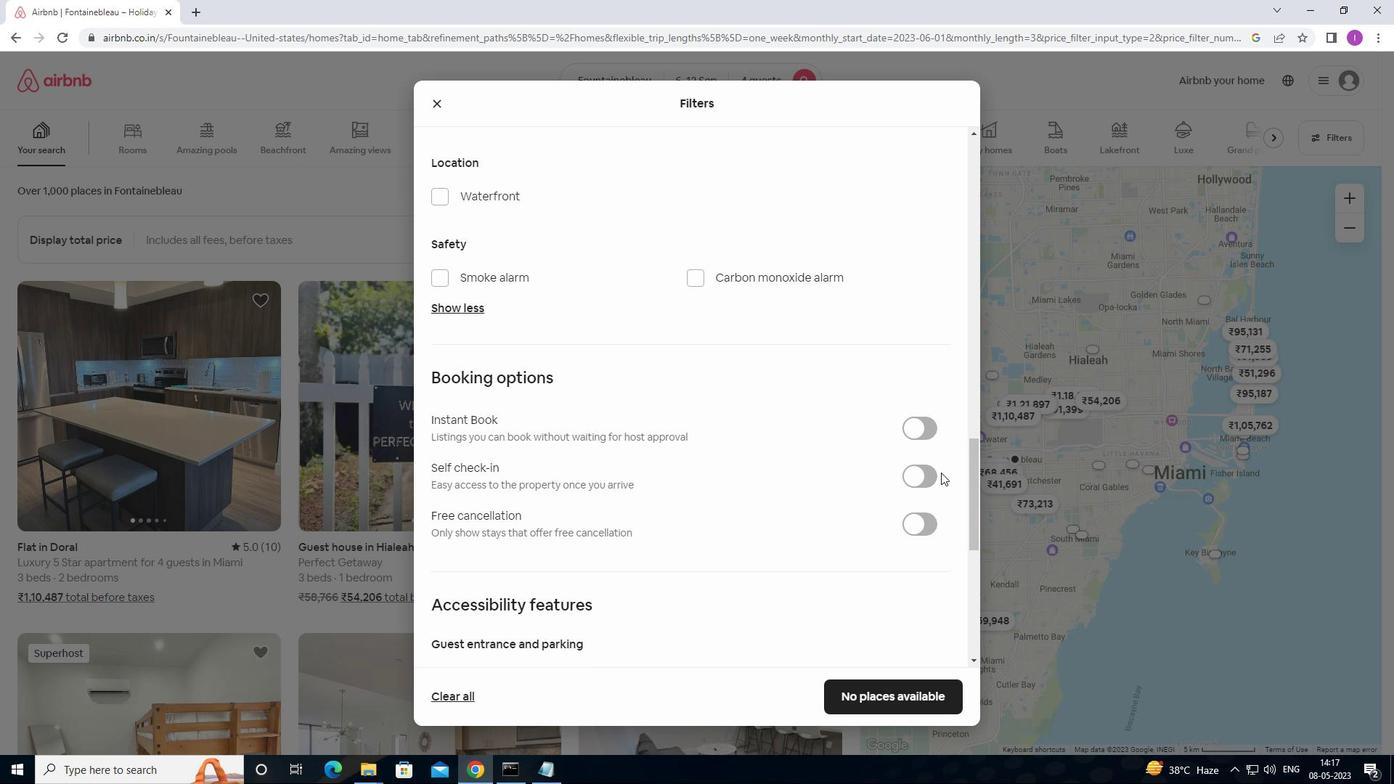 
Action: Mouse pressed left at (926, 472)
Screenshot: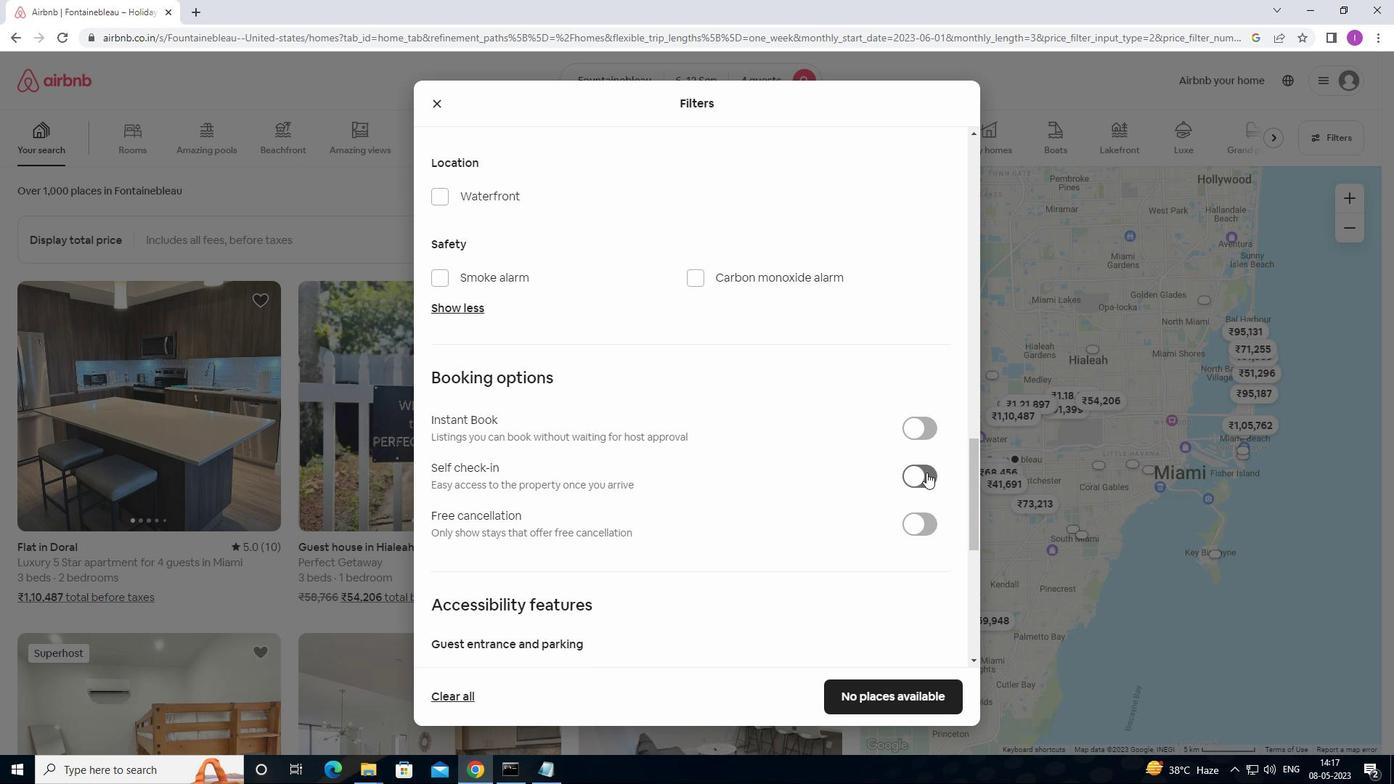 
Action: Mouse moved to (647, 469)
Screenshot: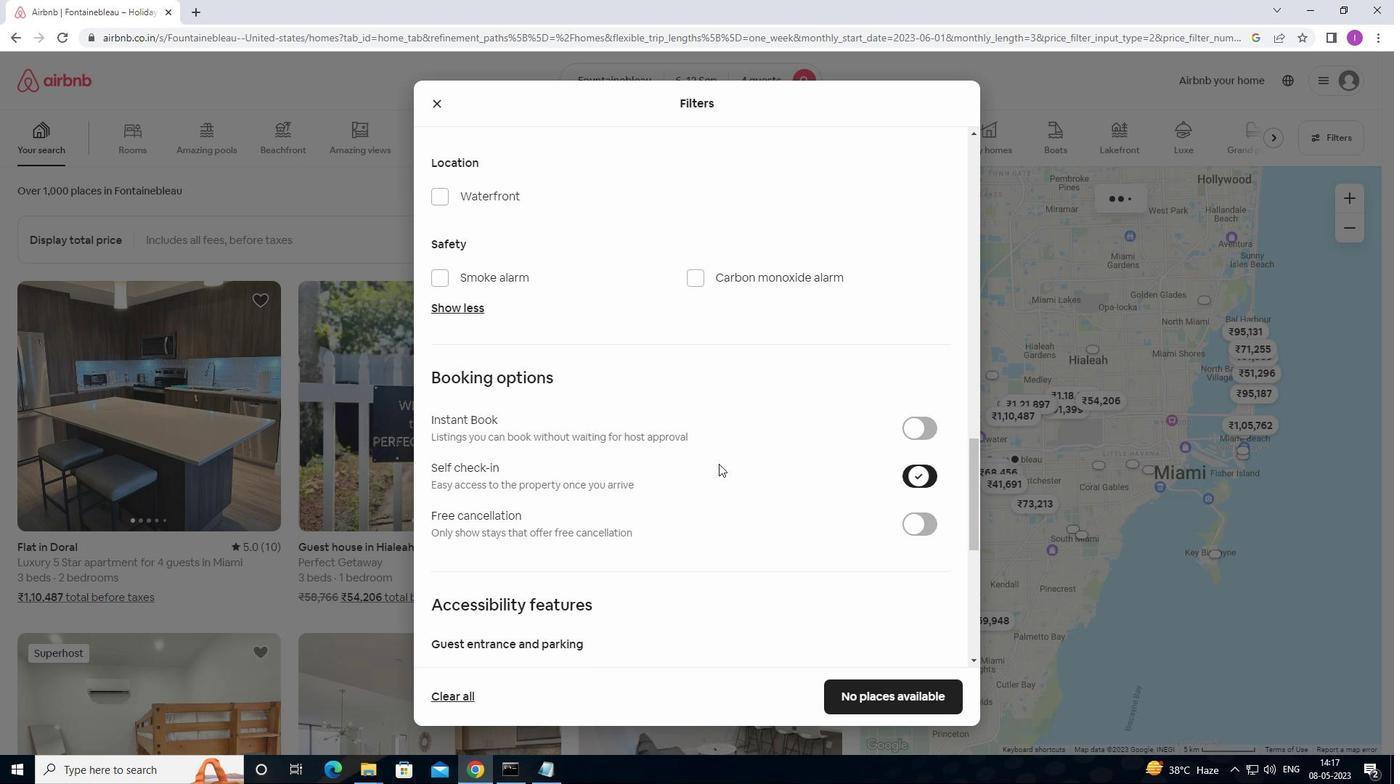 
Action: Mouse scrolled (647, 469) with delta (0, 0)
Screenshot: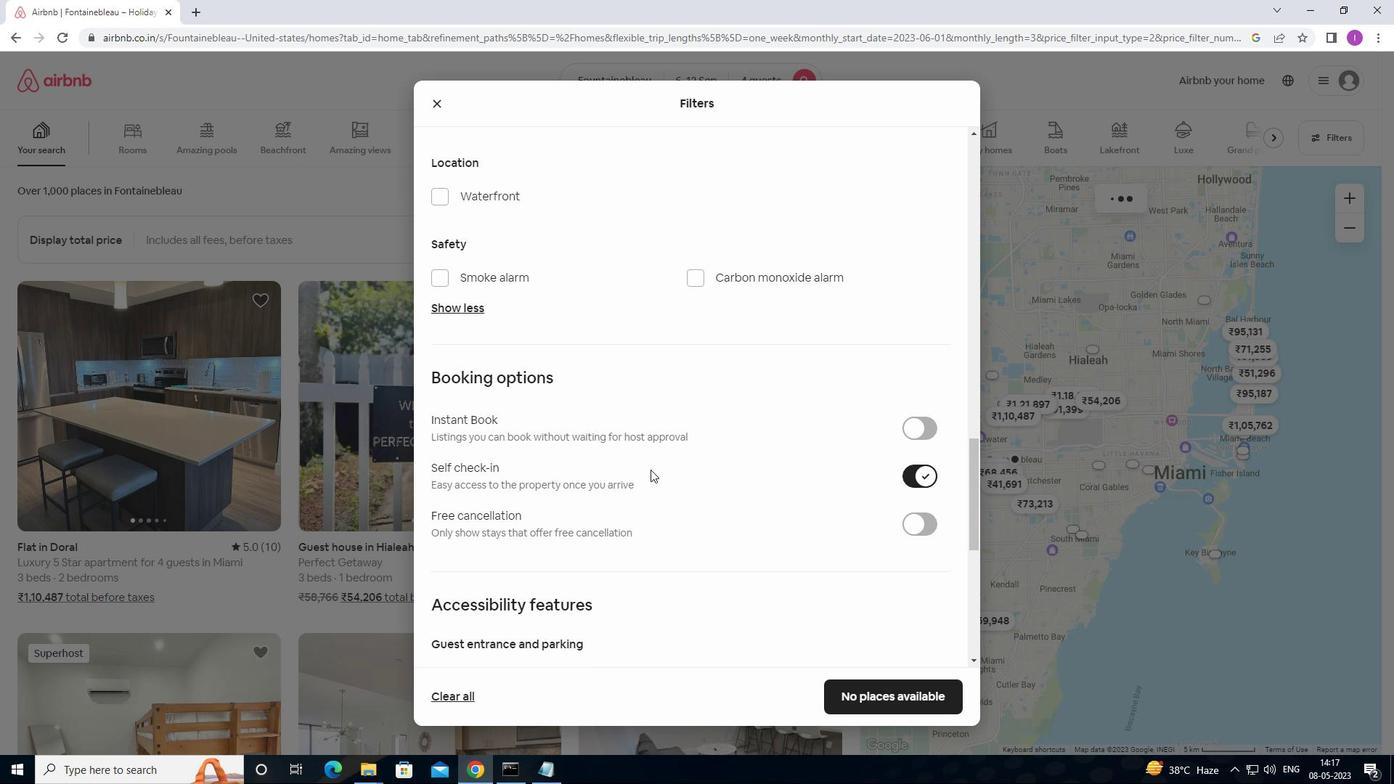 
Action: Mouse scrolled (647, 469) with delta (0, 0)
Screenshot: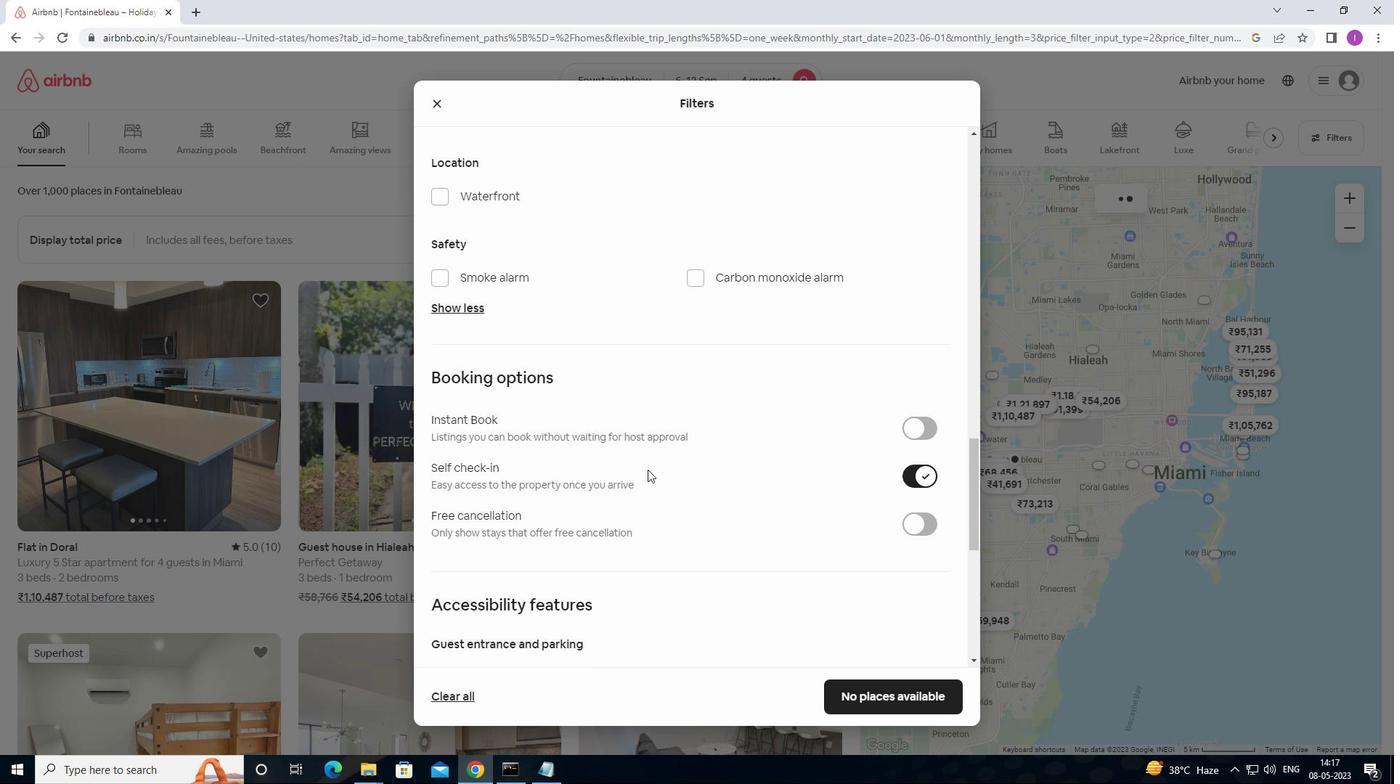 
Action: Mouse scrolled (647, 469) with delta (0, 0)
Screenshot: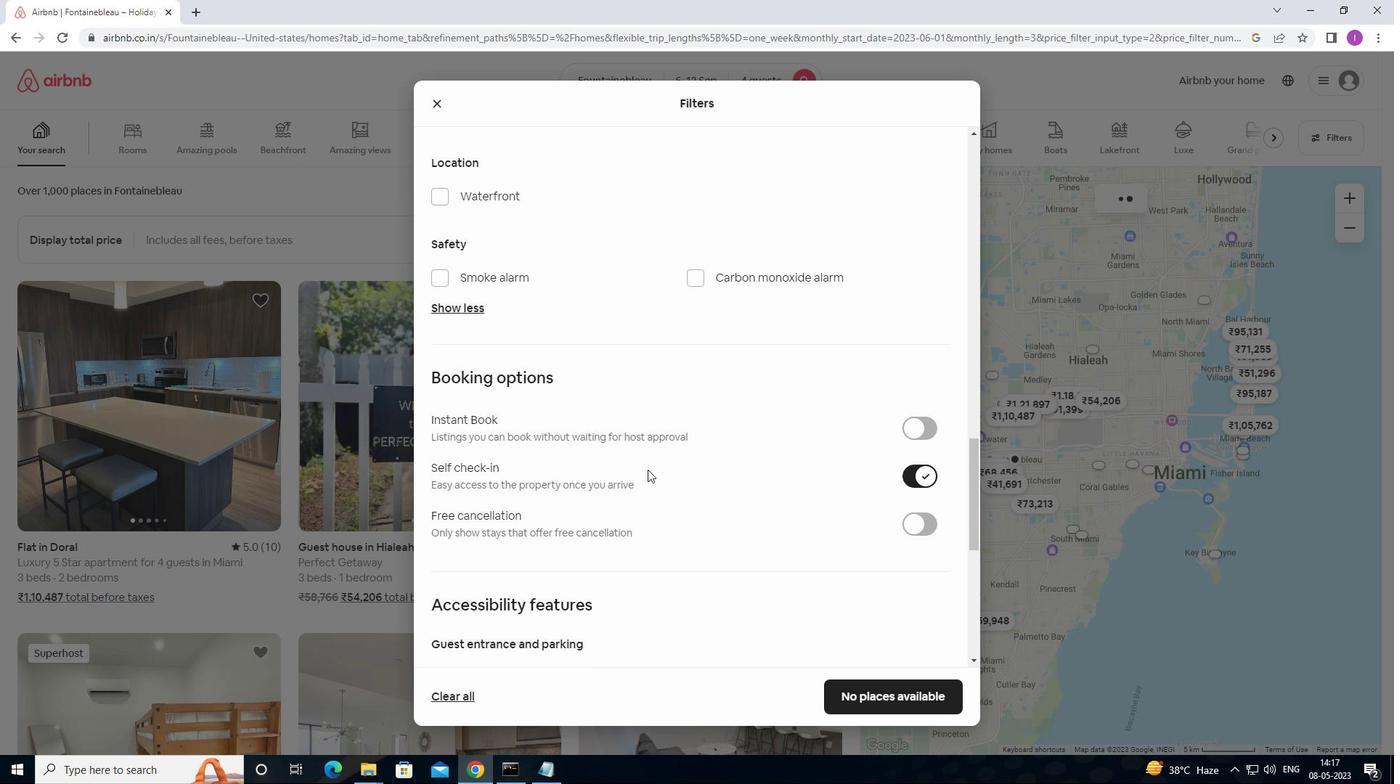 
Action: Mouse scrolled (647, 469) with delta (0, 0)
Screenshot: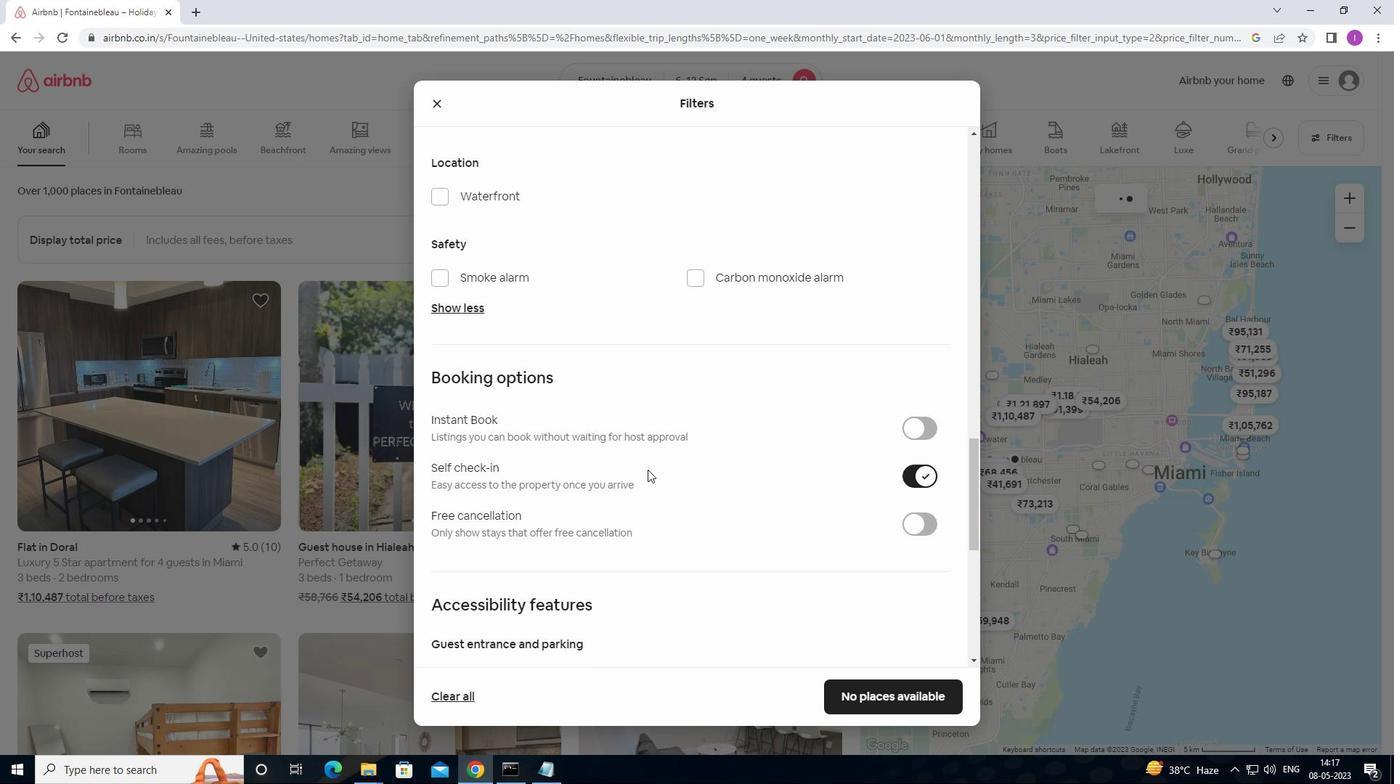 
Action: Mouse moved to (652, 464)
Screenshot: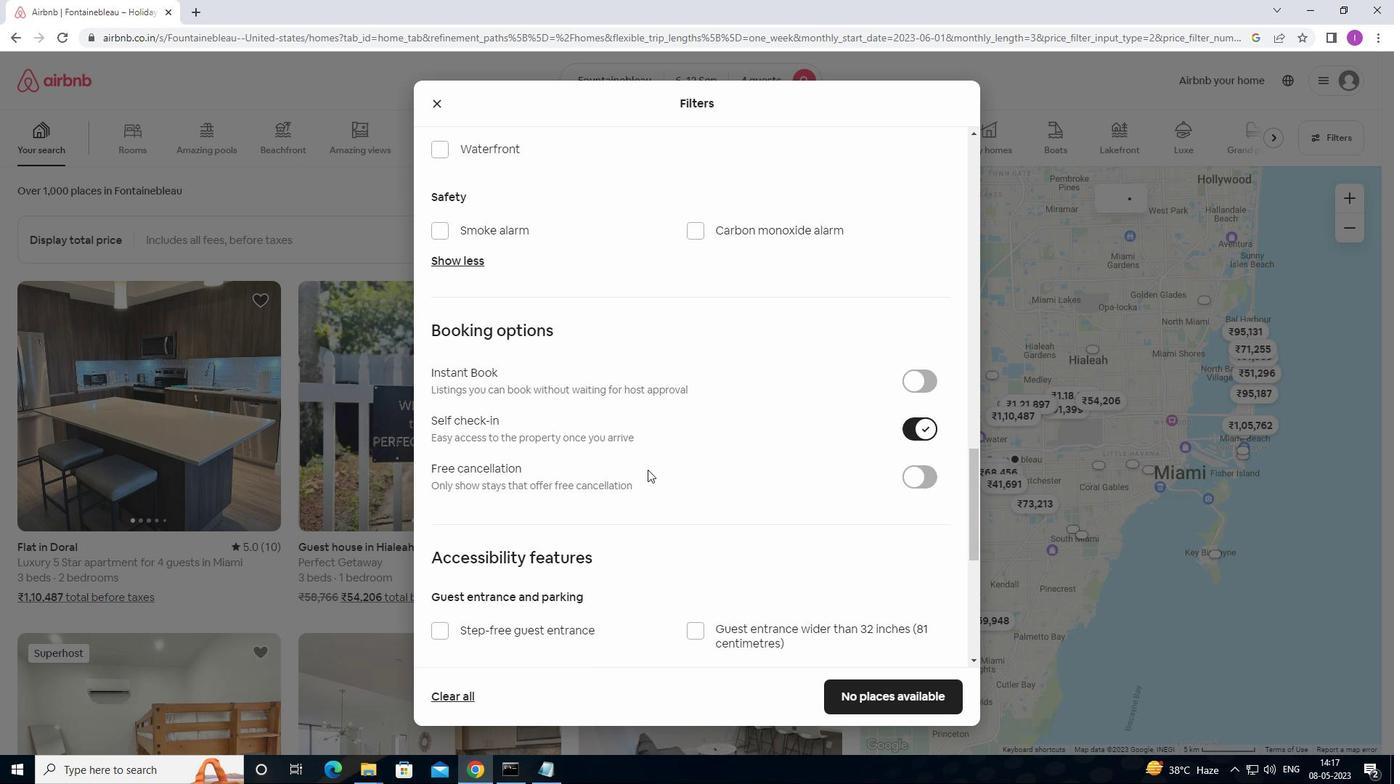 
Action: Mouse scrolled (652, 463) with delta (0, 0)
Screenshot: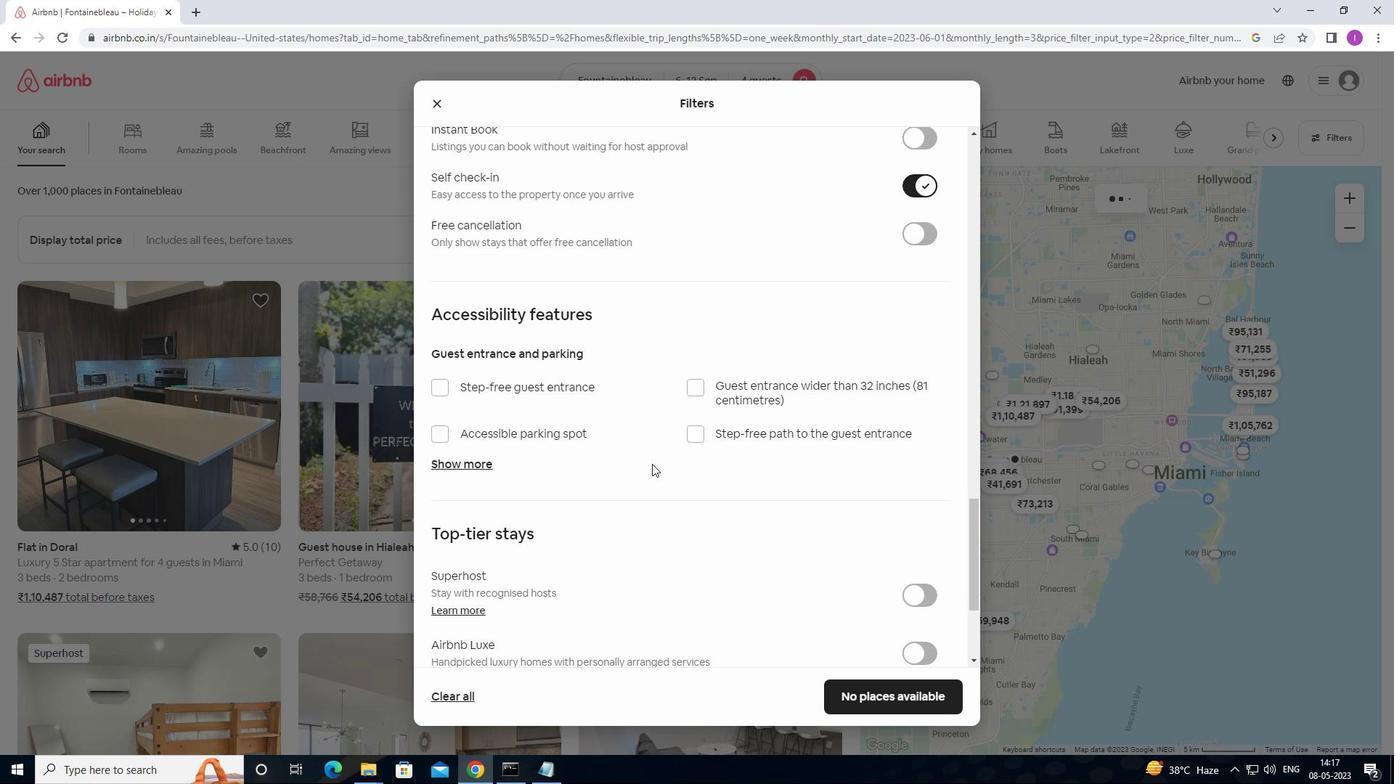
Action: Mouse scrolled (652, 463) with delta (0, 0)
Screenshot: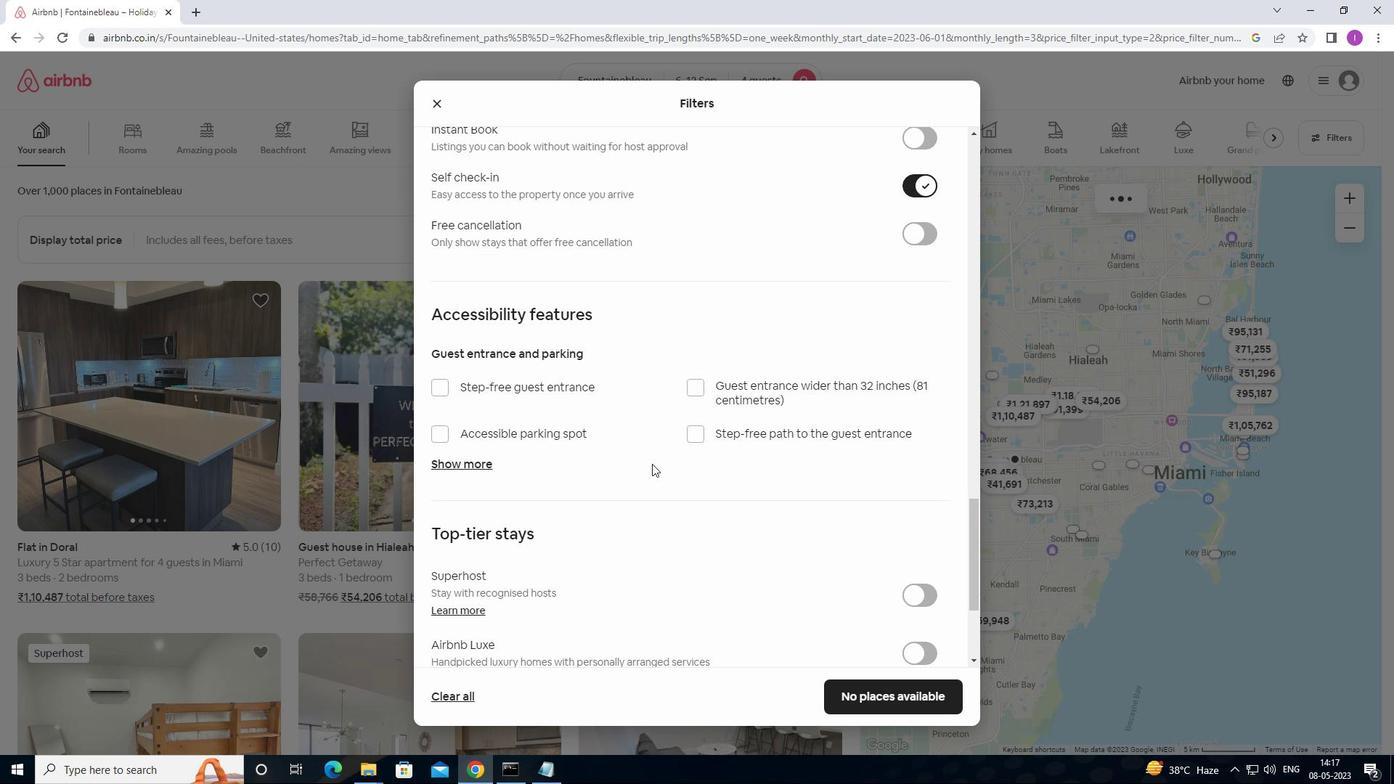 
Action: Mouse moved to (720, 438)
Screenshot: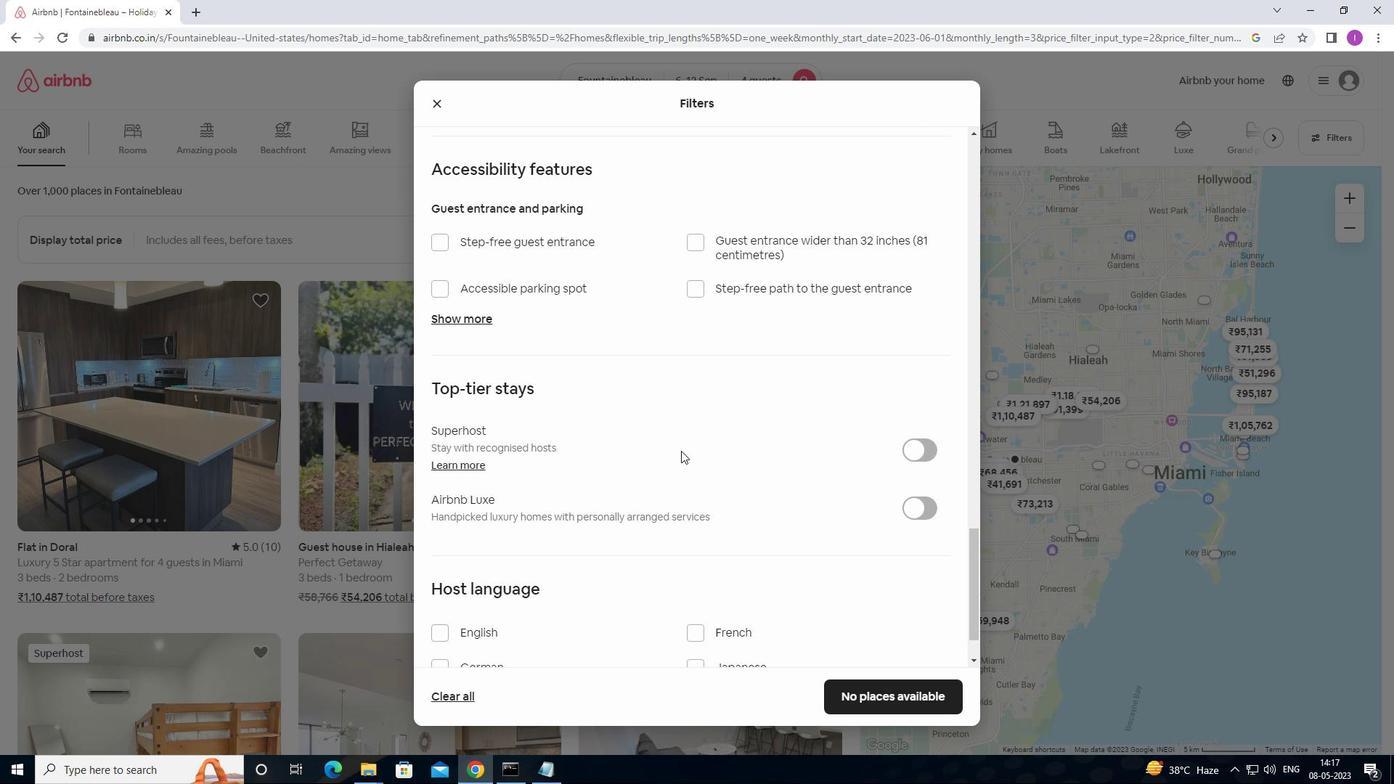 
Action: Mouse scrolled (720, 438) with delta (0, 0)
Screenshot: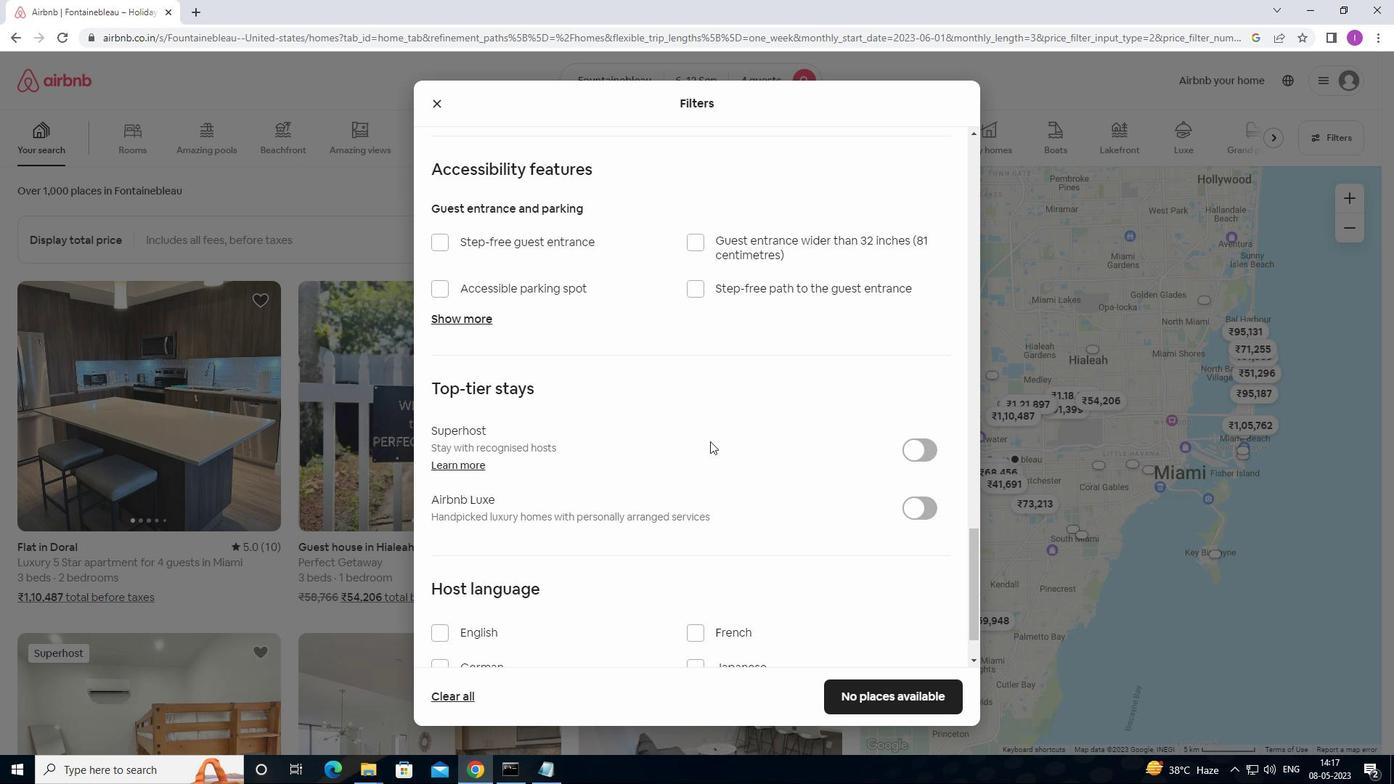
Action: Mouse scrolled (720, 438) with delta (0, 0)
Screenshot: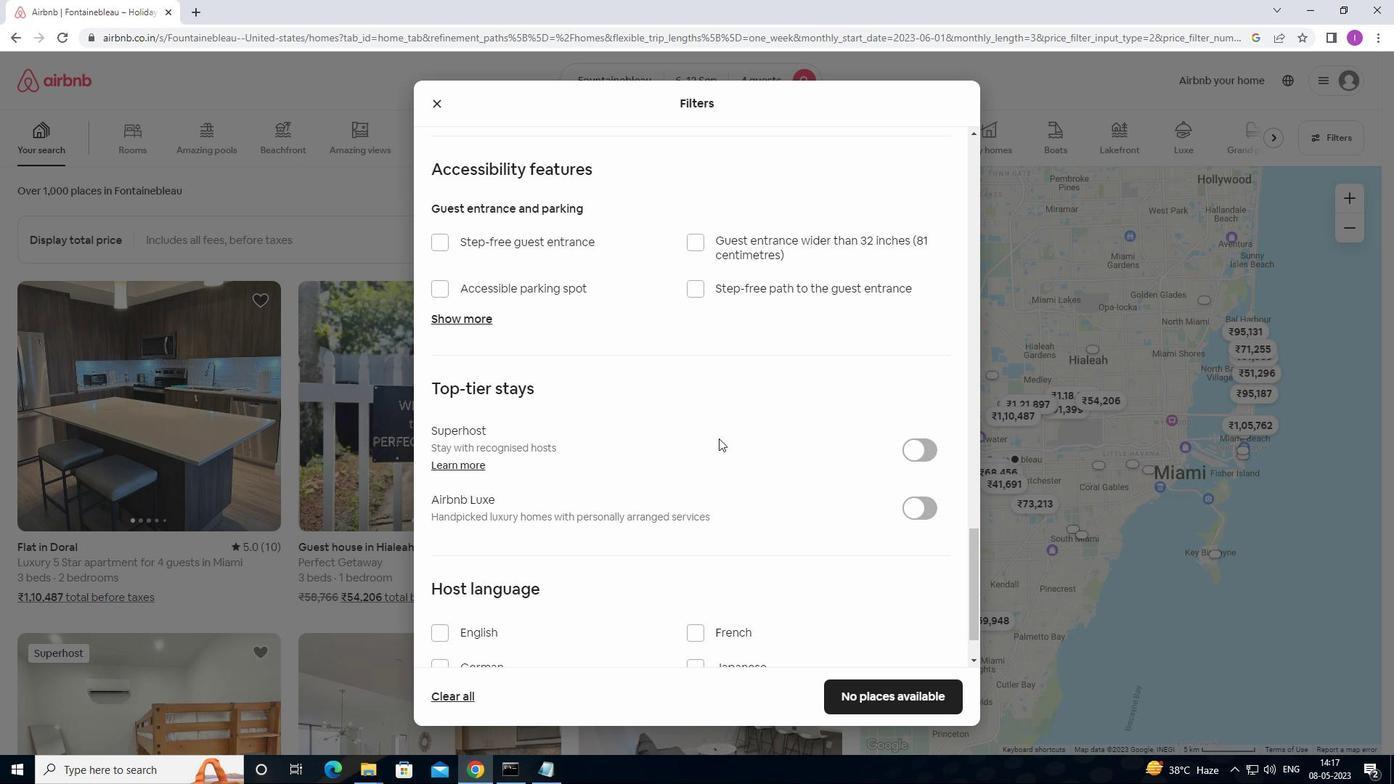 
Action: Mouse moved to (727, 435)
Screenshot: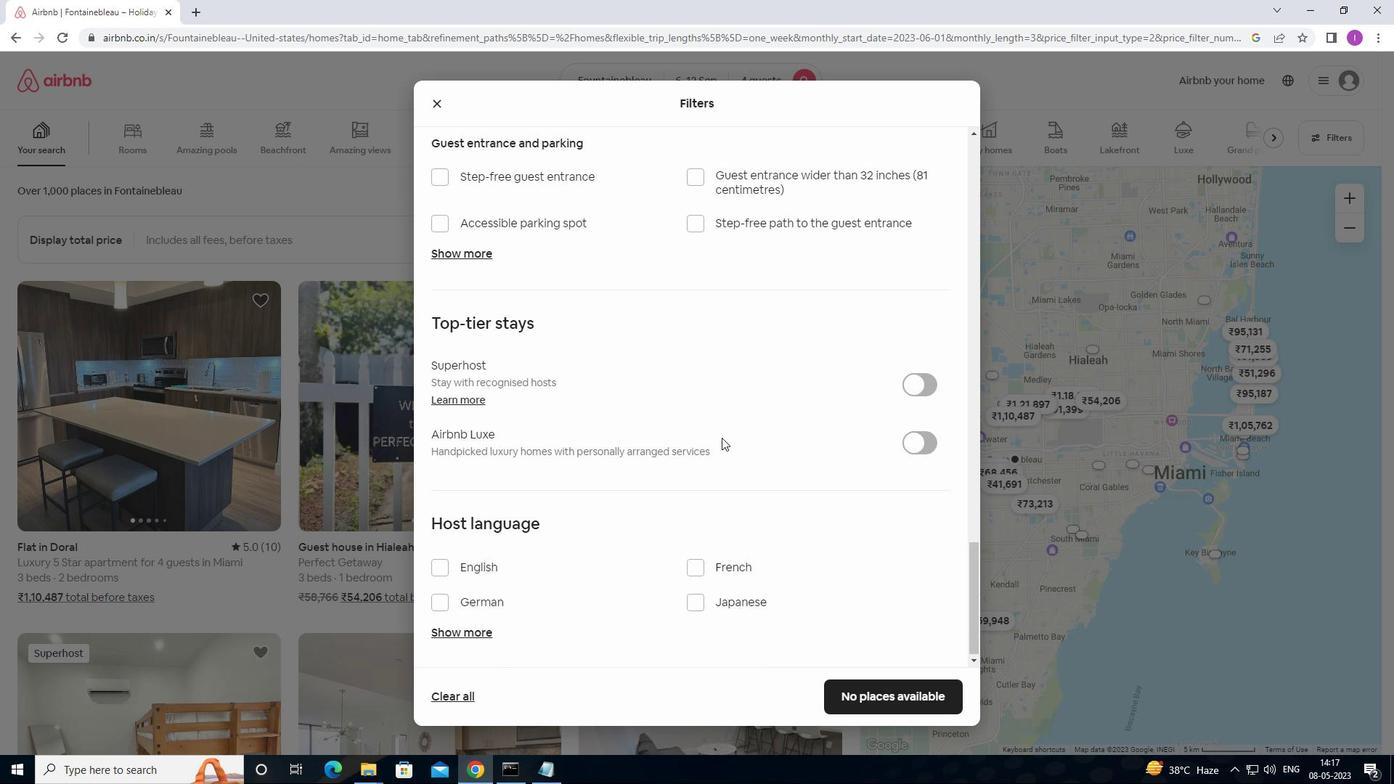 
Action: Mouse scrolled (727, 435) with delta (0, 0)
Screenshot: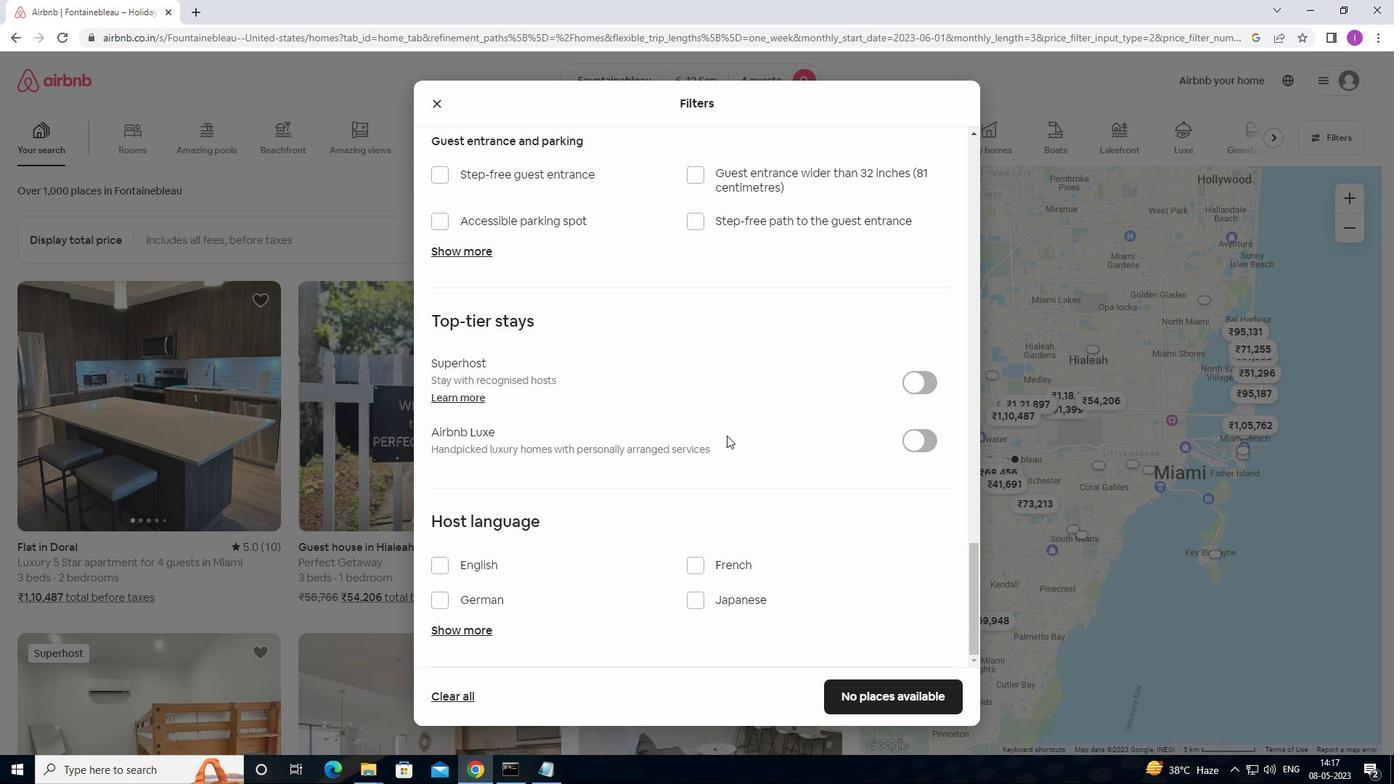 
Action: Mouse moved to (727, 437)
Screenshot: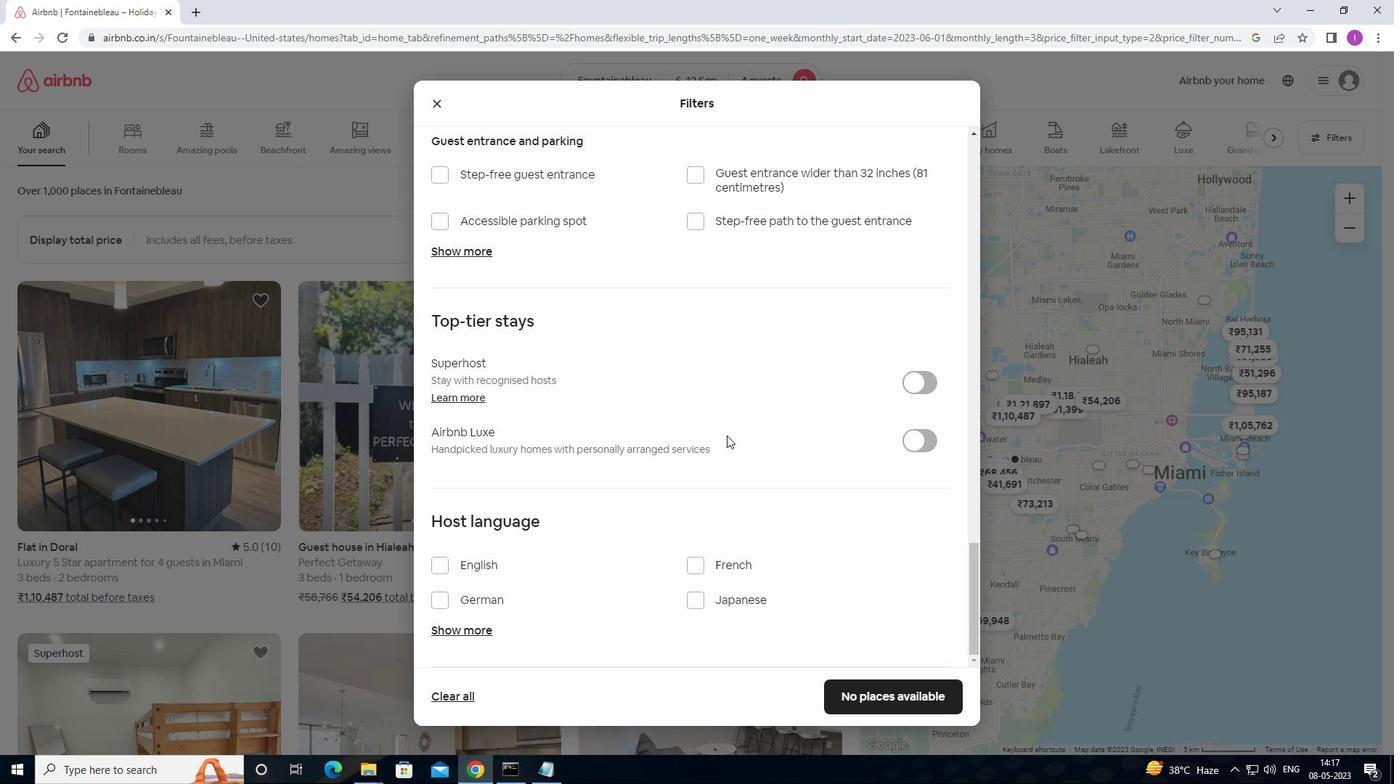 
Action: Mouse scrolled (727, 436) with delta (0, 0)
Screenshot: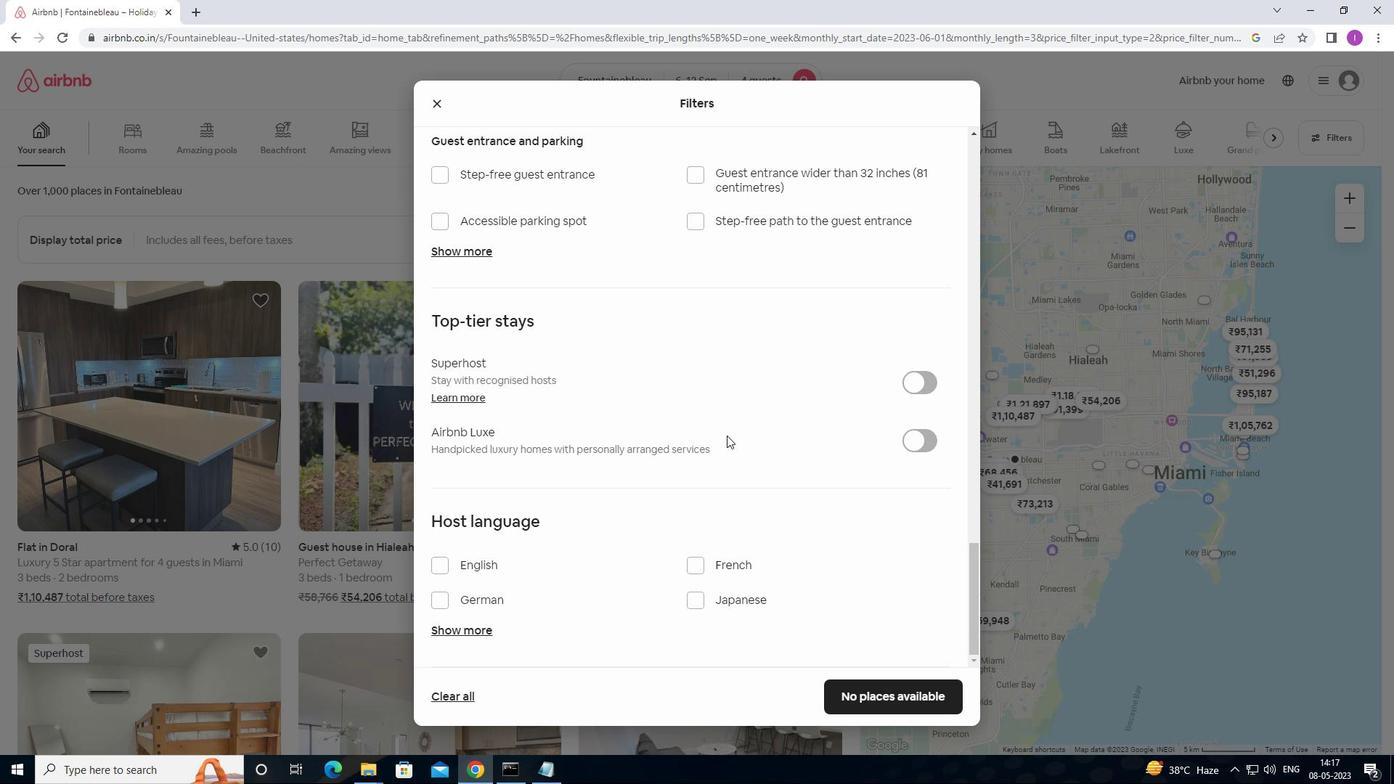 
Action: Mouse moved to (589, 508)
Screenshot: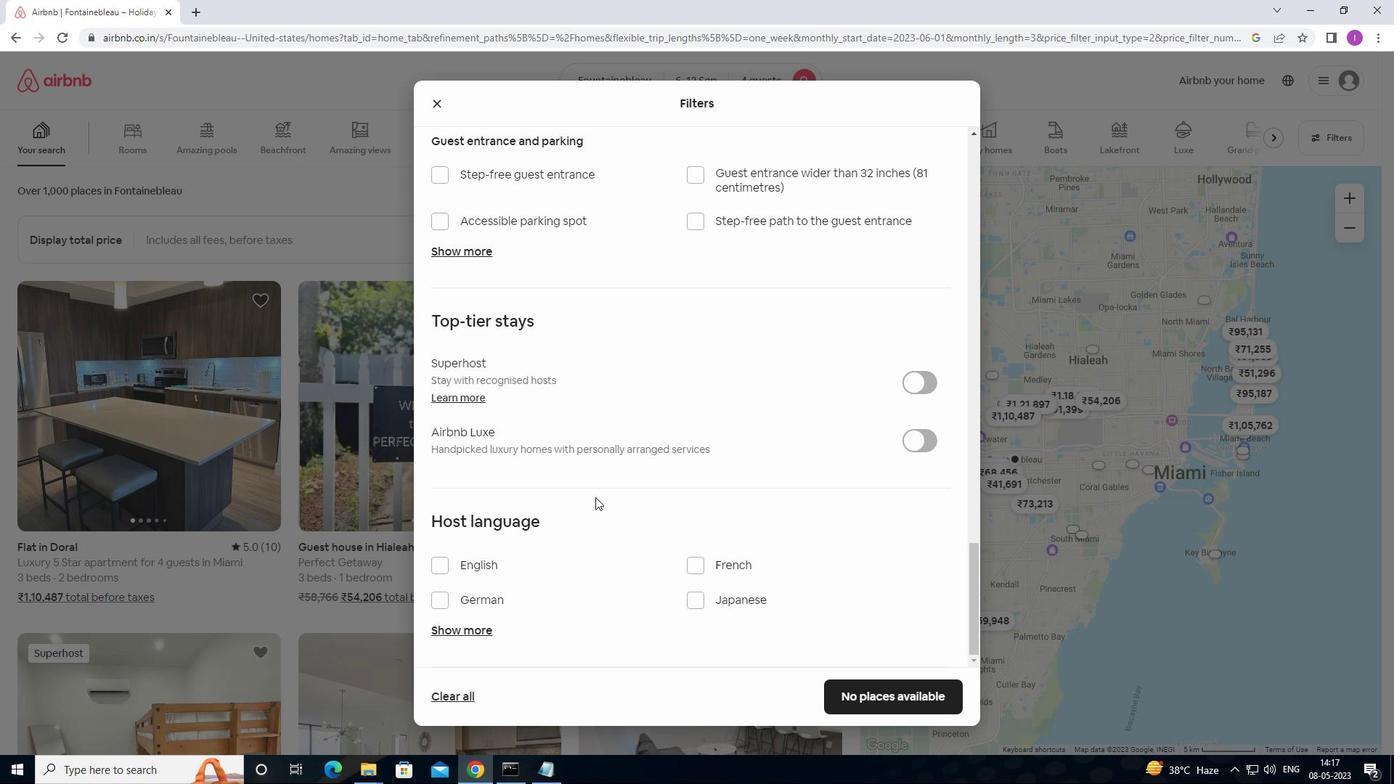 
Action: Mouse scrolled (589, 507) with delta (0, 0)
Screenshot: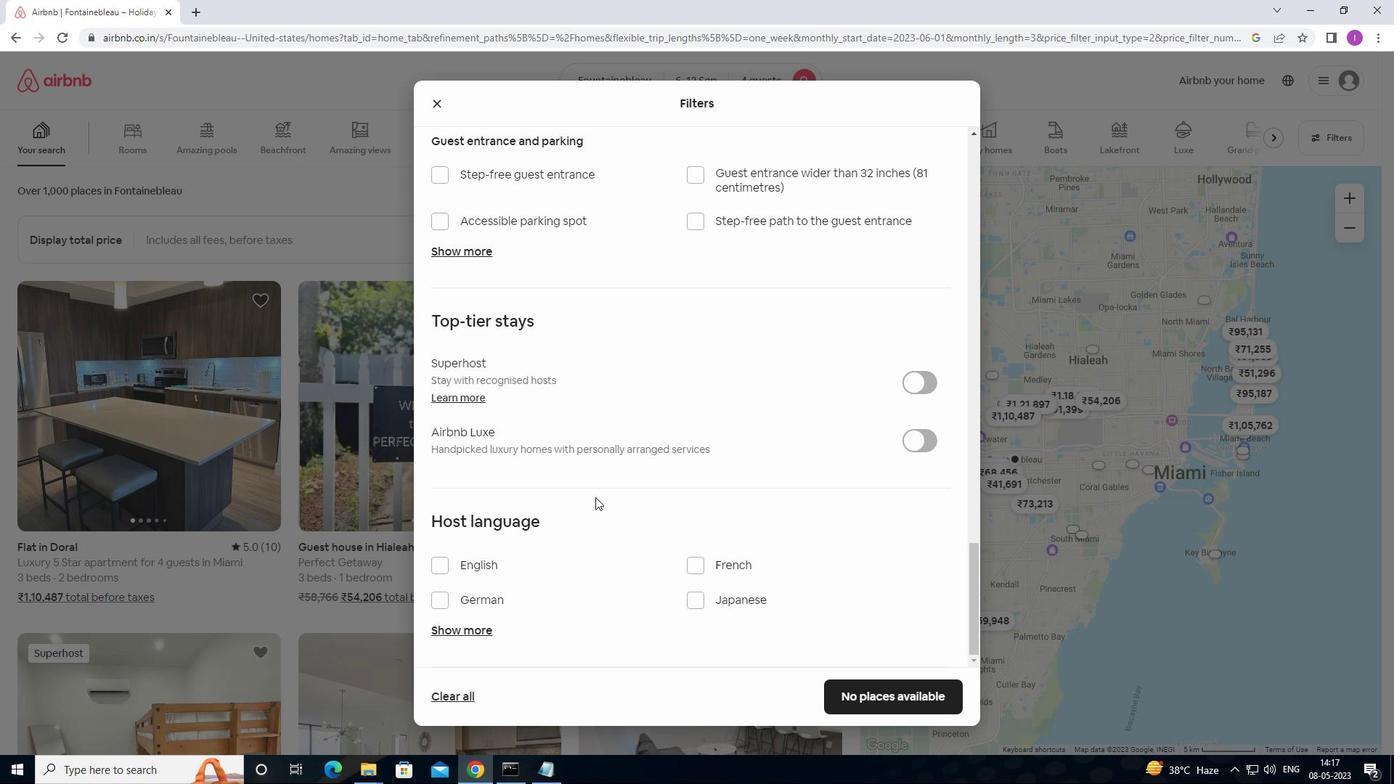 
Action: Mouse moved to (588, 515)
Screenshot: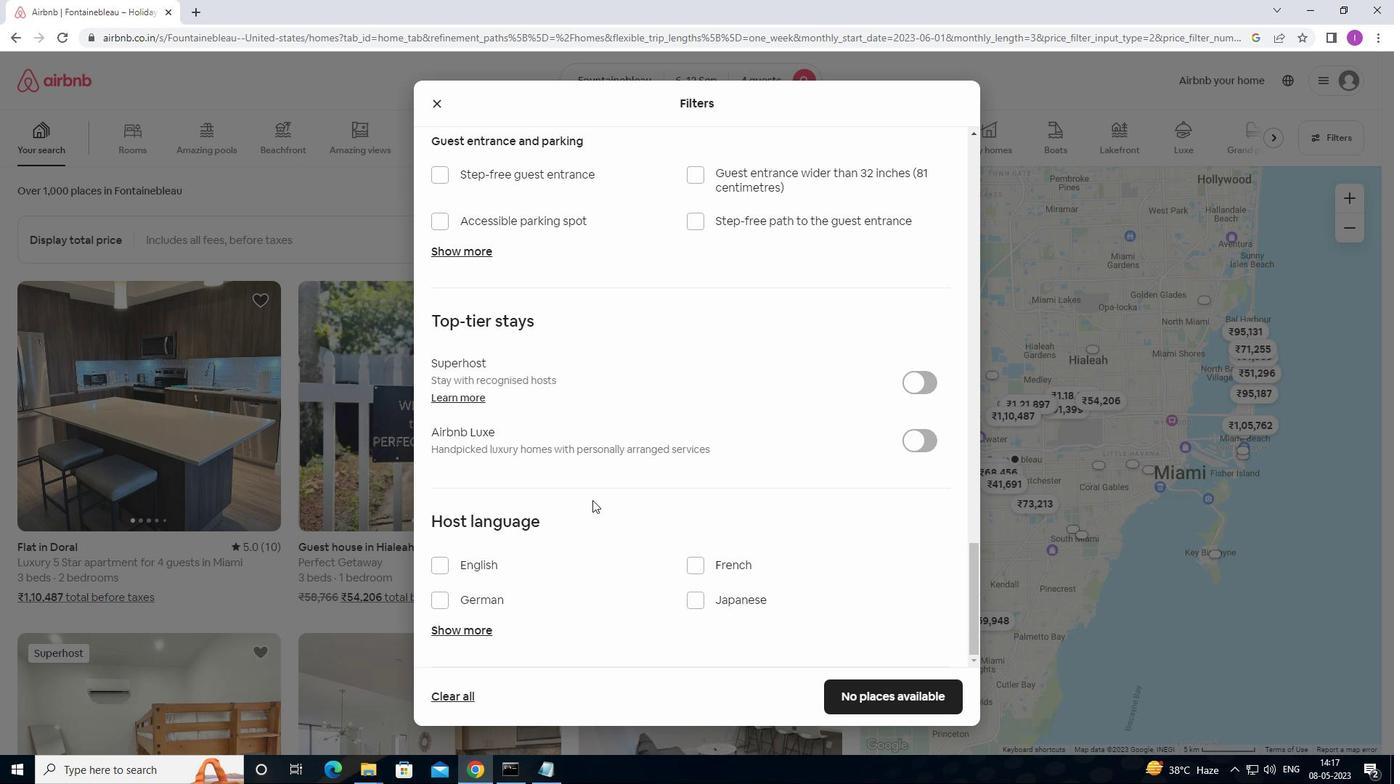 
Action: Mouse scrolled (588, 514) with delta (0, 0)
Screenshot: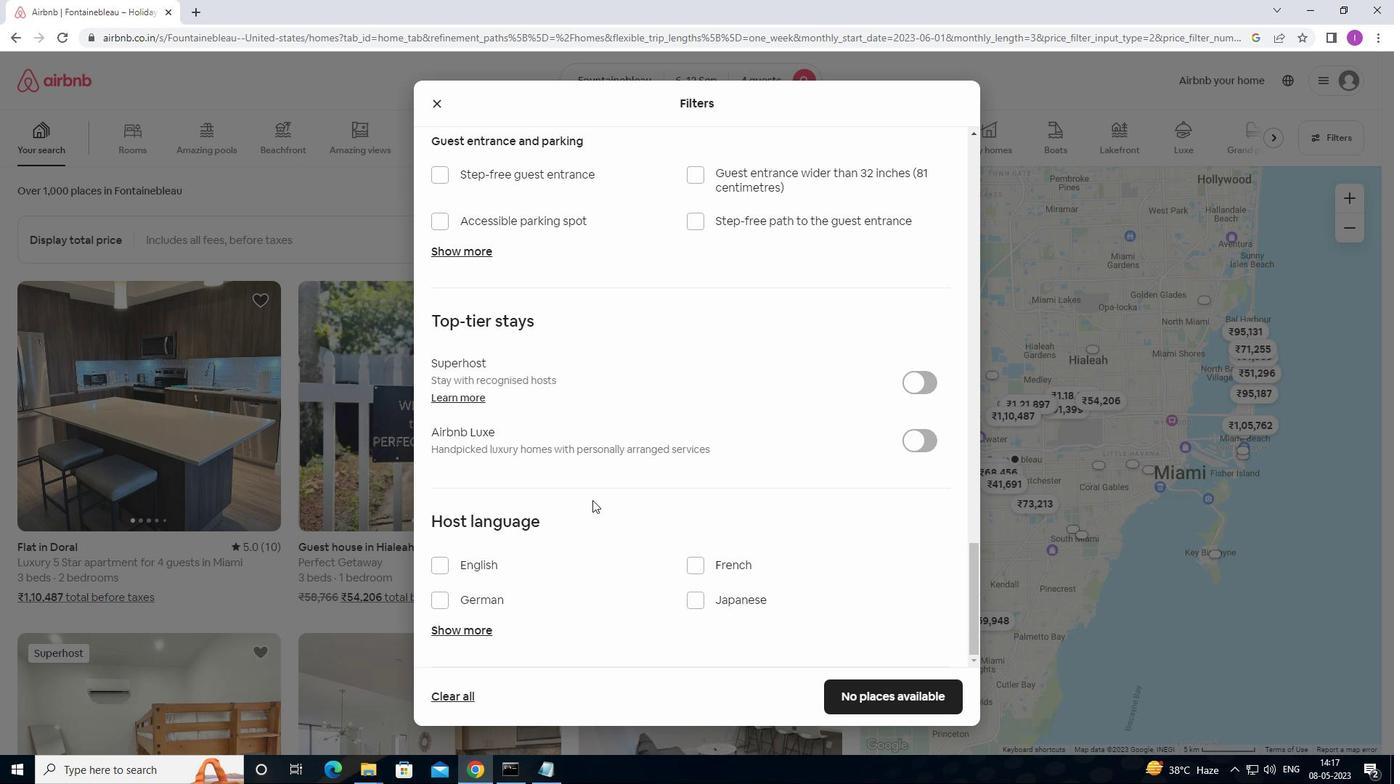 
Action: Mouse moved to (588, 517)
Screenshot: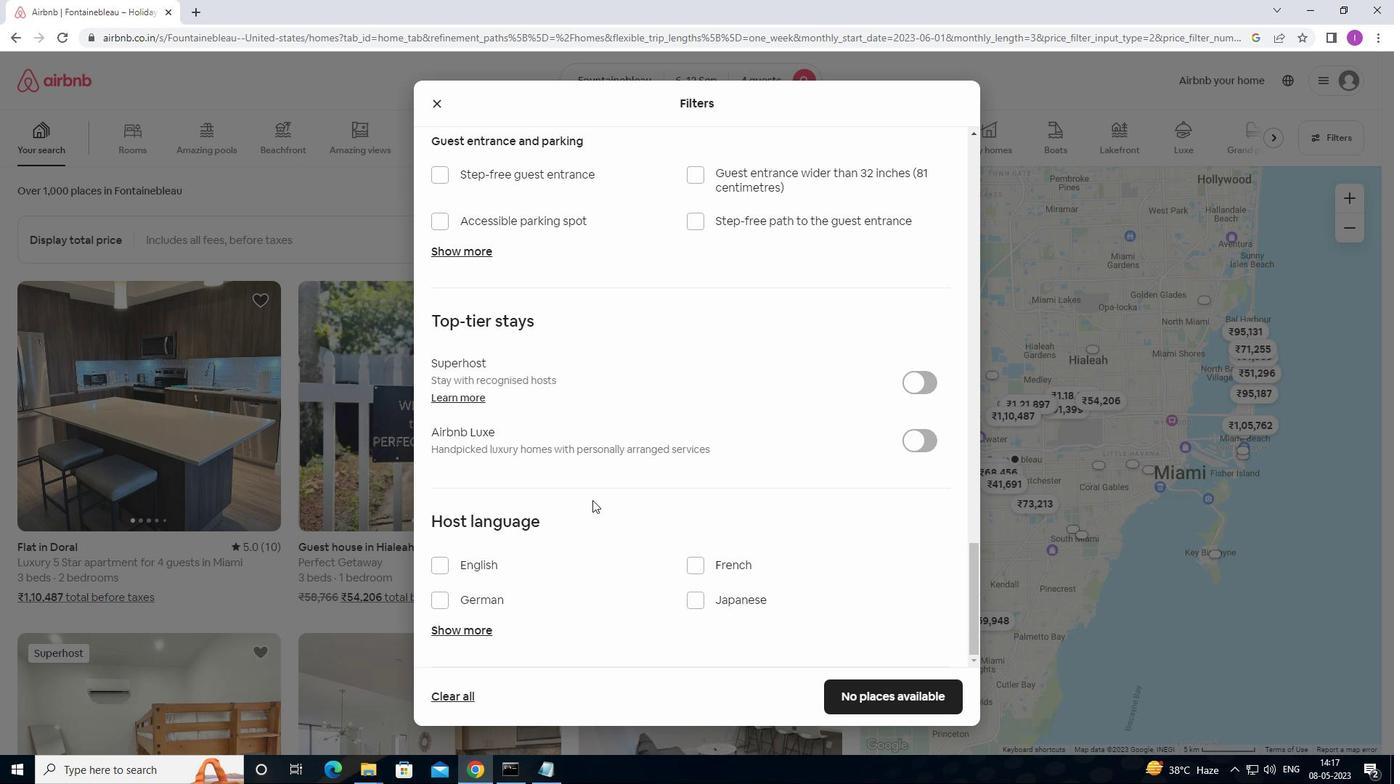 
Action: Mouse scrolled (588, 516) with delta (0, 0)
Screenshot: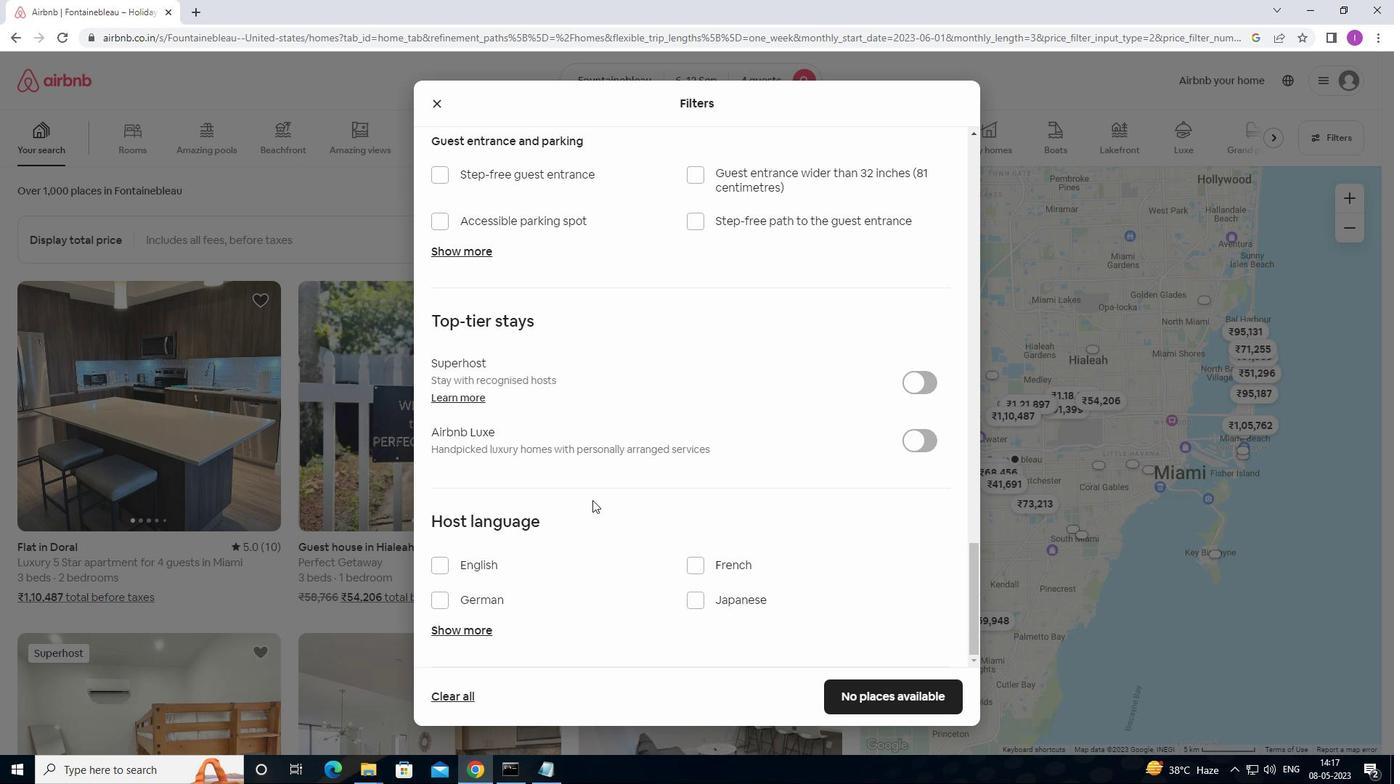 
Action: Mouse moved to (586, 517)
Screenshot: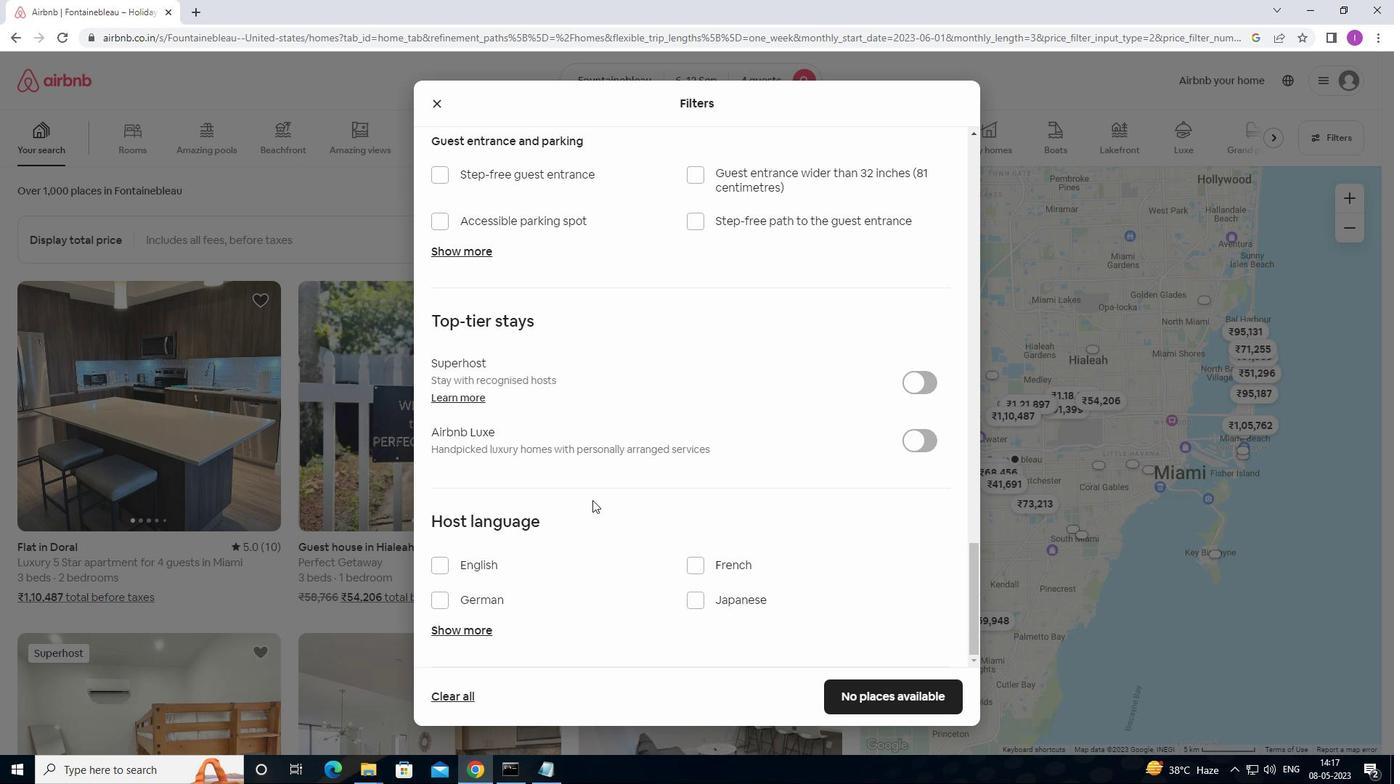 
Action: Mouse scrolled (586, 517) with delta (0, 0)
Screenshot: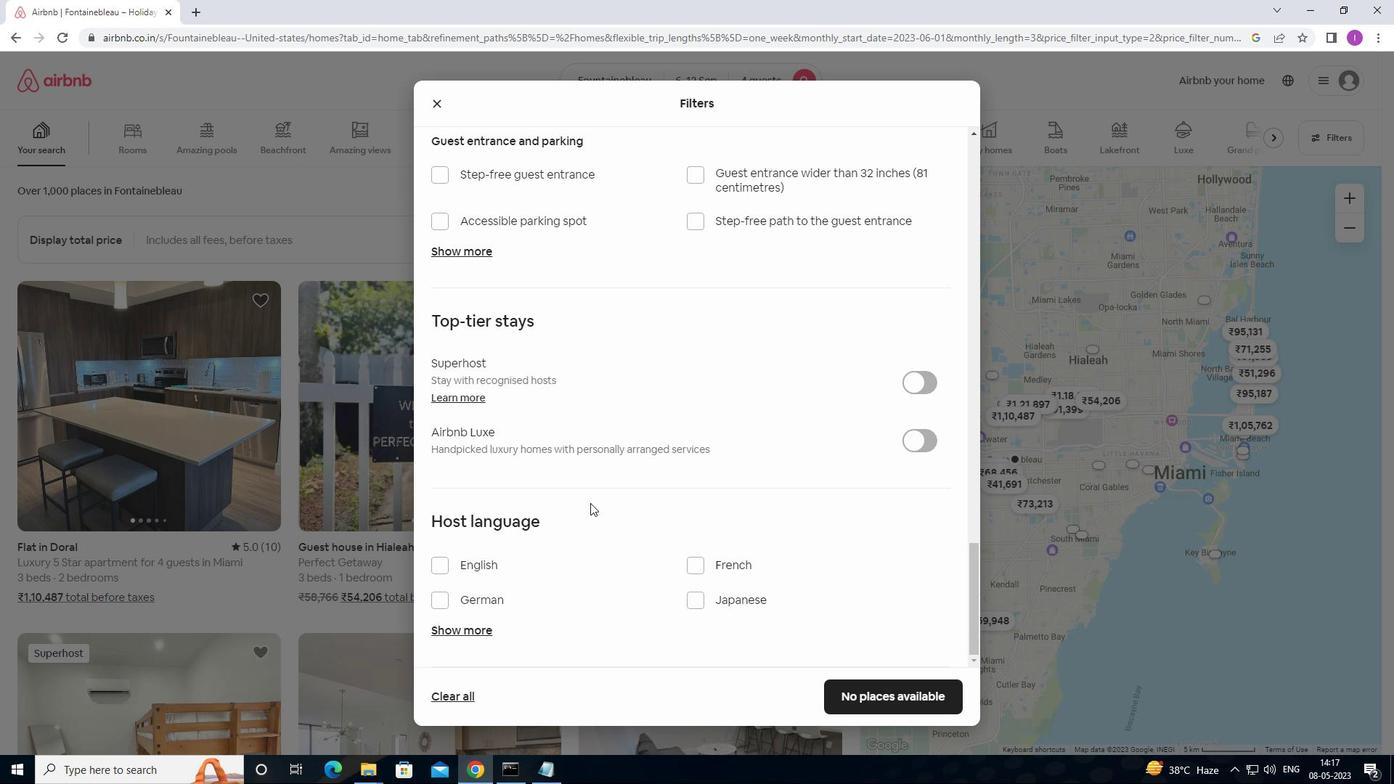 
Action: Mouse moved to (443, 564)
Screenshot: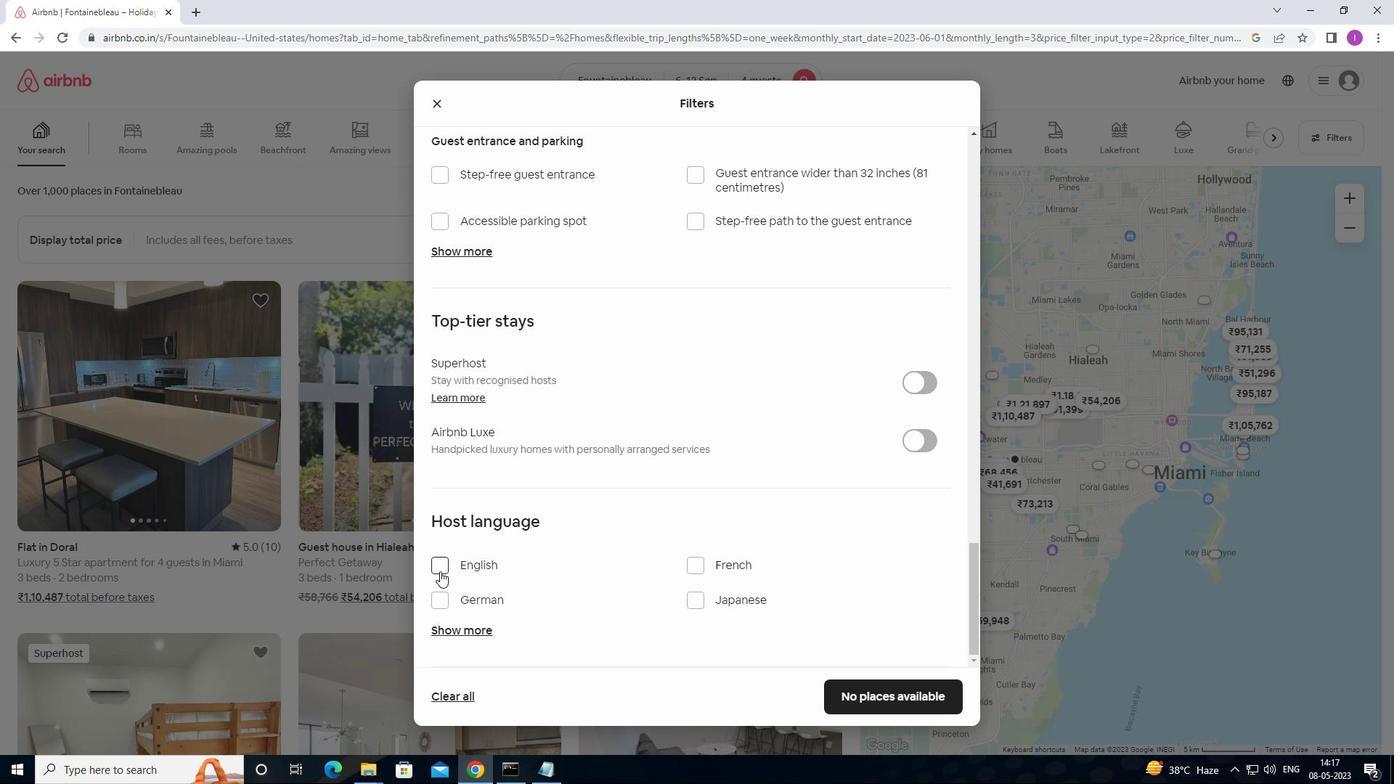 
Action: Mouse pressed left at (443, 564)
Screenshot: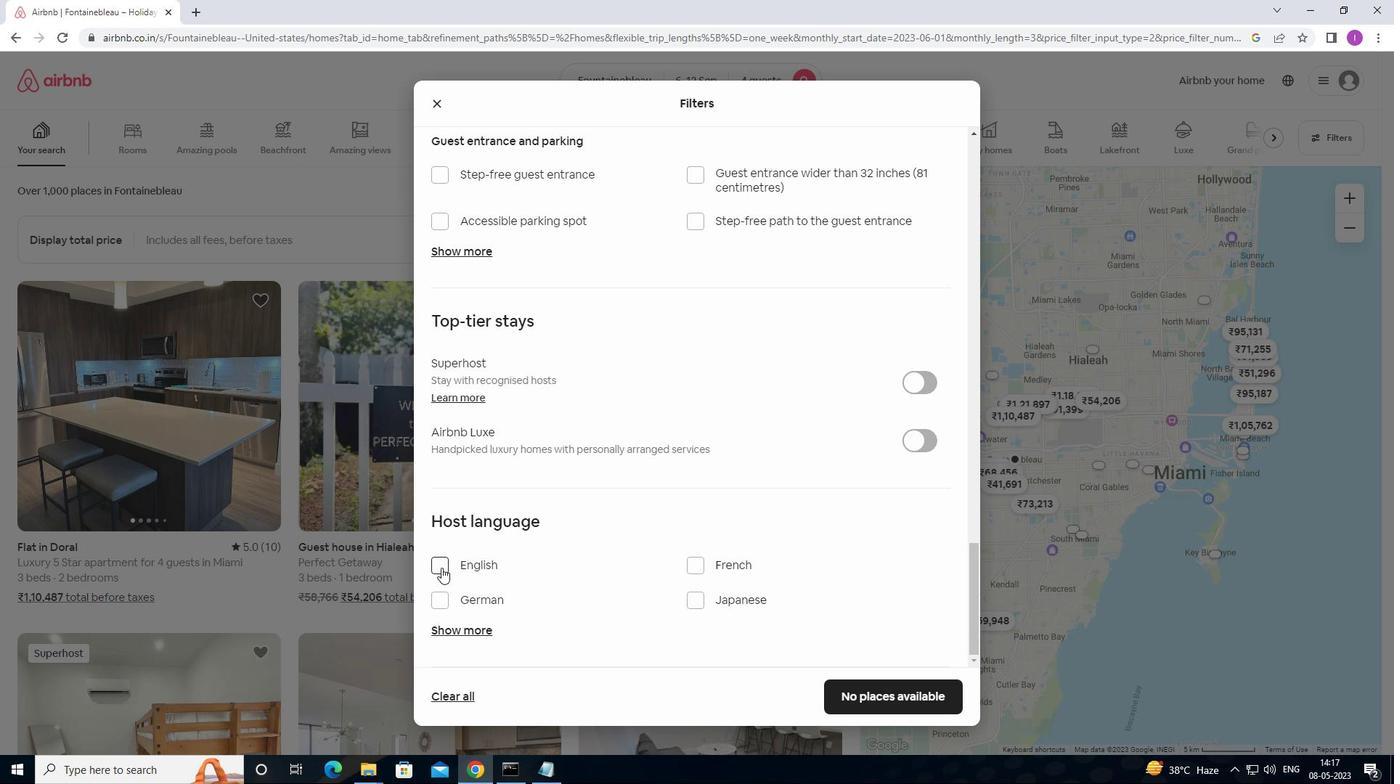 
Action: Mouse moved to (873, 703)
Screenshot: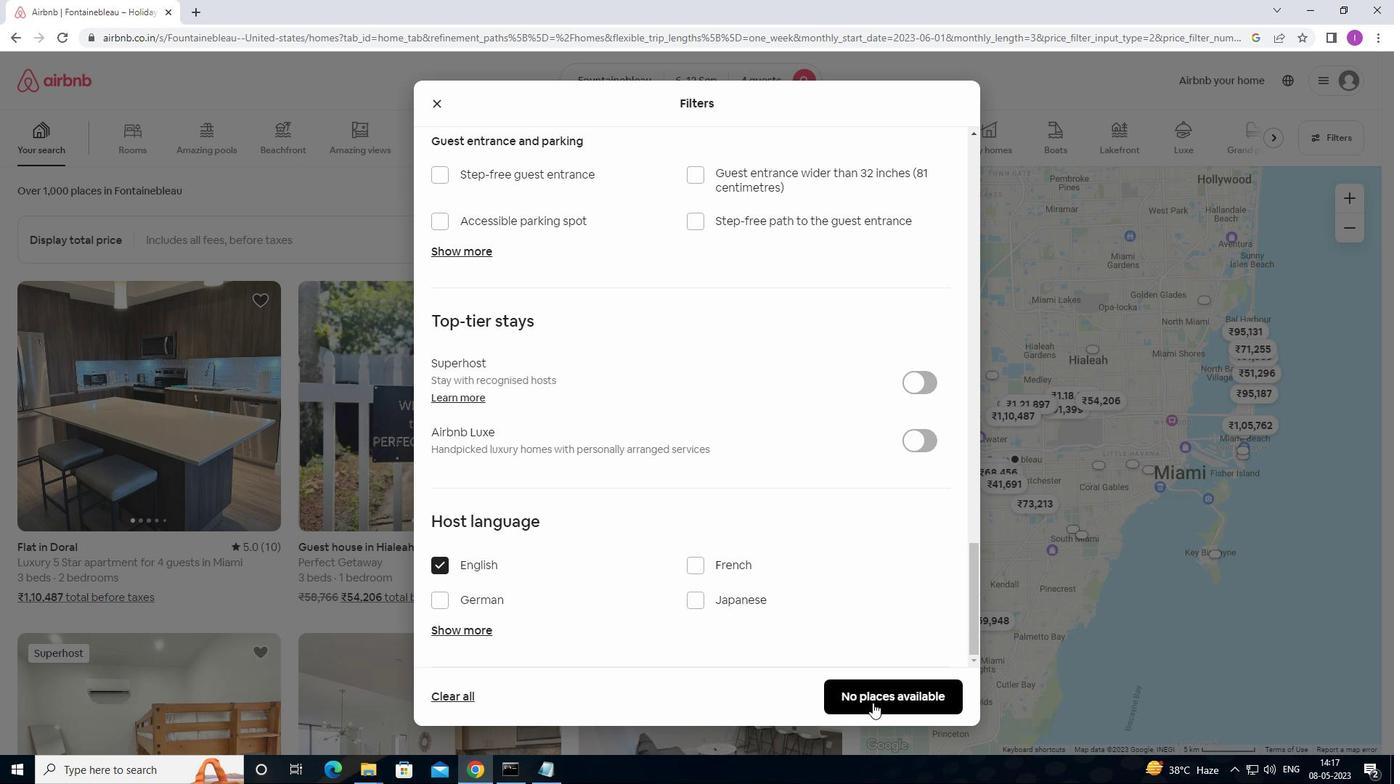 
Action: Mouse pressed left at (873, 703)
Screenshot: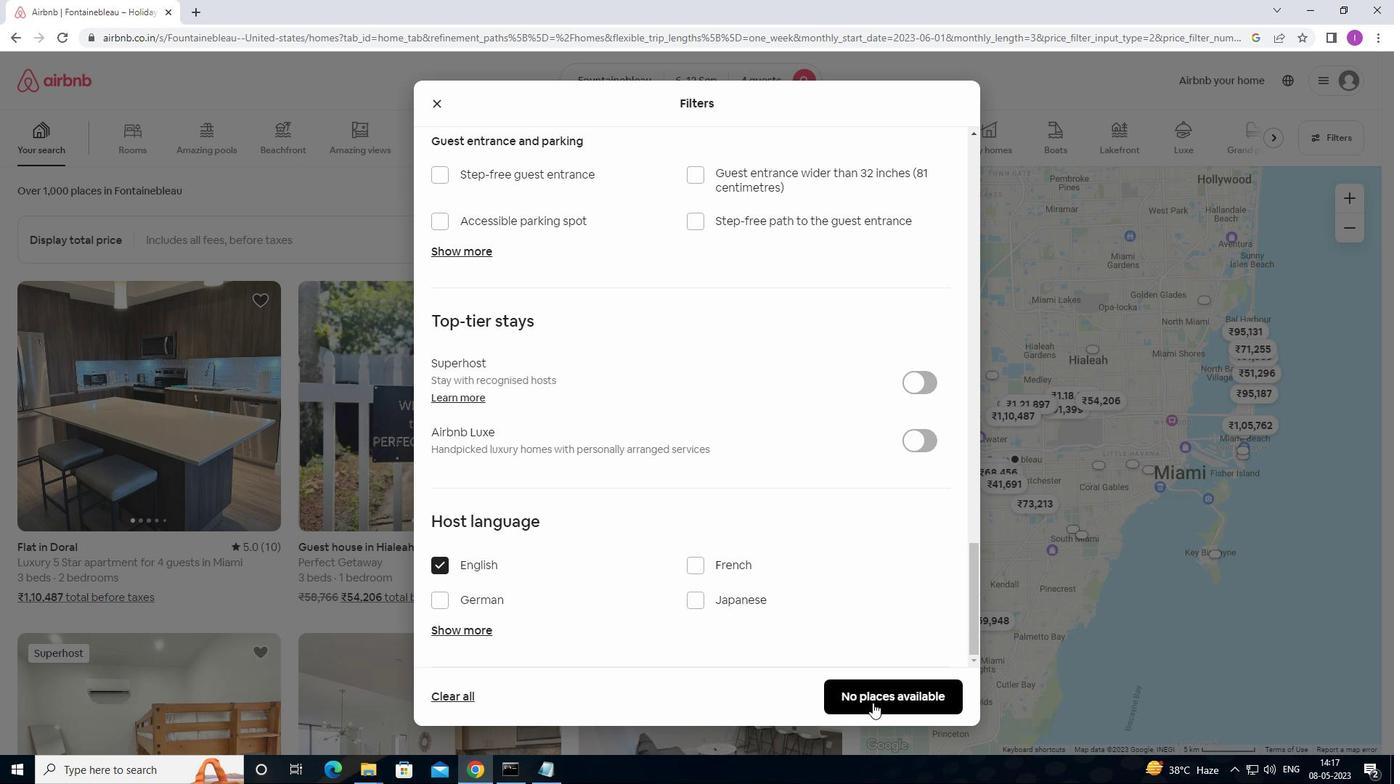 
Action: Mouse moved to (1274, 554)
Screenshot: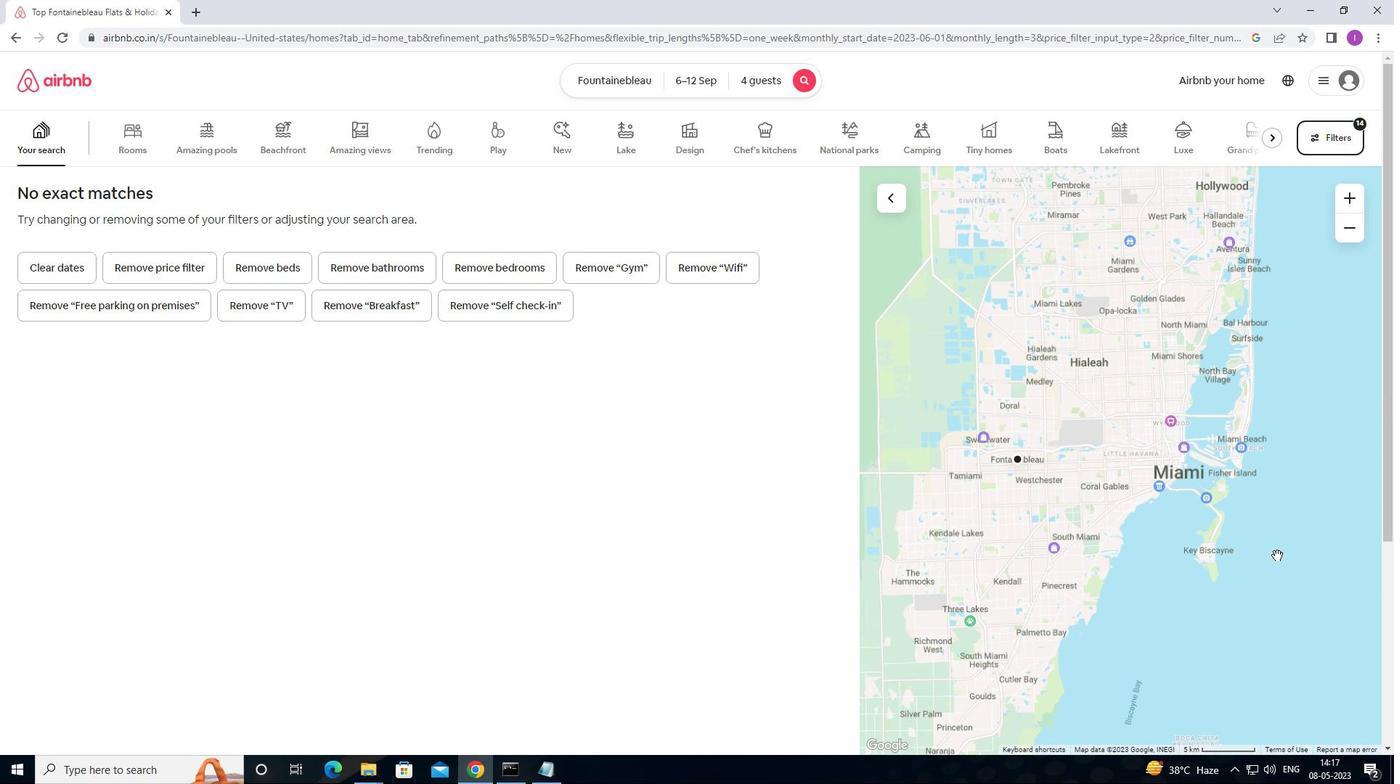 
